 Task: Compose an email with the signature Daniel Baker with the subject Payment confirmation and the message Could you please provide more details on the timeline? from softage.1@softage.net to softage.3@softage.net,  softage.1@softage.net and softage.4@softage.net with CC to softage.5@softage.net with an attached document Feasibility_analysis.pdf, insert an emoji of calendar Send the email
Action: Mouse moved to (551, 723)
Screenshot: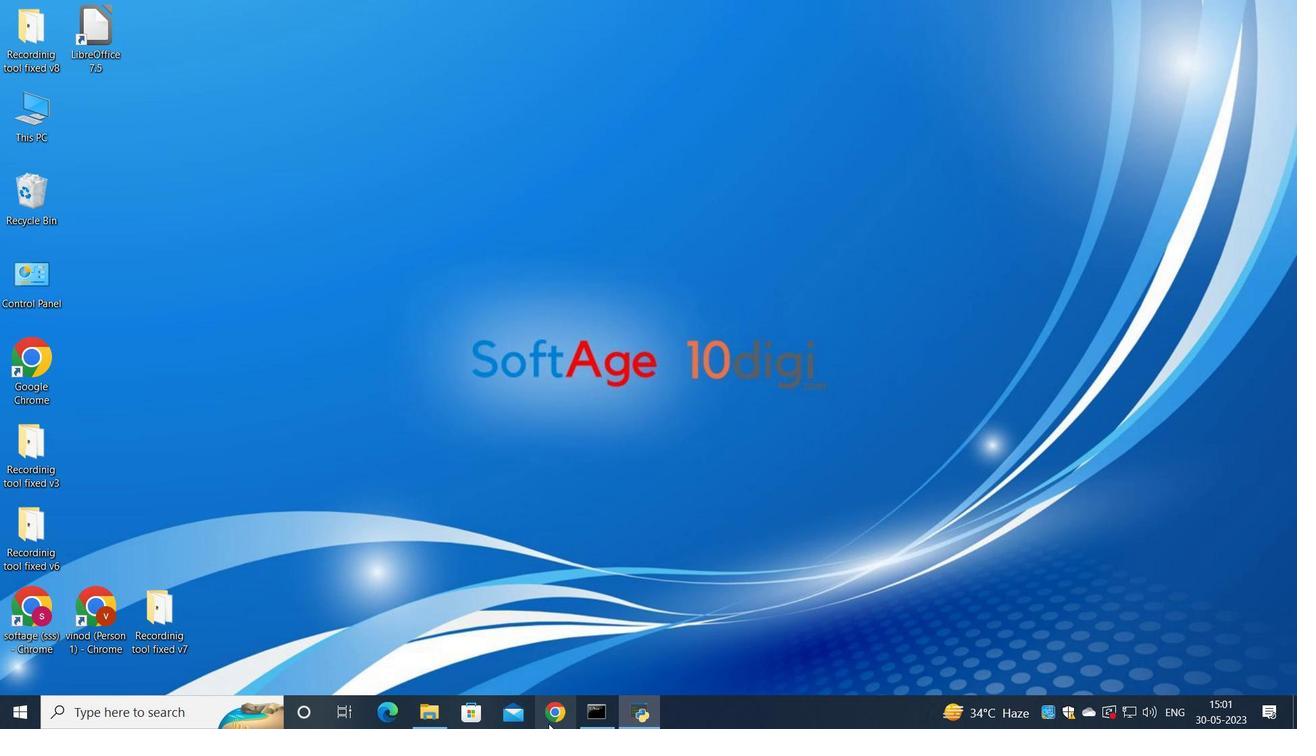 
Action: Mouse pressed left at (551, 723)
Screenshot: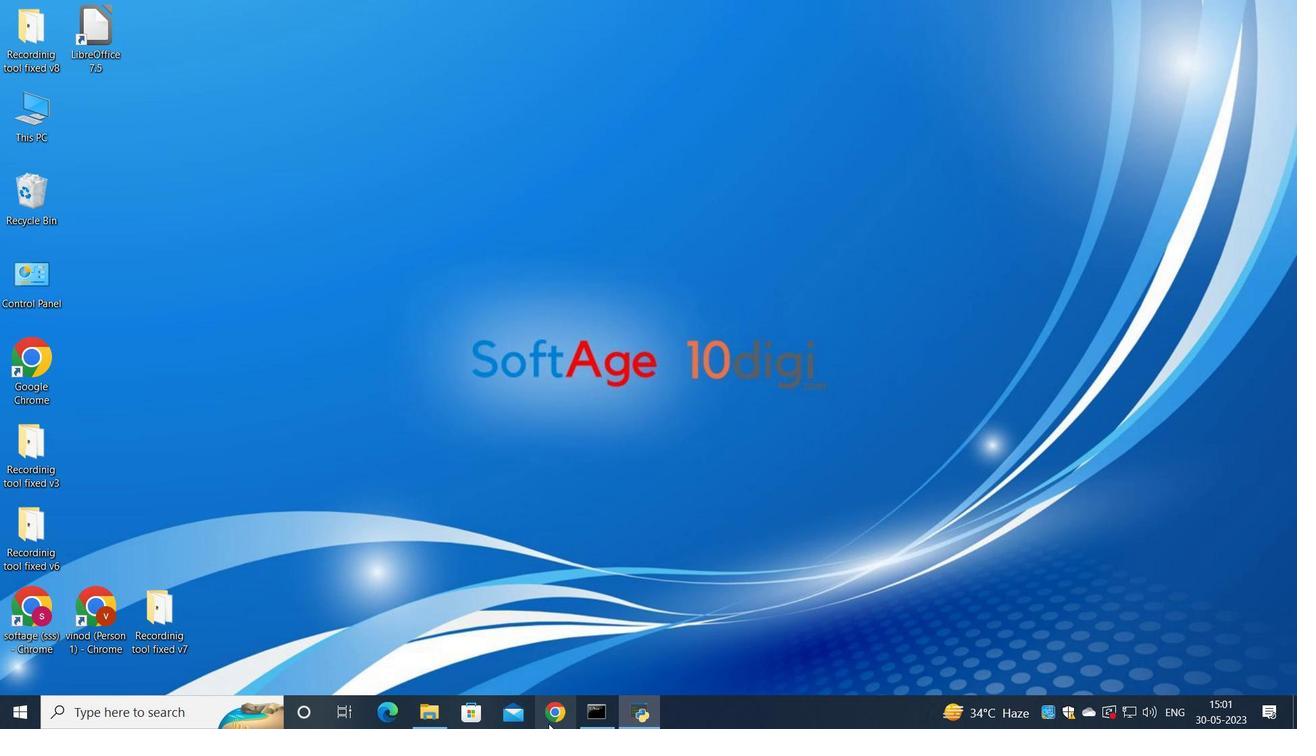 
Action: Mouse moved to (581, 409)
Screenshot: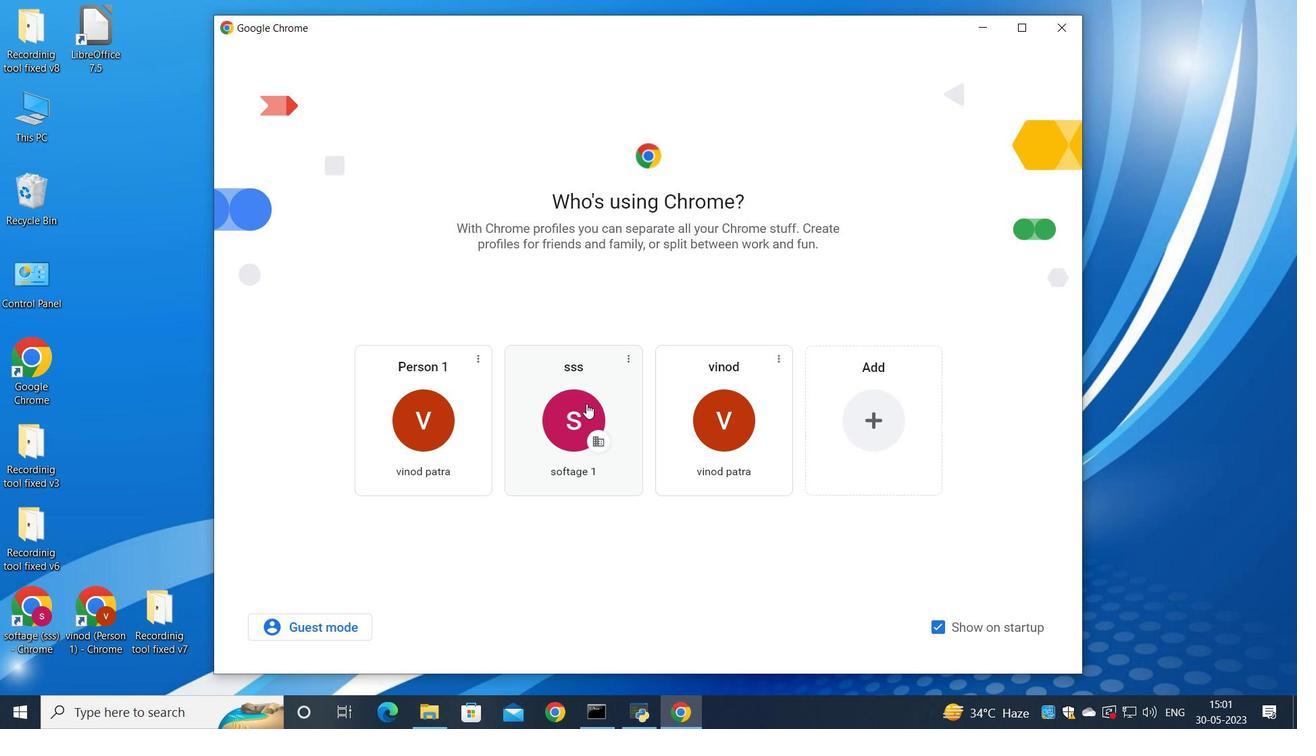 
Action: Mouse pressed left at (581, 409)
Screenshot: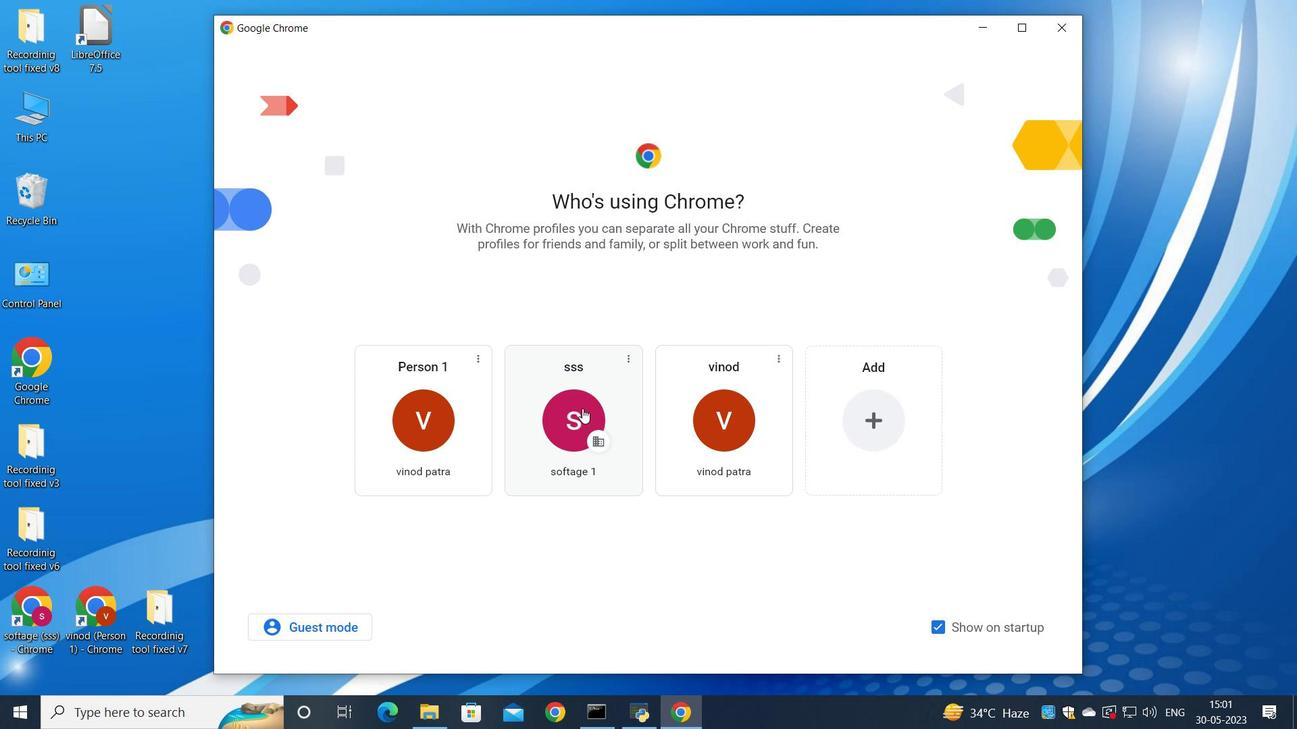 
Action: Mouse moved to (1123, 91)
Screenshot: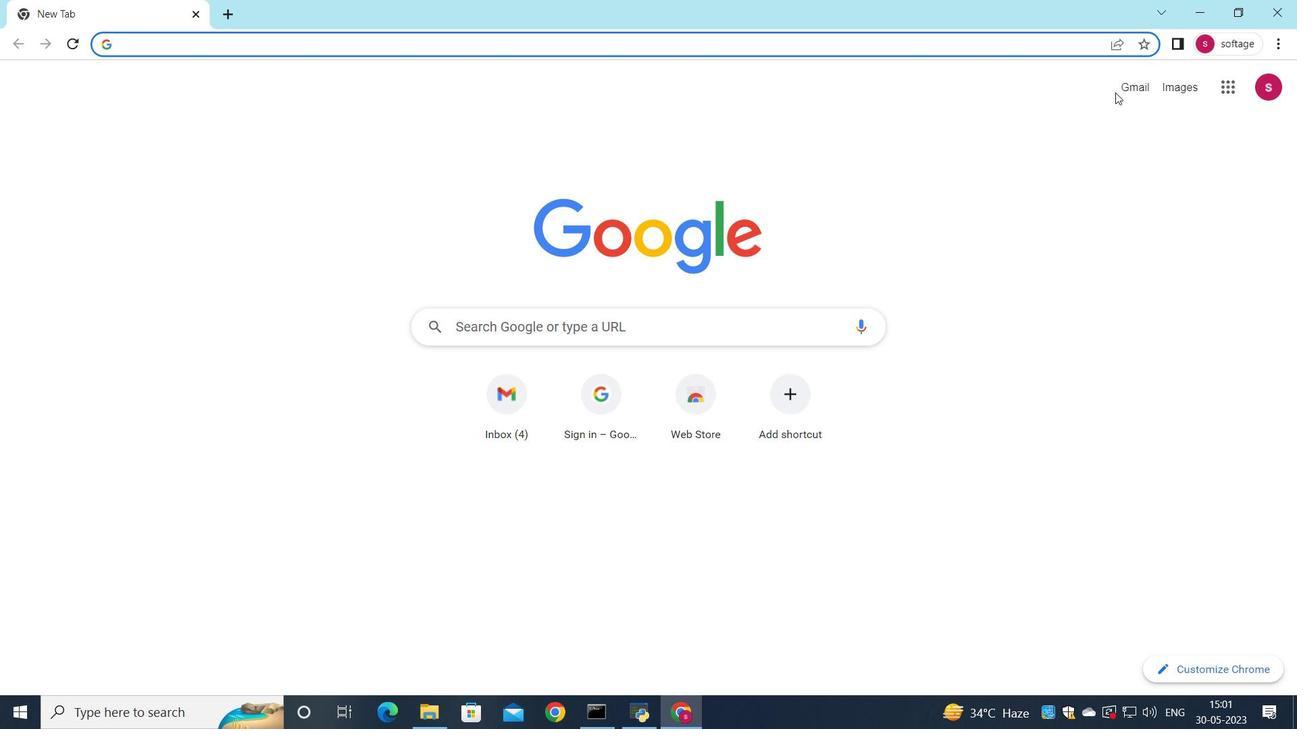 
Action: Mouse pressed left at (1123, 91)
Screenshot: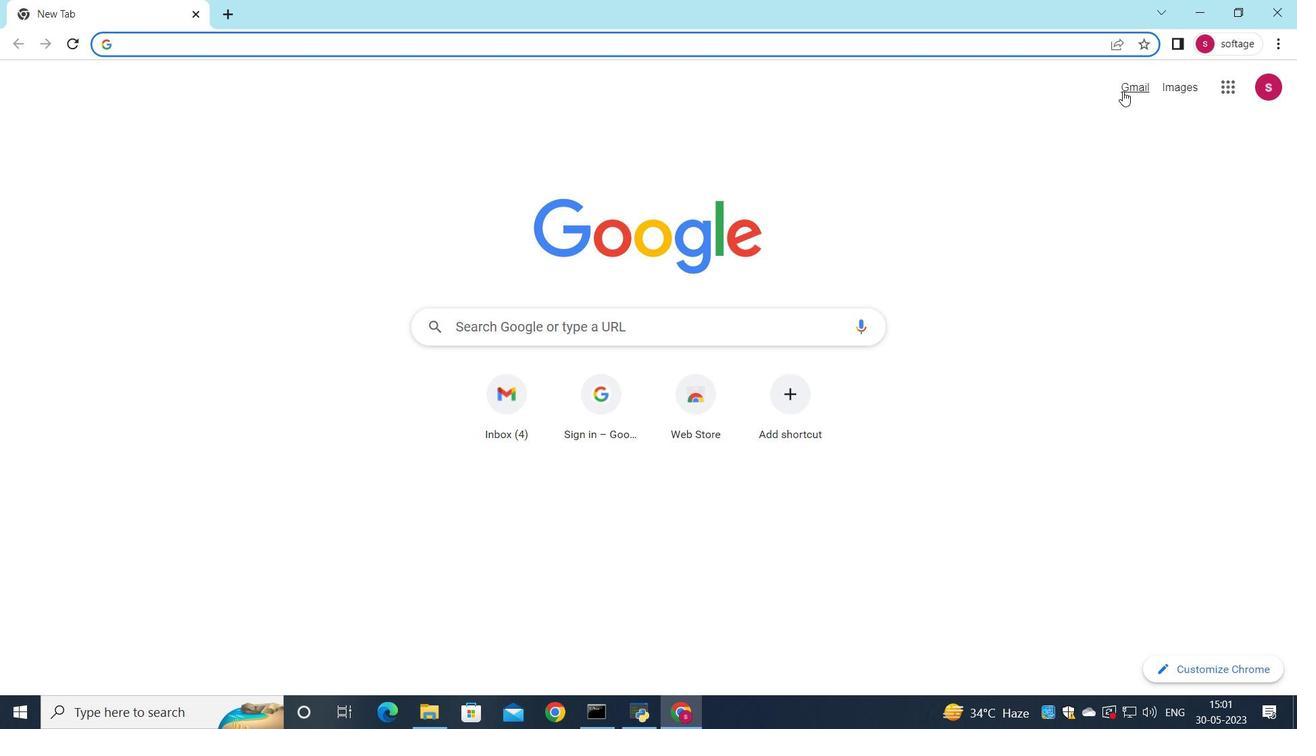 
Action: Mouse moved to (1109, 126)
Screenshot: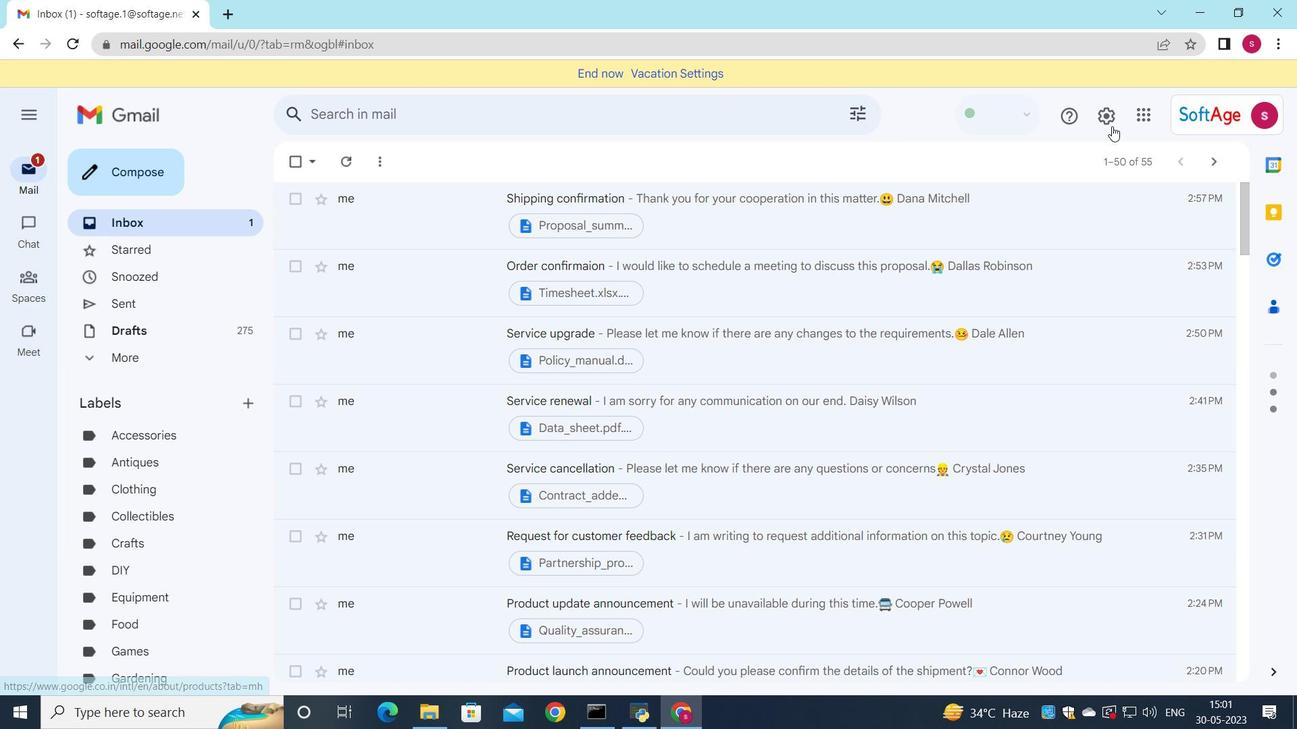 
Action: Mouse pressed left at (1109, 126)
Screenshot: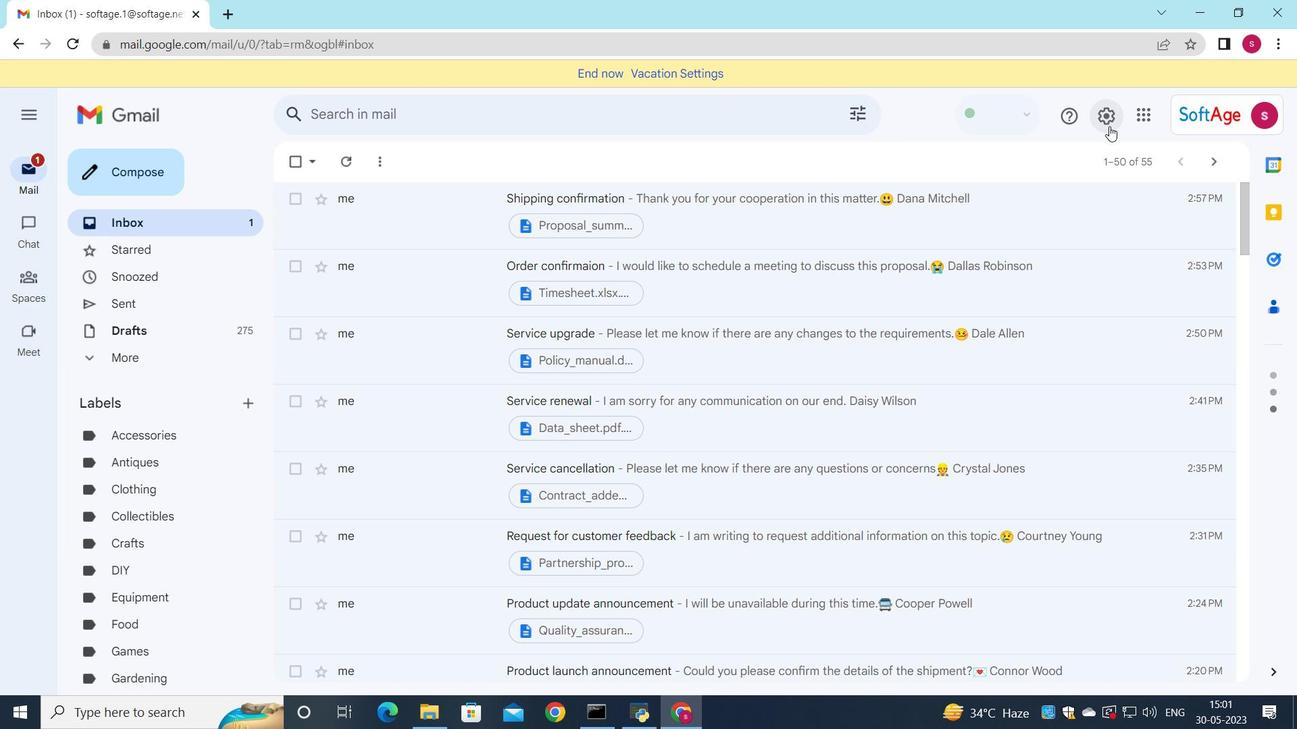 
Action: Mouse moved to (1108, 208)
Screenshot: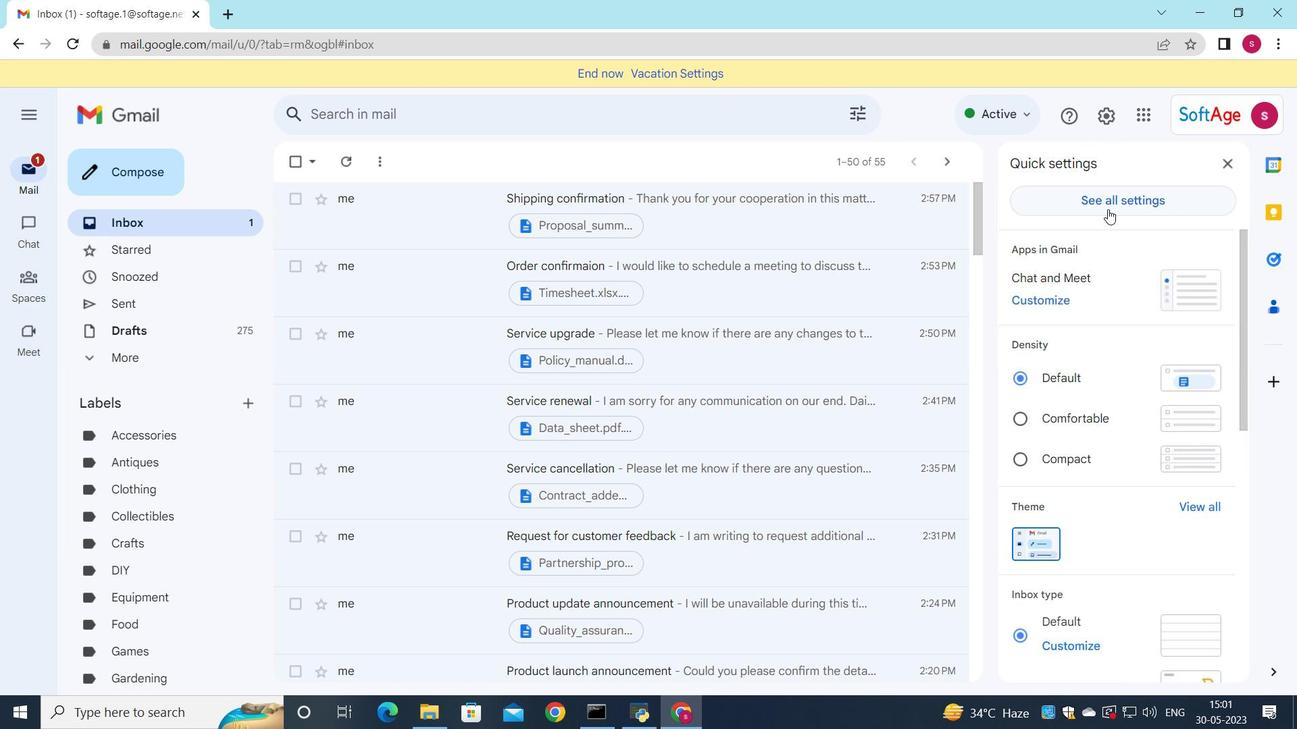 
Action: Mouse pressed left at (1108, 208)
Screenshot: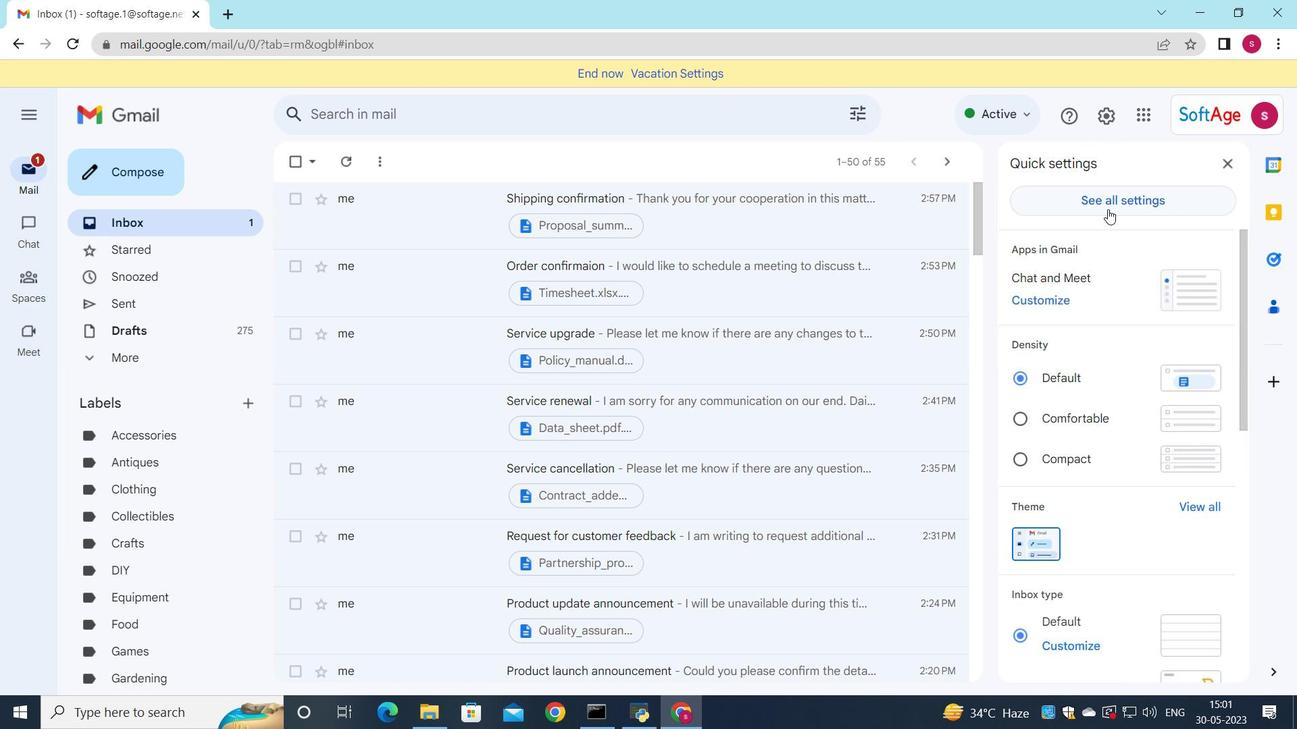 
Action: Mouse moved to (738, 408)
Screenshot: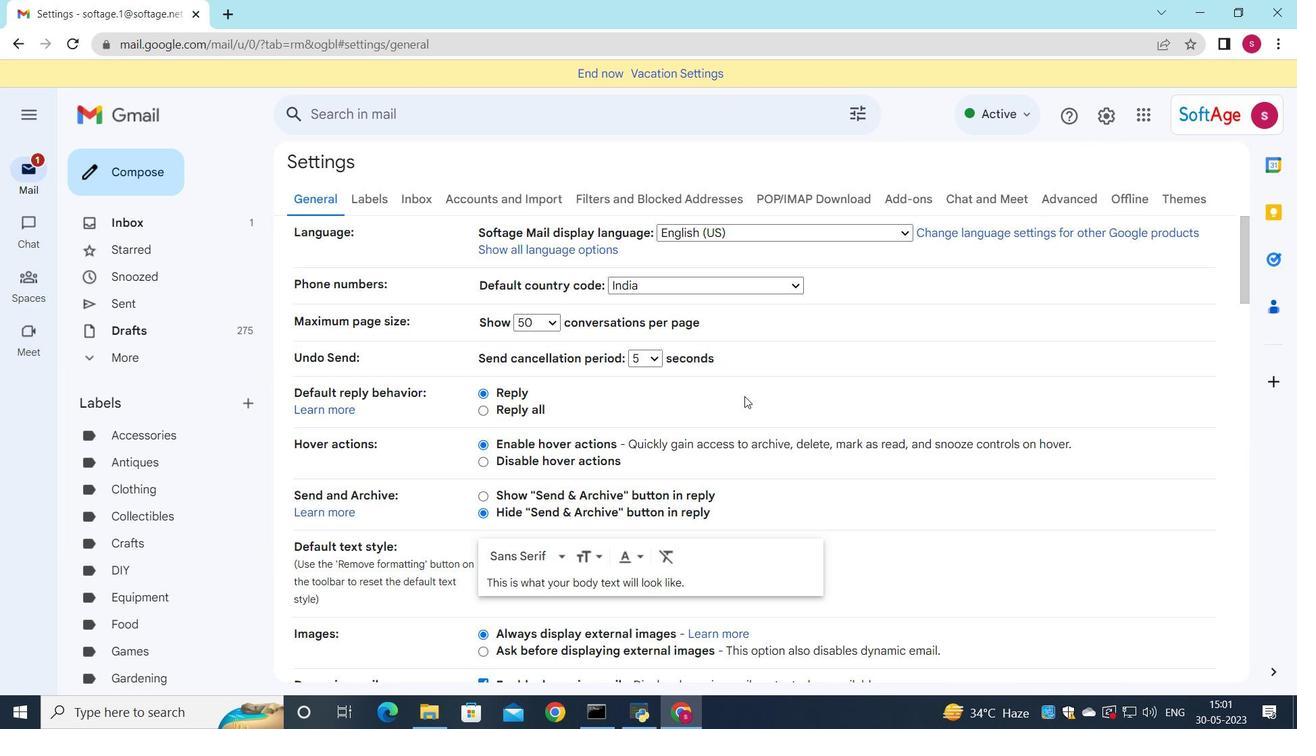 
Action: Mouse scrolled (738, 407) with delta (0, 0)
Screenshot: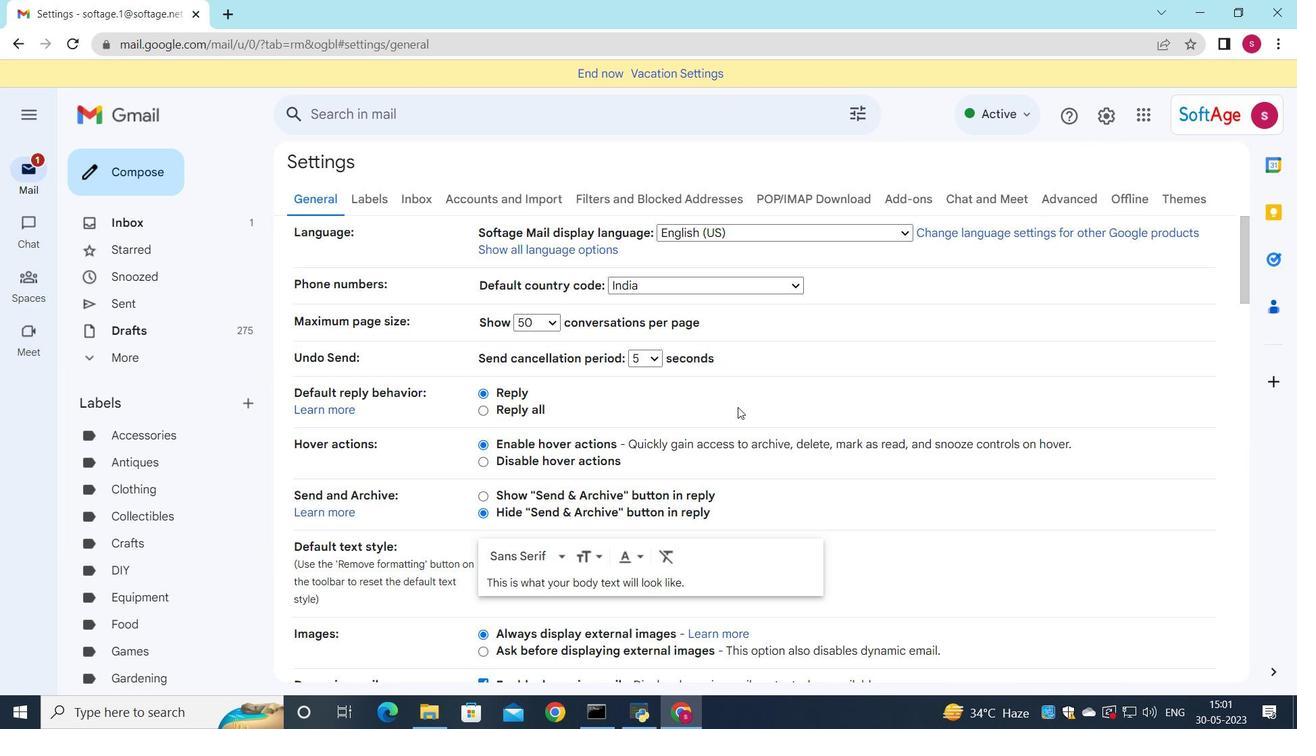 
Action: Mouse scrolled (738, 407) with delta (0, 0)
Screenshot: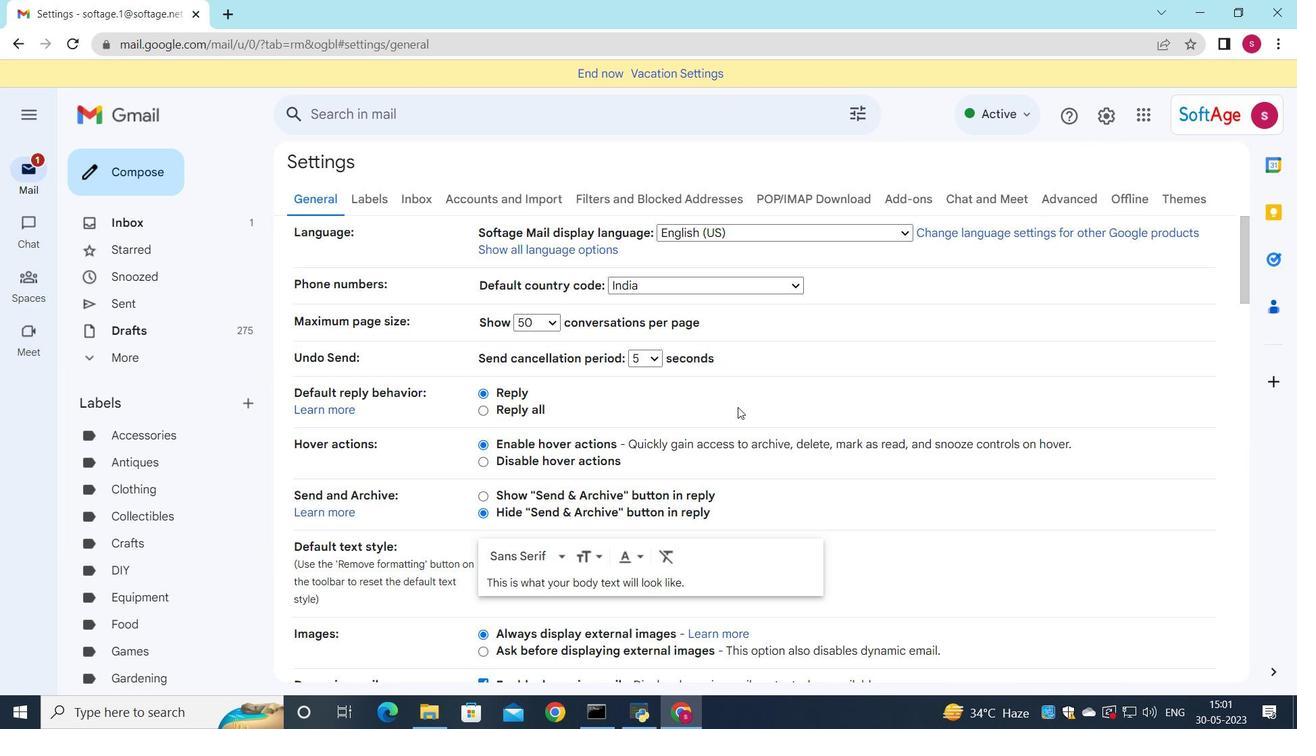 
Action: Mouse scrolled (738, 407) with delta (0, 0)
Screenshot: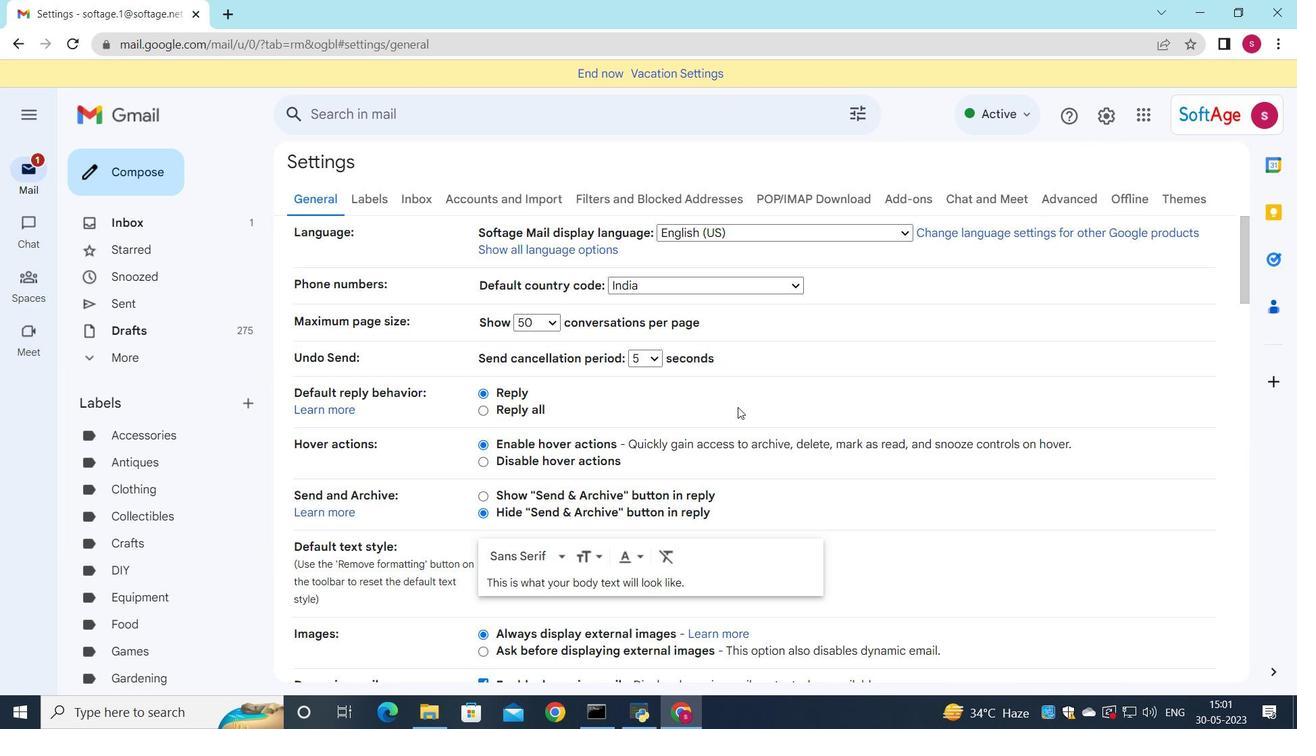 
Action: Mouse scrolled (738, 407) with delta (0, 0)
Screenshot: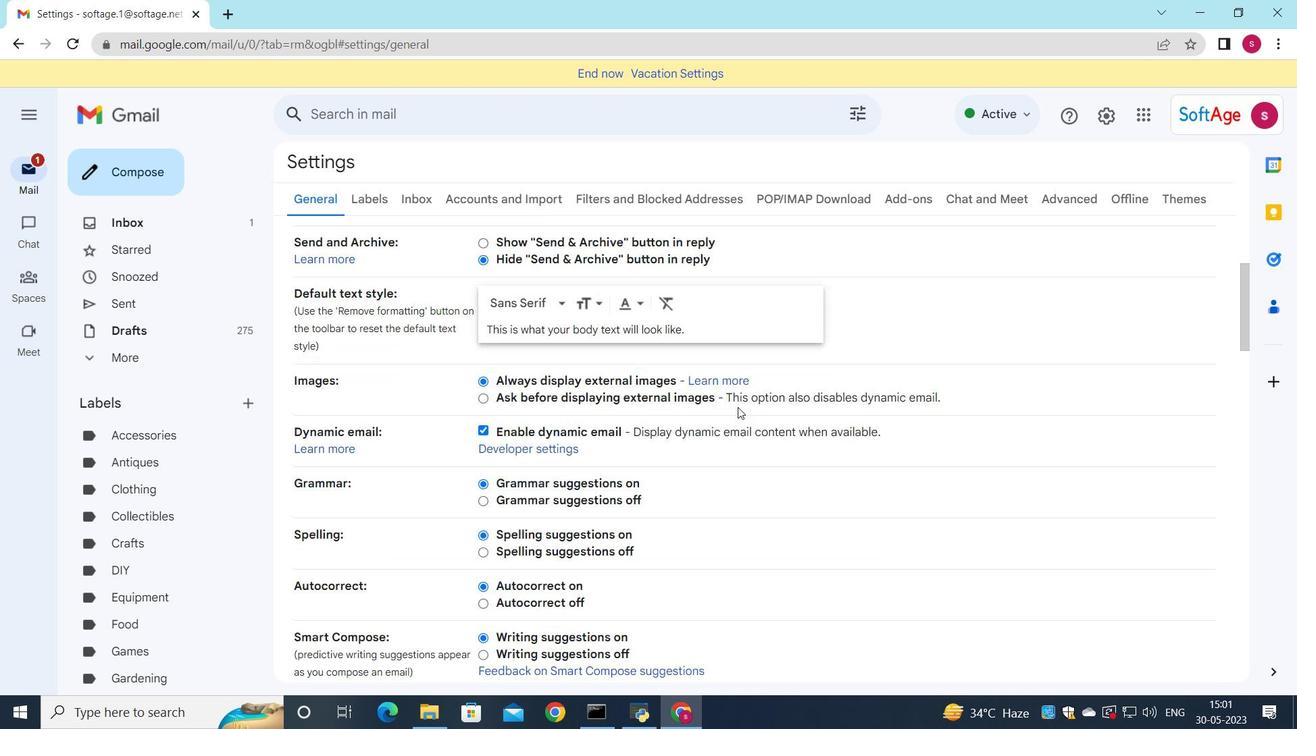 
Action: Mouse scrolled (738, 407) with delta (0, 0)
Screenshot: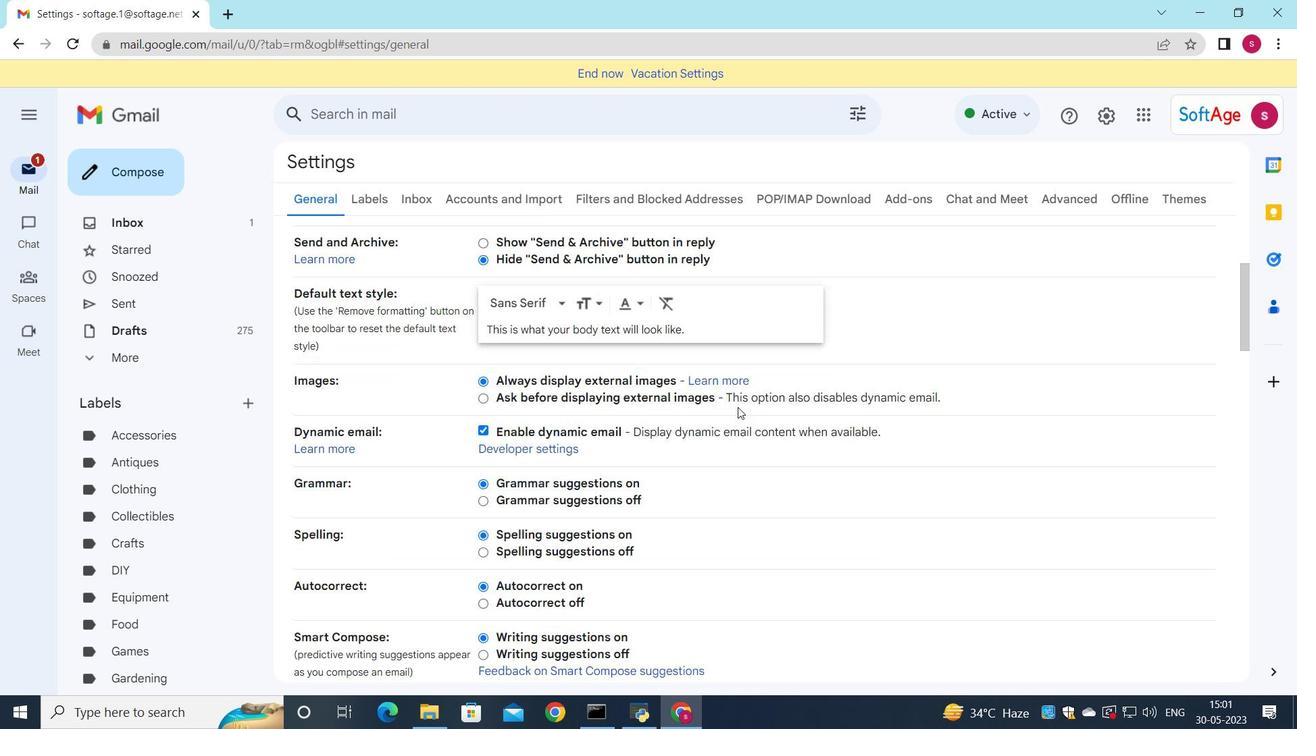 
Action: Mouse scrolled (738, 407) with delta (0, 0)
Screenshot: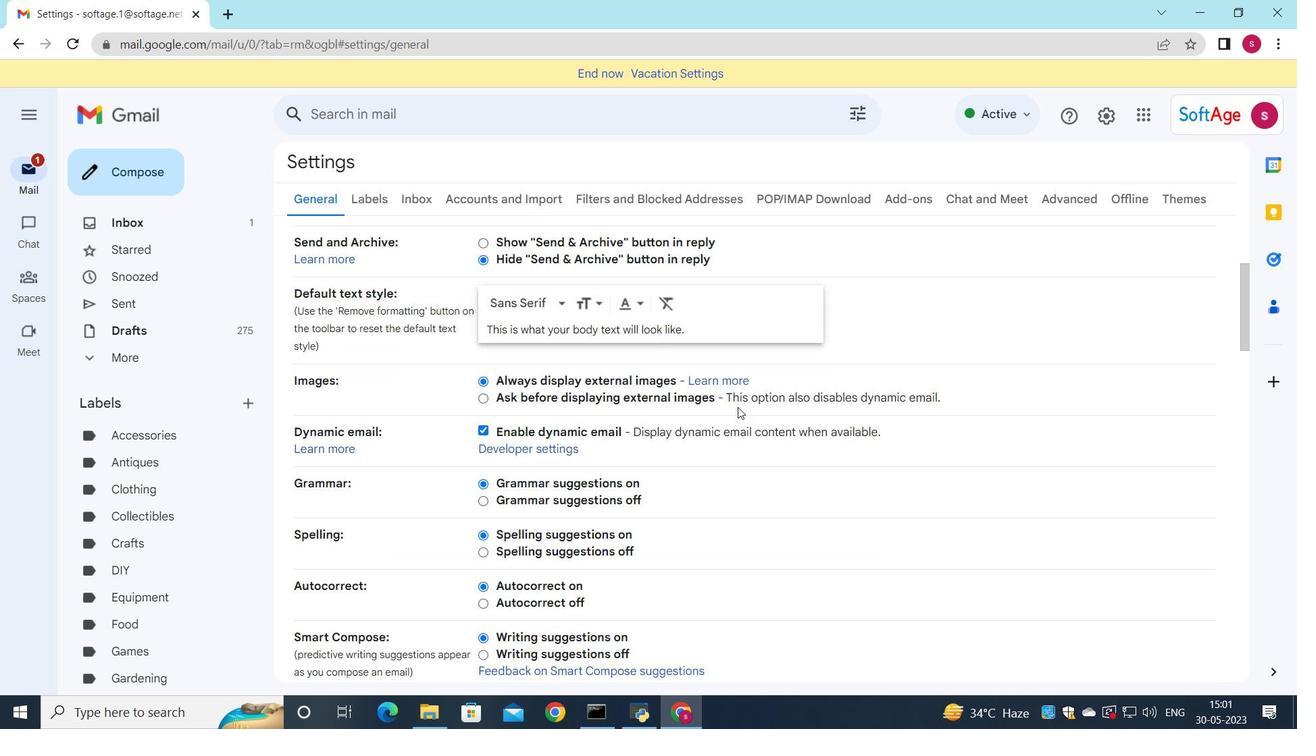 
Action: Mouse scrolled (738, 407) with delta (0, 0)
Screenshot: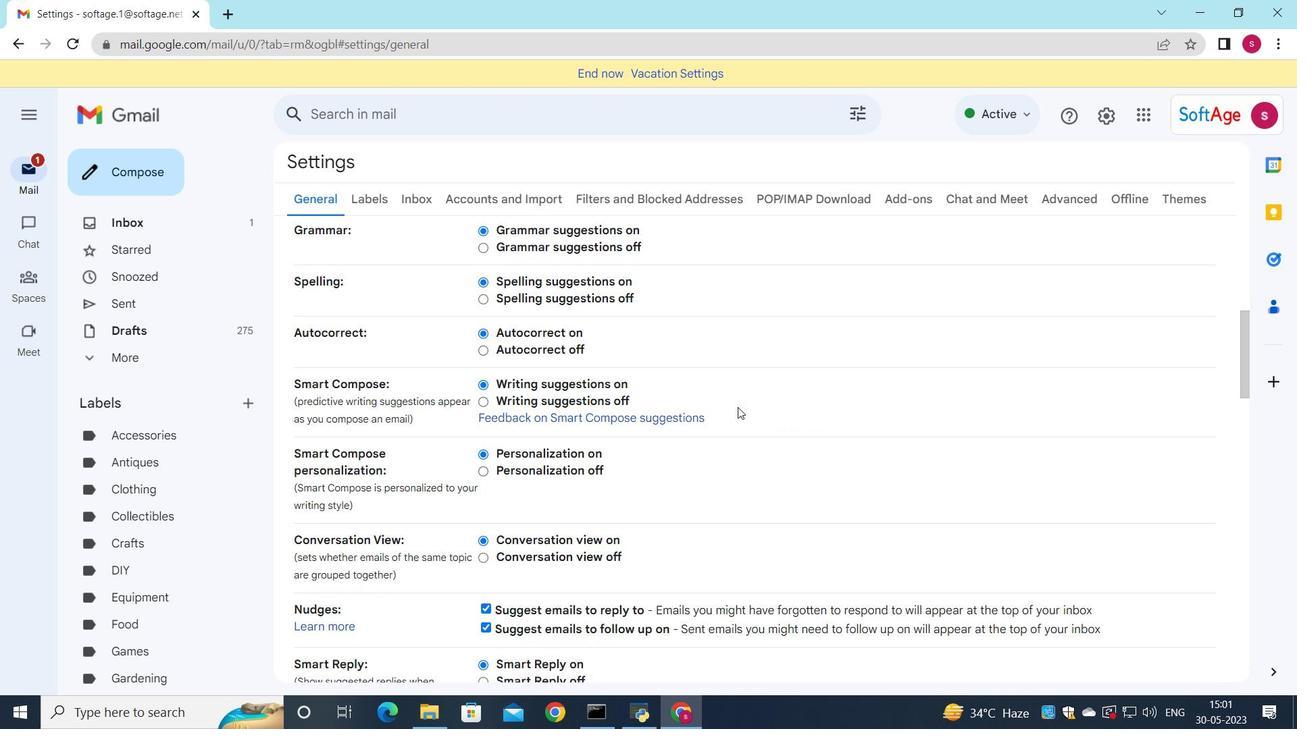 
Action: Mouse scrolled (738, 407) with delta (0, 0)
Screenshot: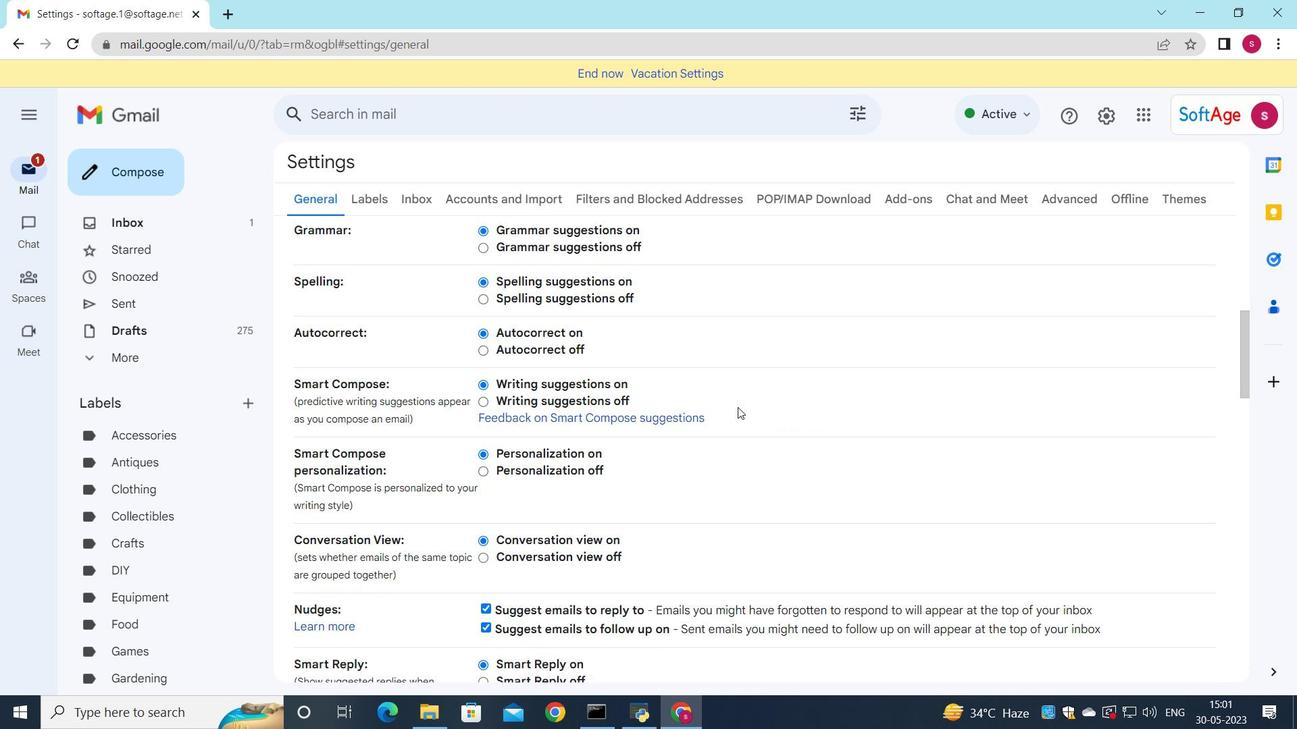 
Action: Mouse scrolled (738, 407) with delta (0, 0)
Screenshot: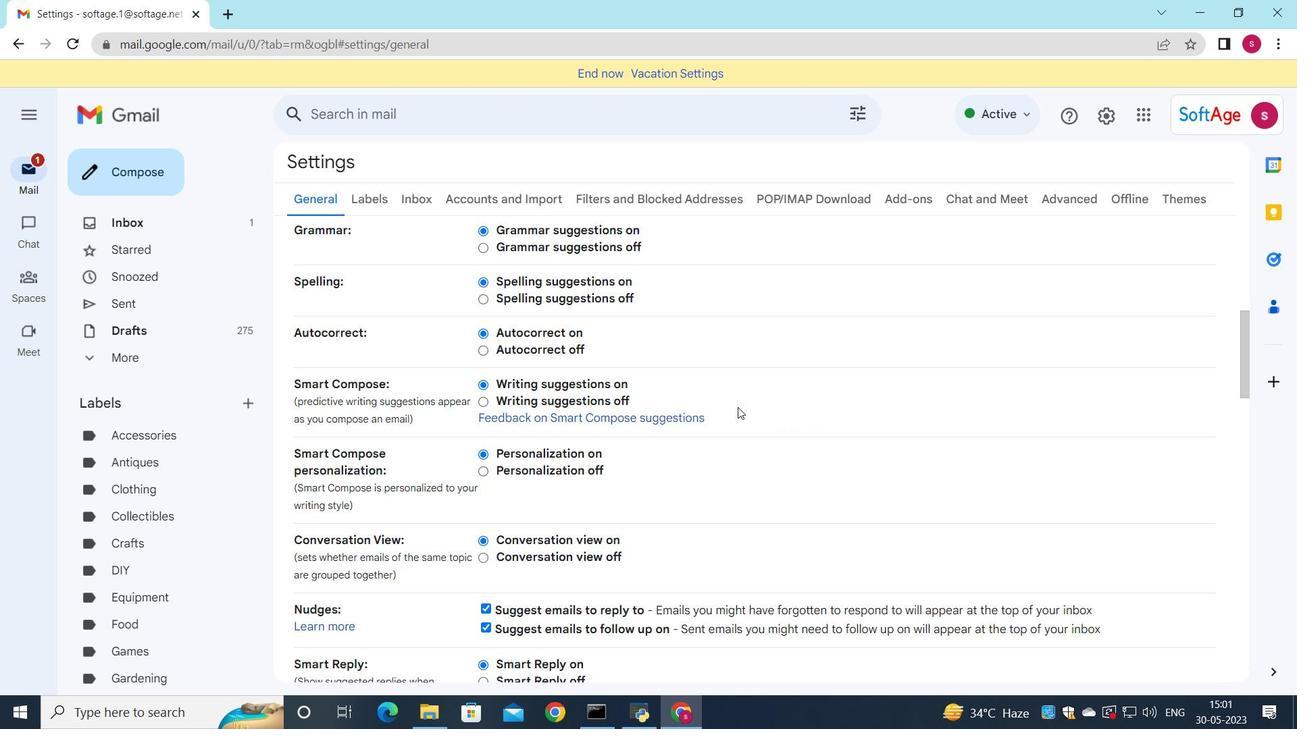 
Action: Mouse scrolled (738, 407) with delta (0, 0)
Screenshot: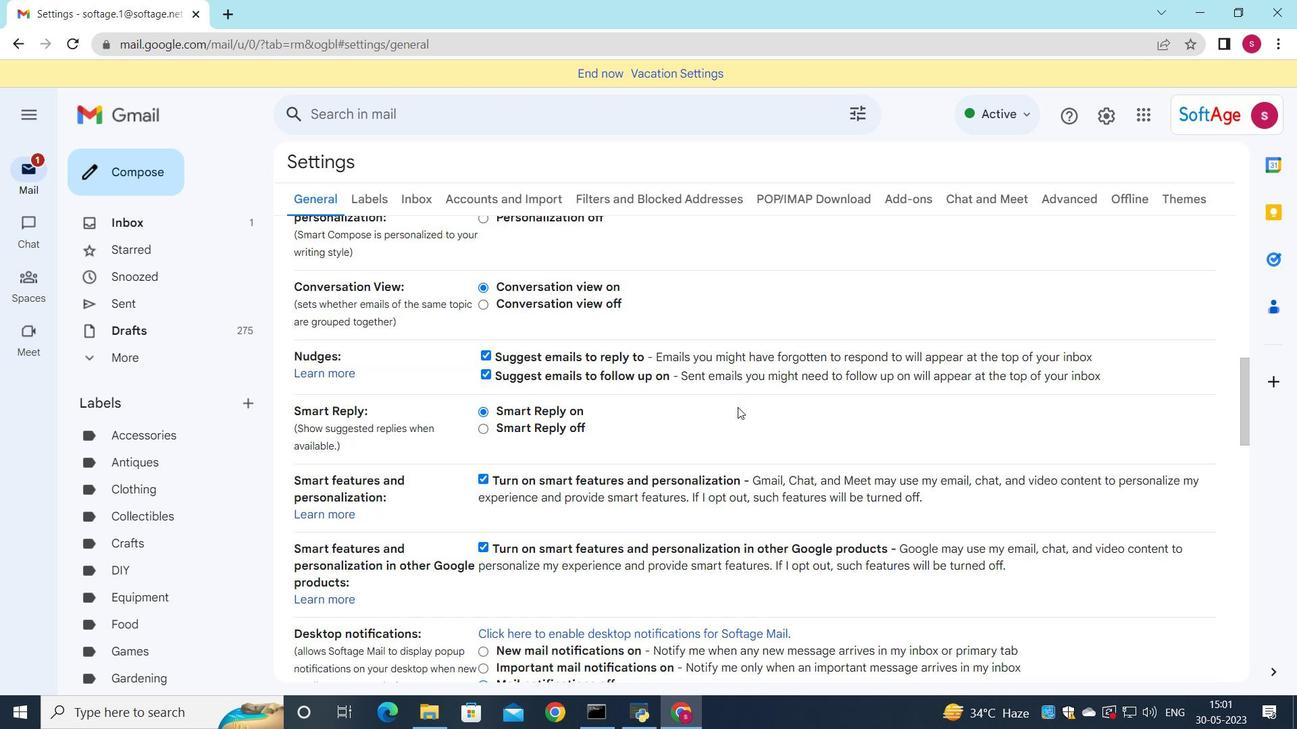 
Action: Mouse scrolled (738, 407) with delta (0, 0)
Screenshot: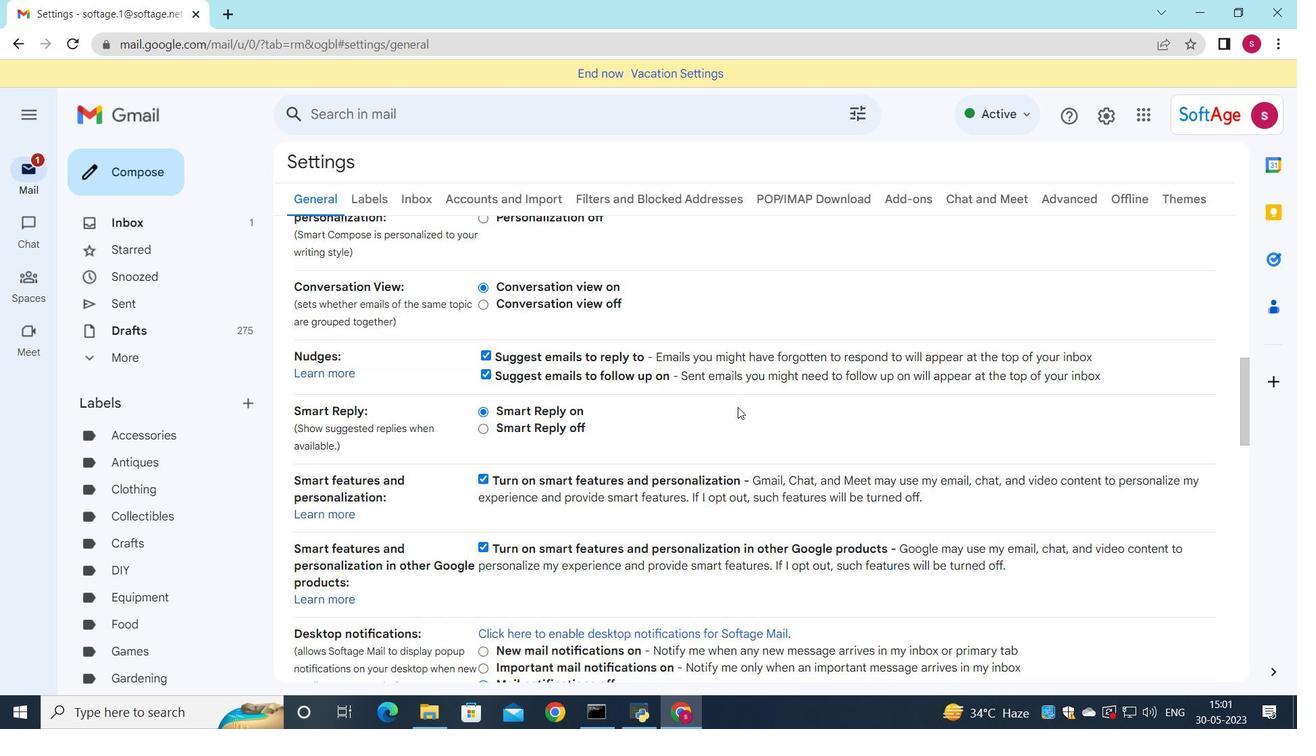 
Action: Mouse scrolled (738, 407) with delta (0, 0)
Screenshot: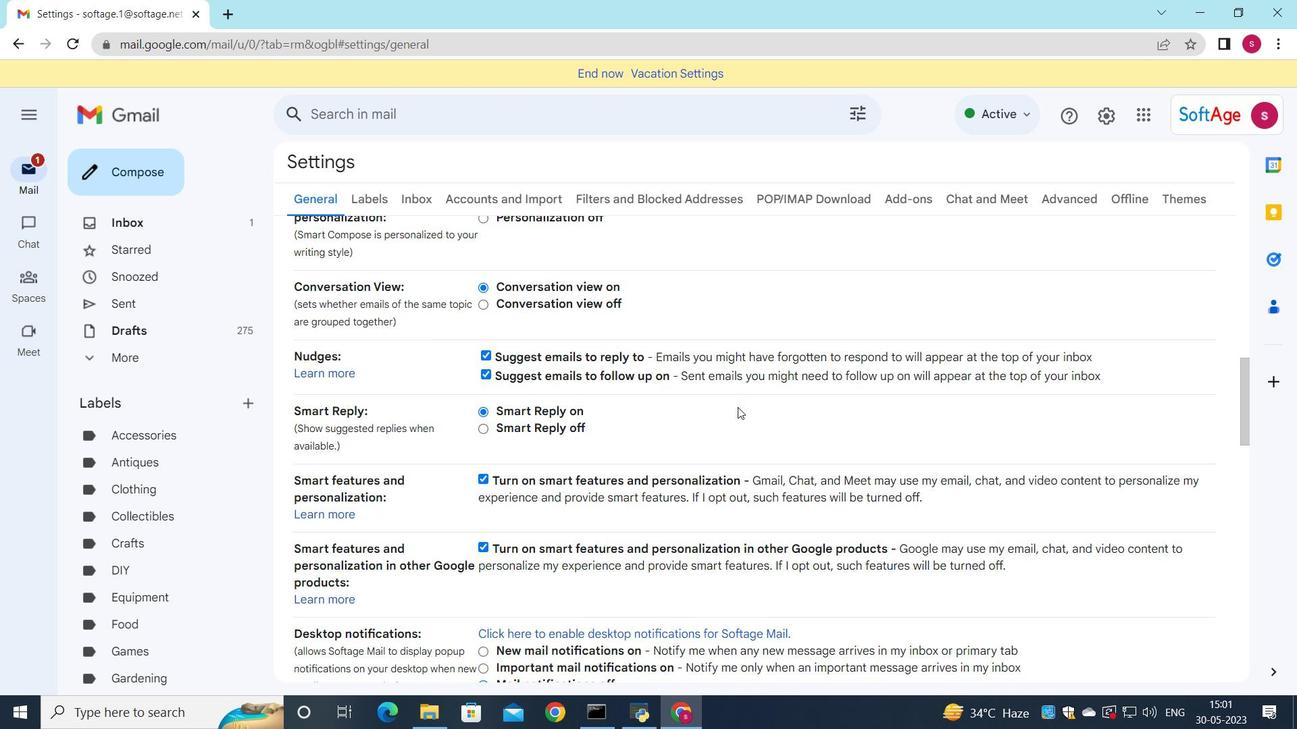 
Action: Mouse scrolled (738, 407) with delta (0, 0)
Screenshot: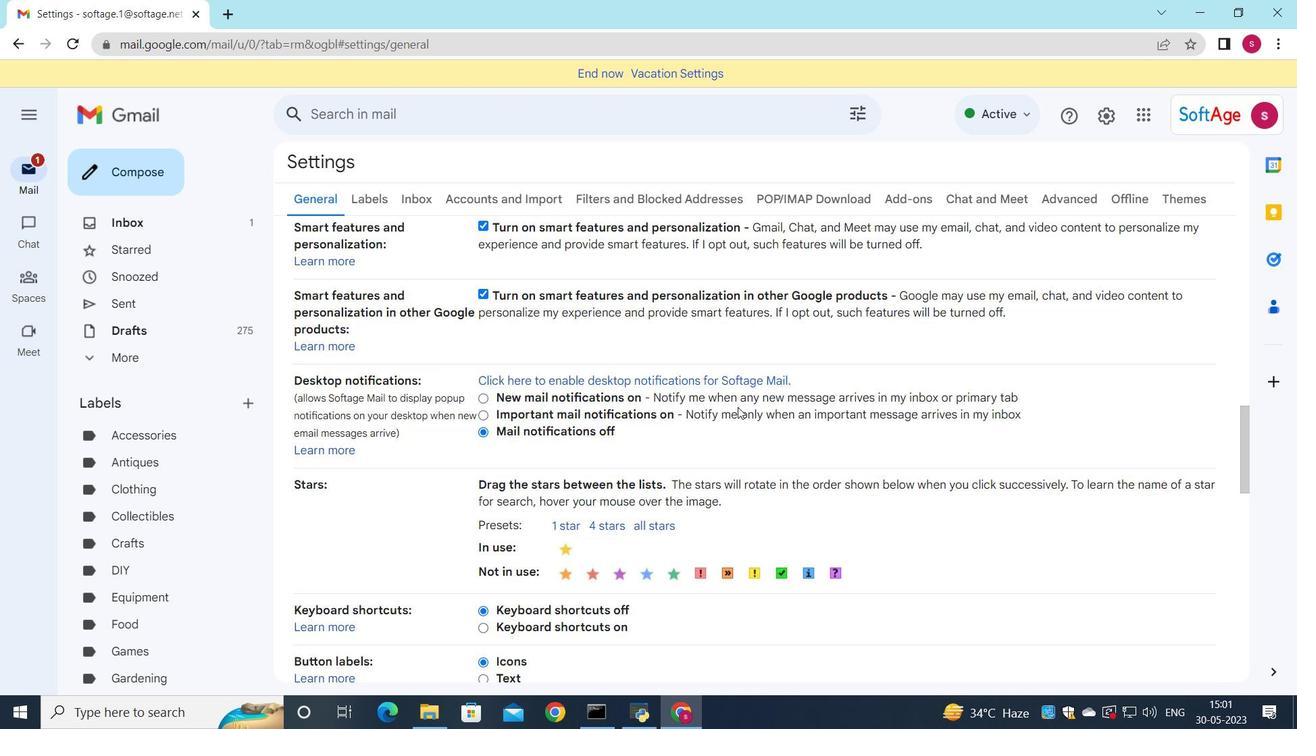 
Action: Mouse scrolled (738, 407) with delta (0, 0)
Screenshot: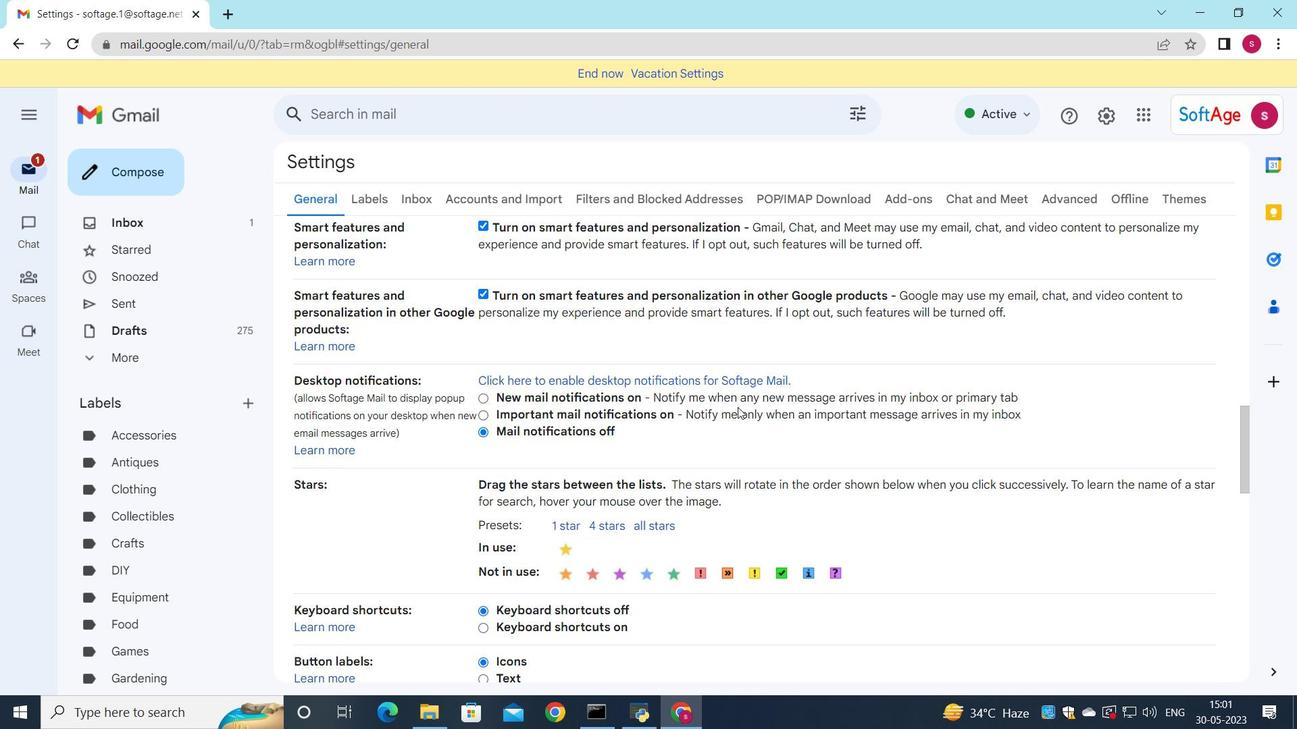 
Action: Mouse scrolled (738, 407) with delta (0, 0)
Screenshot: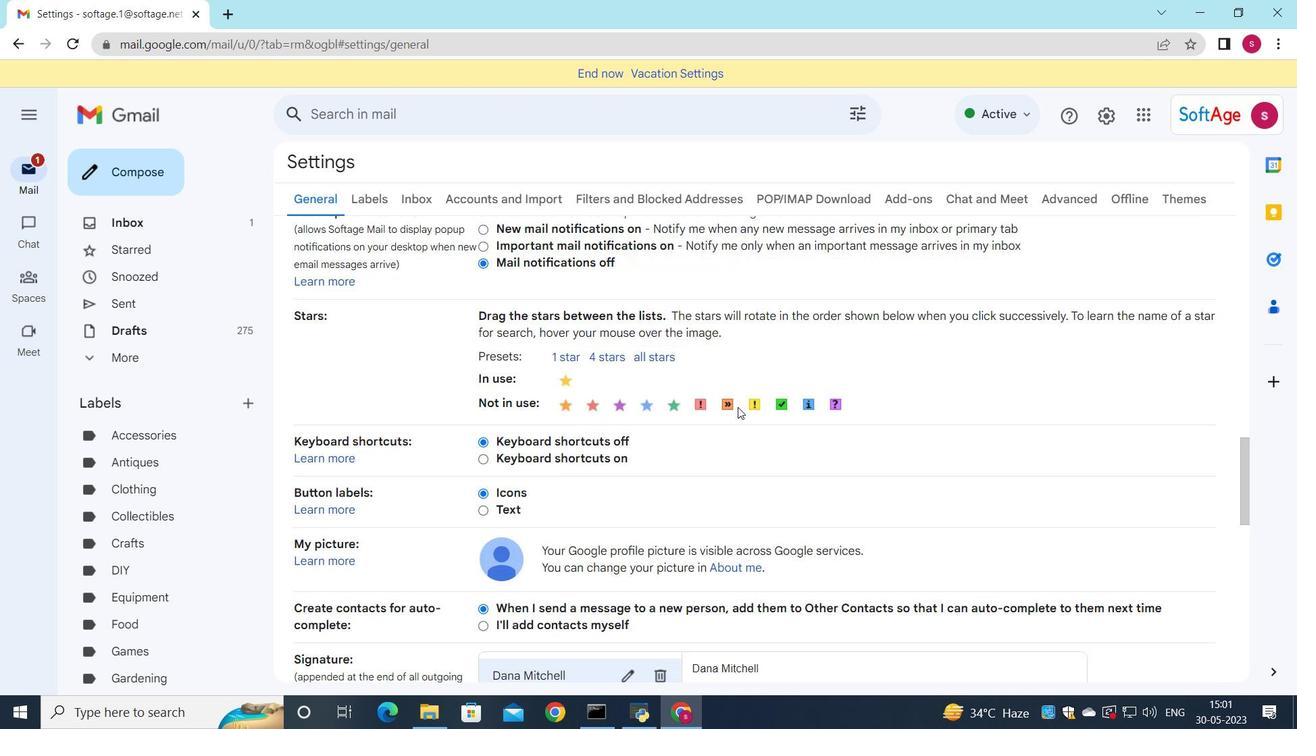 
Action: Mouse scrolled (738, 407) with delta (0, 0)
Screenshot: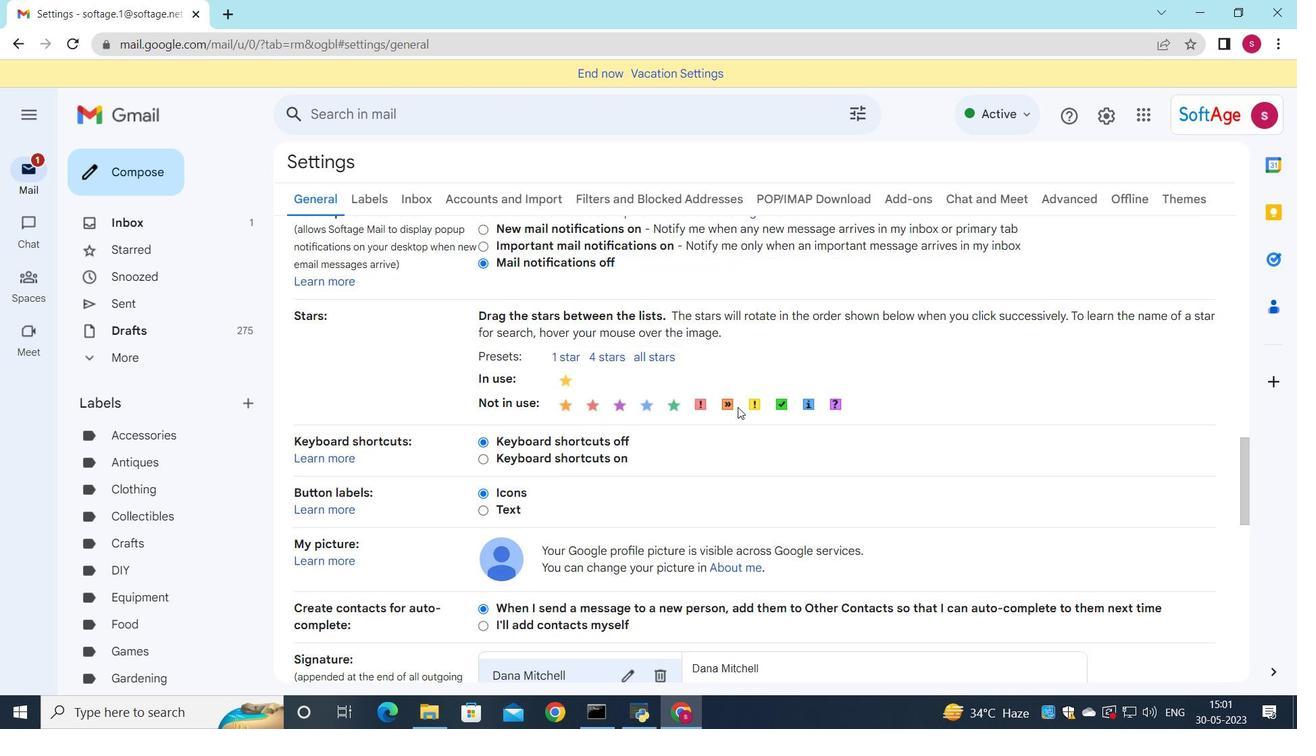 
Action: Mouse moved to (658, 513)
Screenshot: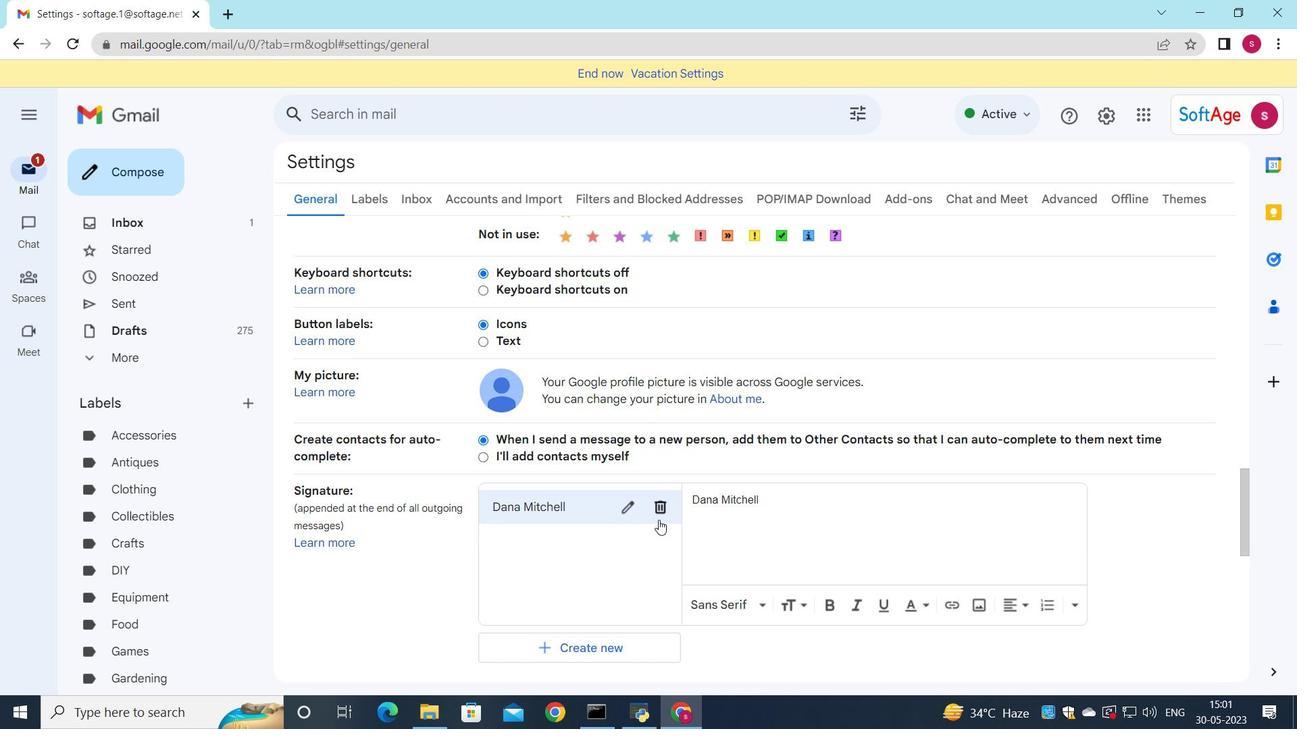 
Action: Mouse pressed left at (658, 513)
Screenshot: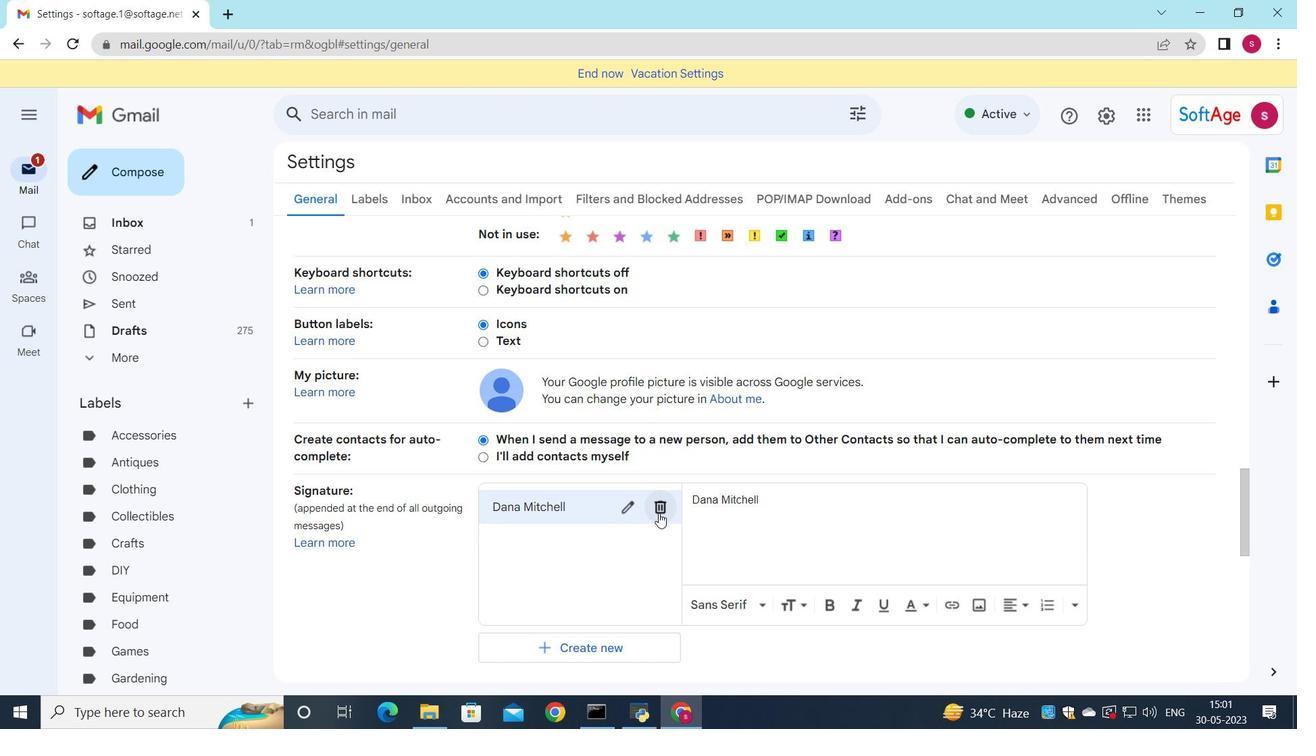
Action: Mouse moved to (792, 427)
Screenshot: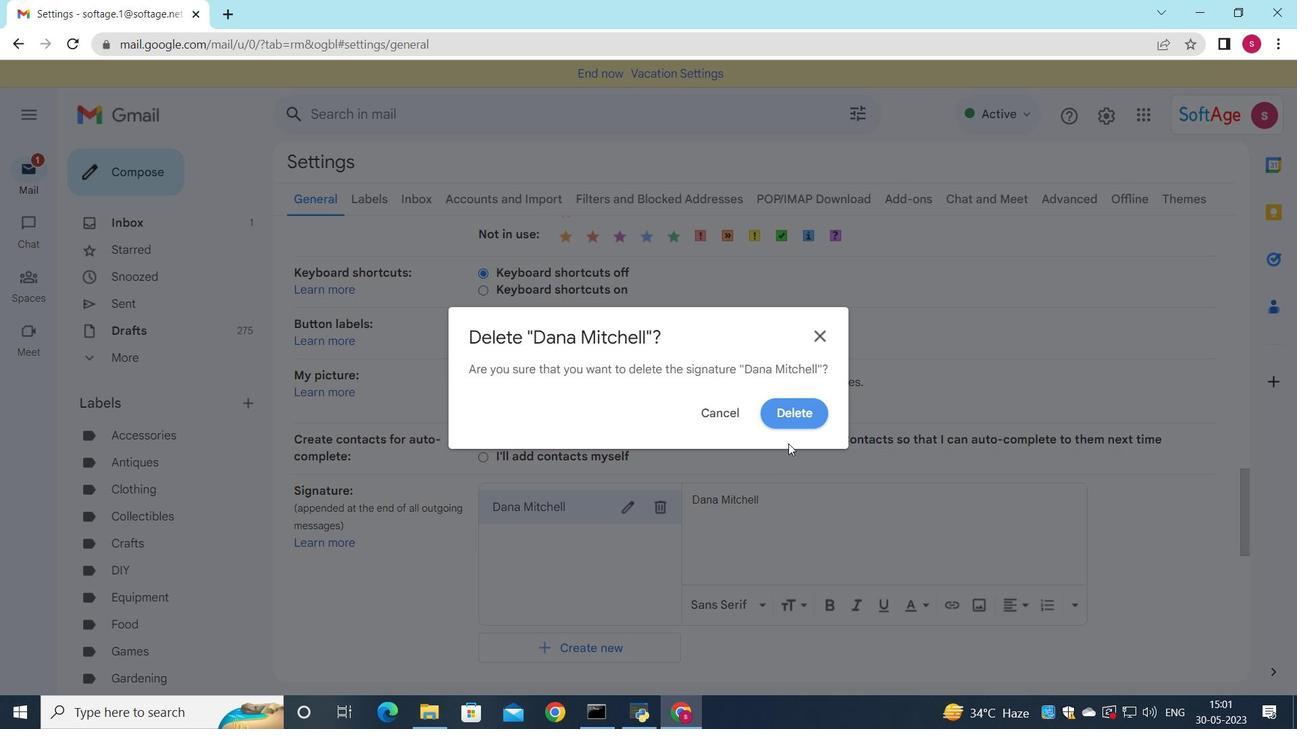 
Action: Mouse pressed left at (792, 427)
Screenshot: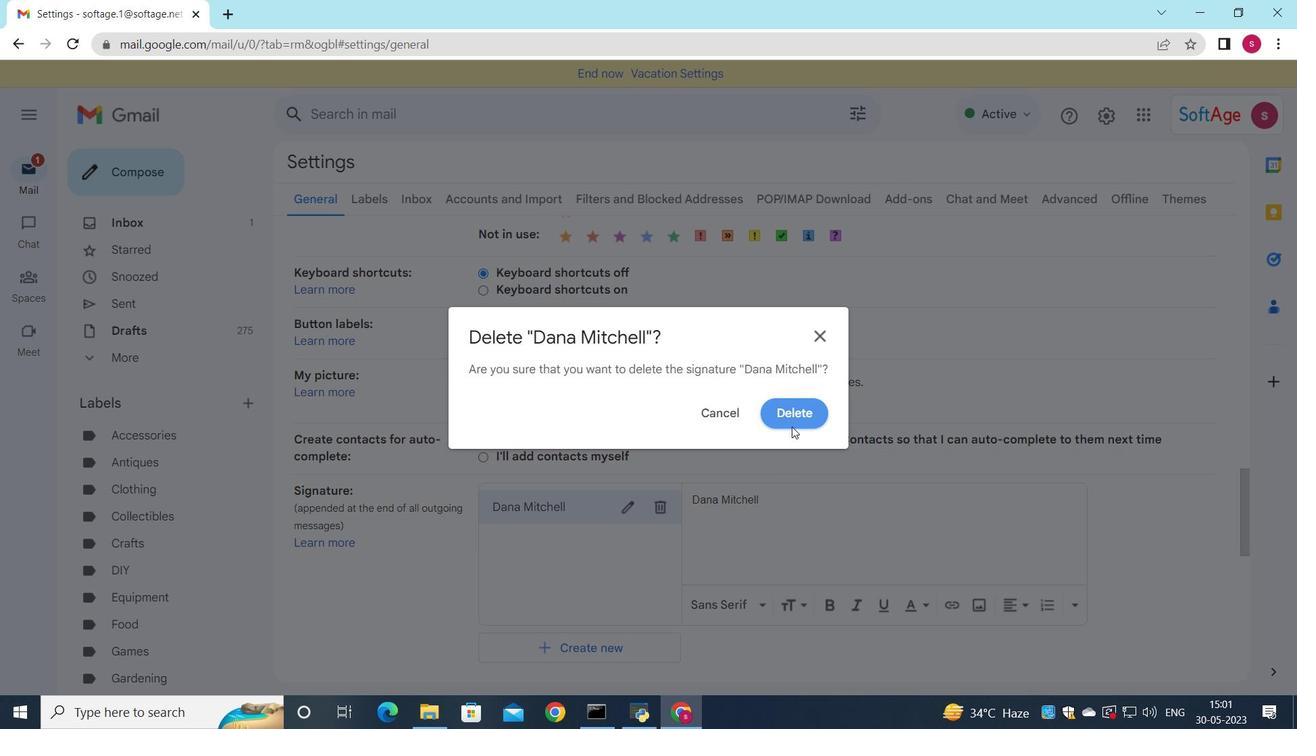 
Action: Mouse moved to (560, 510)
Screenshot: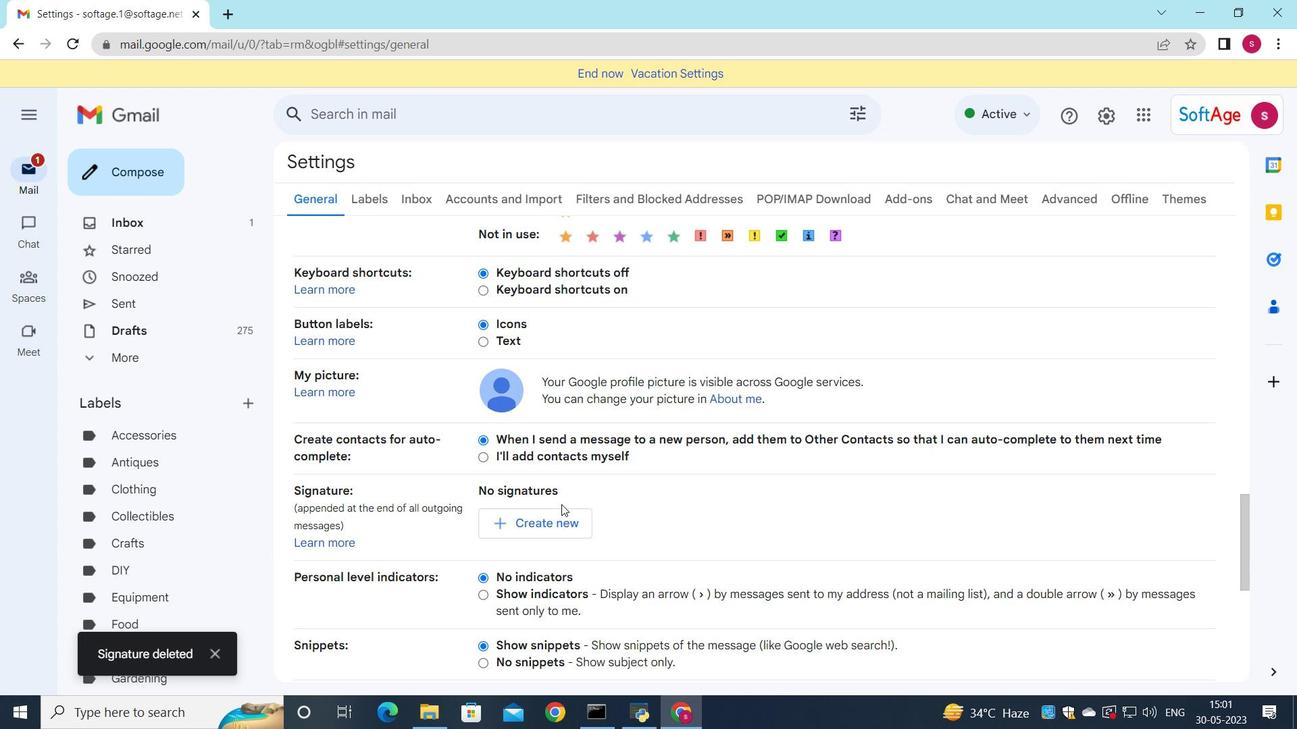 
Action: Mouse pressed left at (560, 510)
Screenshot: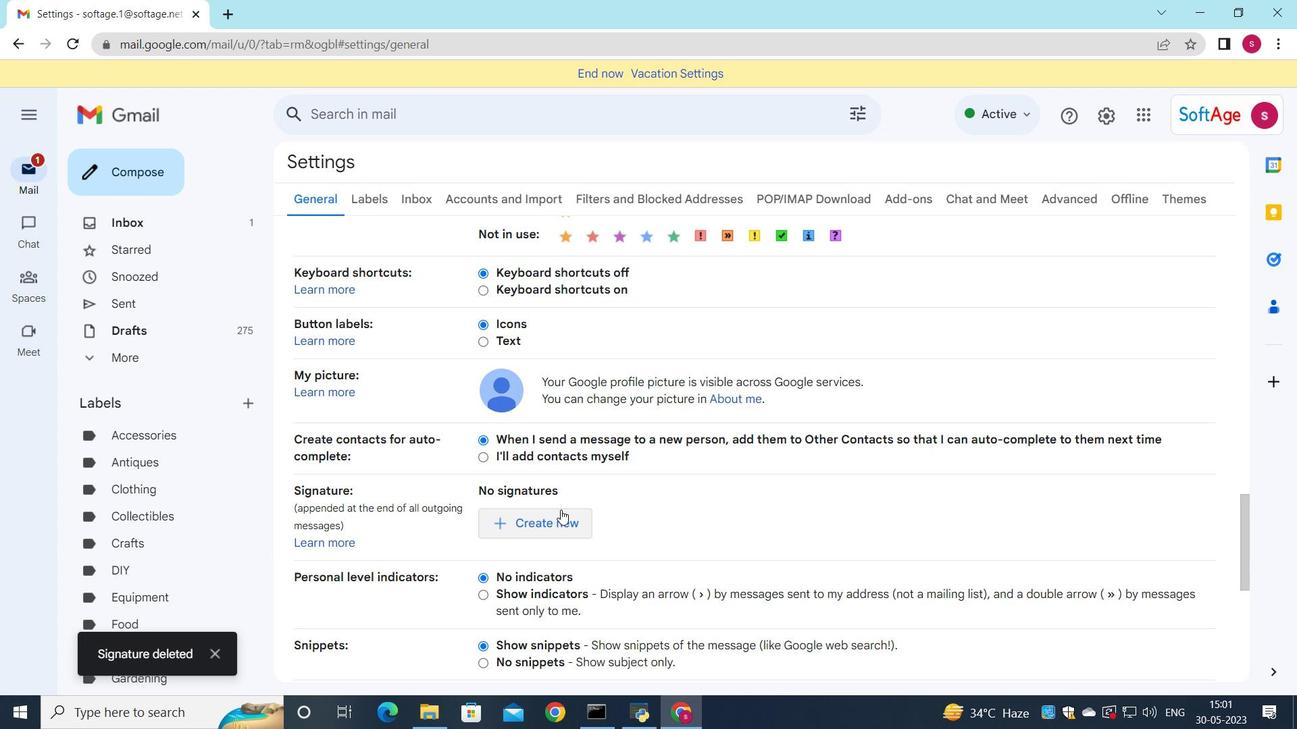 
Action: Mouse moved to (597, 513)
Screenshot: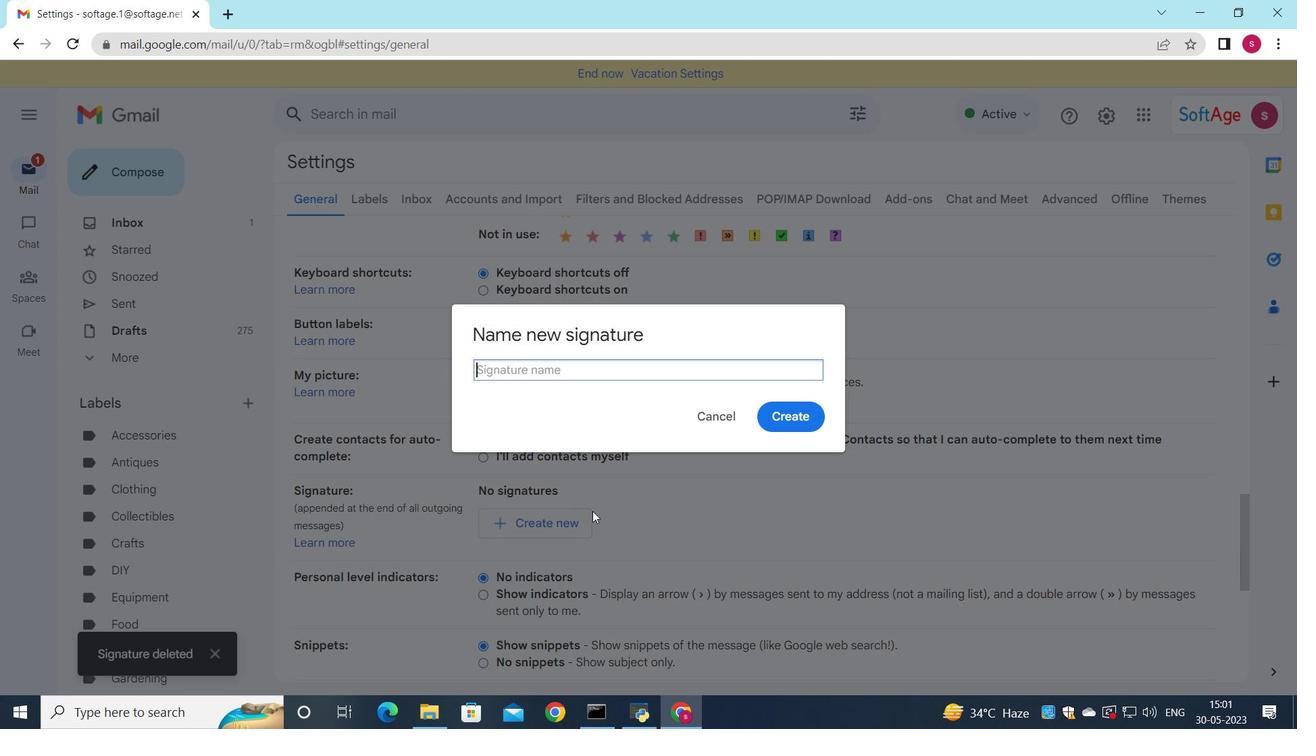 
Action: Key pressed <Key.shift>Daniel<Key.space><Key.shift>Baker
Screenshot: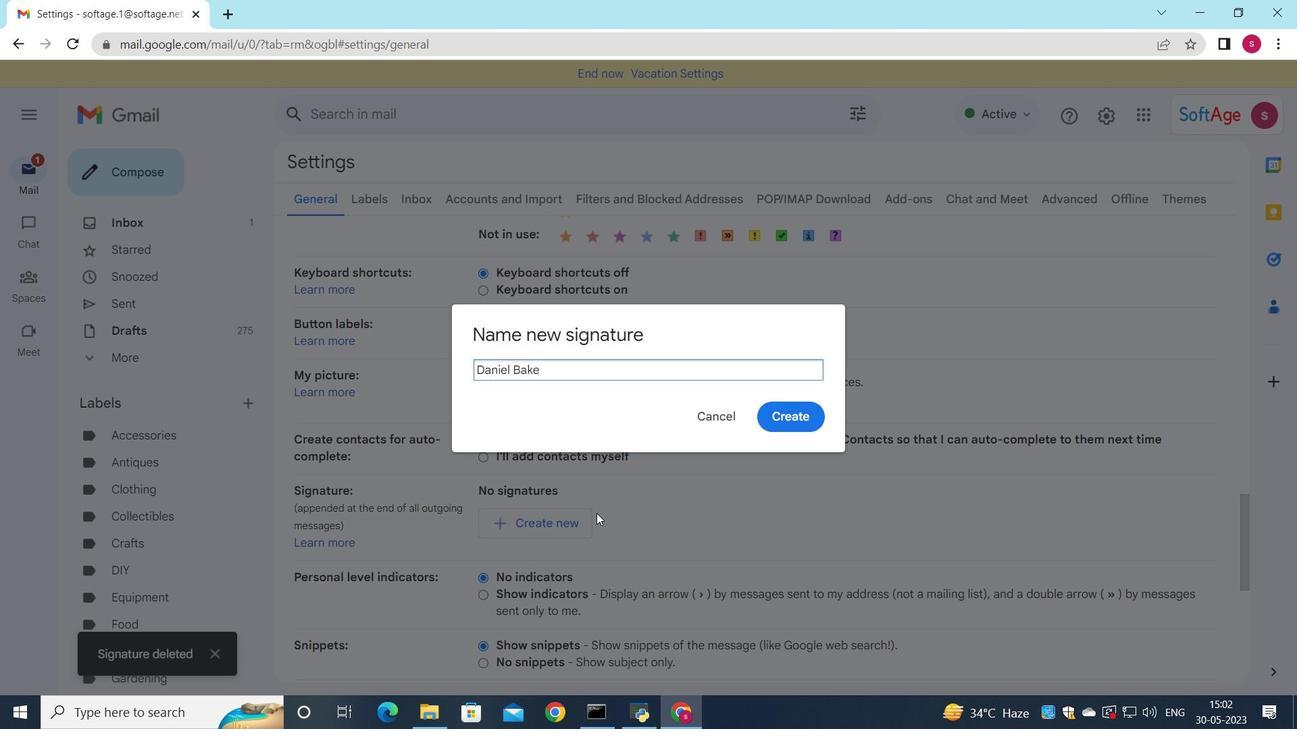 
Action: Mouse moved to (778, 427)
Screenshot: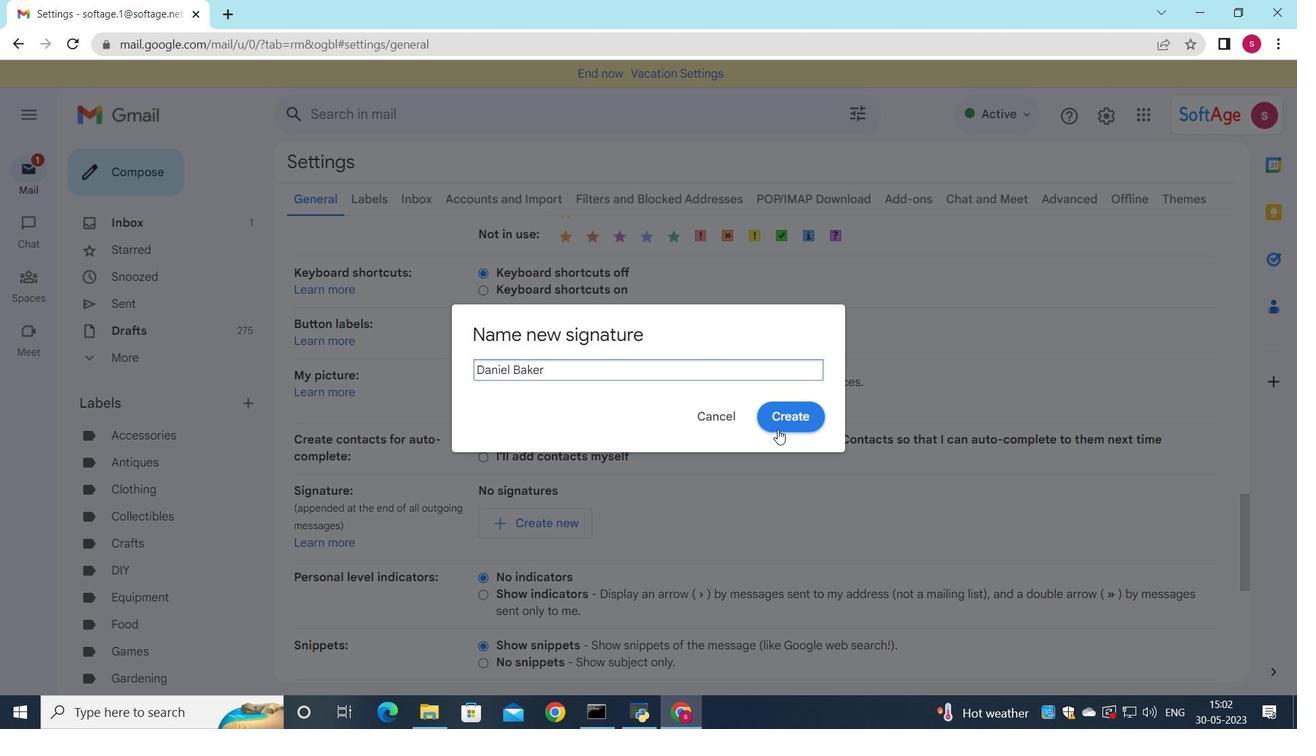 
Action: Mouse pressed left at (778, 427)
Screenshot: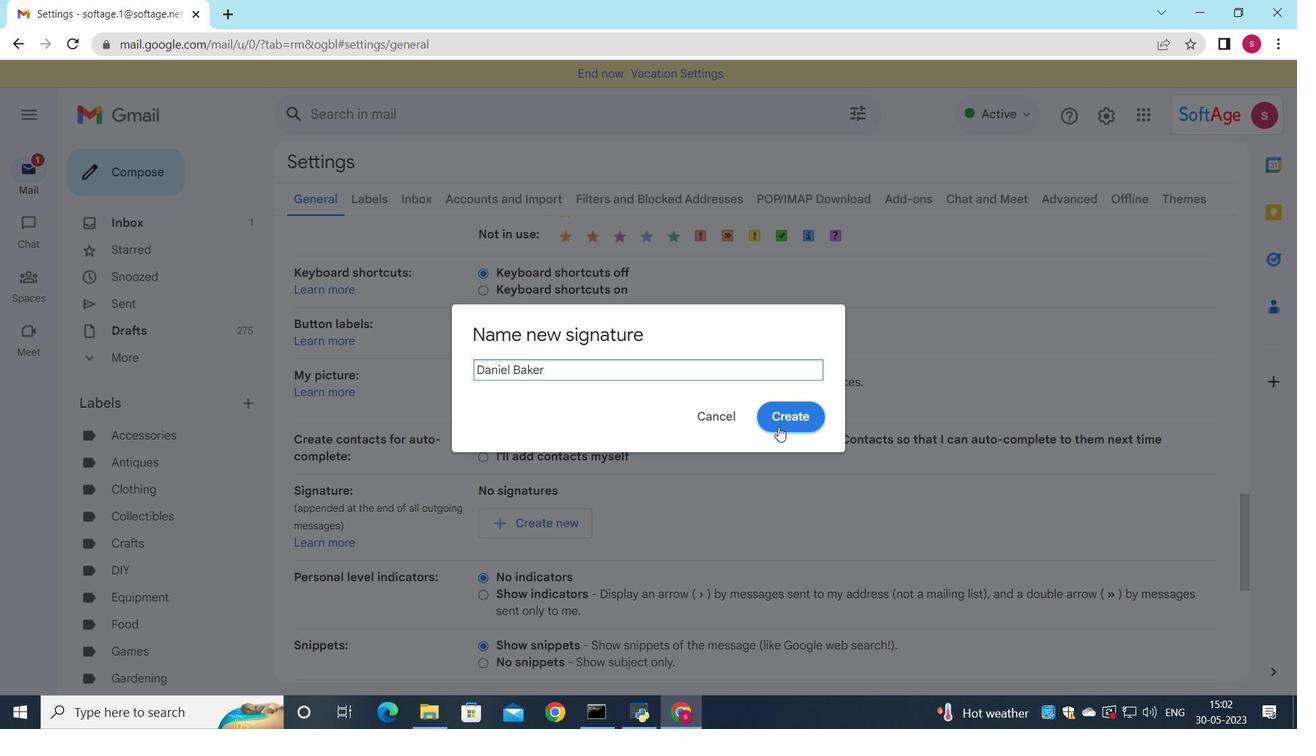 
Action: Mouse moved to (733, 485)
Screenshot: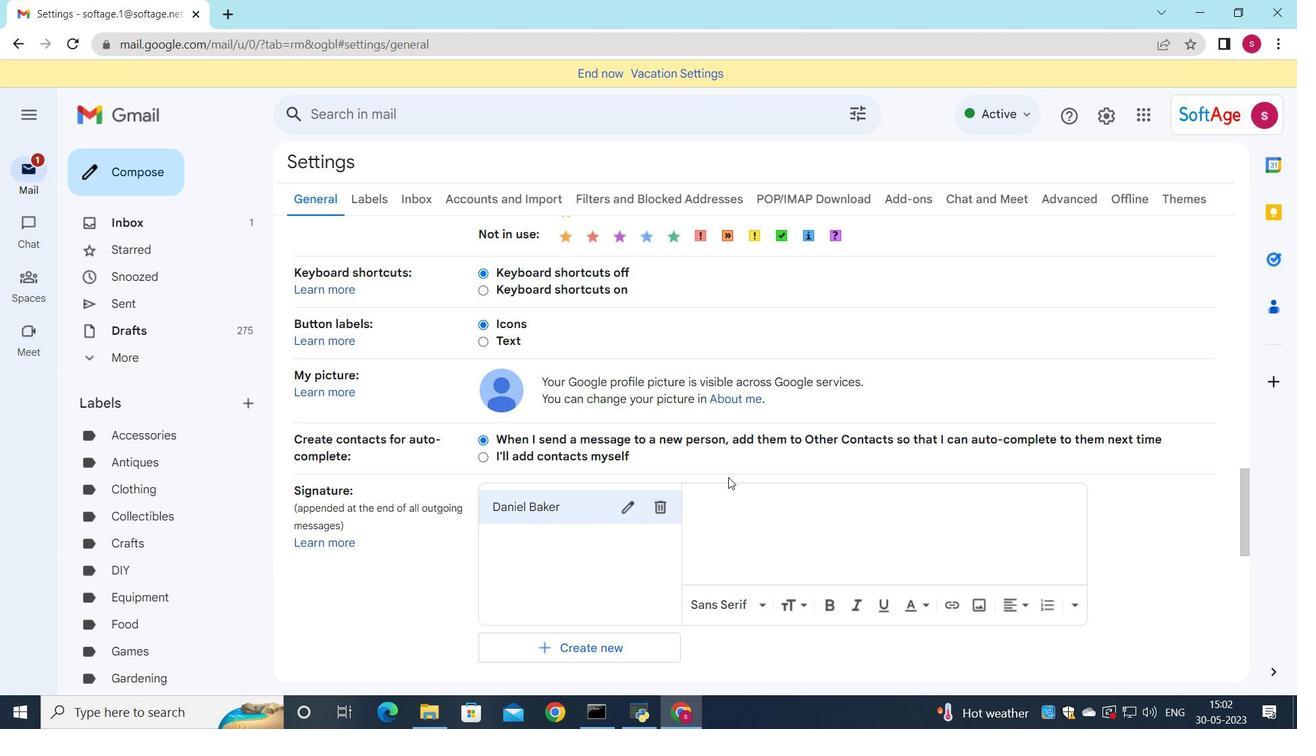 
Action: Mouse pressed left at (733, 485)
Screenshot: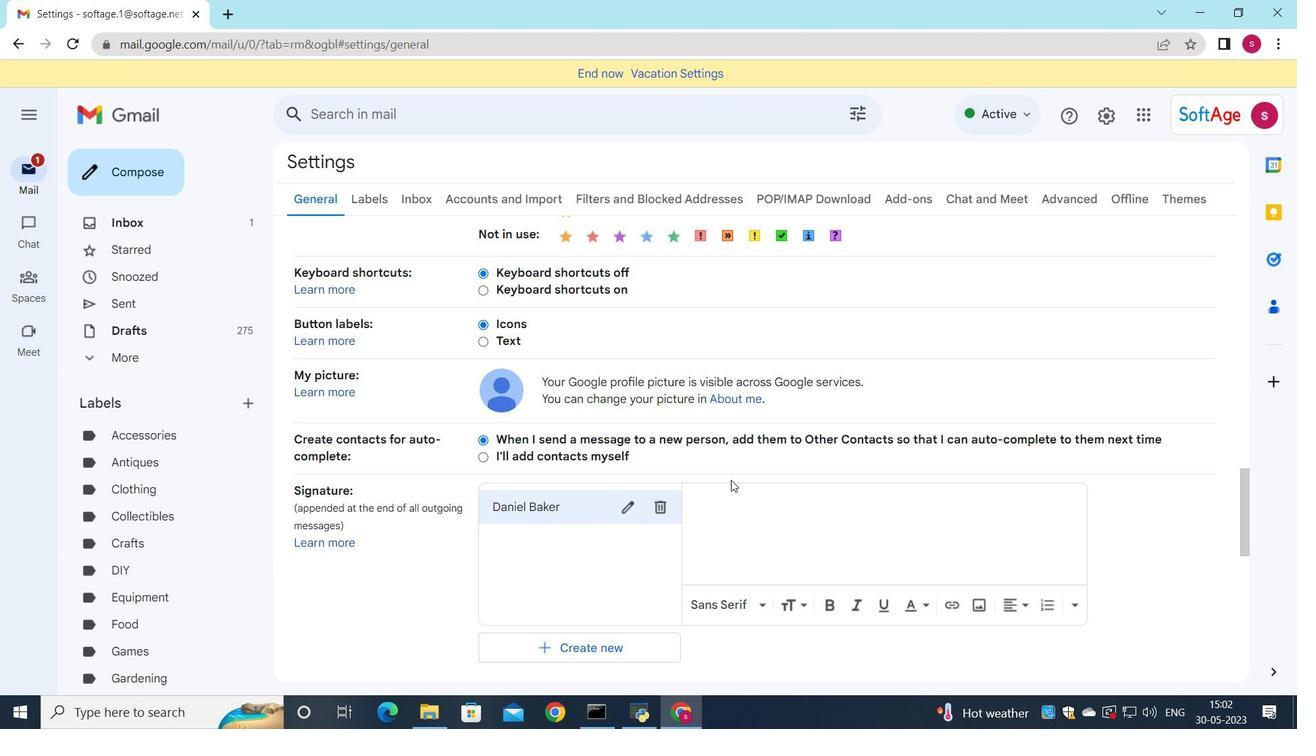 
Action: Mouse moved to (735, 538)
Screenshot: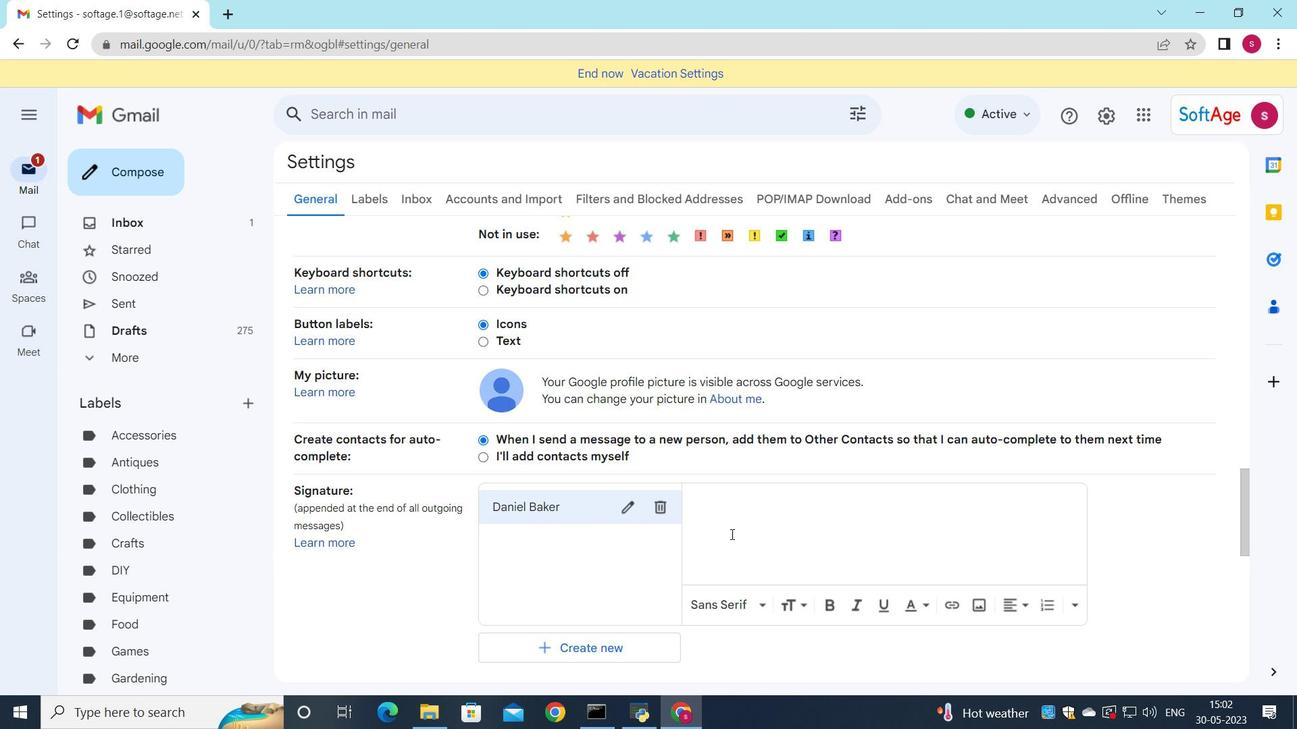 
Action: Mouse pressed left at (735, 538)
Screenshot: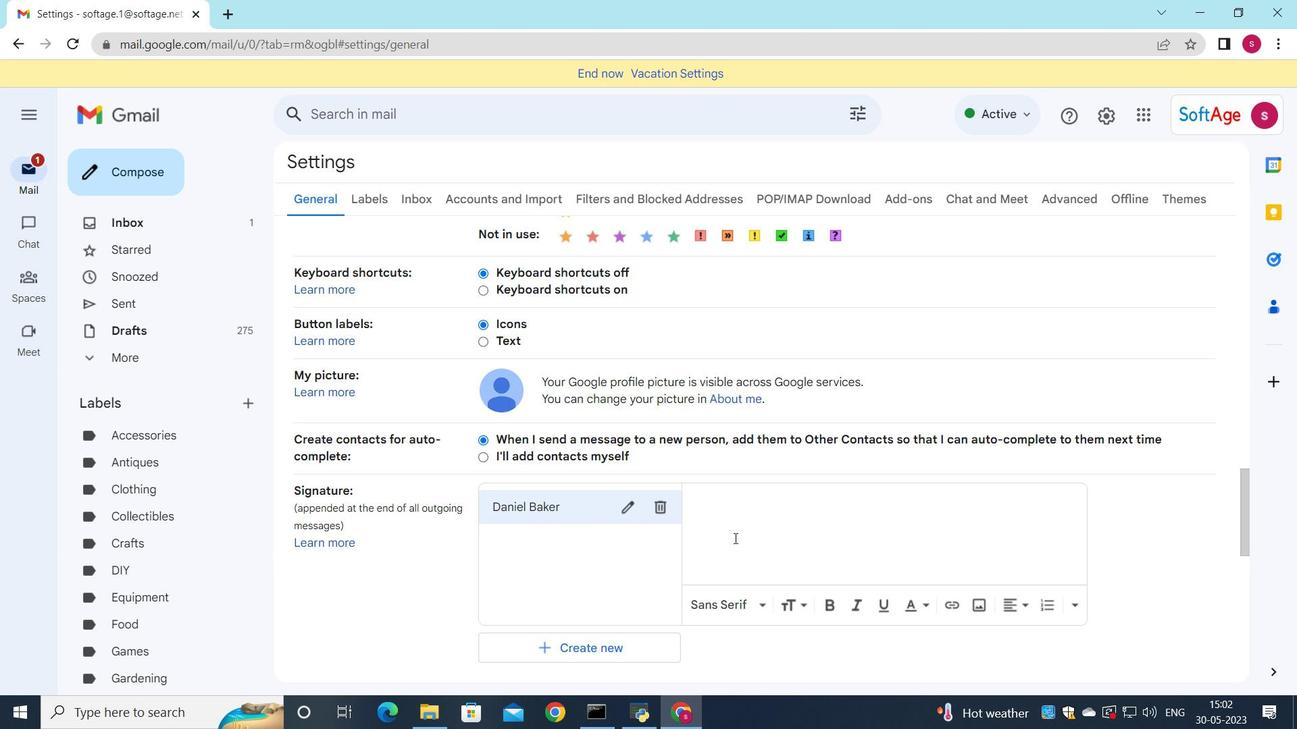 
Action: Key pressed <Key.shift><Key.shift><Key.shift><Key.shift><Key.shift><Key.shift><Key.shift><Key.shift><Key.shift><Key.shift><Key.shift><Key.shift>Daniel<Key.space><Key.shift>Baket
Screenshot: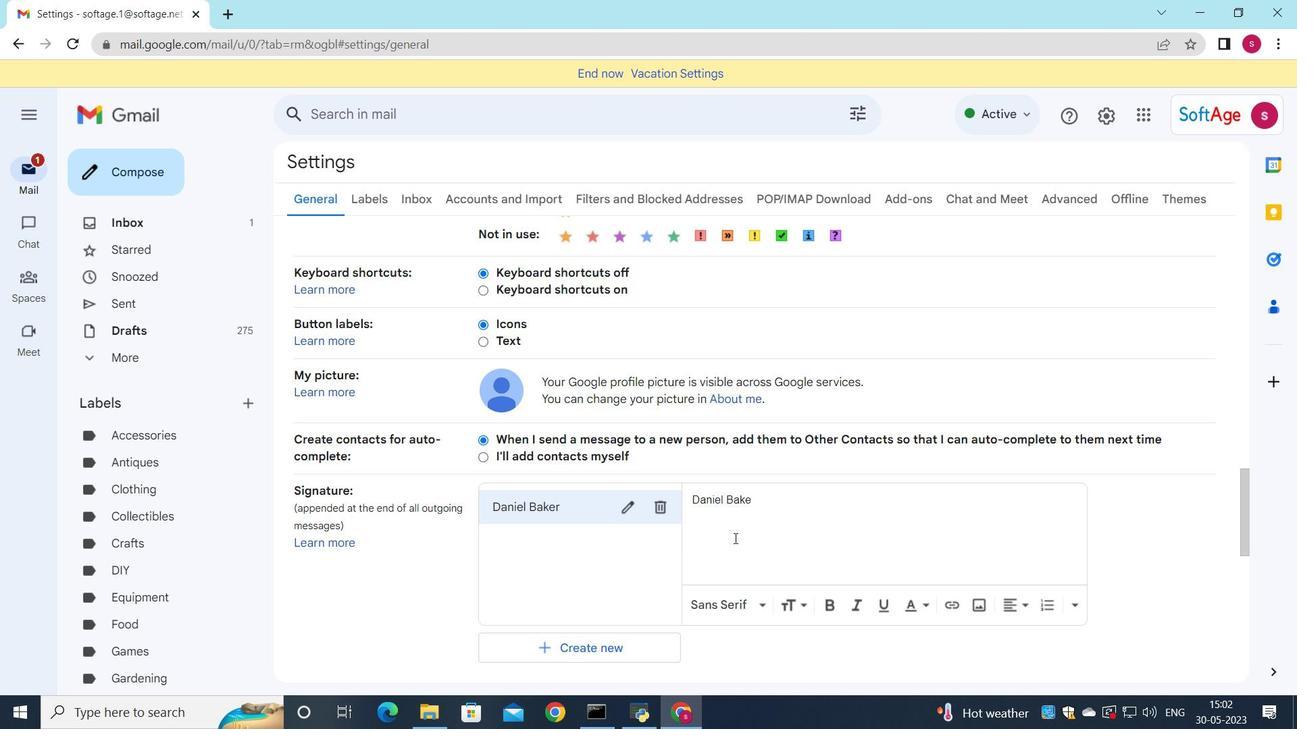 
Action: Mouse moved to (733, 537)
Screenshot: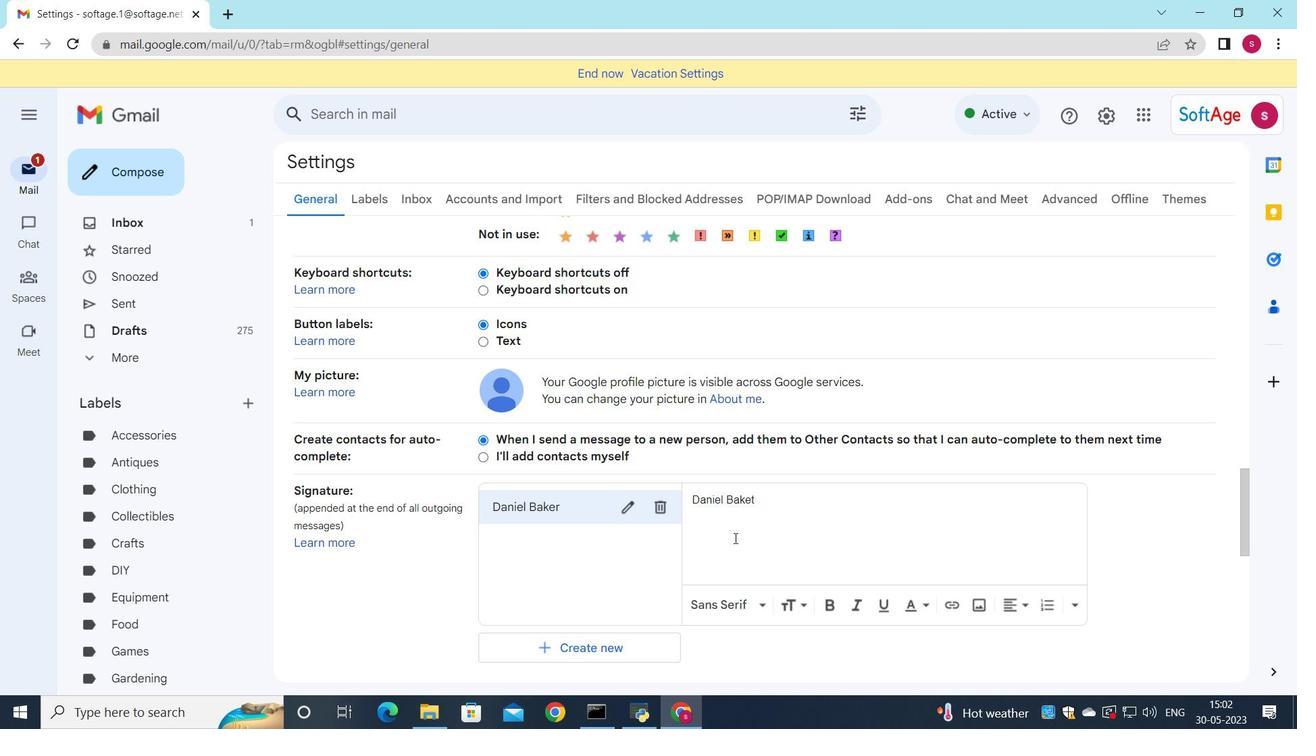 
Action: Key pressed <Key.backspace>
Screenshot: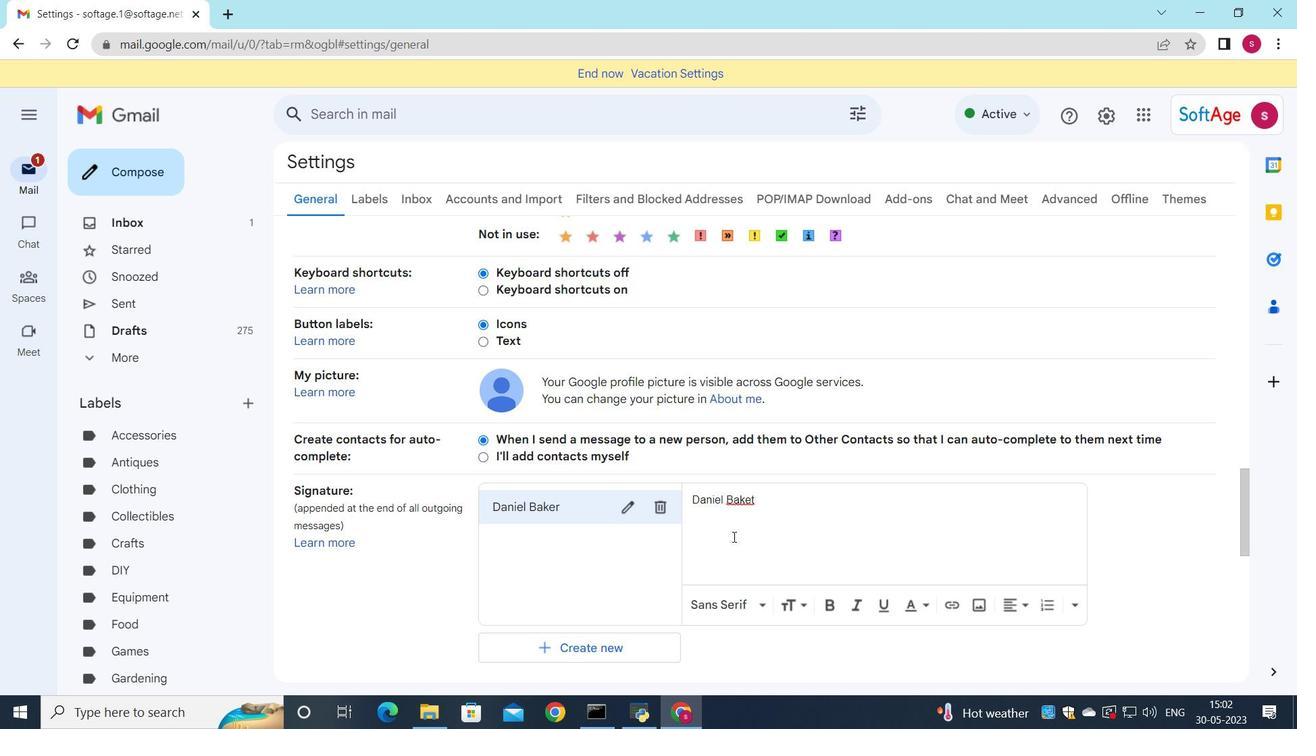 
Action: Mouse scrolled (733, 536) with delta (0, 0)
Screenshot: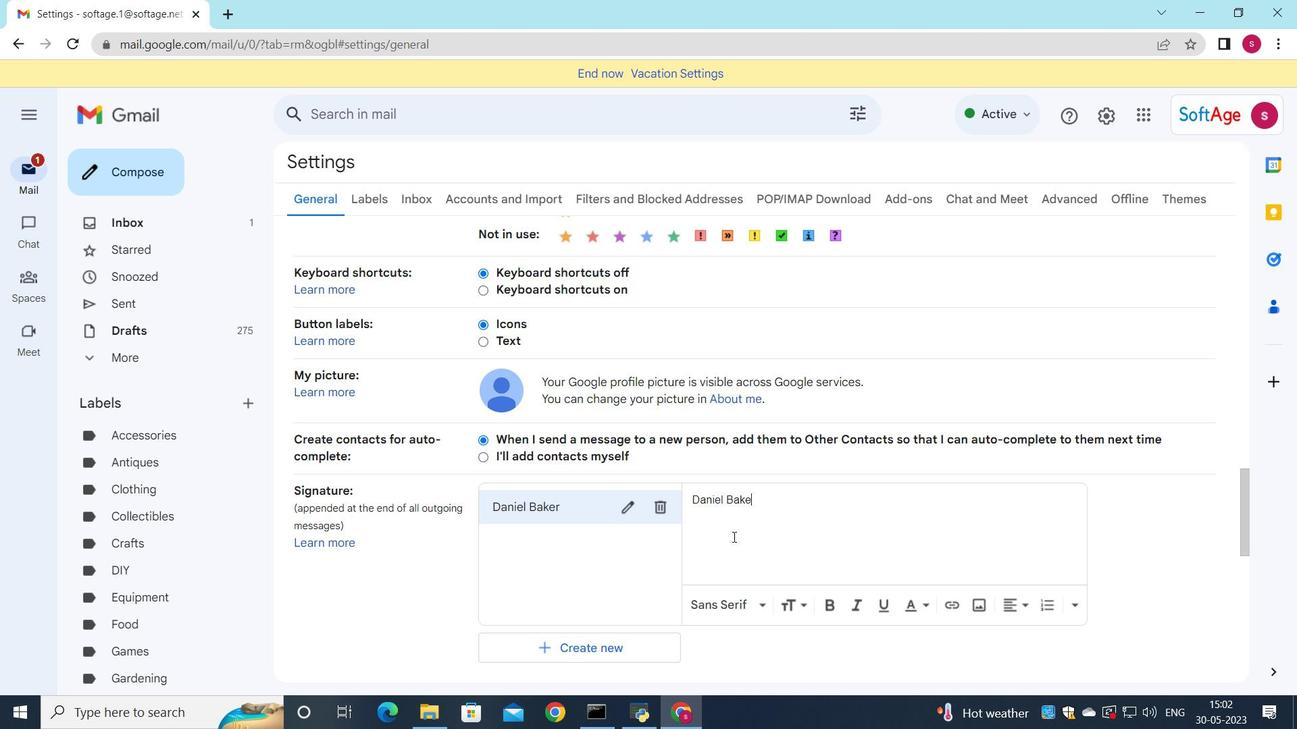 
Action: Key pressed r
Screenshot: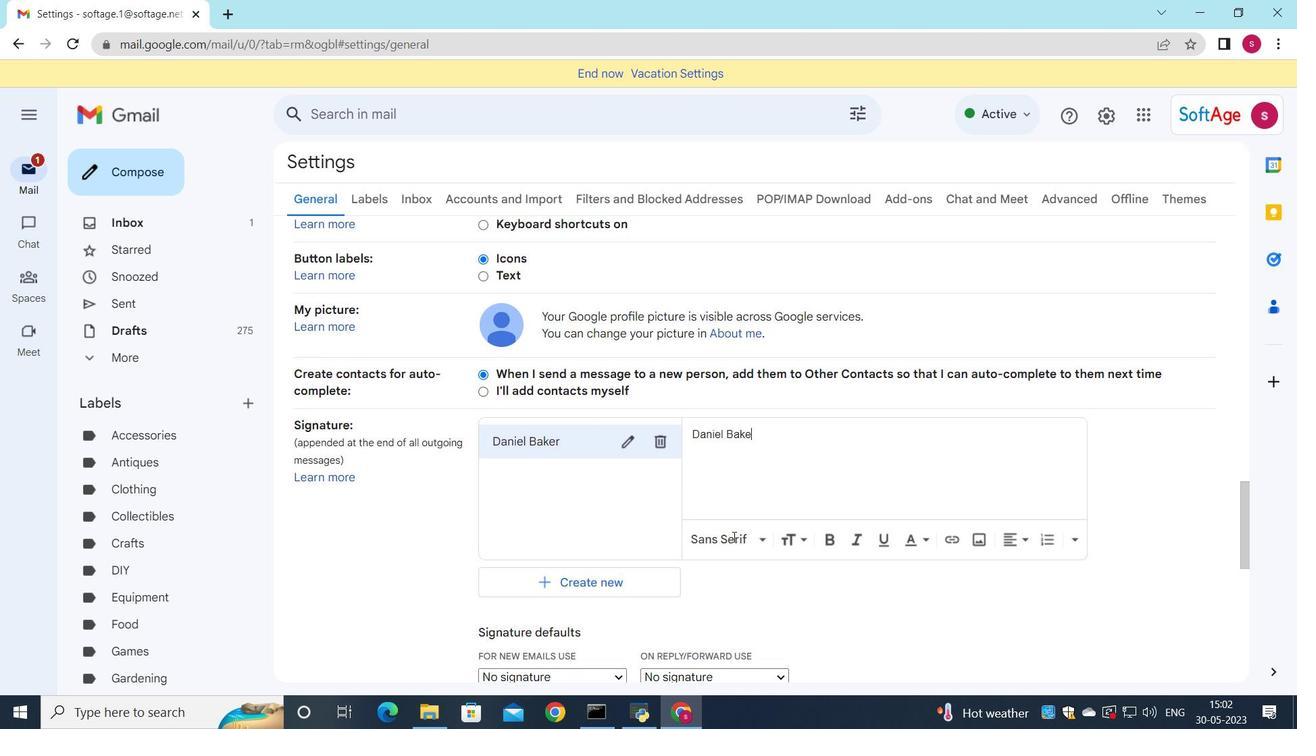 
Action: Mouse moved to (788, 477)
Screenshot: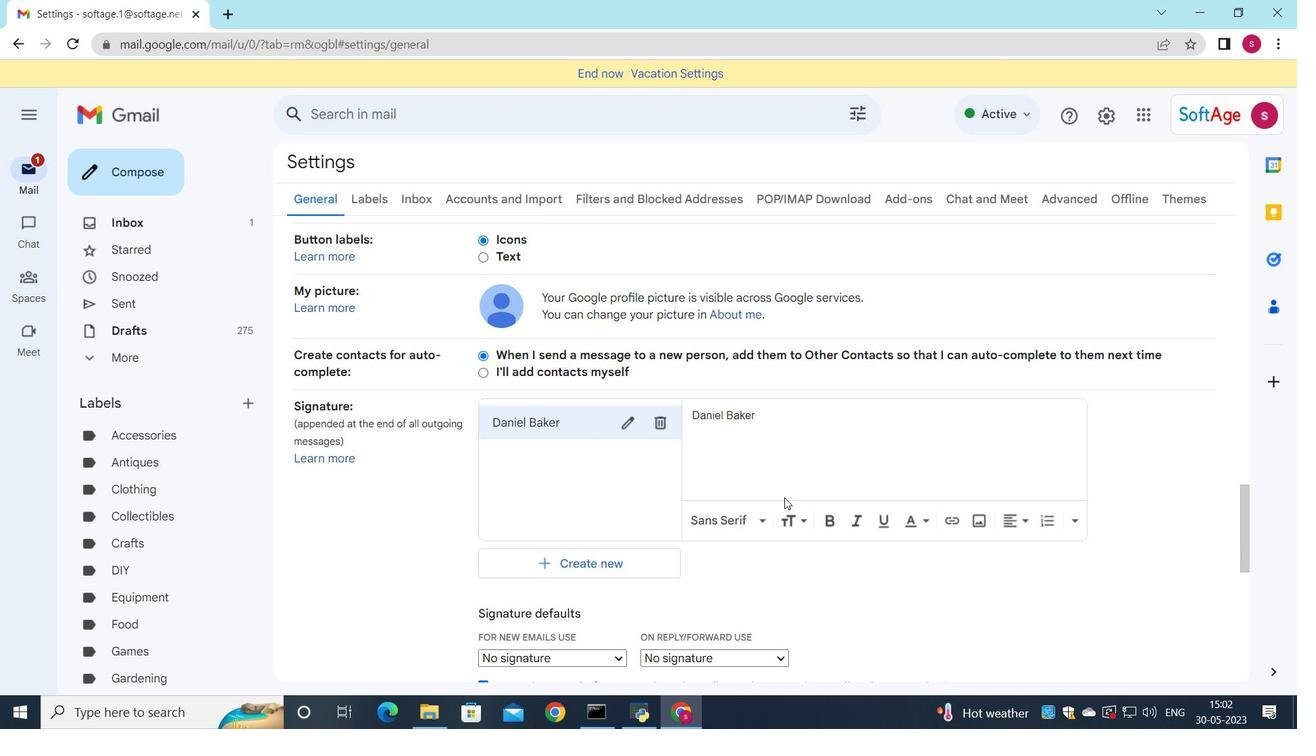 
Action: Mouse scrolled (788, 477) with delta (0, 0)
Screenshot: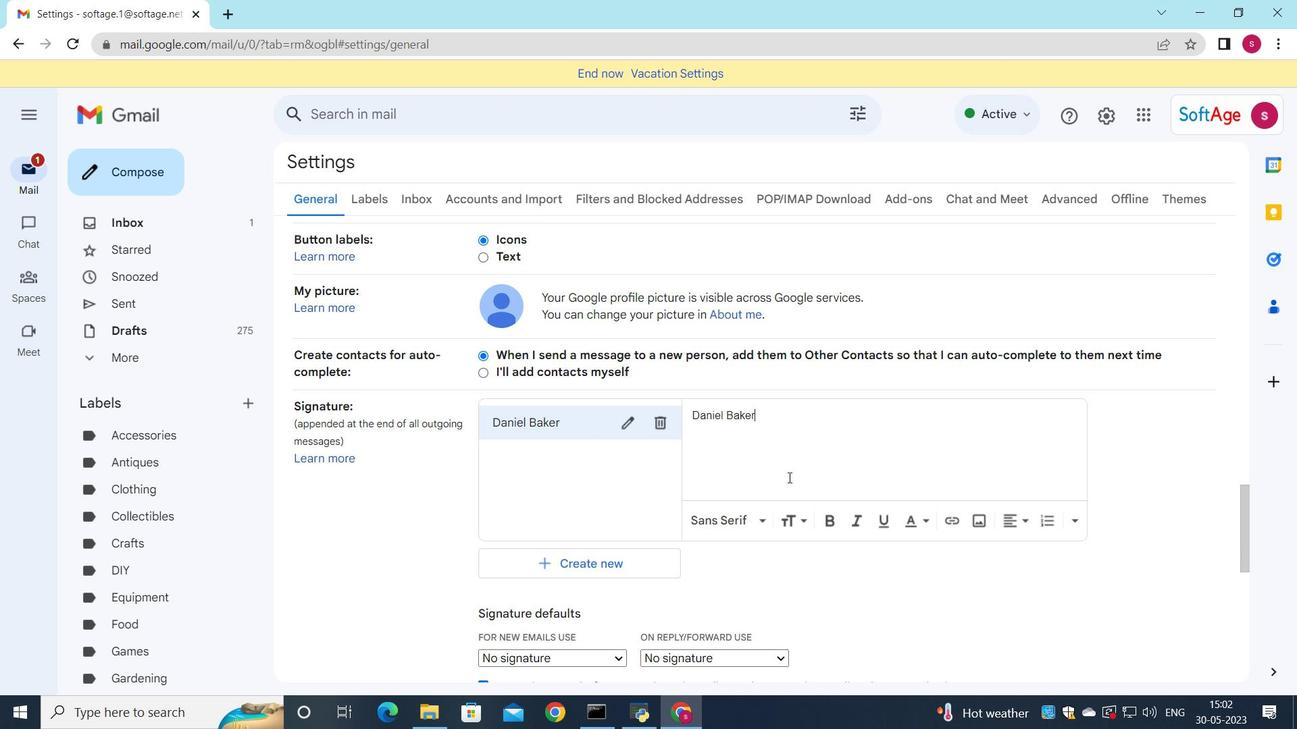 
Action: Mouse scrolled (788, 477) with delta (0, 0)
Screenshot: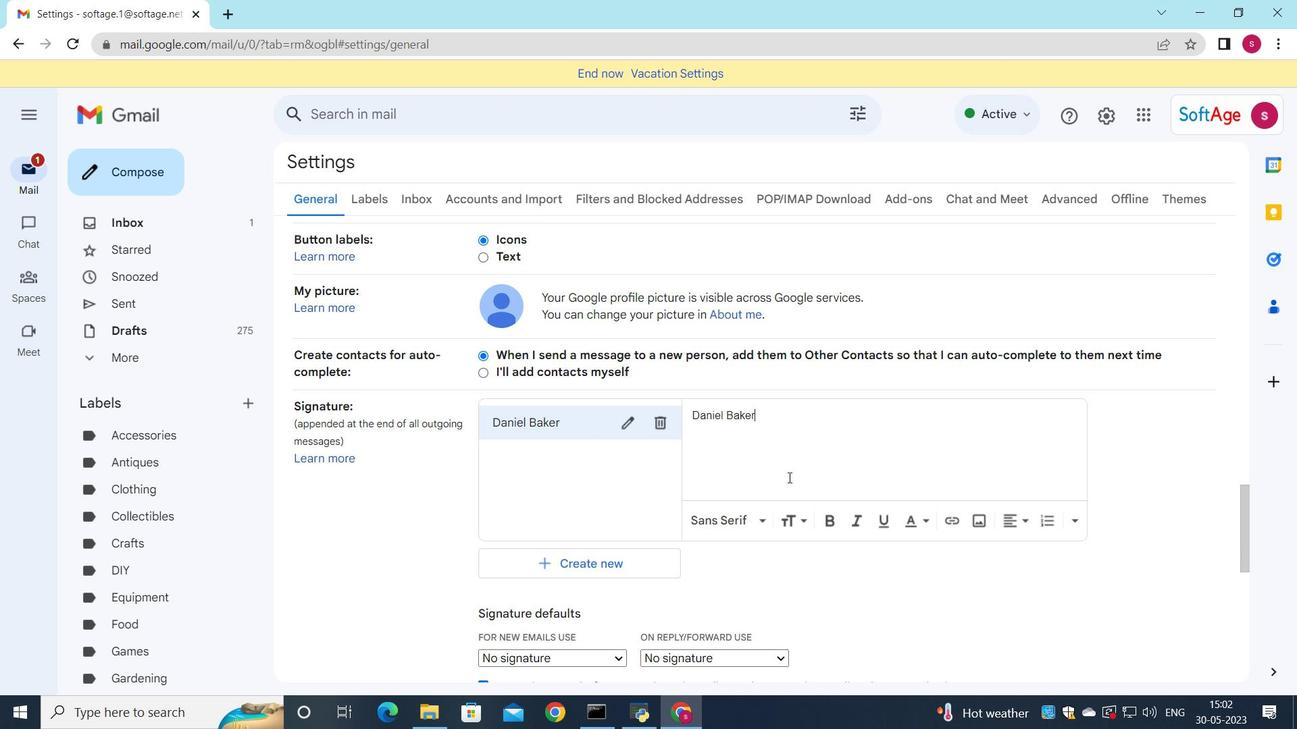 
Action: Mouse moved to (619, 483)
Screenshot: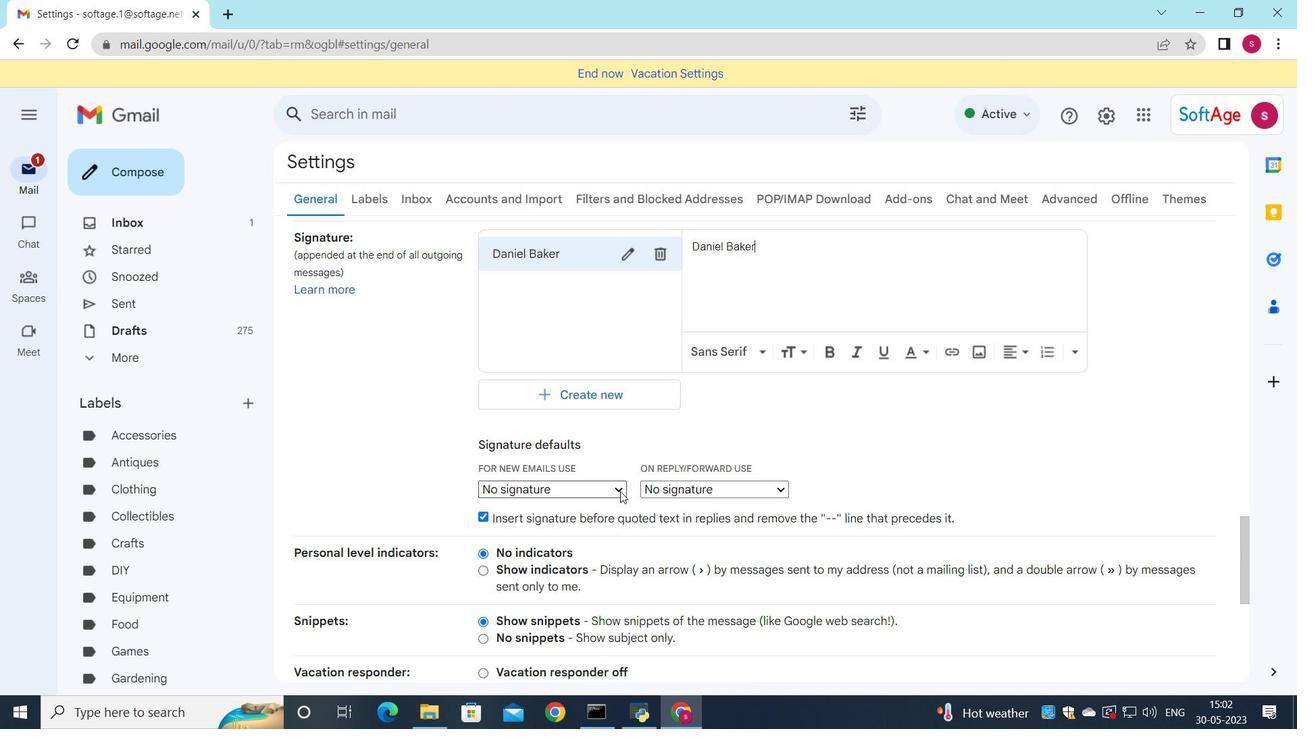 
Action: Mouse pressed left at (619, 483)
Screenshot: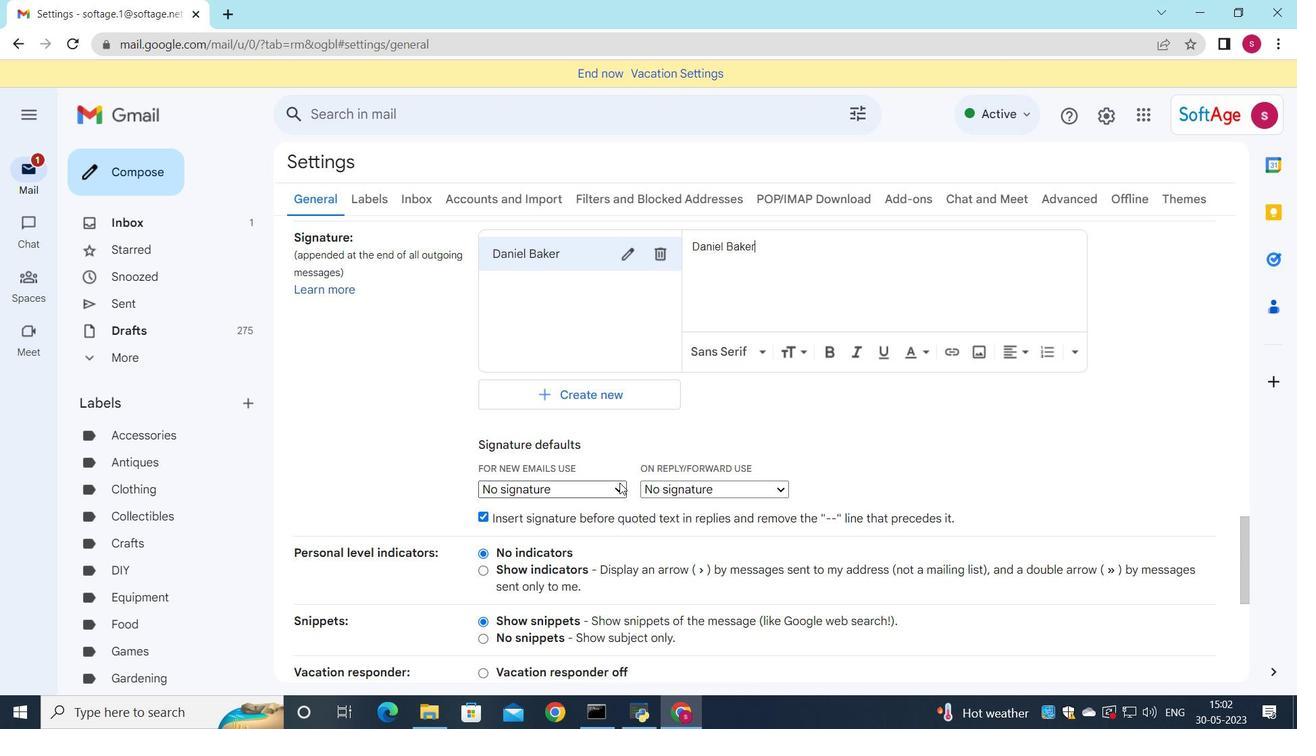
Action: Mouse moved to (618, 514)
Screenshot: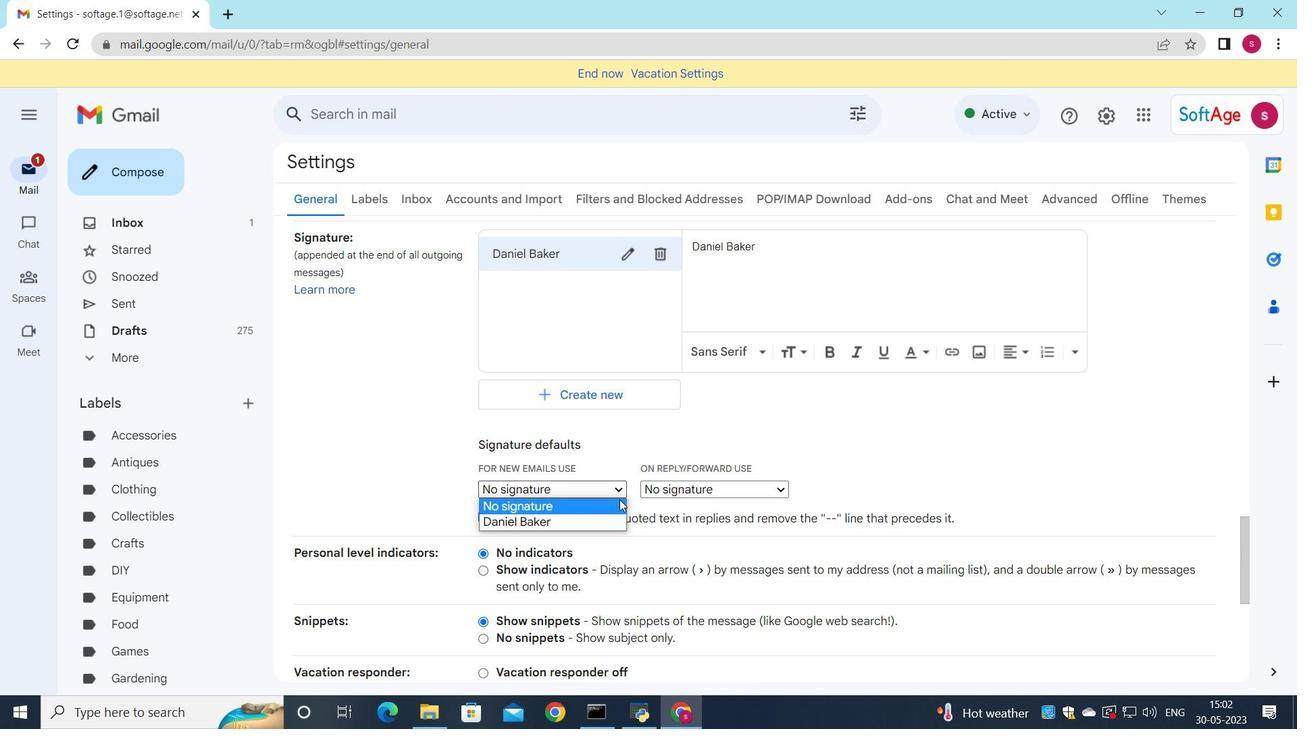 
Action: Mouse pressed left at (618, 514)
Screenshot: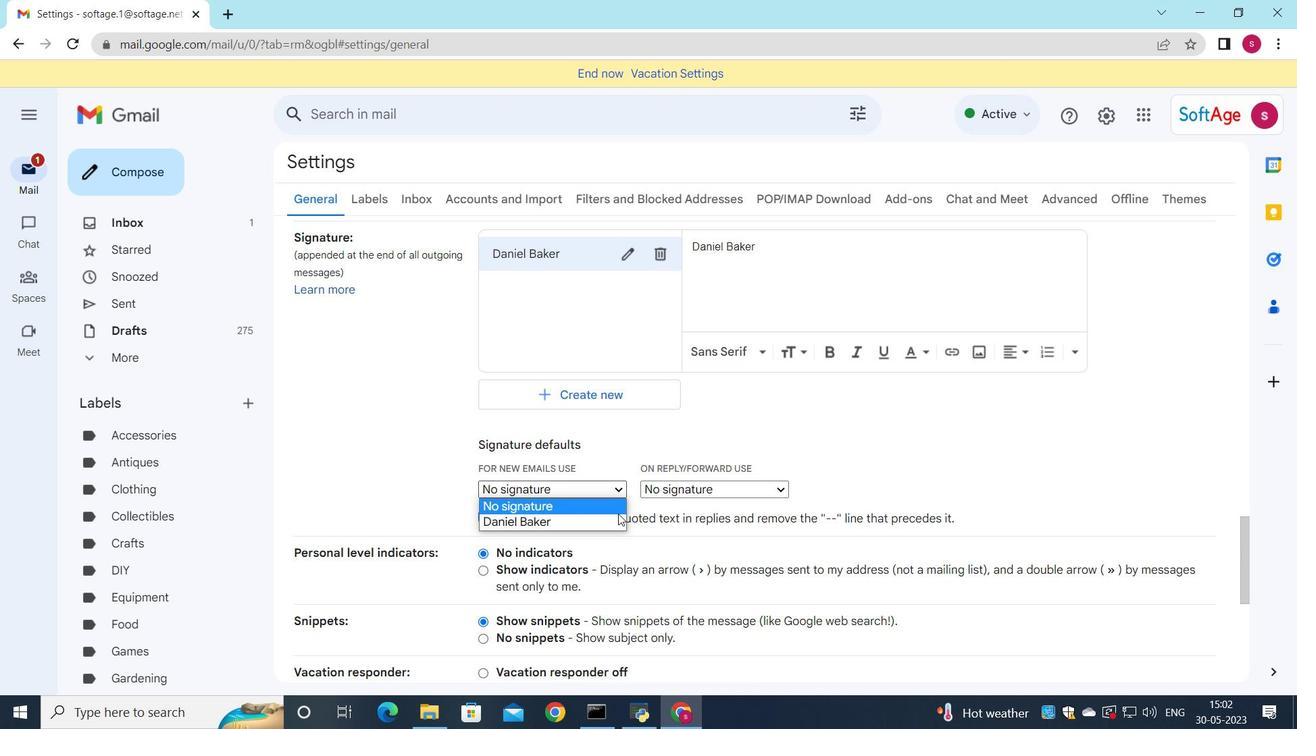 
Action: Mouse moved to (612, 477)
Screenshot: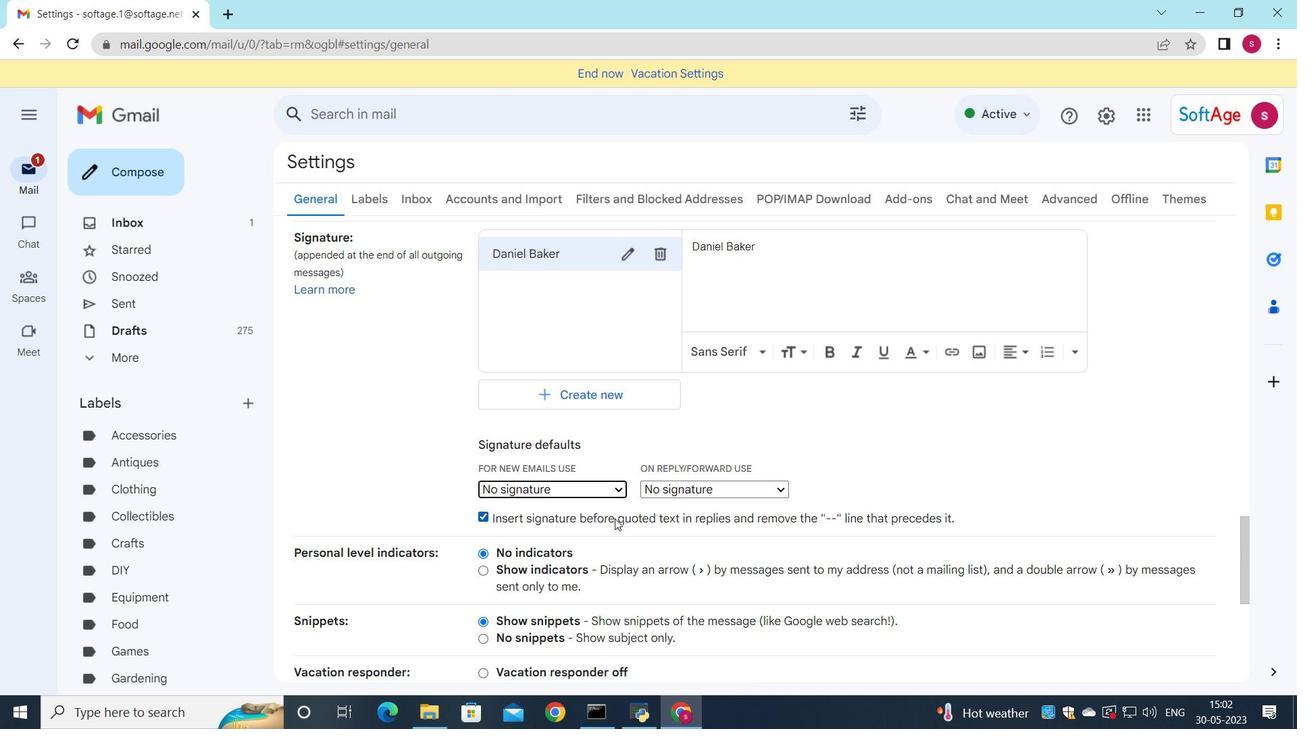 
Action: Mouse pressed left at (612, 477)
Screenshot: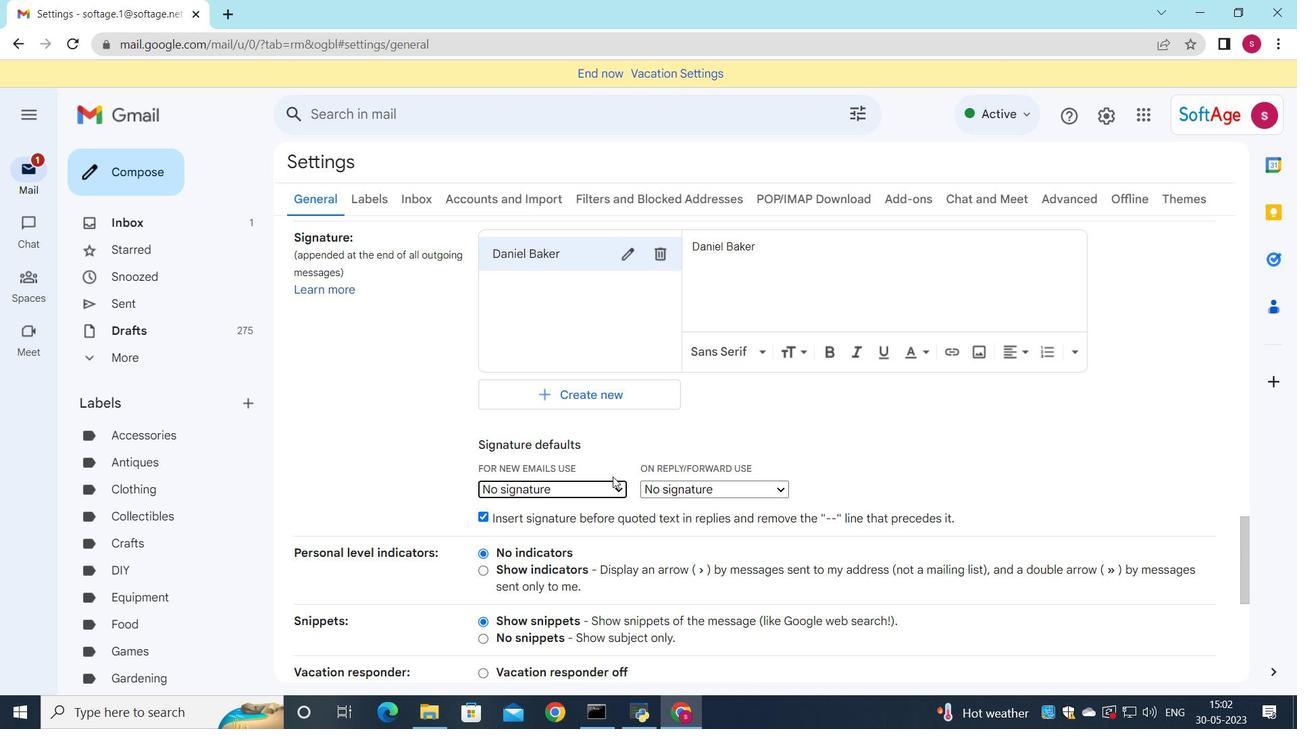 
Action: Mouse moved to (610, 488)
Screenshot: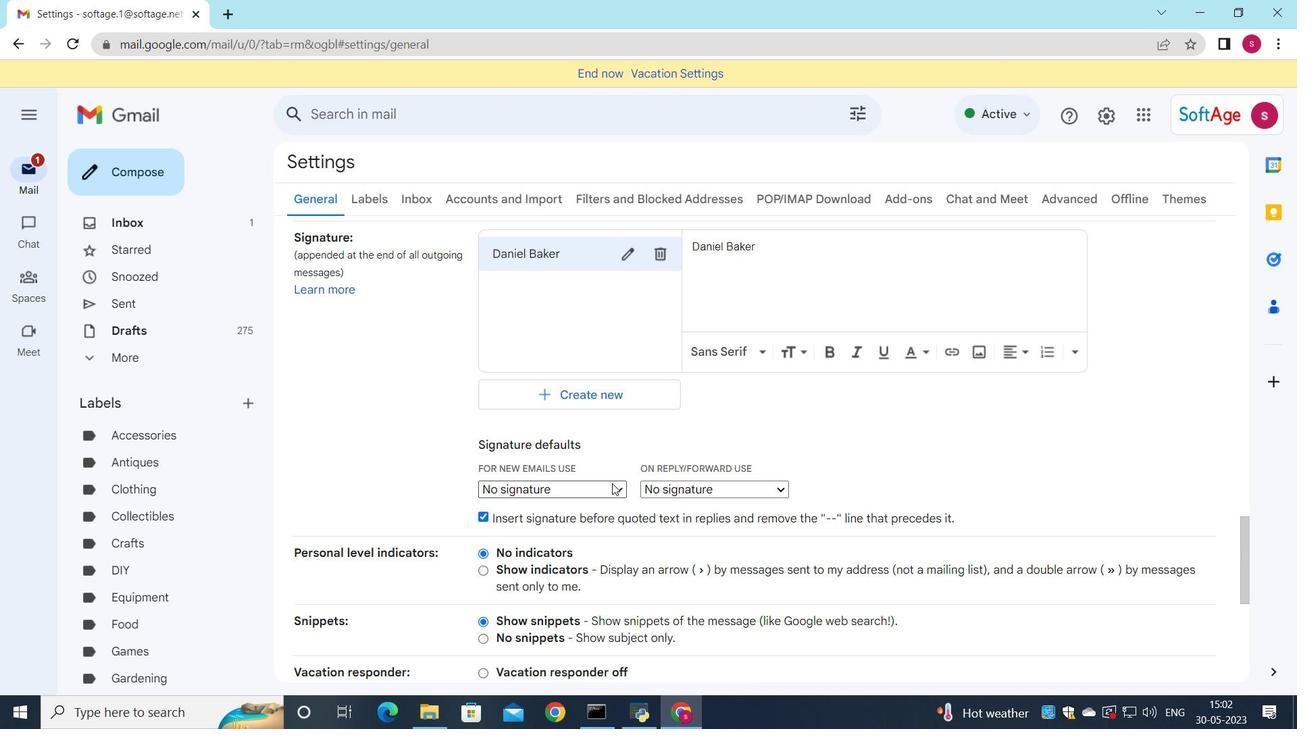 
Action: Mouse pressed left at (610, 488)
Screenshot: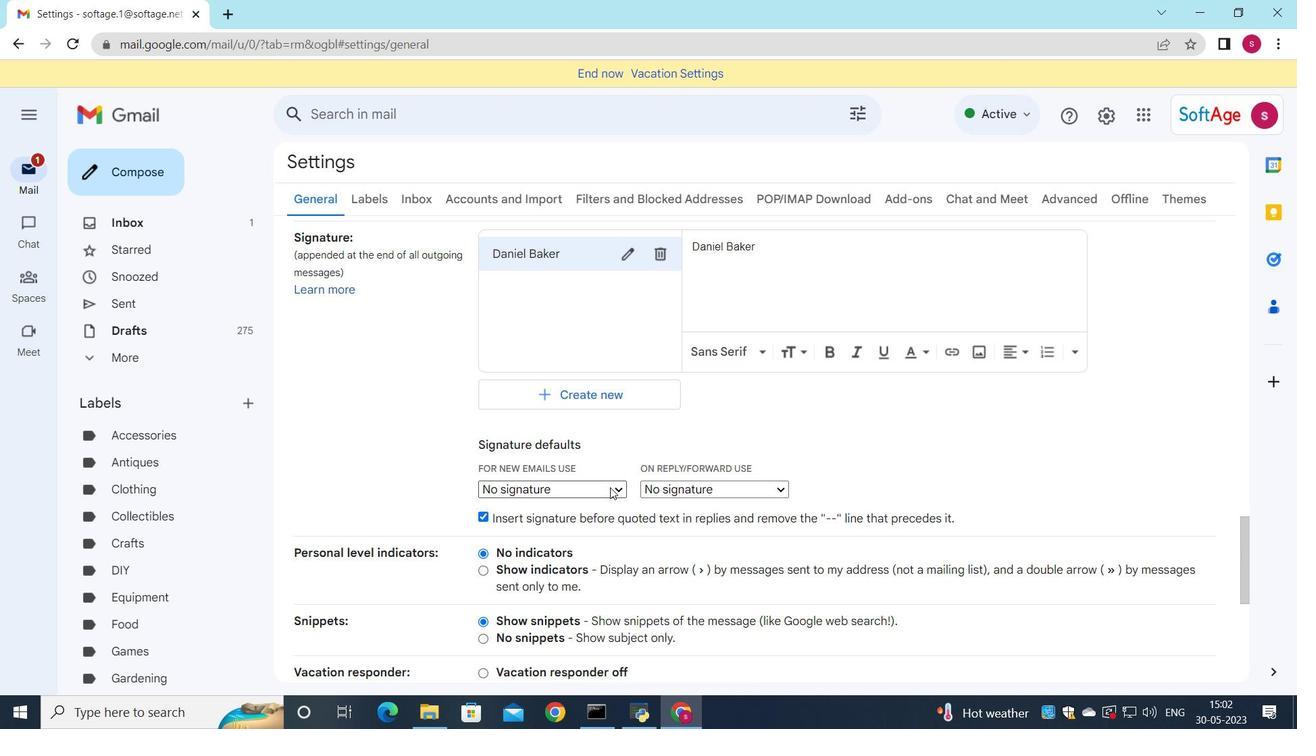 
Action: Mouse moved to (605, 520)
Screenshot: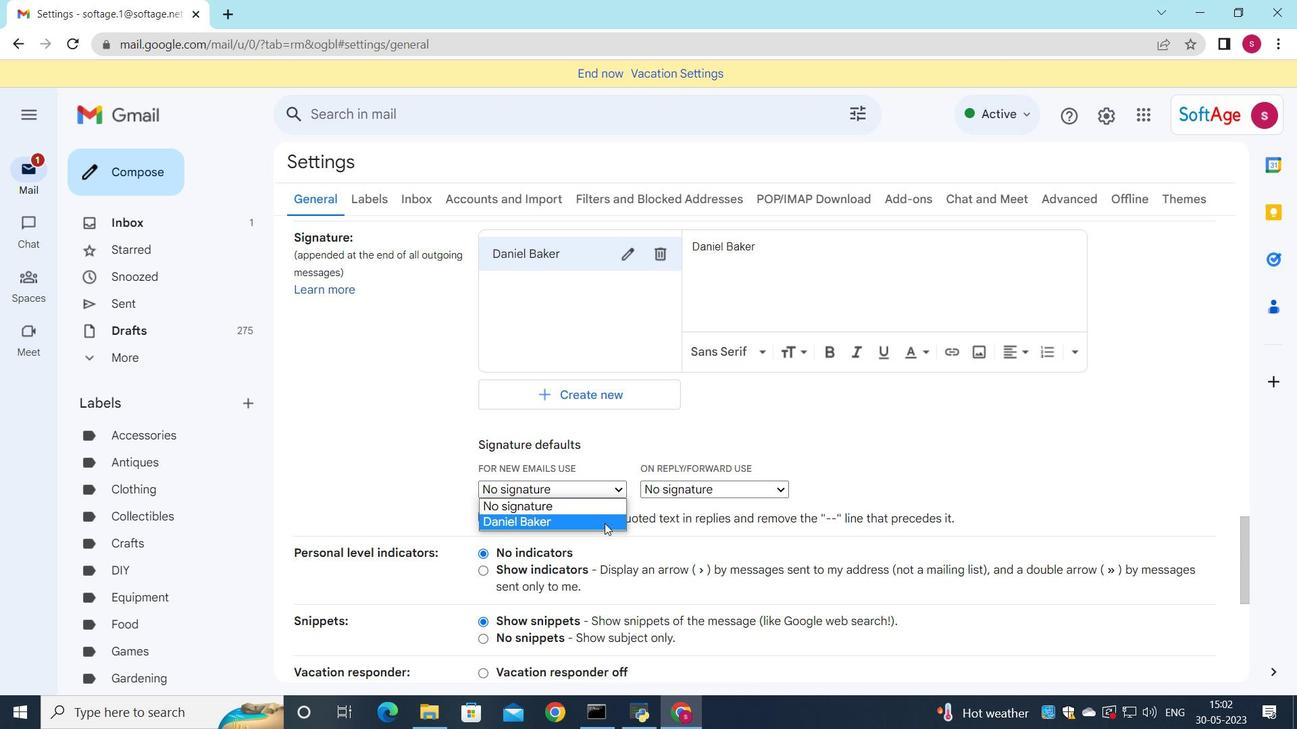 
Action: Mouse pressed left at (605, 520)
Screenshot: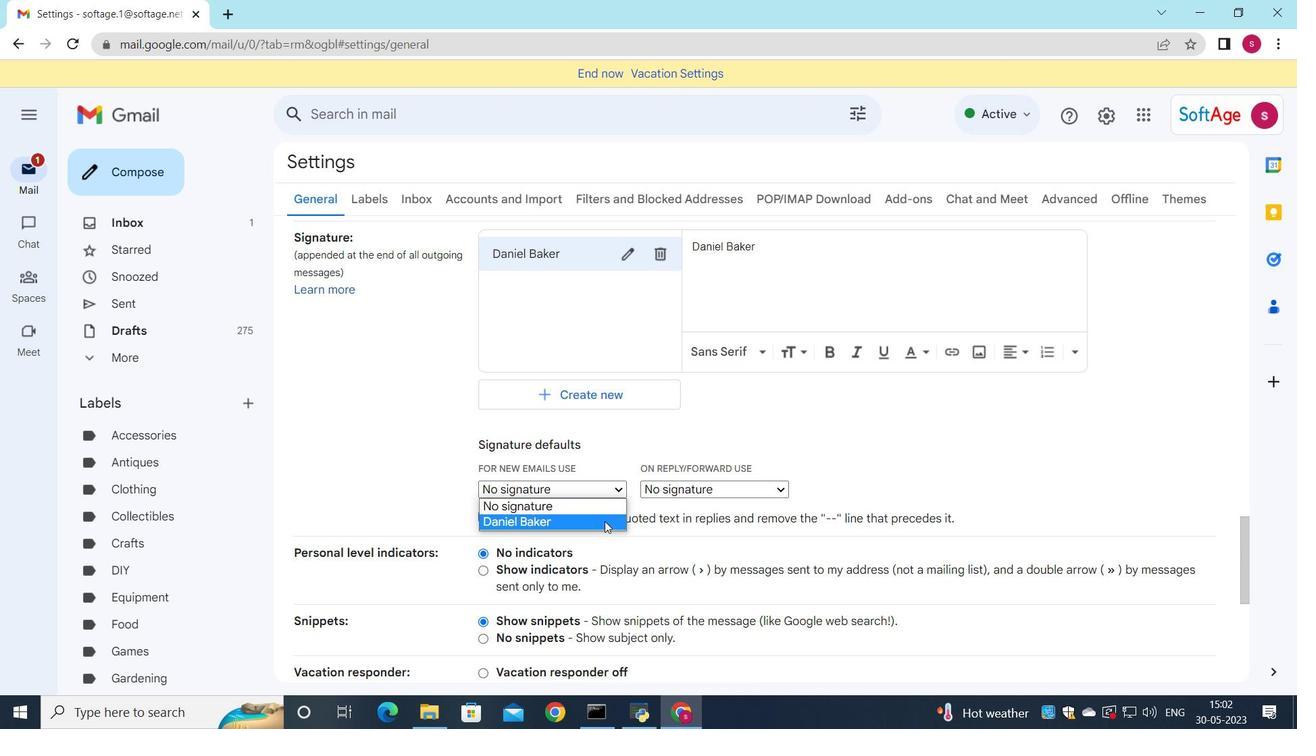 
Action: Mouse moved to (676, 486)
Screenshot: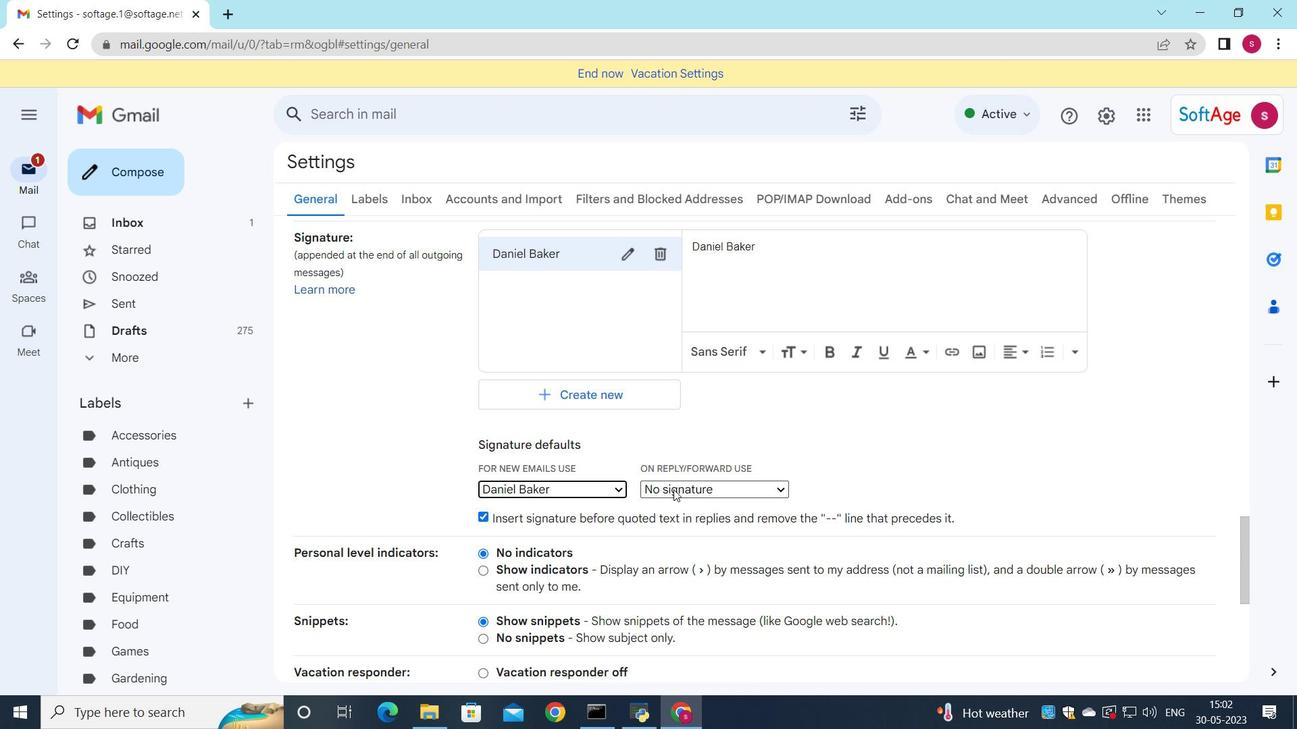 
Action: Mouse pressed left at (676, 486)
Screenshot: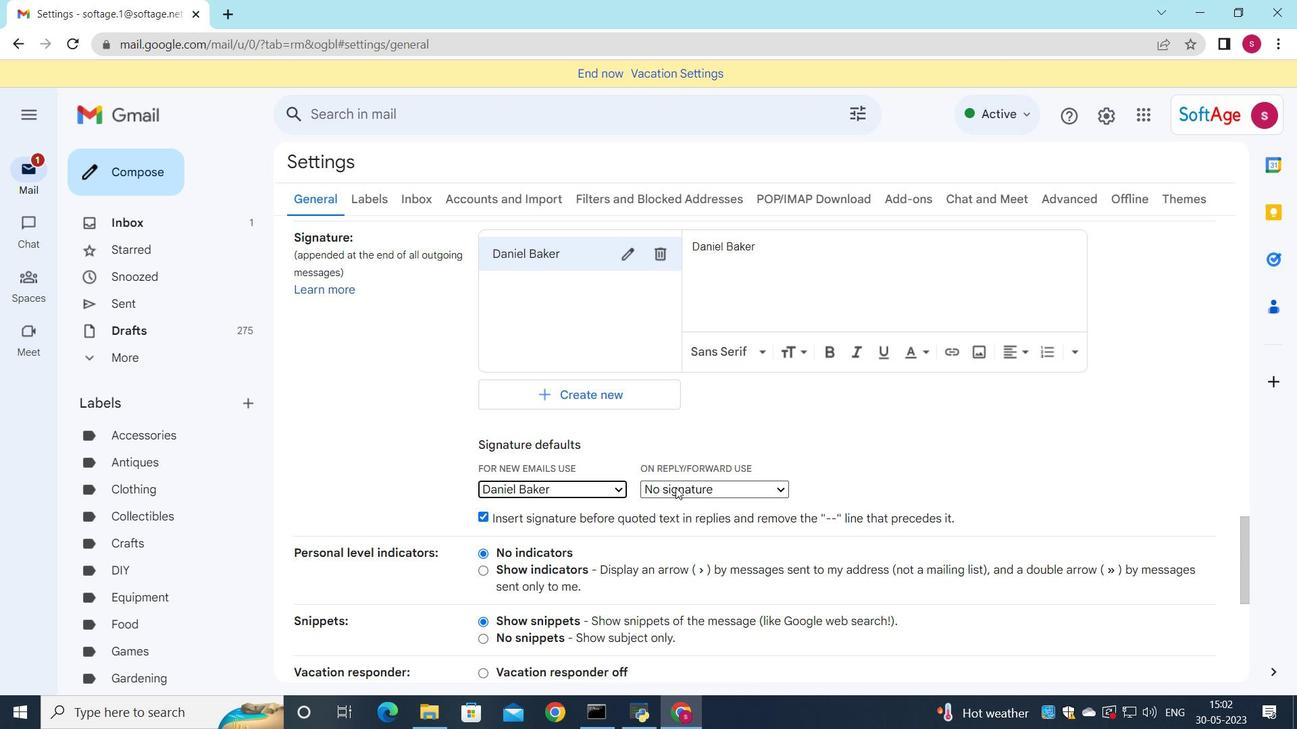 
Action: Mouse moved to (678, 525)
Screenshot: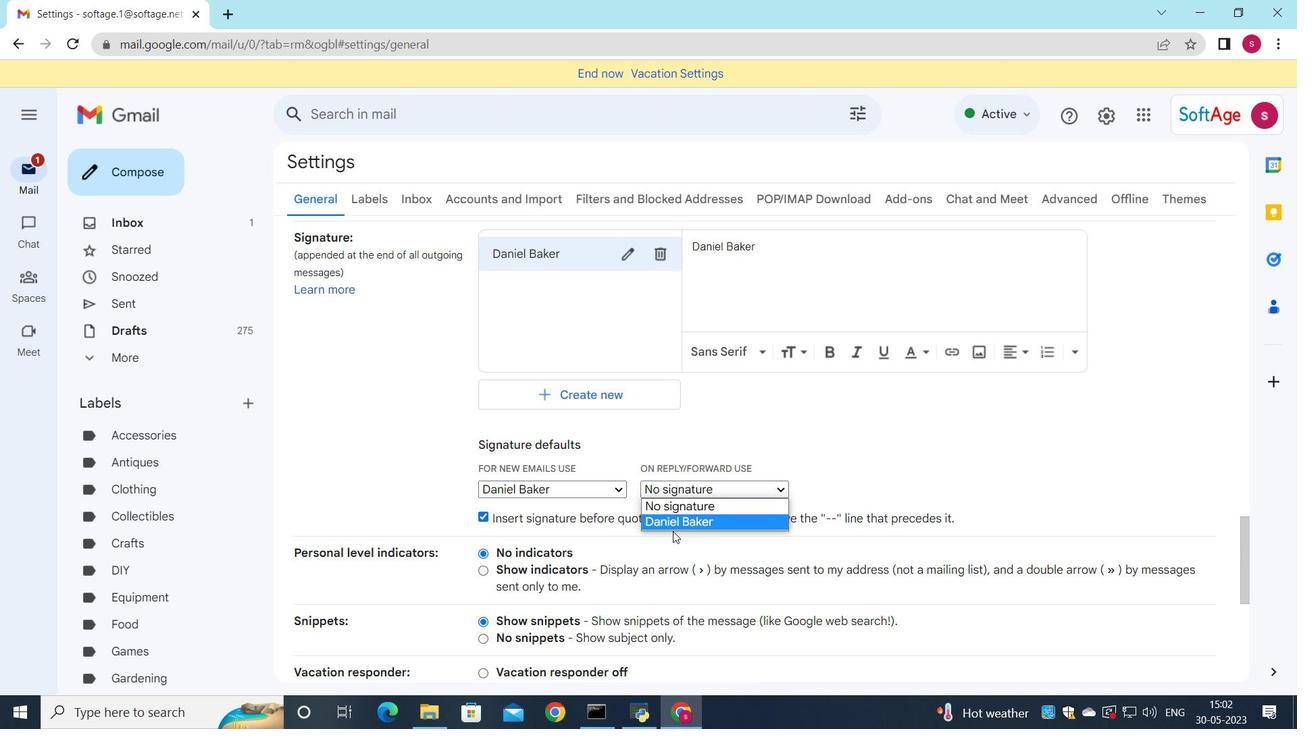 
Action: Mouse pressed left at (678, 525)
Screenshot: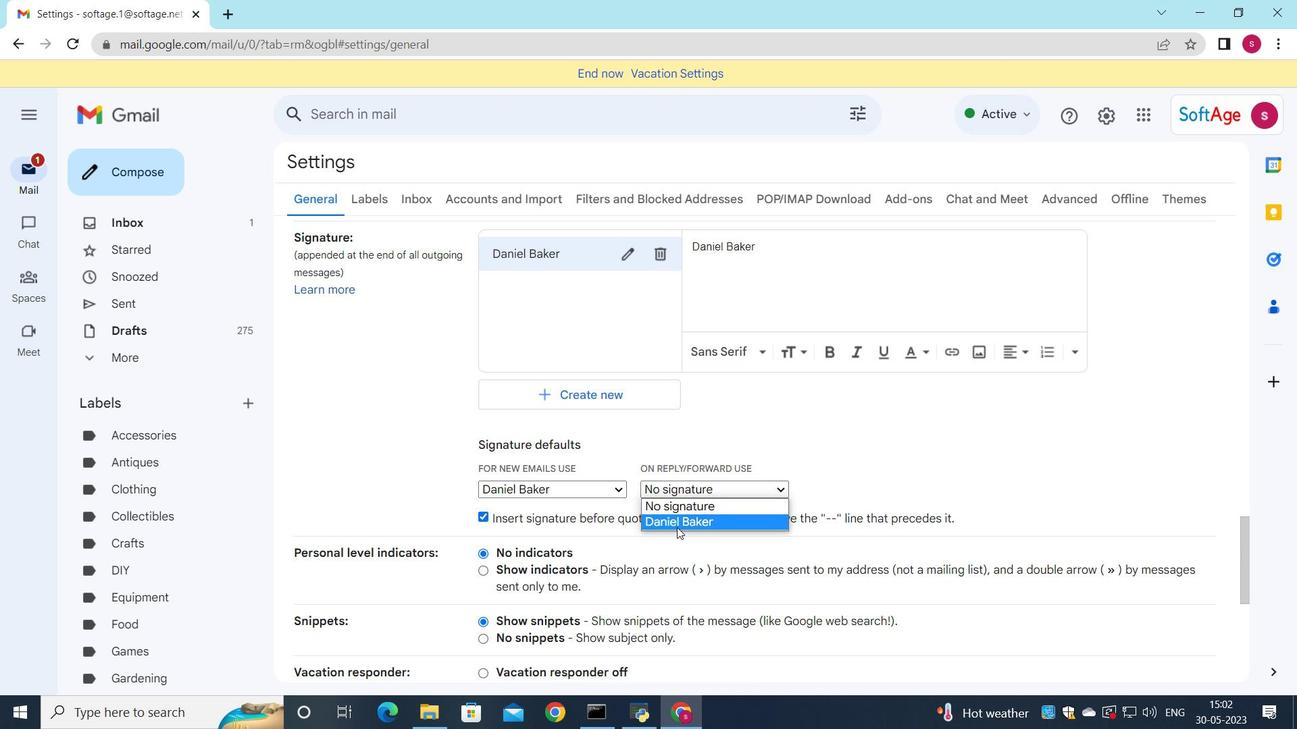 
Action: Mouse moved to (677, 525)
Screenshot: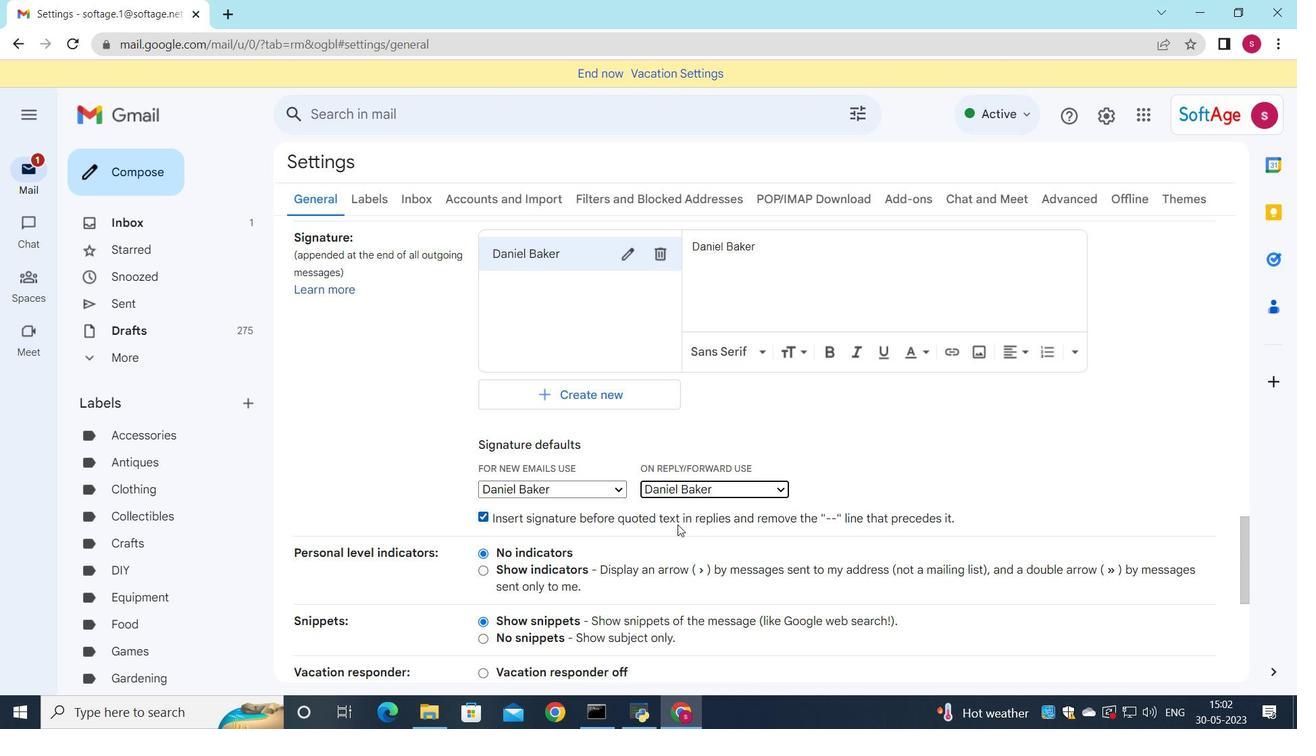 
Action: Mouse scrolled (677, 524) with delta (0, 0)
Screenshot: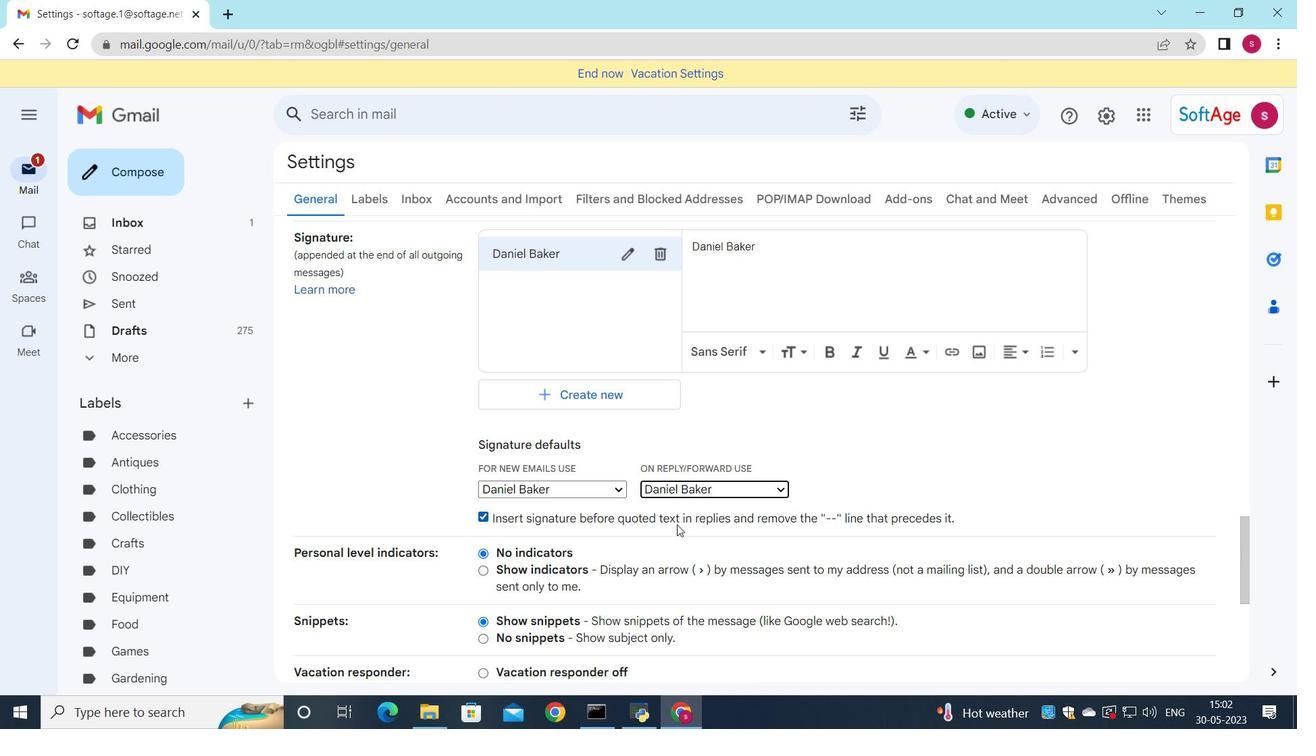 
Action: Mouse scrolled (677, 524) with delta (0, 0)
Screenshot: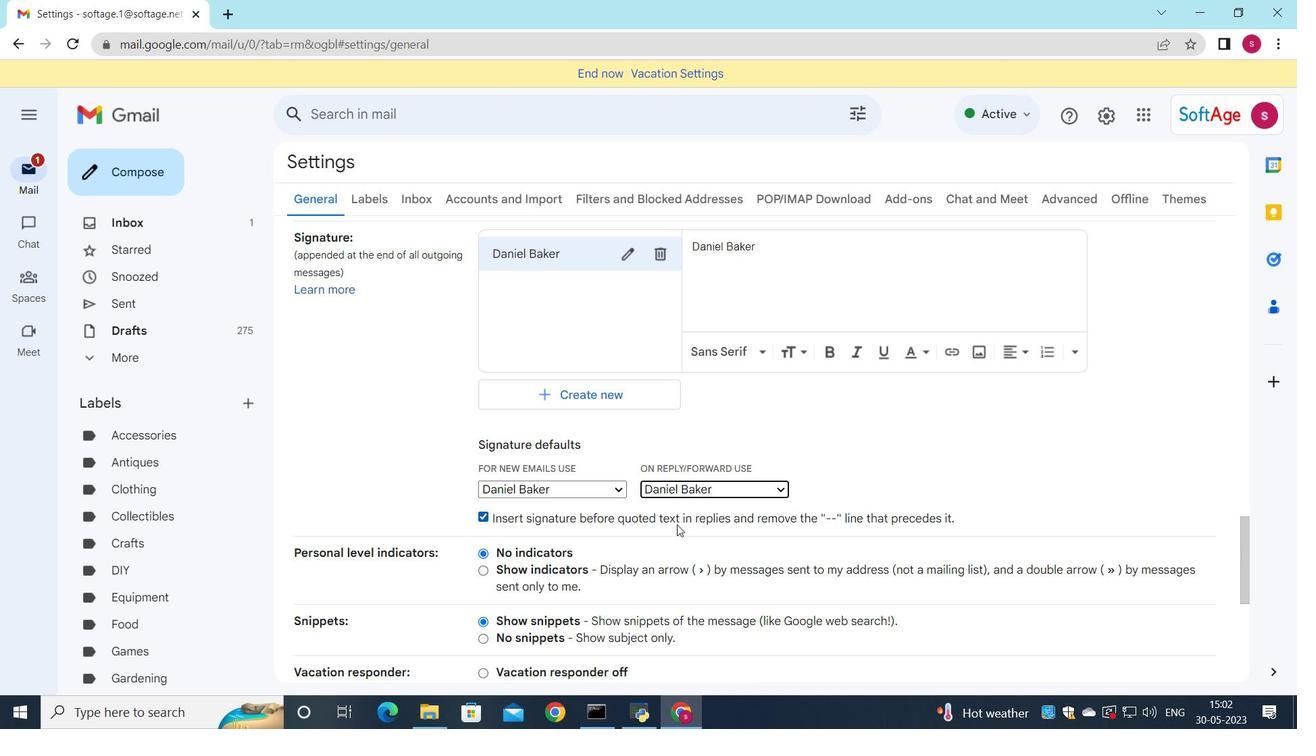 
Action: Mouse scrolled (677, 524) with delta (0, 0)
Screenshot: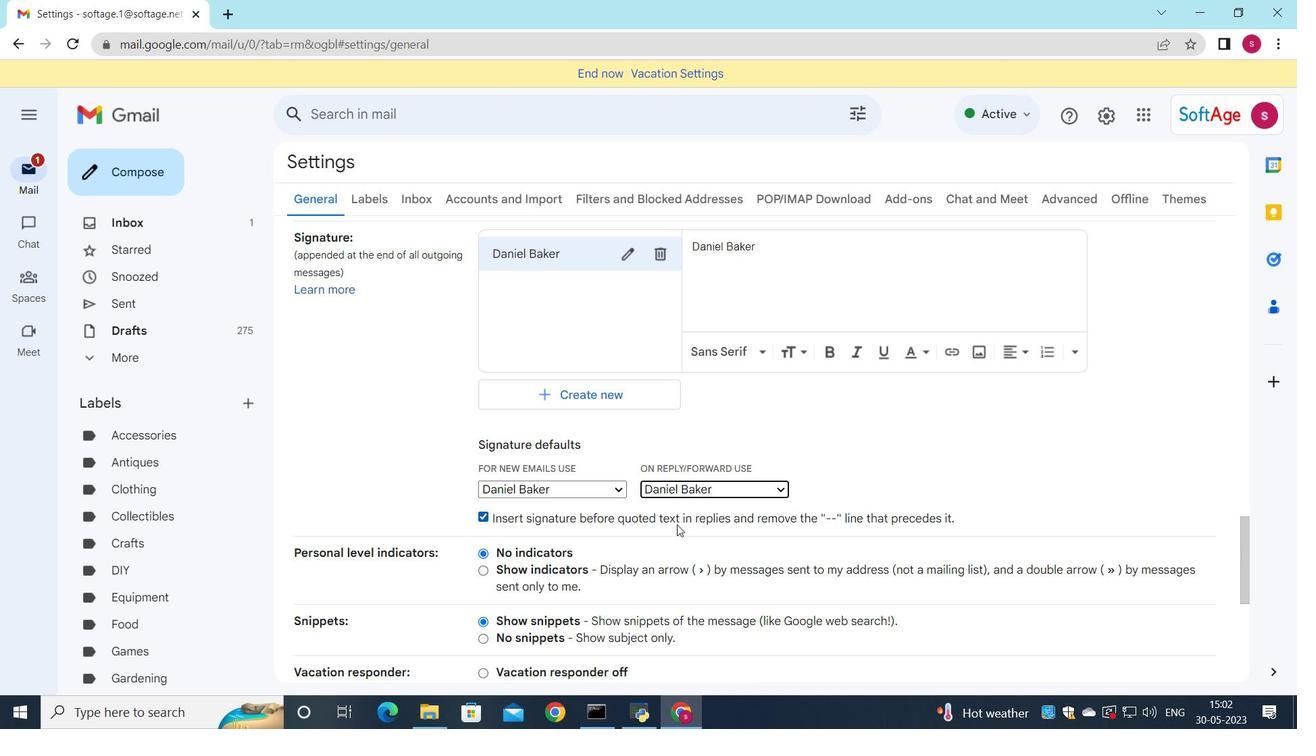
Action: Mouse scrolled (677, 524) with delta (0, 0)
Screenshot: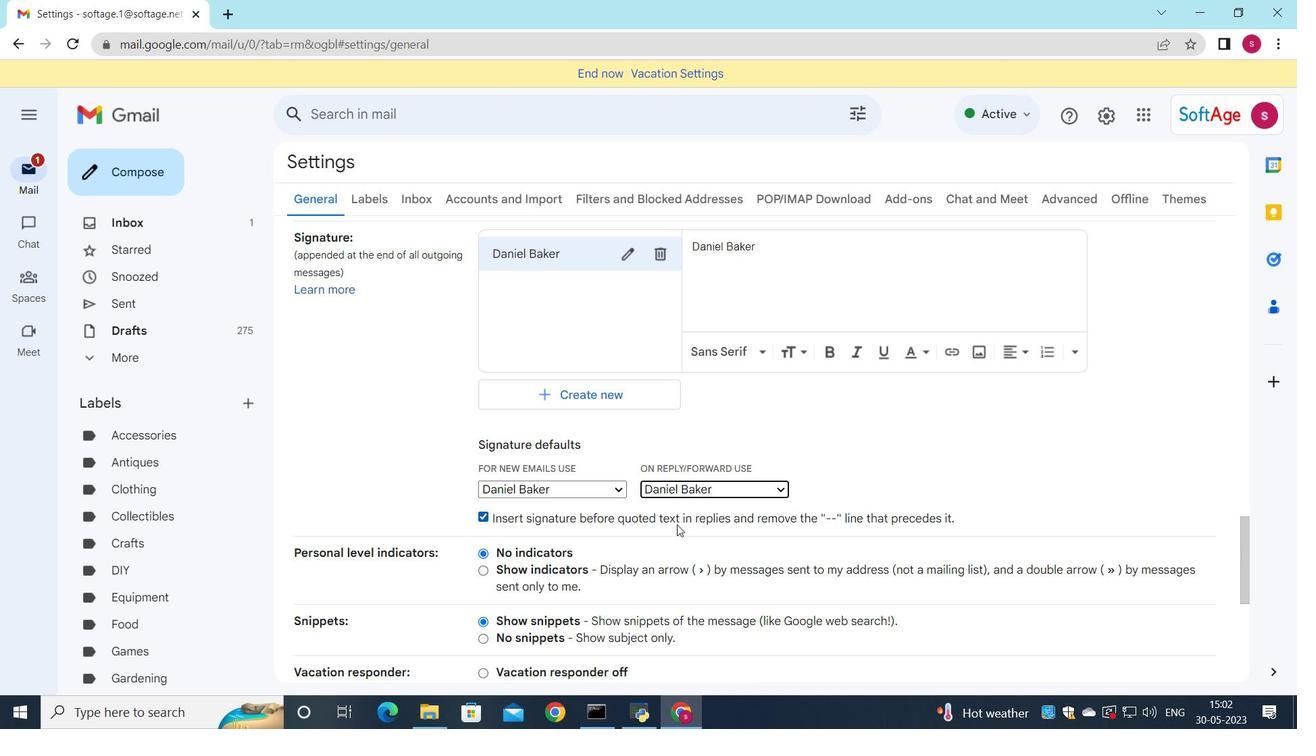 
Action: Mouse scrolled (677, 524) with delta (0, 0)
Screenshot: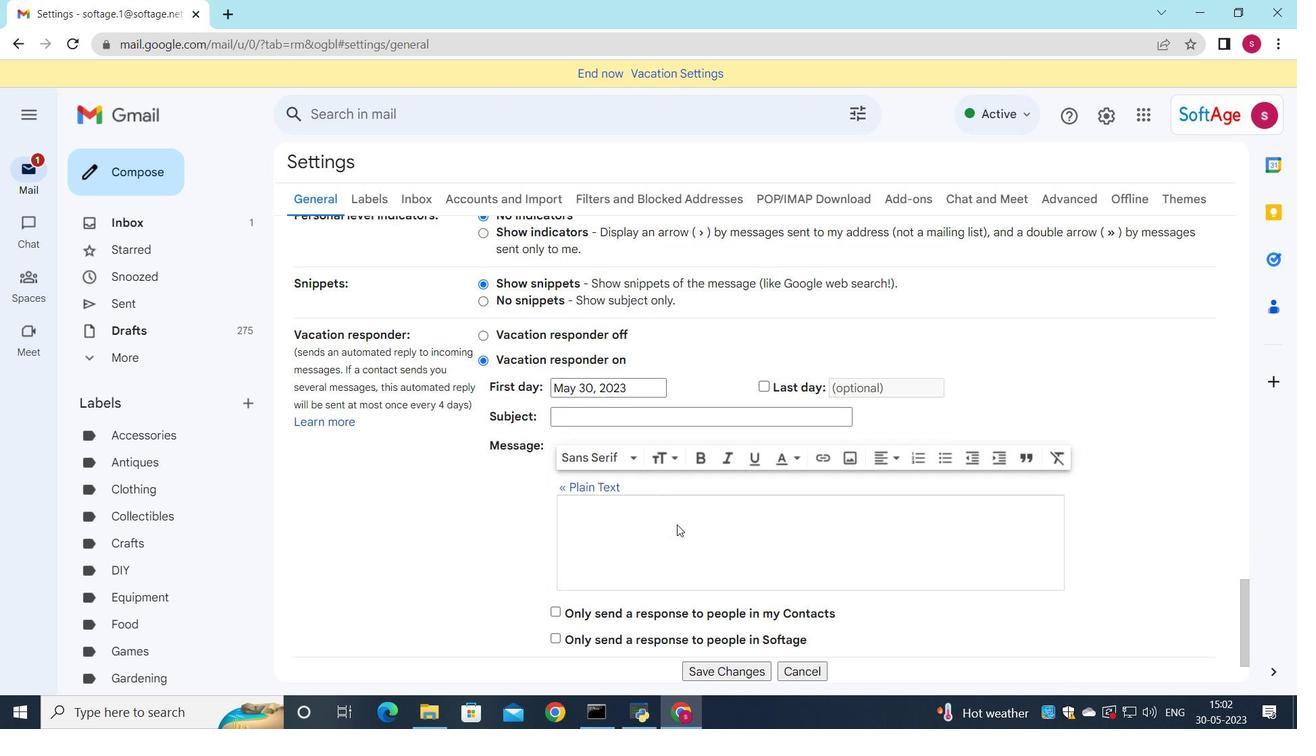 
Action: Mouse scrolled (677, 524) with delta (0, 0)
Screenshot: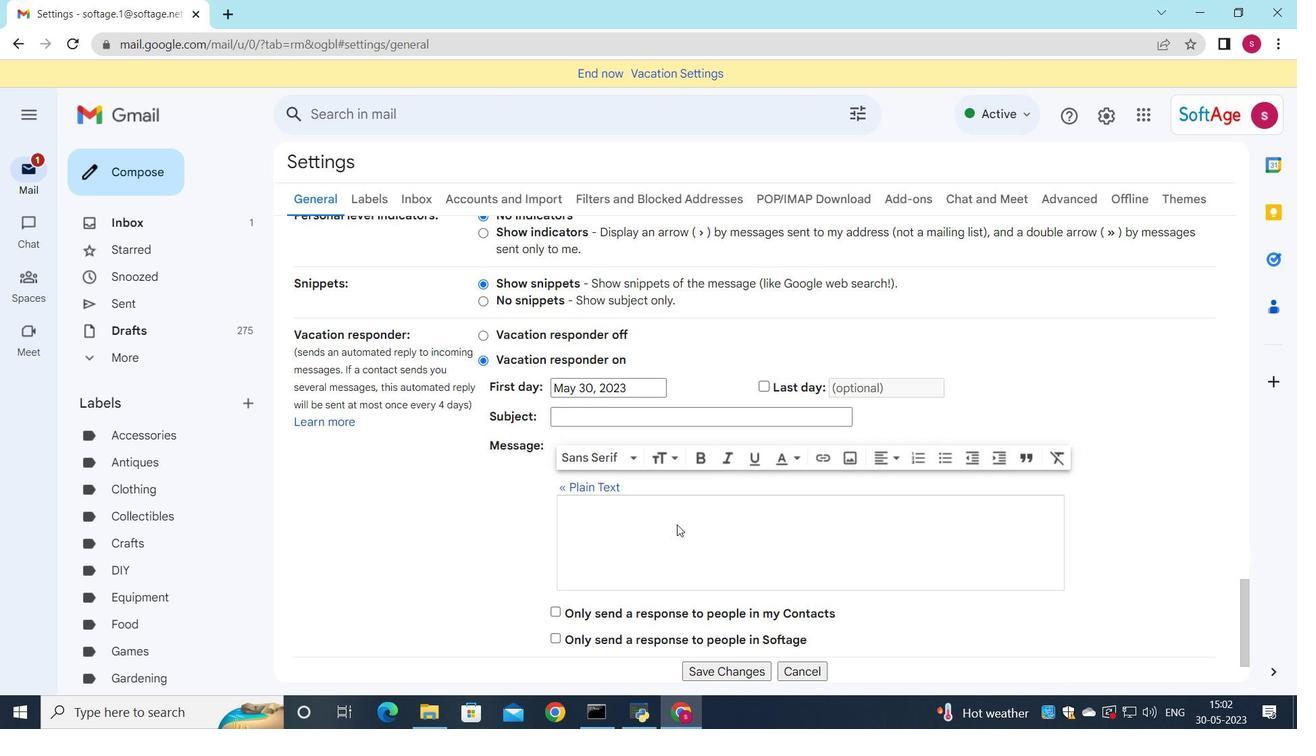 
Action: Mouse scrolled (677, 524) with delta (0, 0)
Screenshot: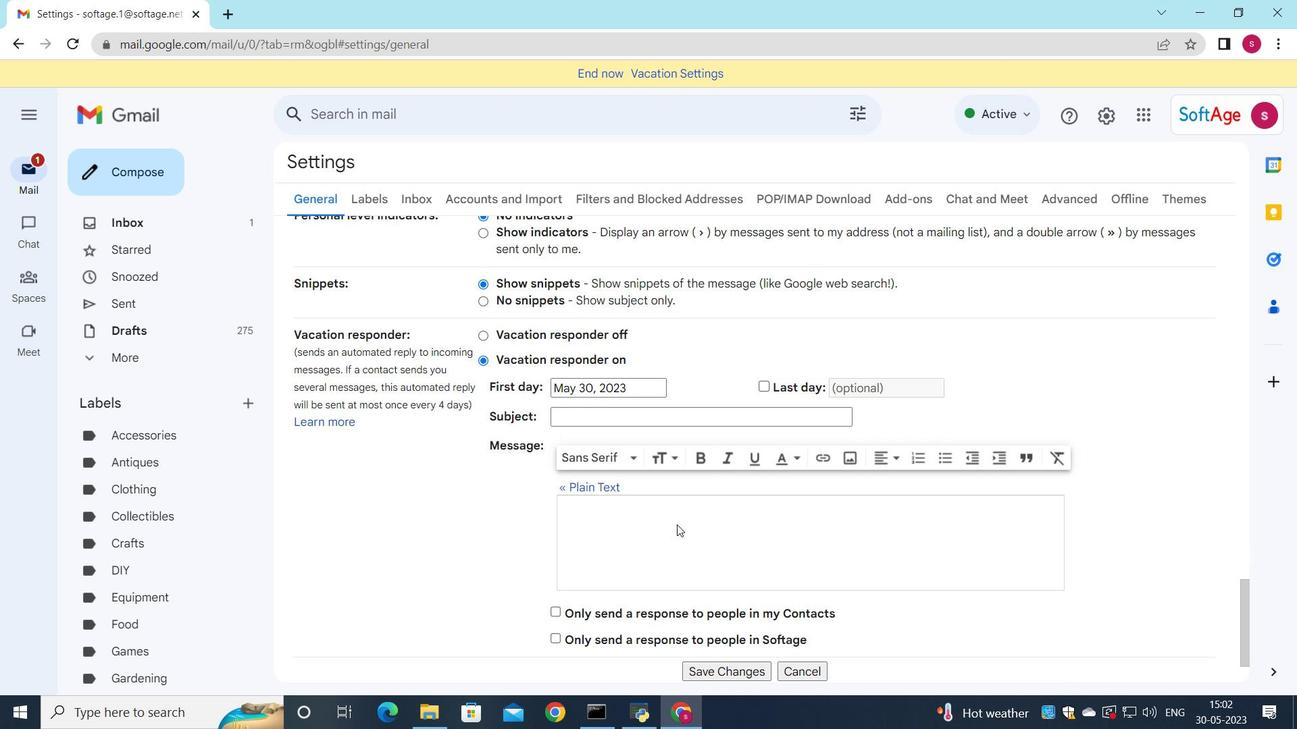 
Action: Mouse moved to (690, 586)
Screenshot: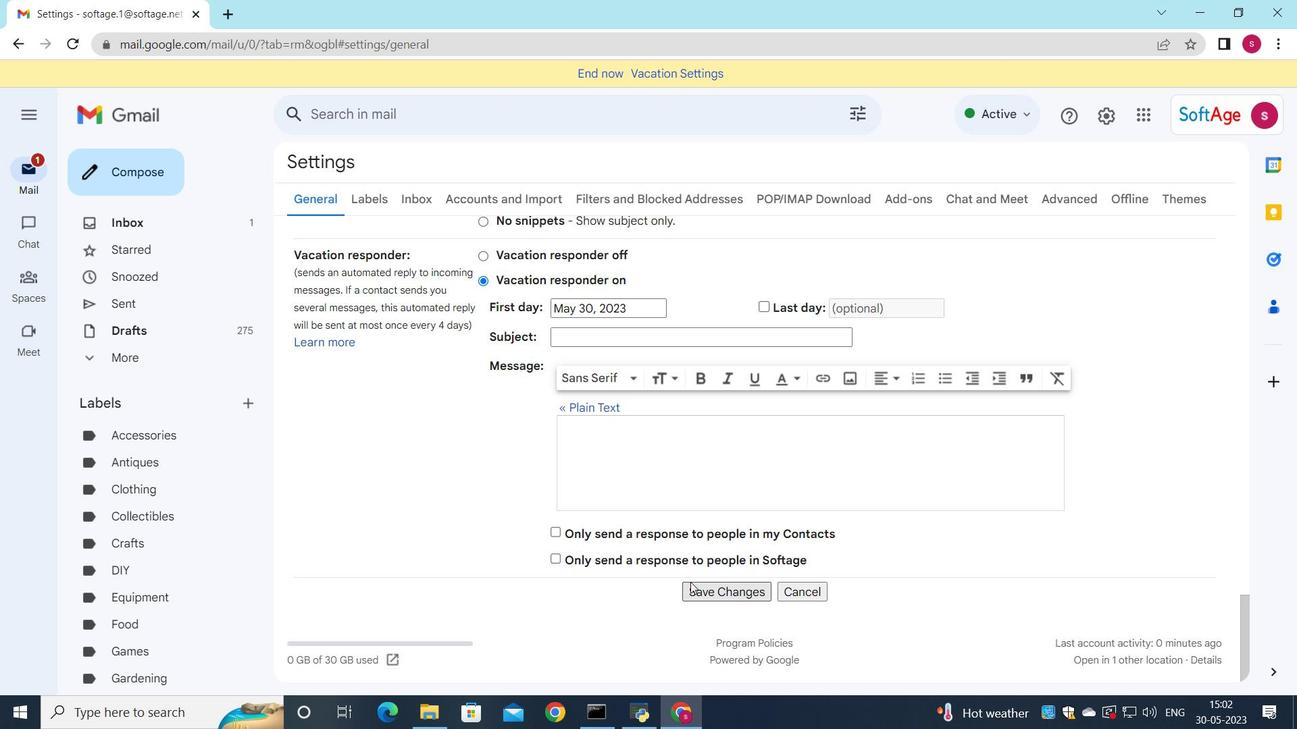 
Action: Mouse pressed left at (690, 586)
Screenshot: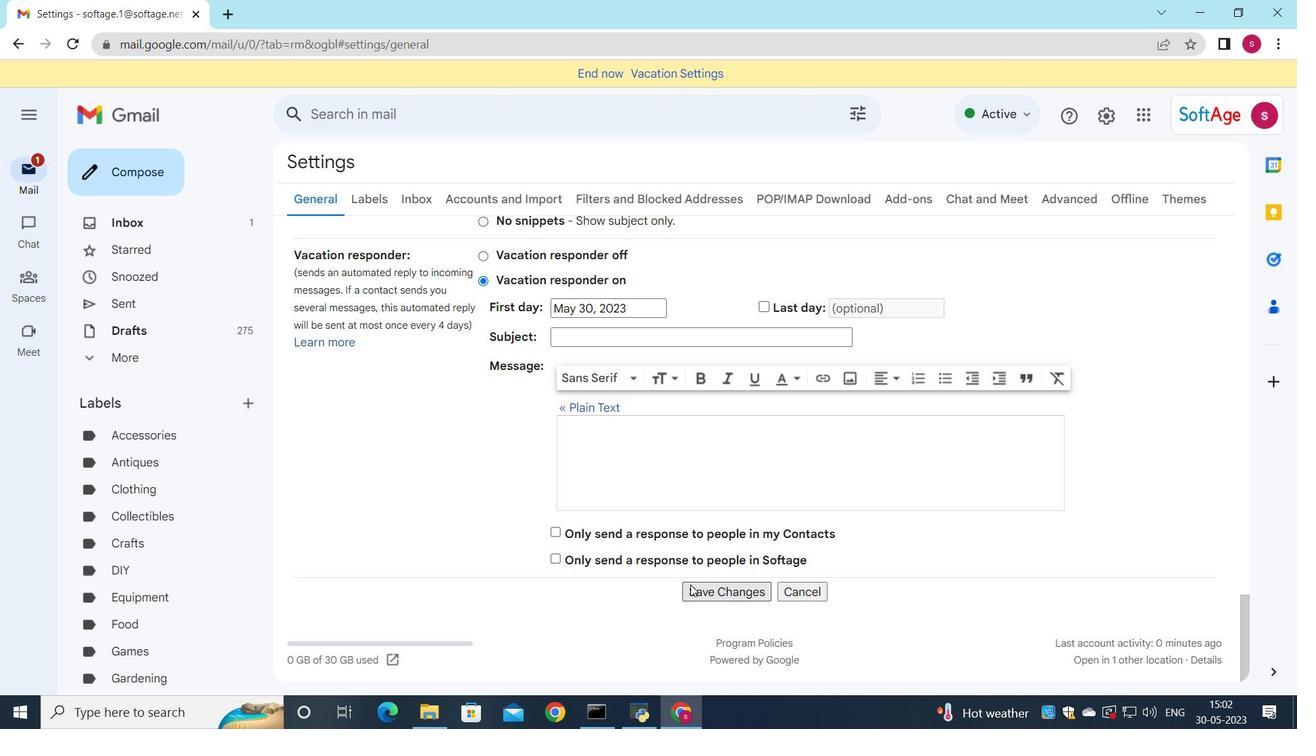 
Action: Mouse moved to (125, 185)
Screenshot: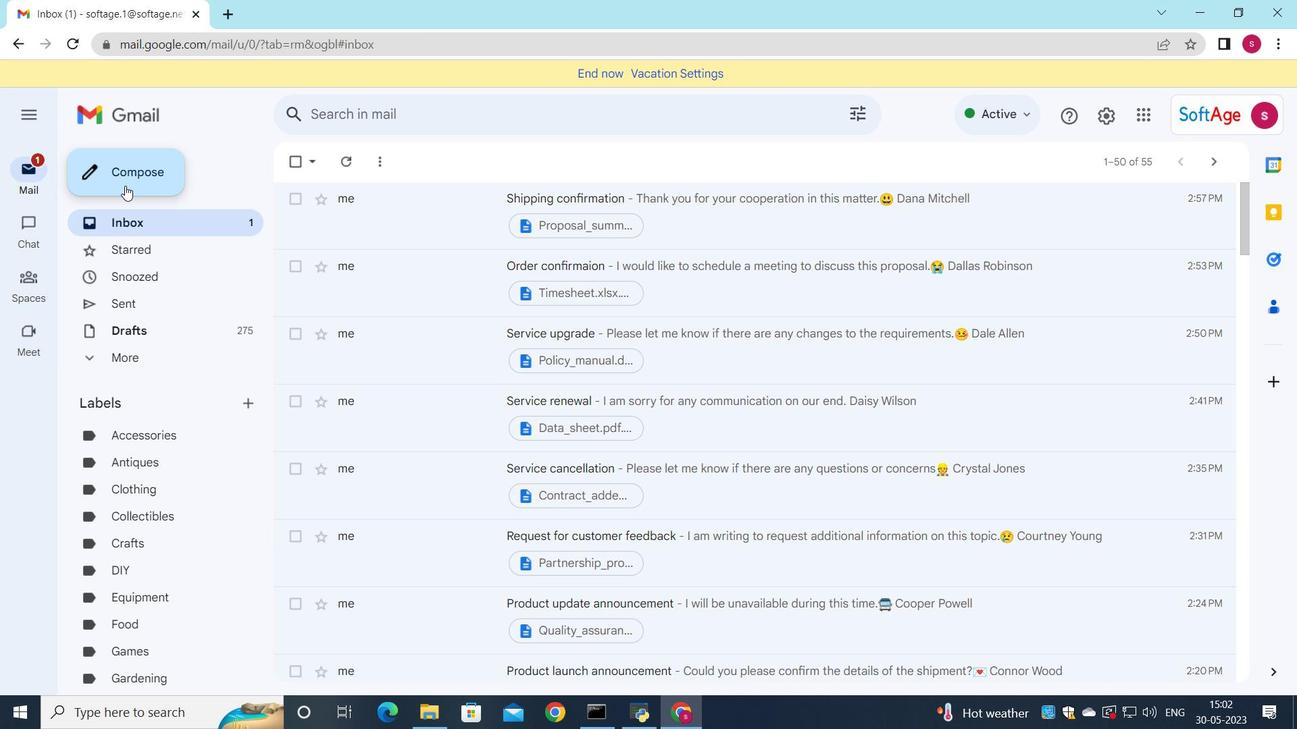 
Action: Mouse pressed left at (125, 185)
Screenshot: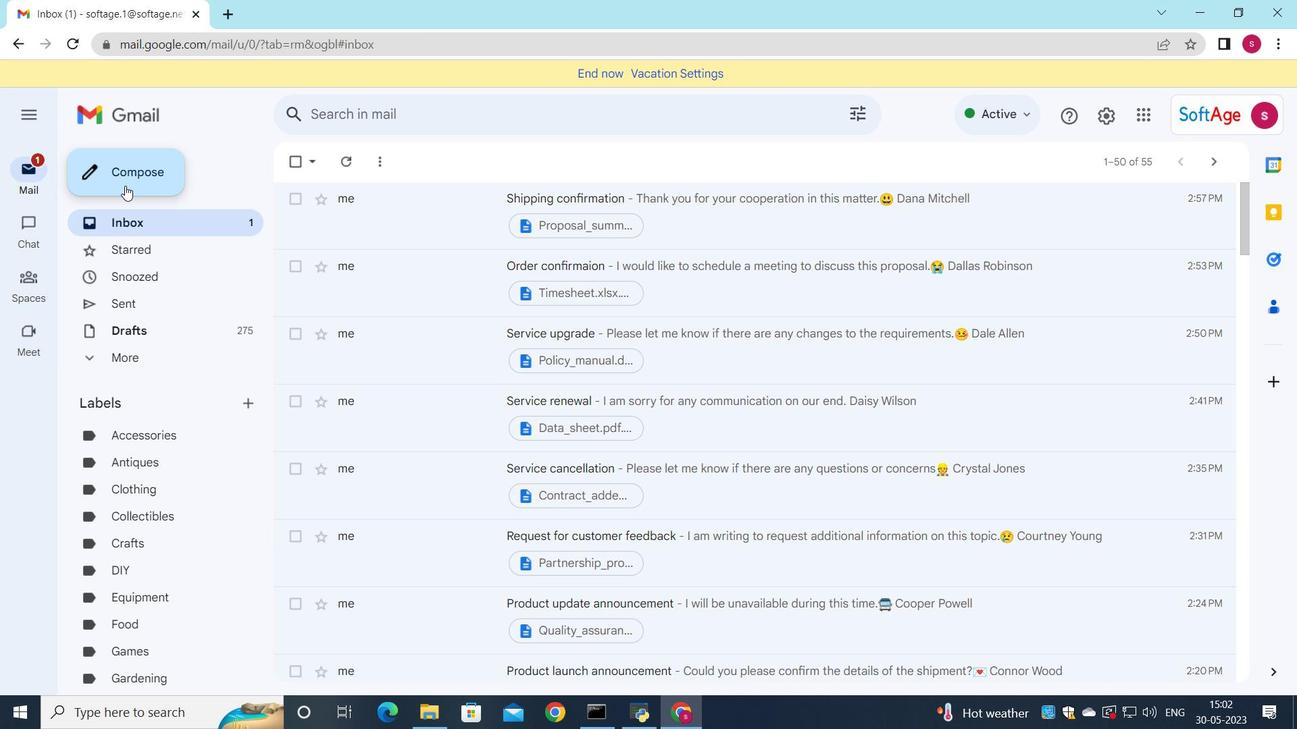 
Action: Mouse moved to (925, 410)
Screenshot: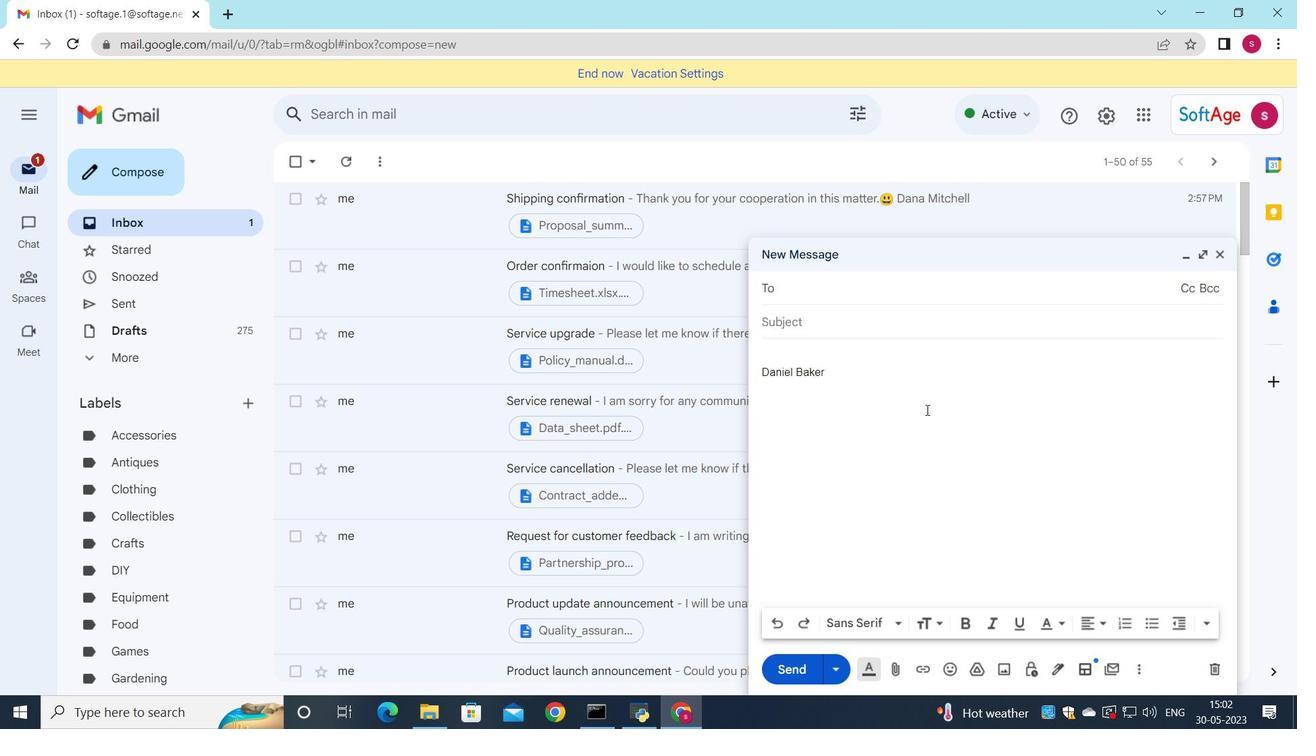 
Action: Key pressed <Key.down>
Screenshot: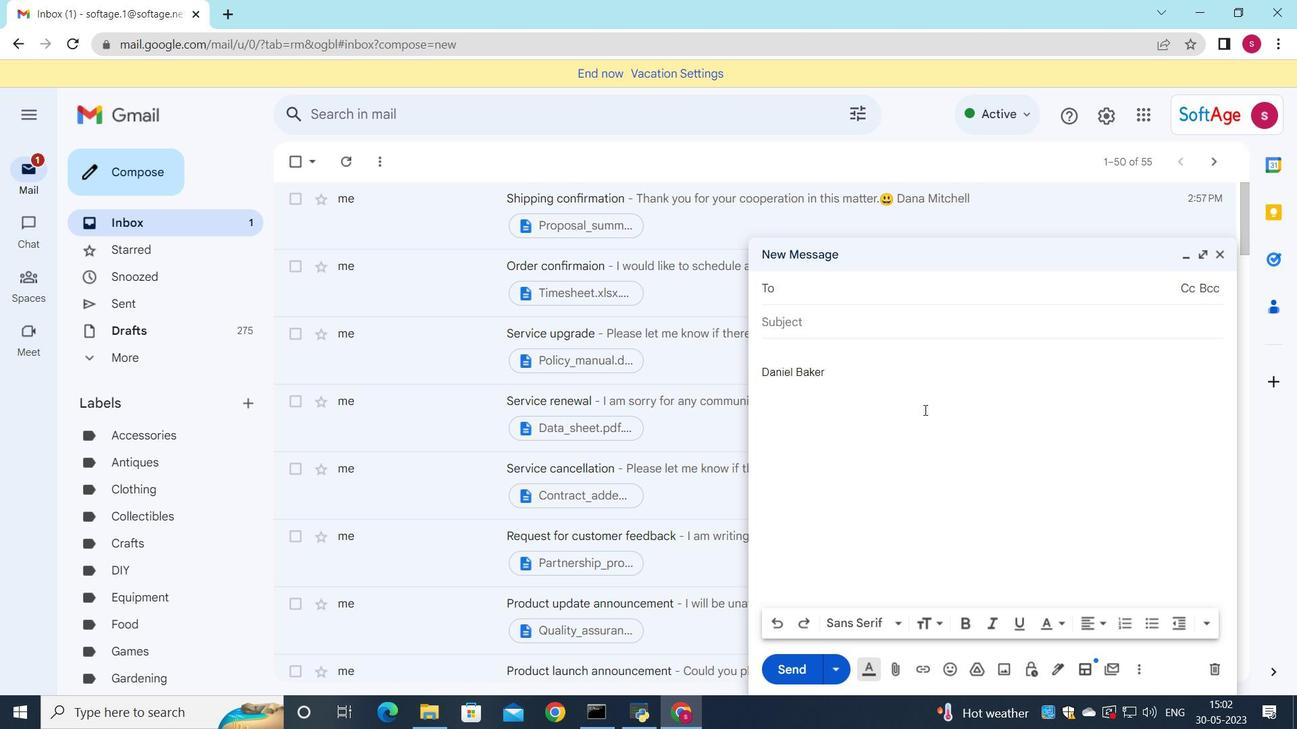 
Action: Mouse moved to (910, 456)
Screenshot: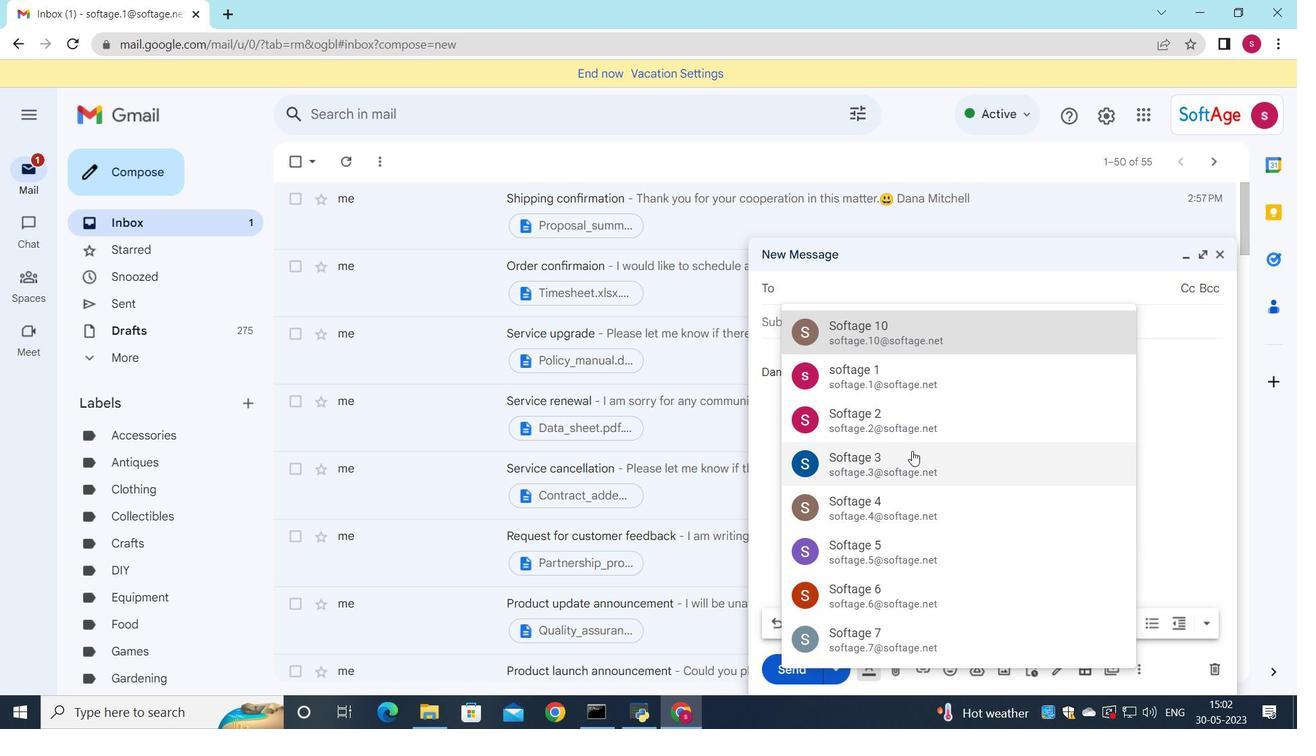 
Action: Mouse pressed left at (910, 456)
Screenshot: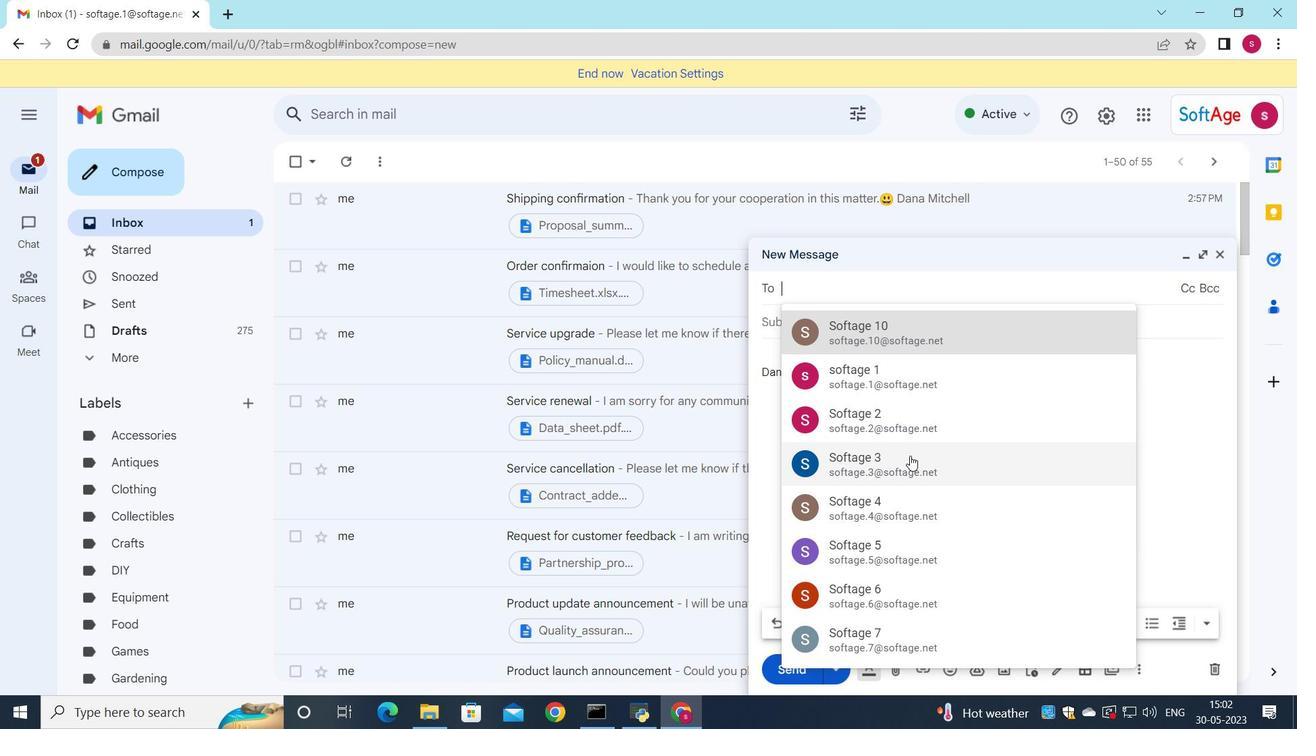 
Action: Key pressed <Key.down>
Screenshot: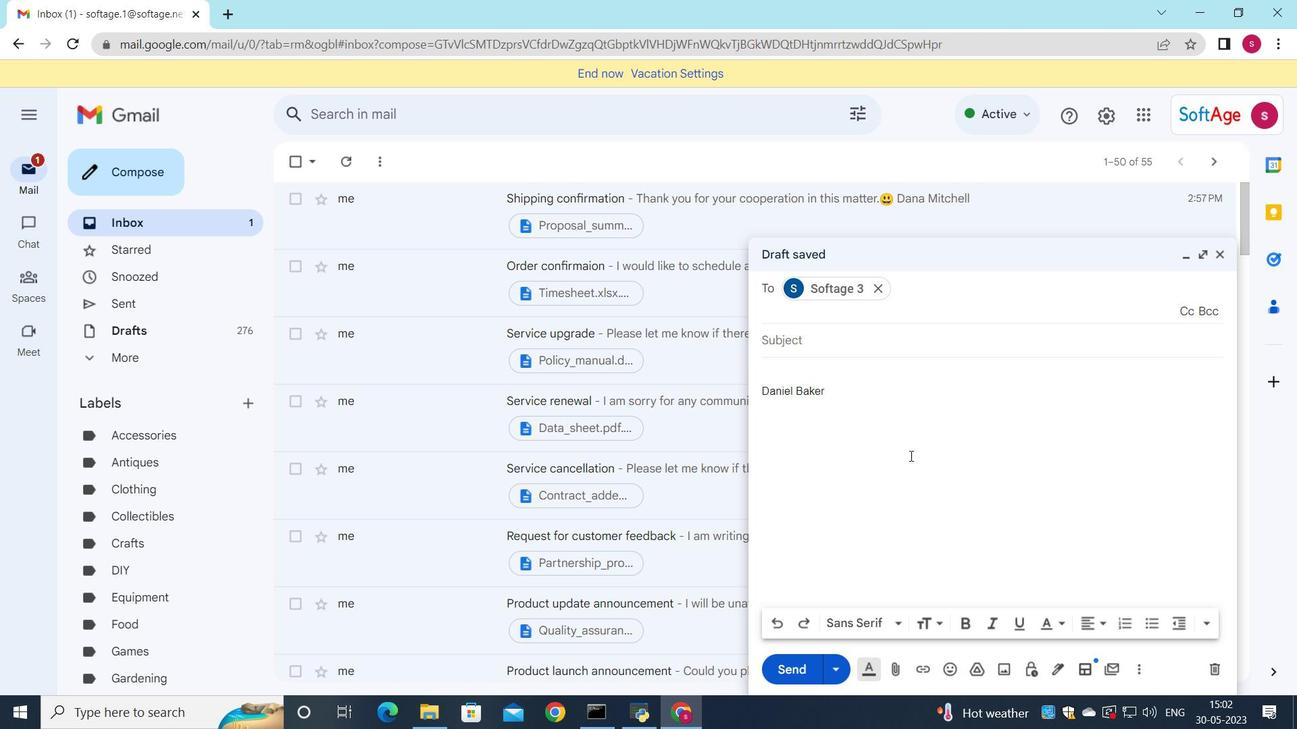 
Action: Mouse moved to (965, 380)
Screenshot: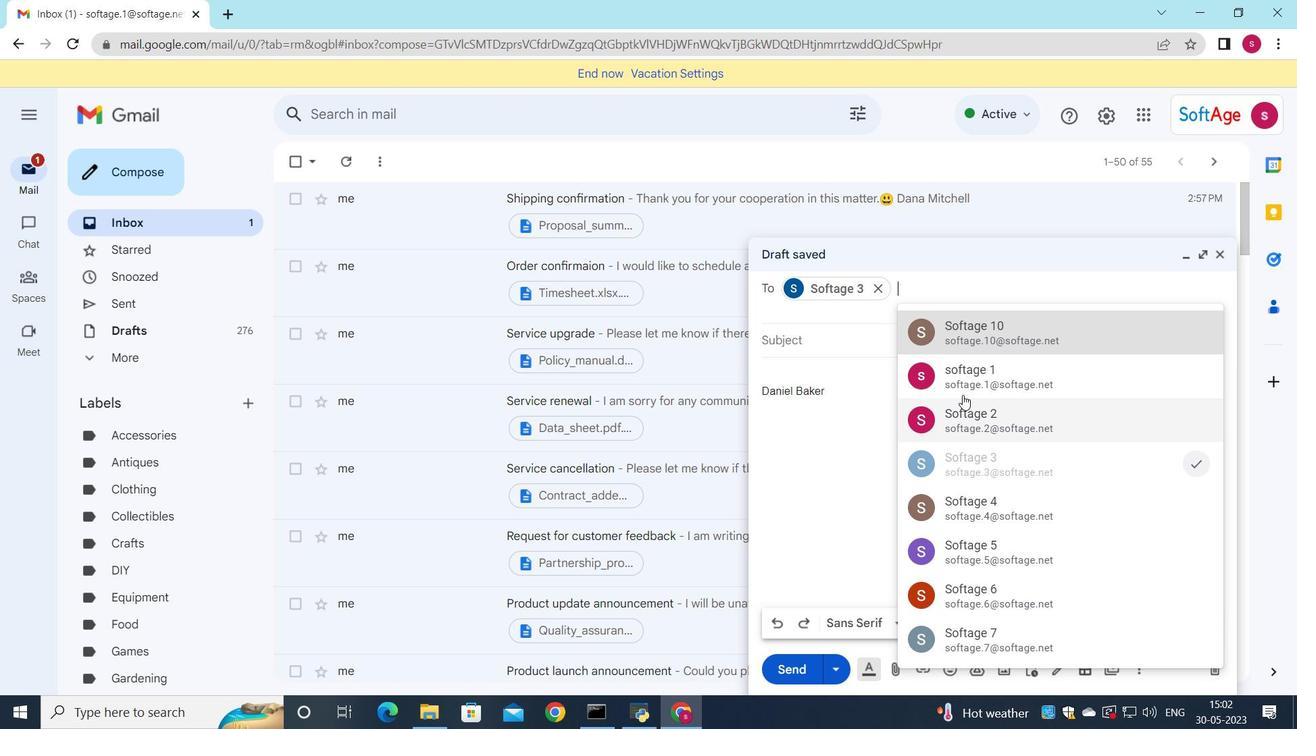 
Action: Mouse pressed left at (965, 380)
Screenshot: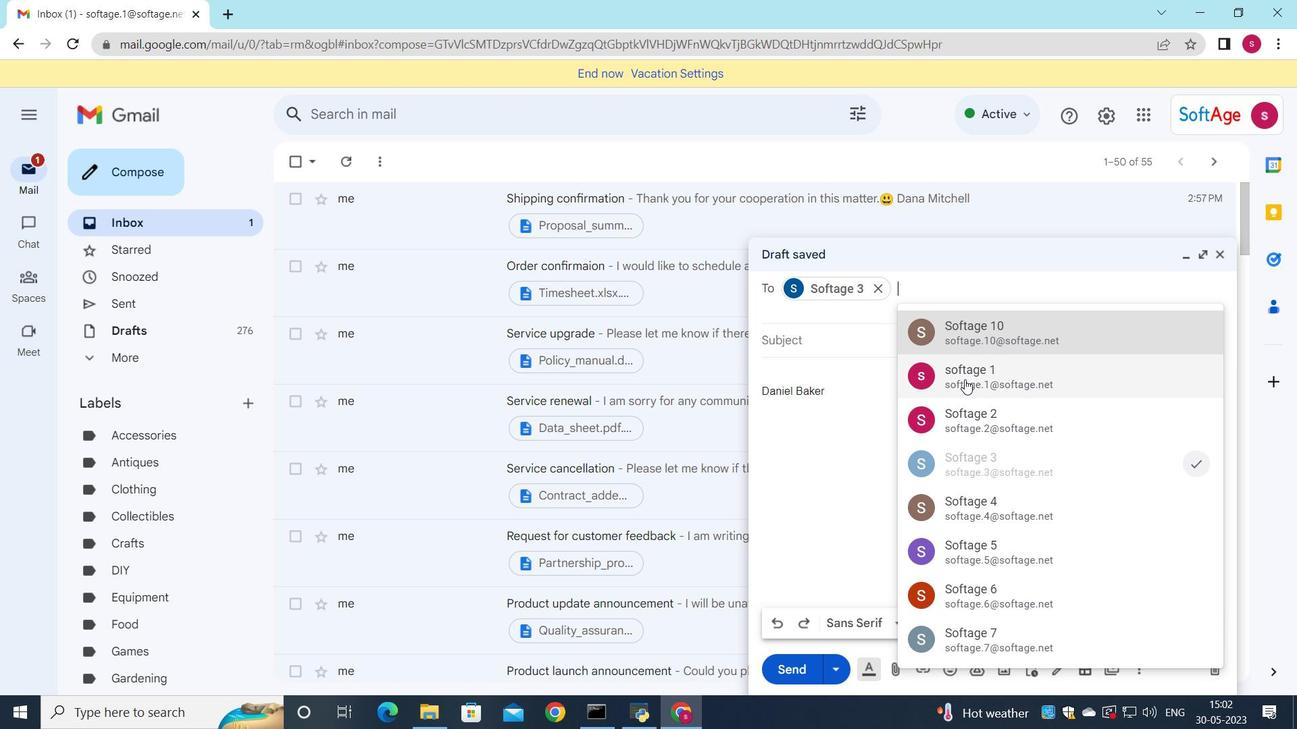 
Action: Mouse moved to (961, 396)
Screenshot: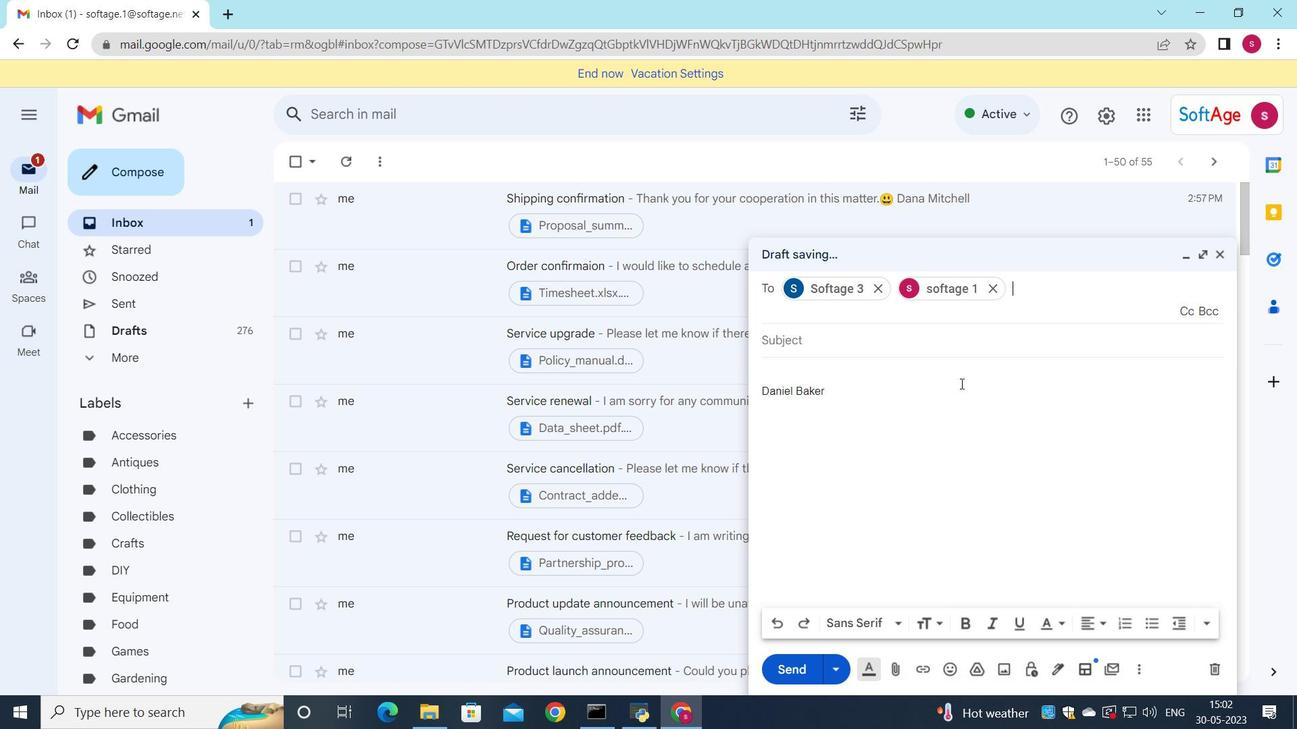 
Action: Key pressed <Key.down>
Screenshot: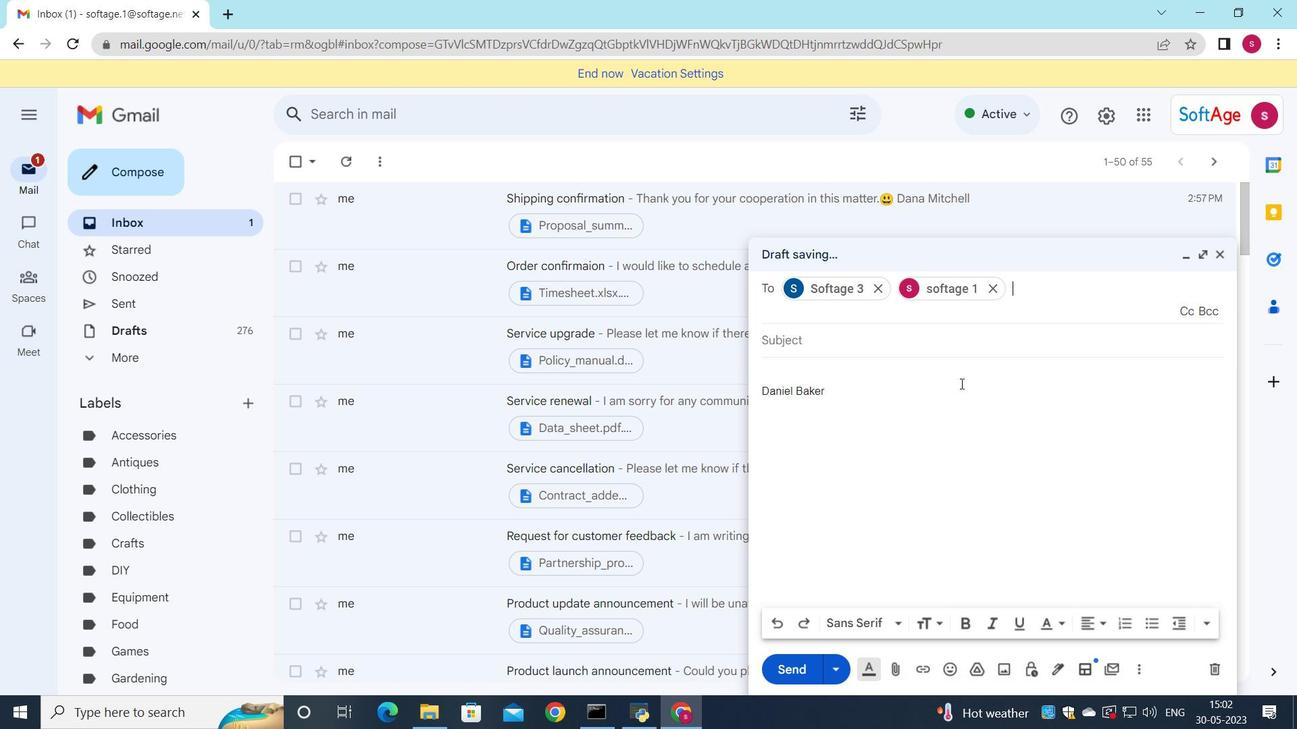 
Action: Mouse moved to (1103, 512)
Screenshot: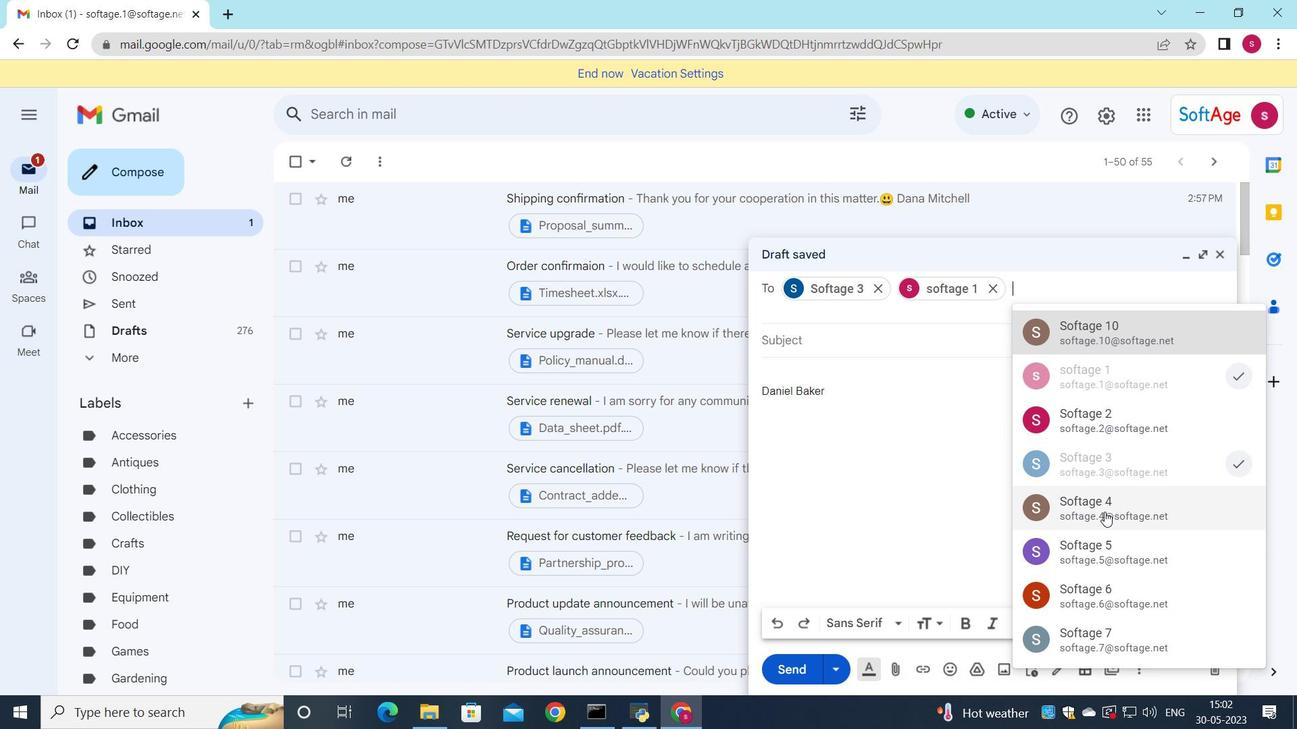 
Action: Mouse pressed left at (1103, 512)
Screenshot: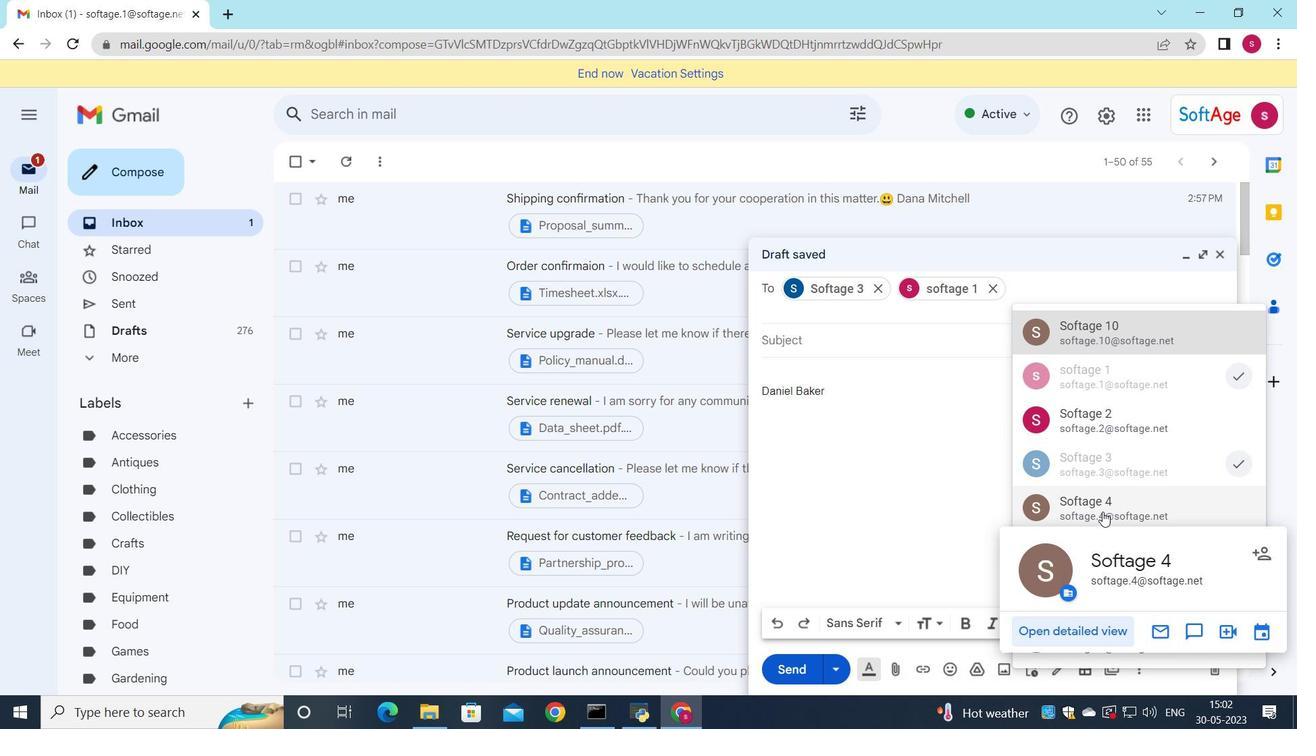 
Action: Mouse moved to (1110, 546)
Screenshot: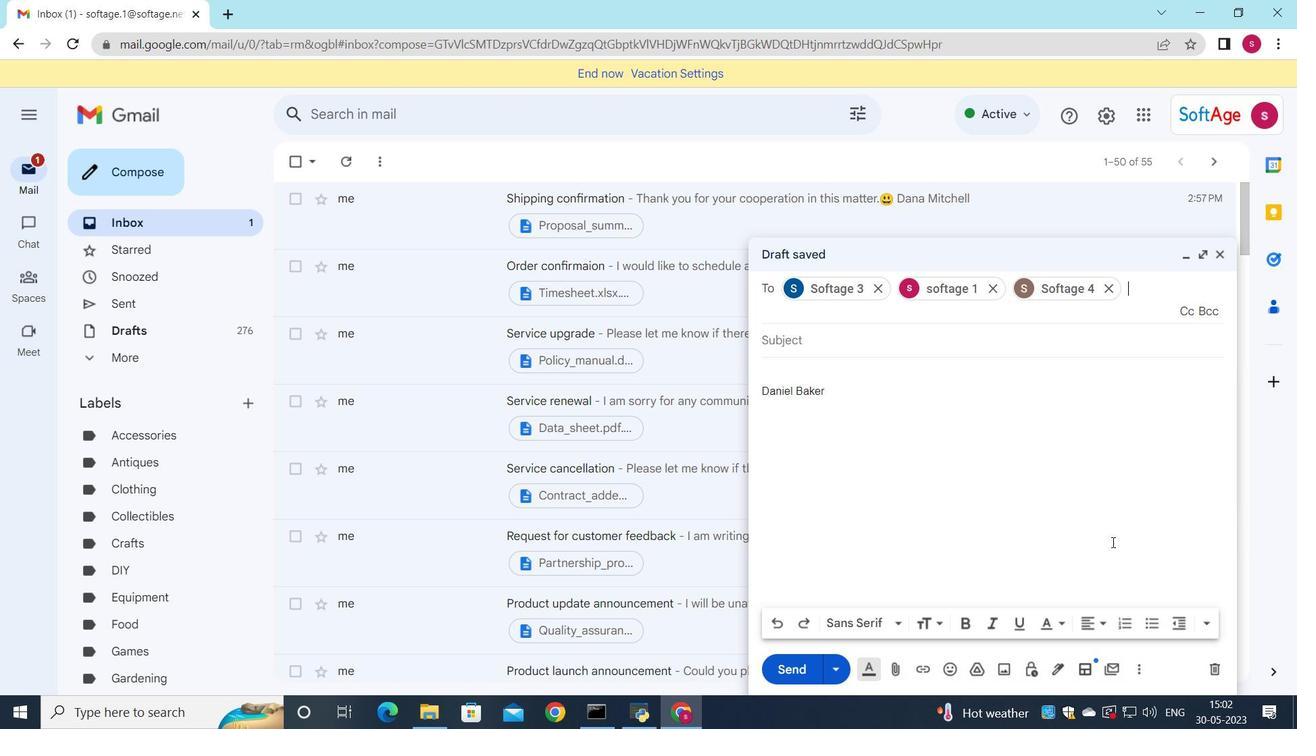 
Action: Key pressed <Key.down>
Screenshot: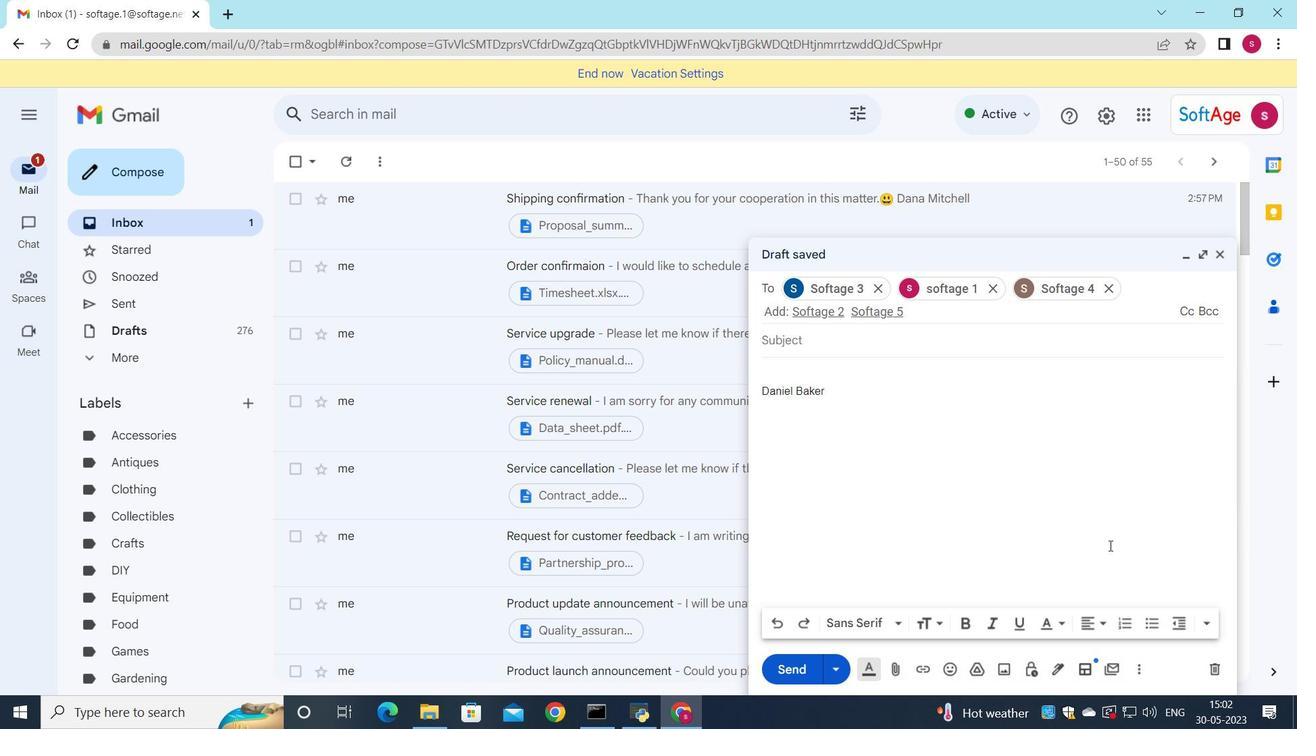 
Action: Mouse moved to (952, 510)
Screenshot: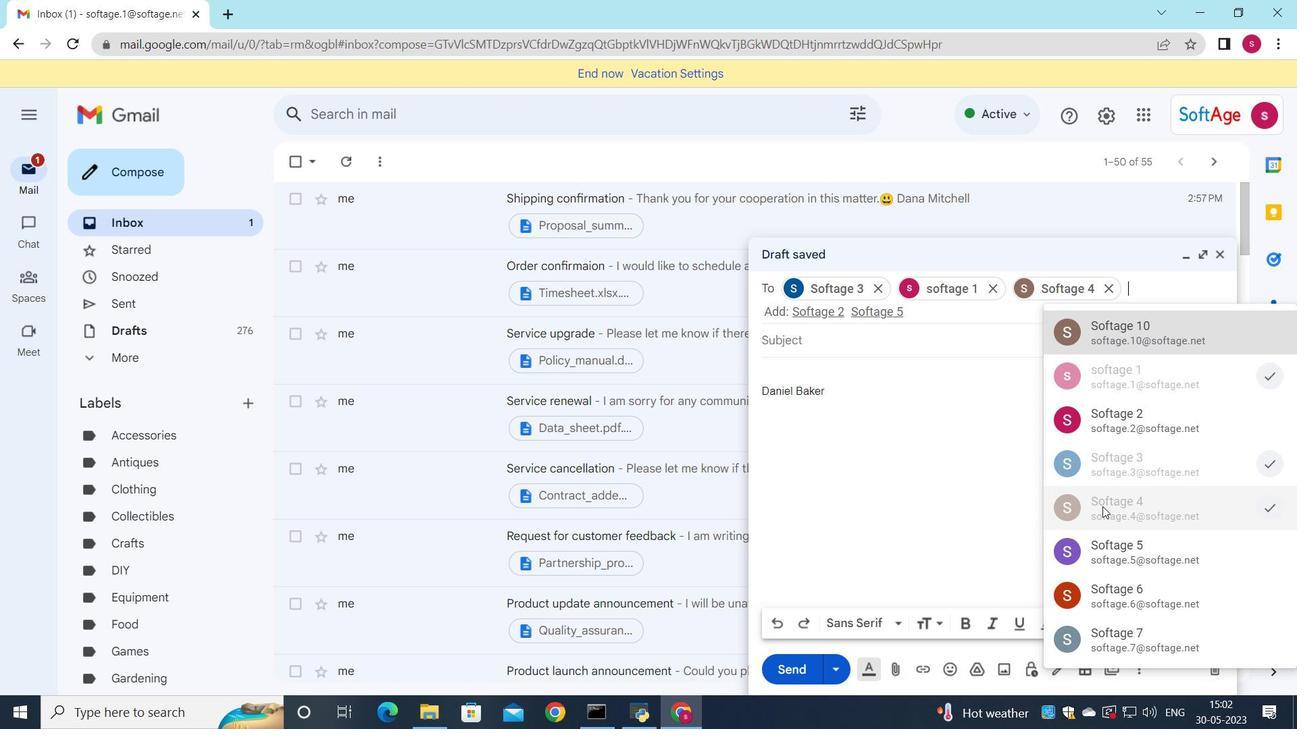 
Action: Mouse pressed left at (952, 510)
Screenshot: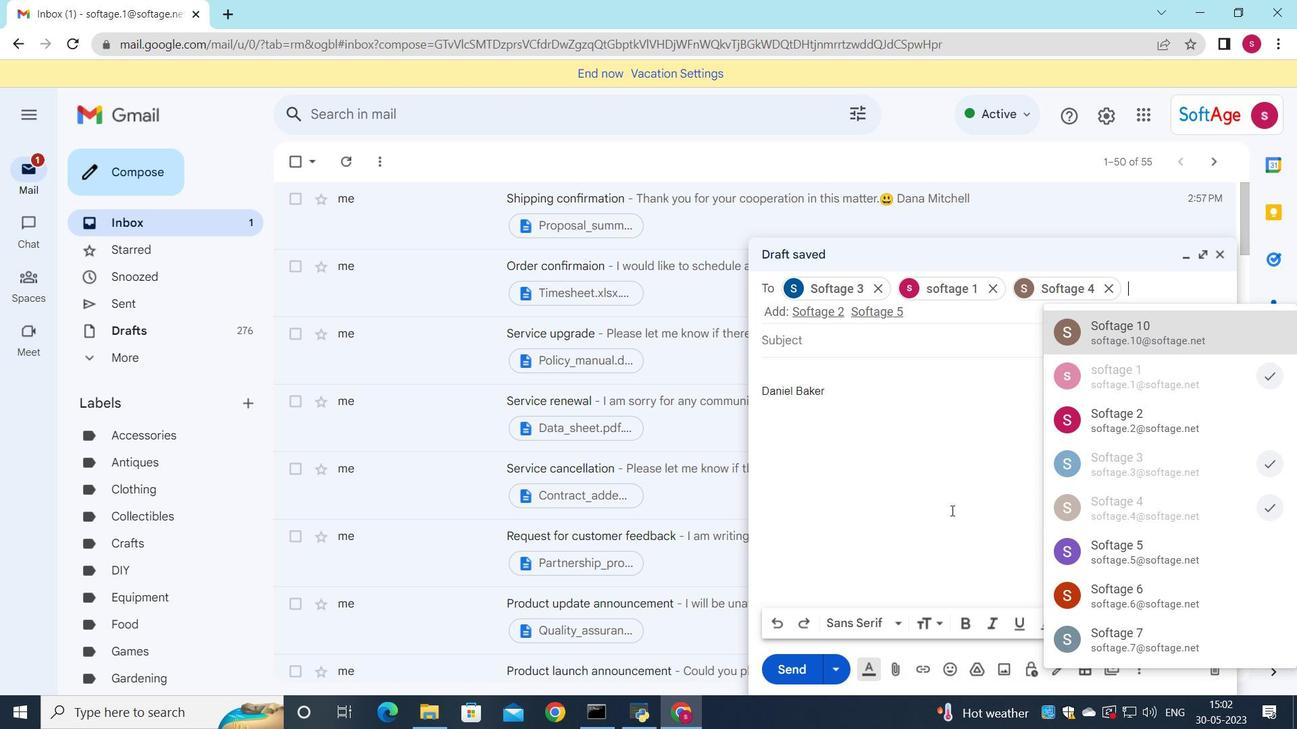 
Action: Mouse moved to (1143, 302)
Screenshot: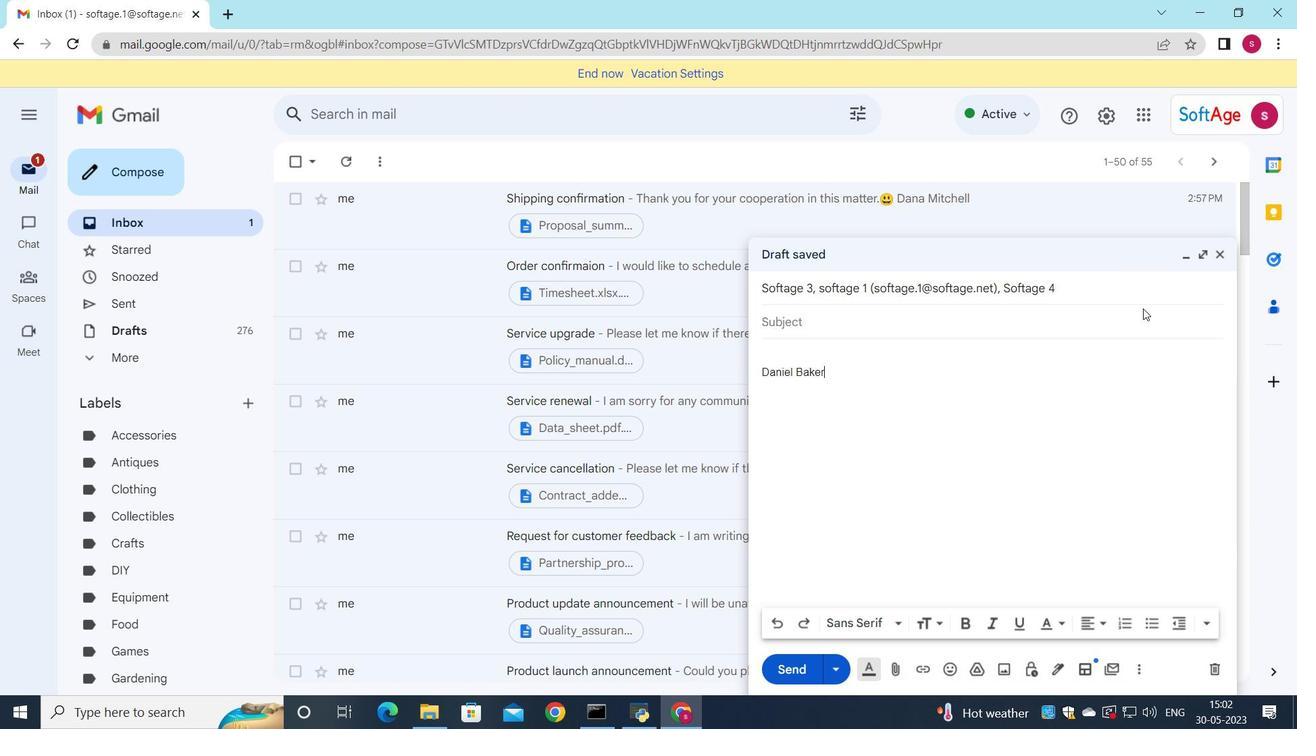 
Action: Mouse pressed left at (1143, 302)
Screenshot: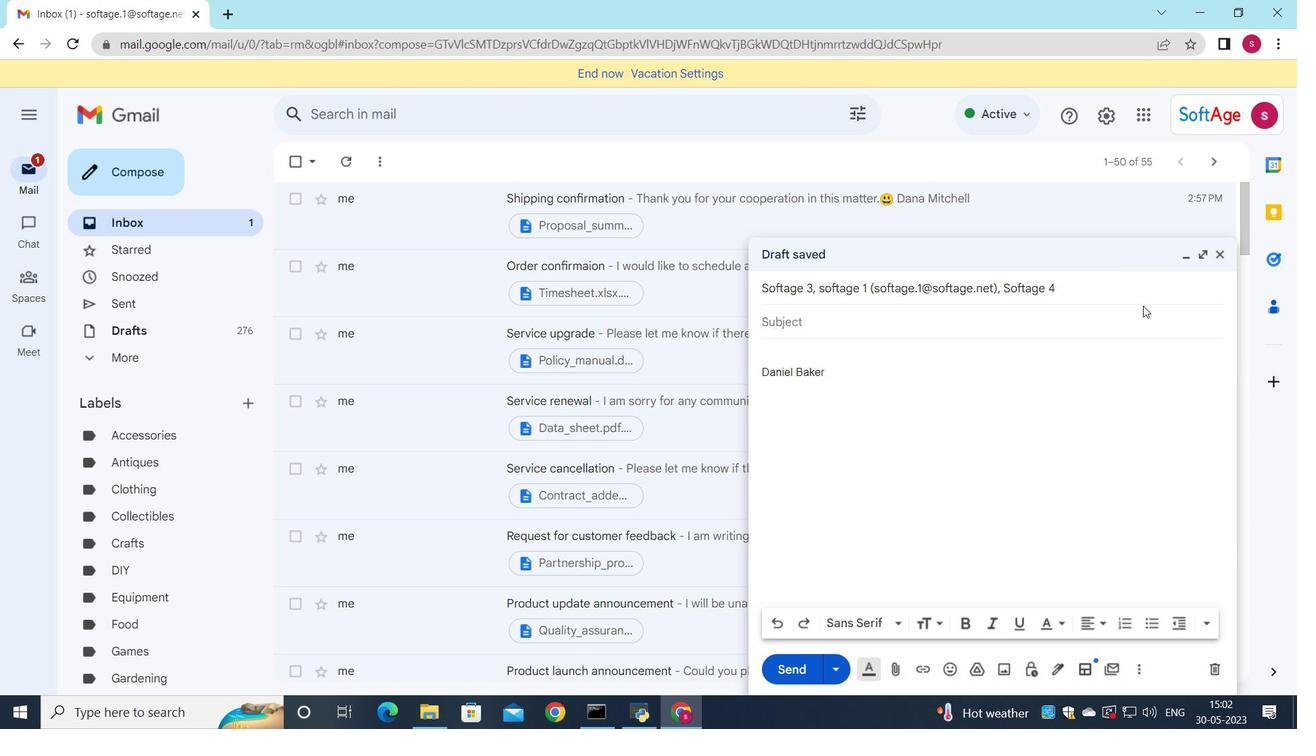 
Action: Mouse moved to (1190, 314)
Screenshot: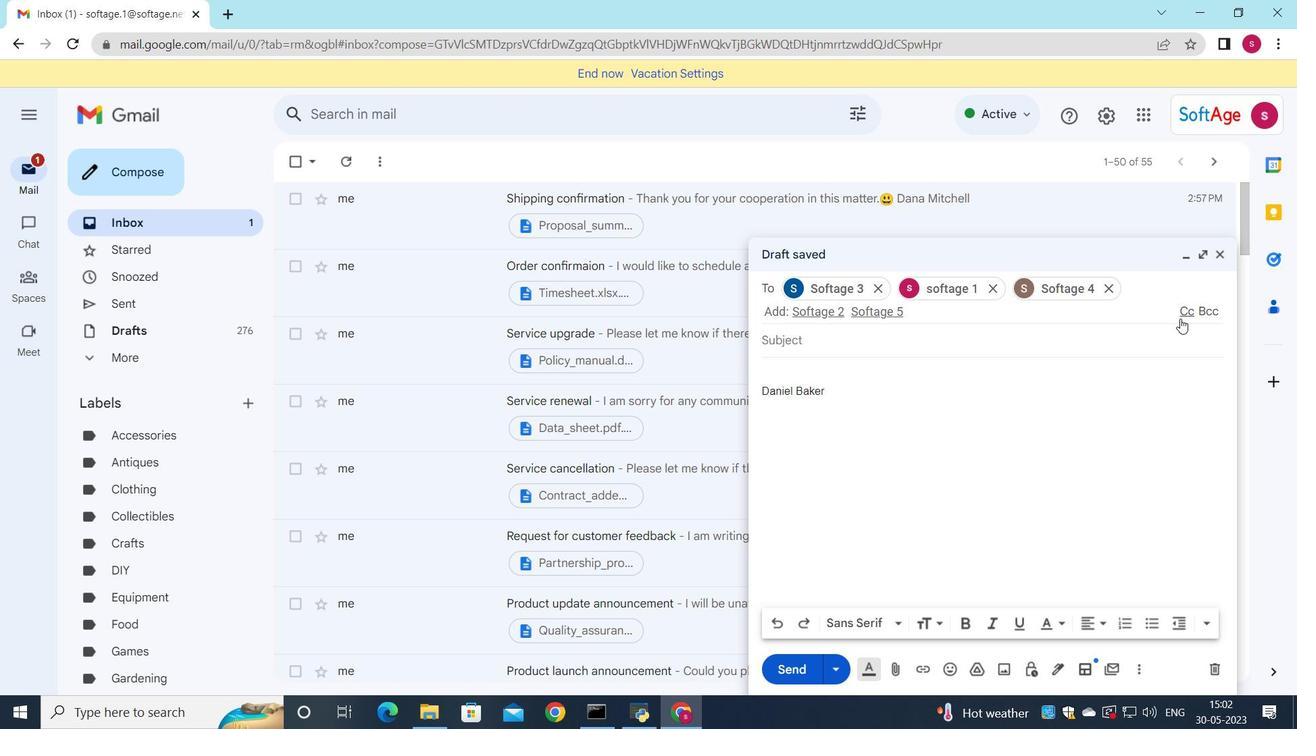 
Action: Mouse pressed left at (1190, 314)
Screenshot: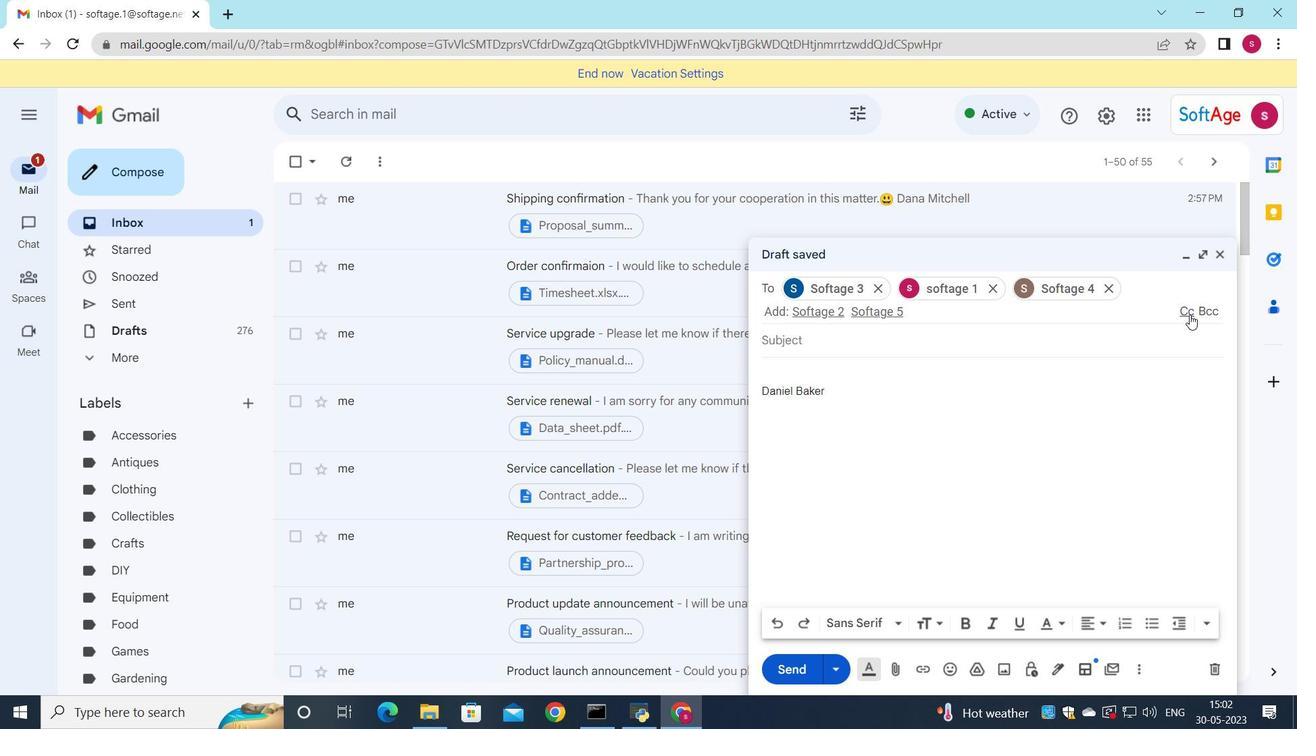 
Action: Mouse moved to (1112, 391)
Screenshot: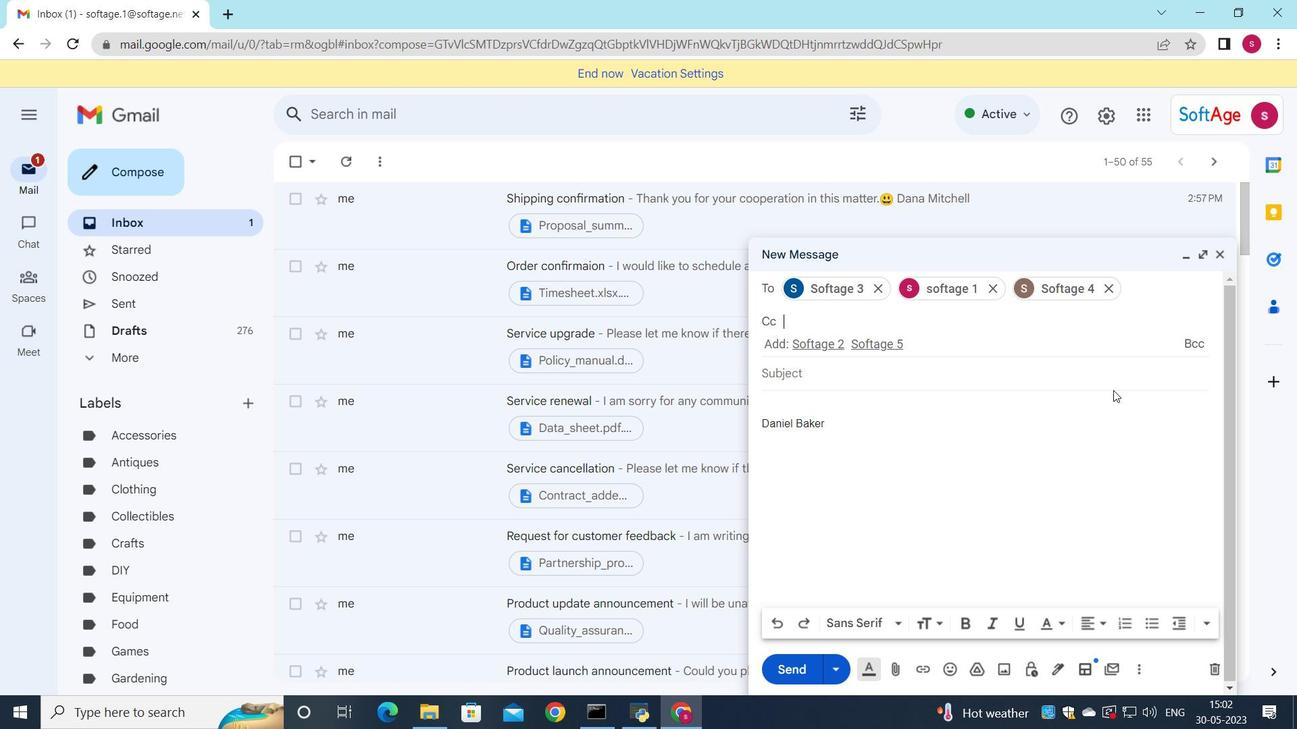 
Action: Key pressed <Key.down>
Screenshot: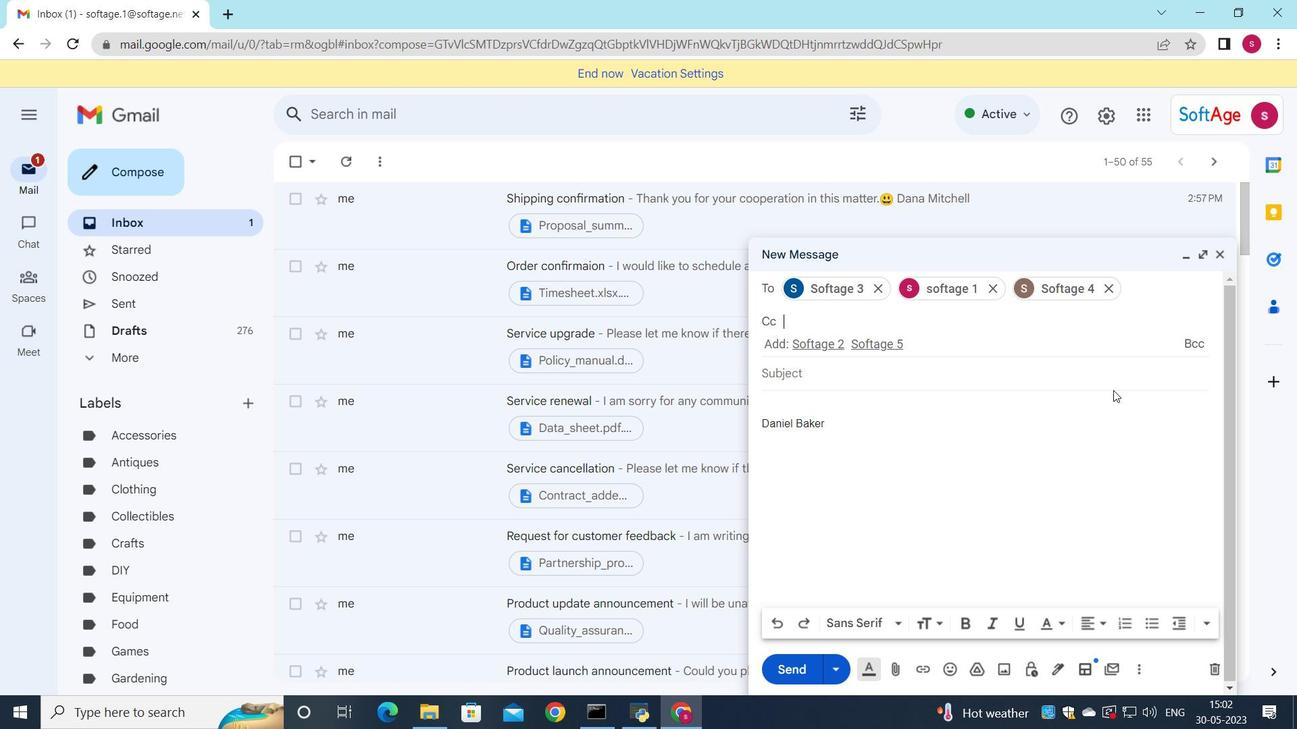 
Action: Mouse moved to (1165, 416)
Screenshot: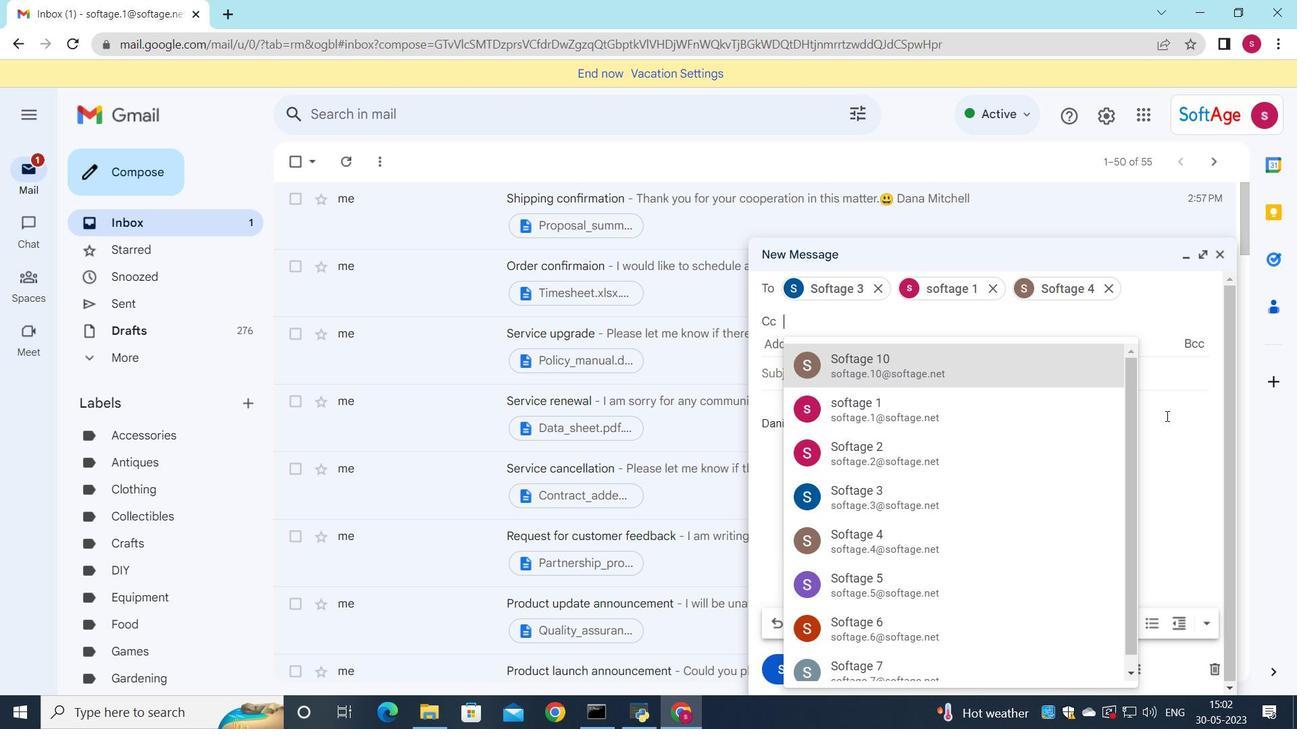 
Action: Mouse pressed left at (1165, 416)
Screenshot: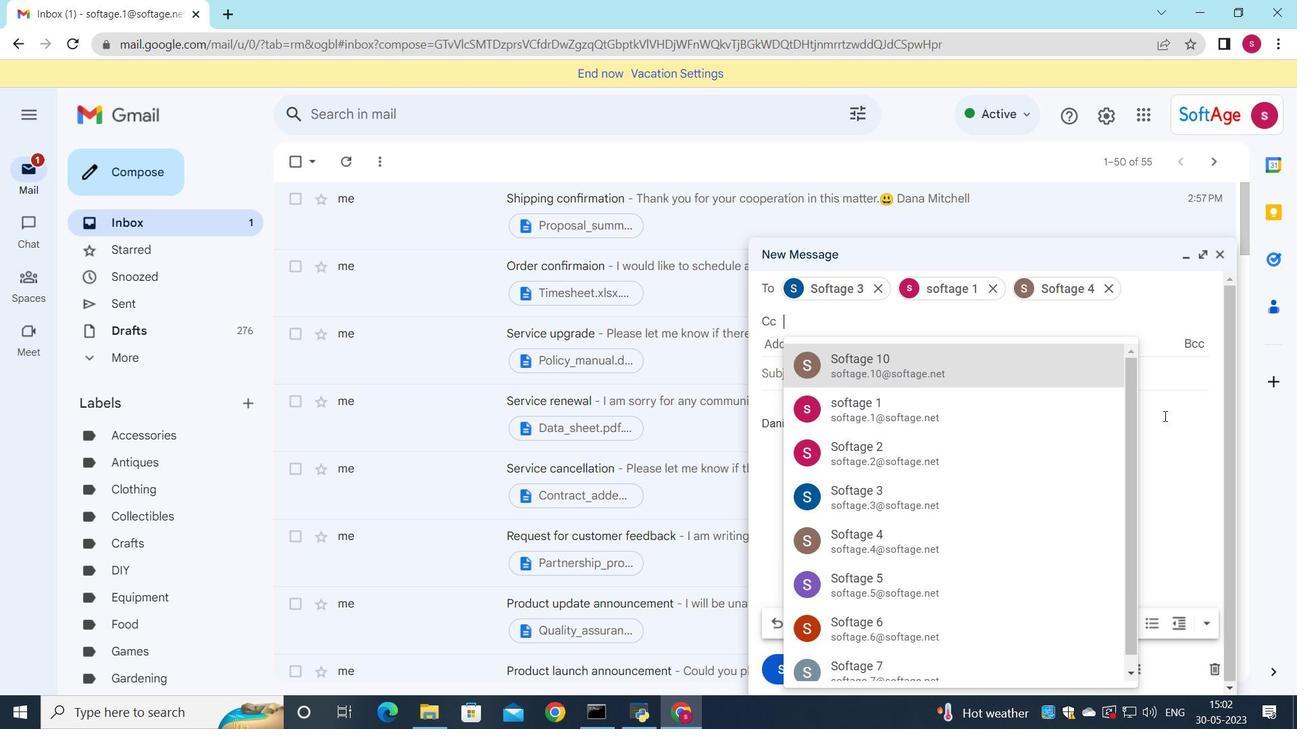 
Action: Mouse moved to (1107, 288)
Screenshot: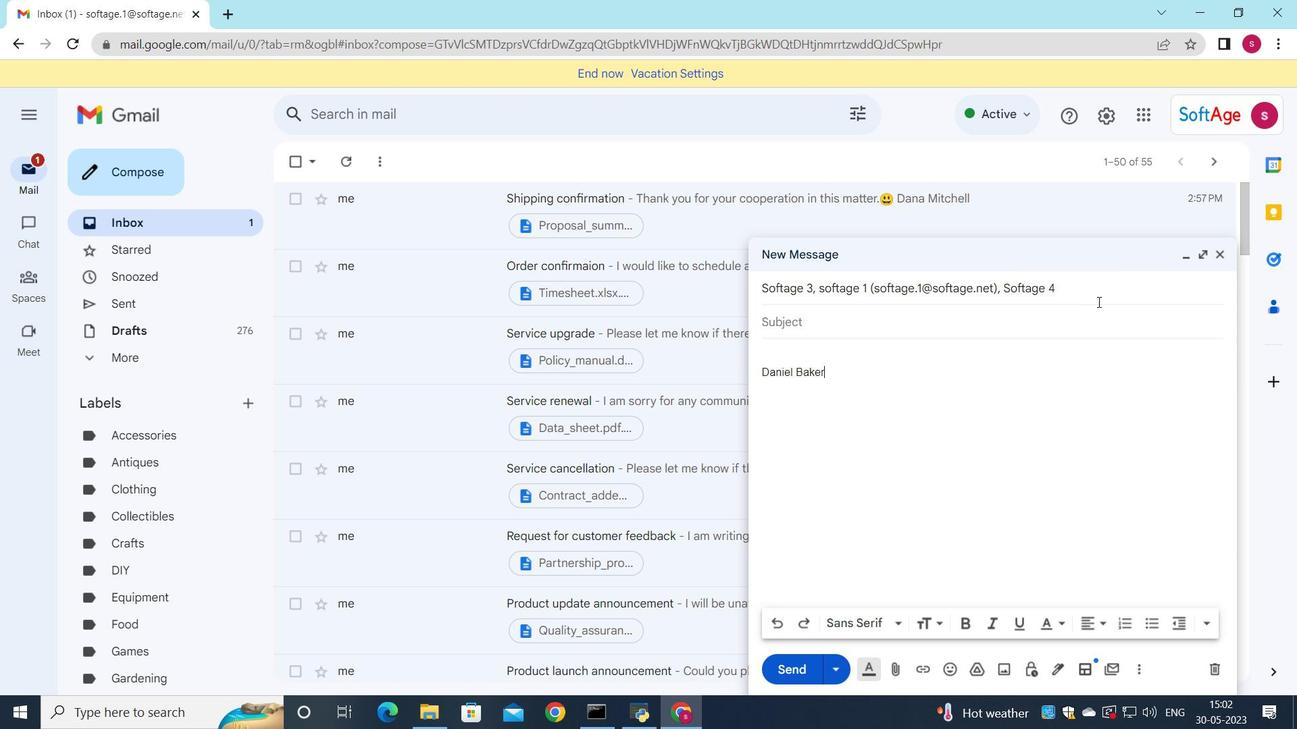 
Action: Mouse pressed left at (1107, 288)
Screenshot: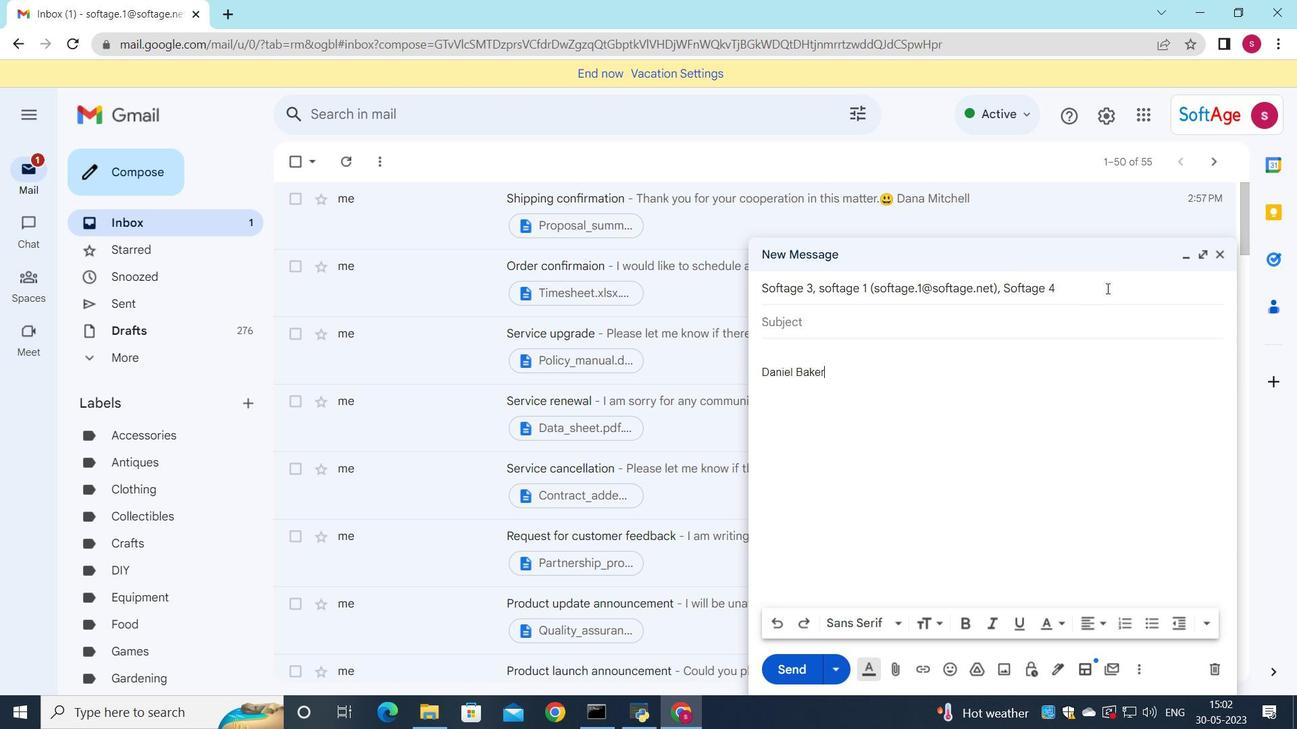 
Action: Mouse moved to (900, 318)
Screenshot: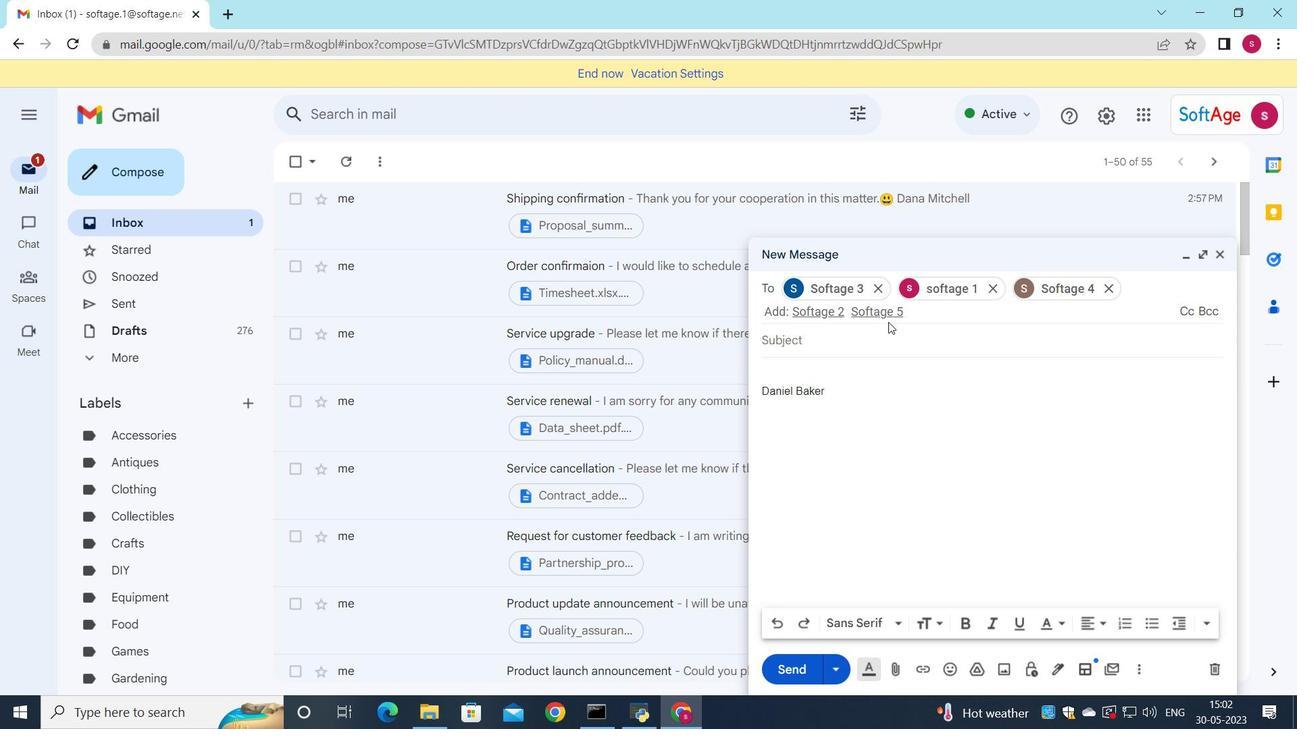 
Action: Mouse pressed left at (900, 318)
Screenshot: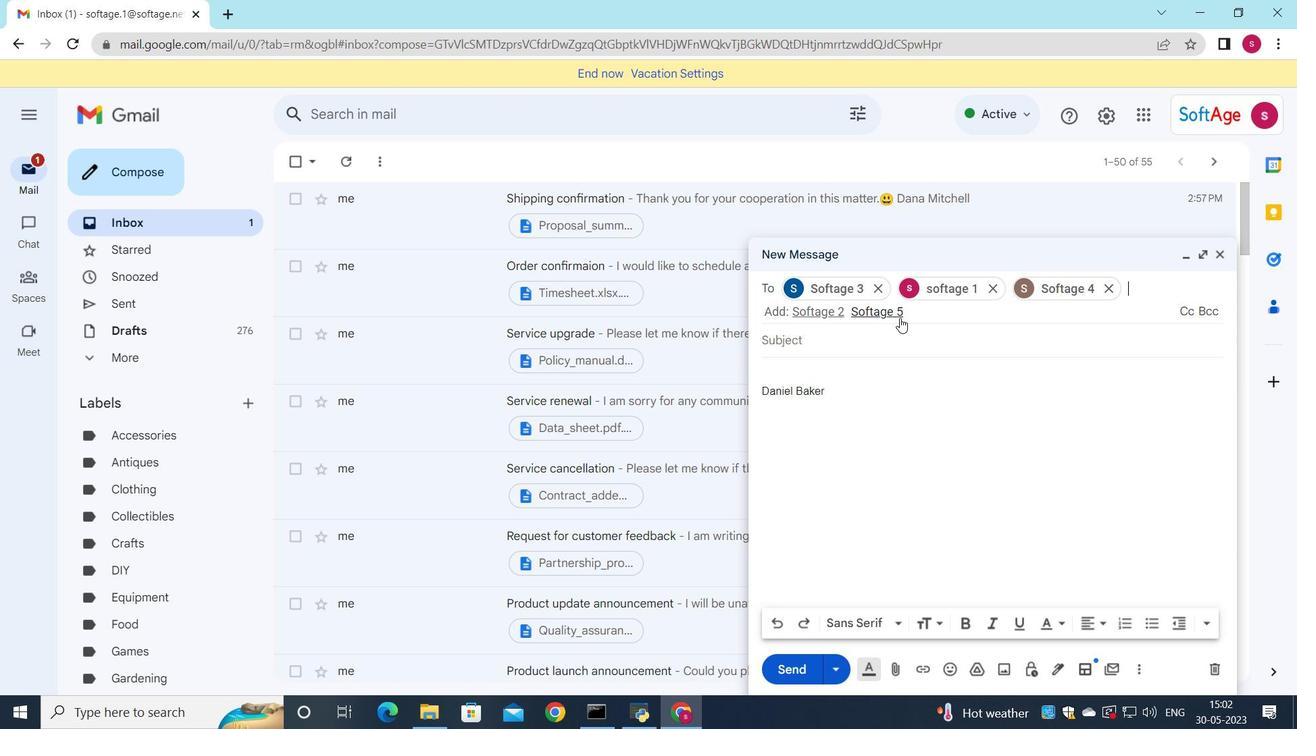 
Action: Mouse moved to (815, 364)
Screenshot: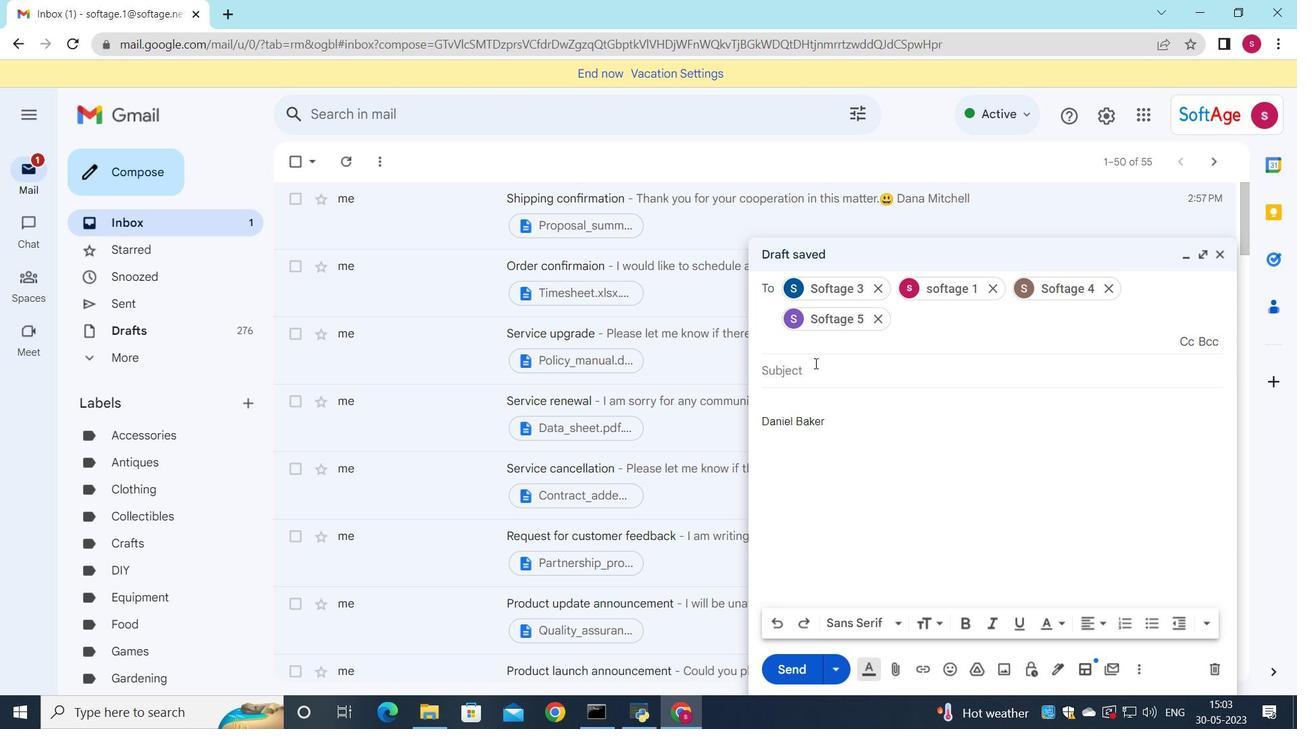 
Action: Mouse pressed left at (815, 364)
Screenshot: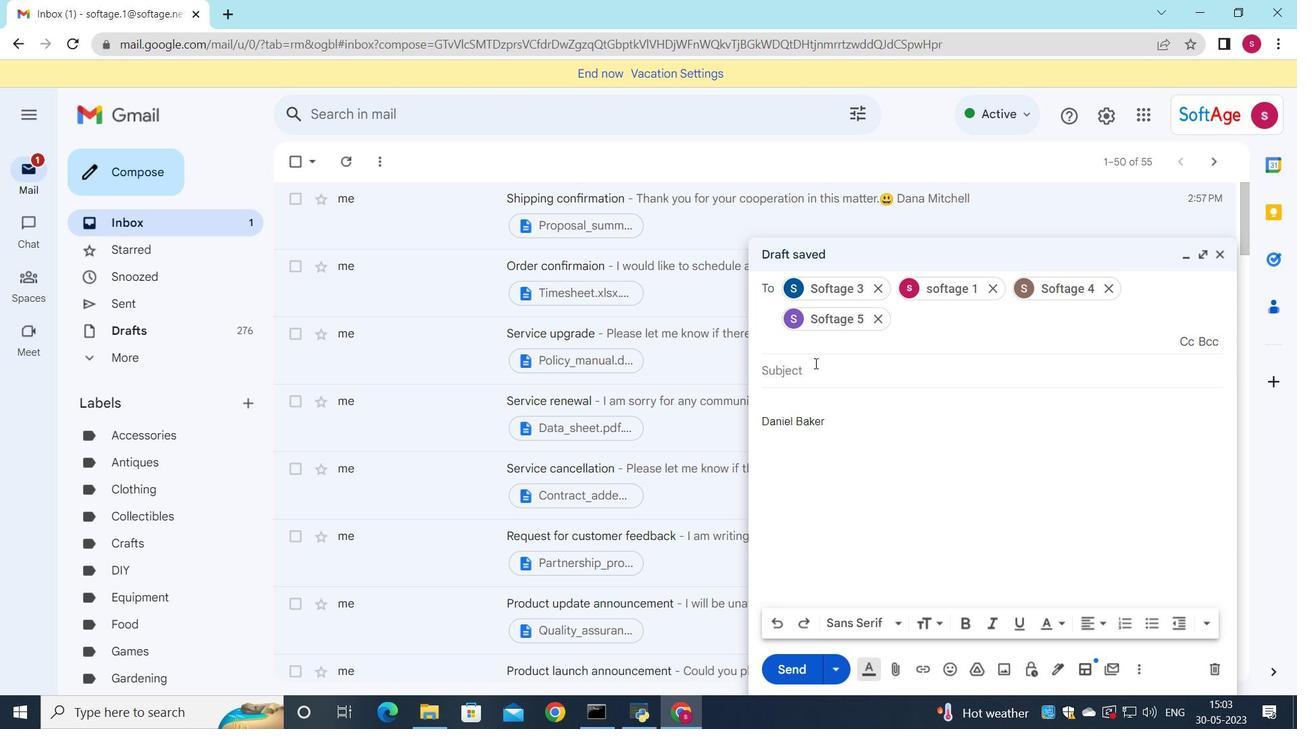 
Action: Mouse moved to (865, 394)
Screenshot: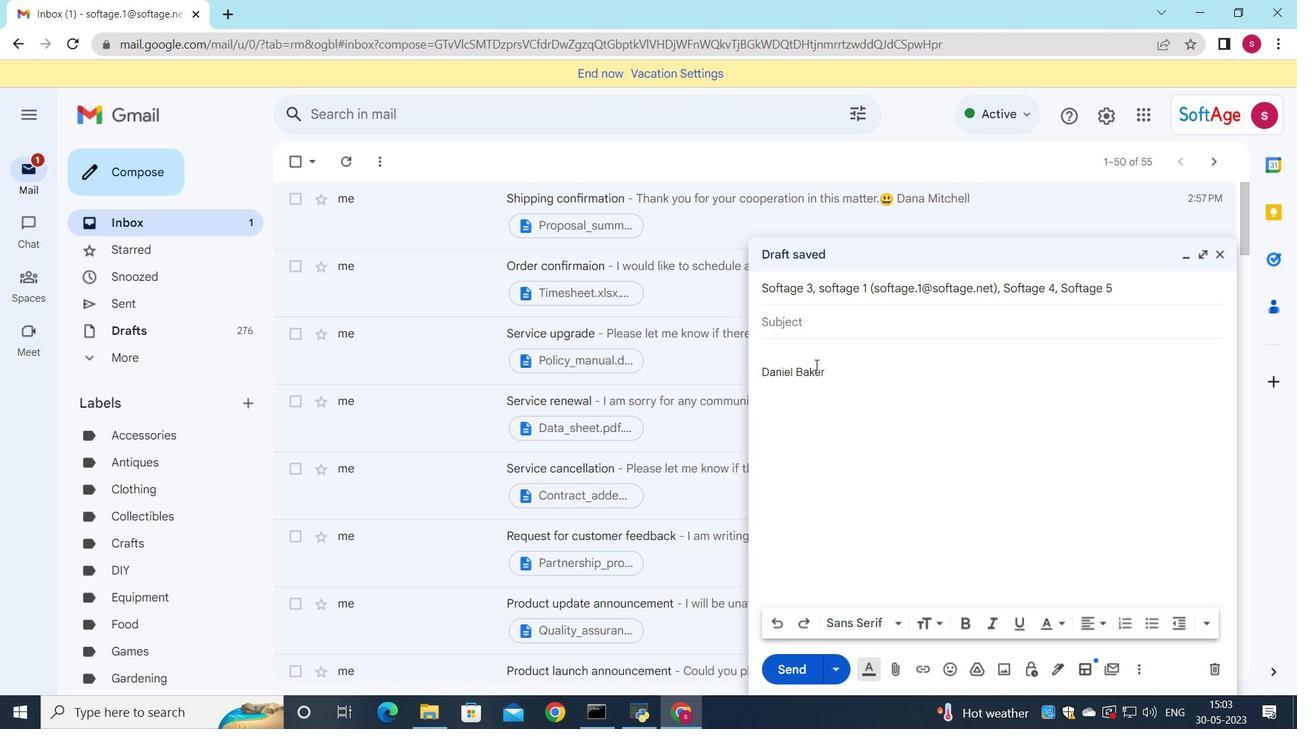 
Action: Key pressed <Key.shift>Payment<Key.space>confirmation
Screenshot: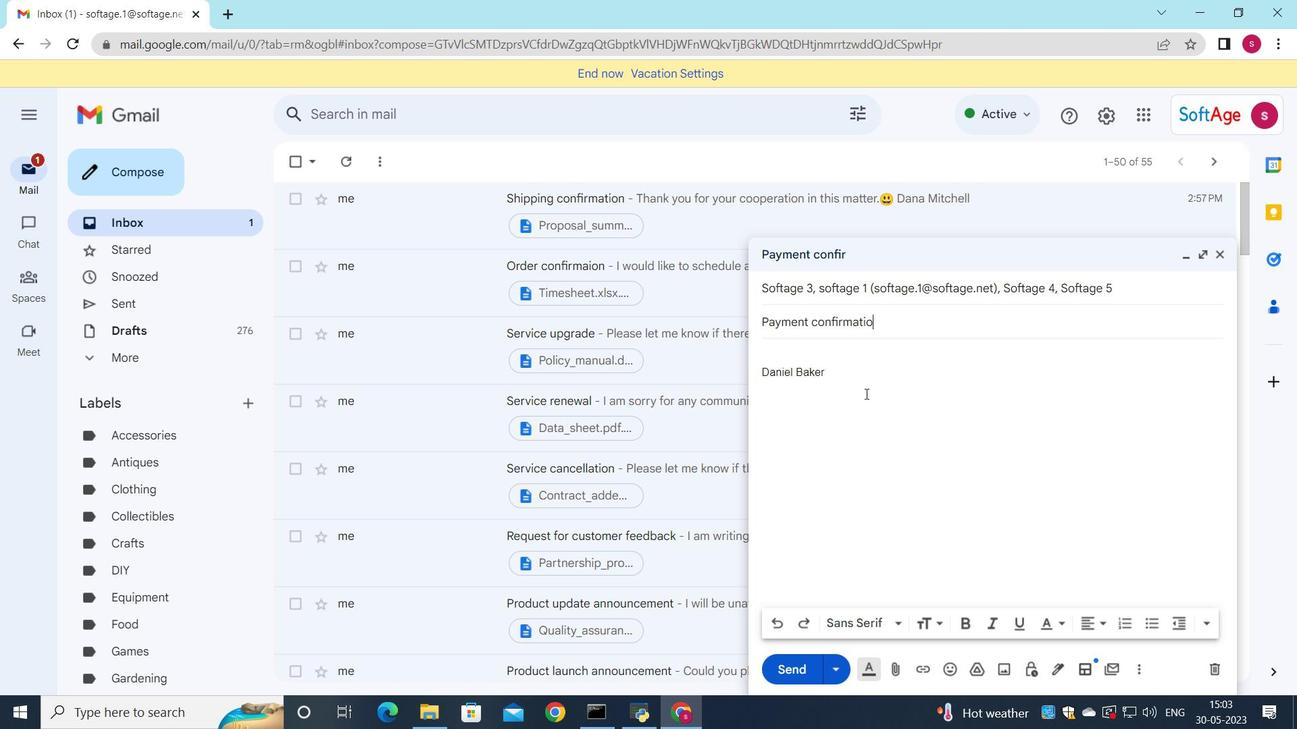 
Action: Mouse moved to (788, 346)
Screenshot: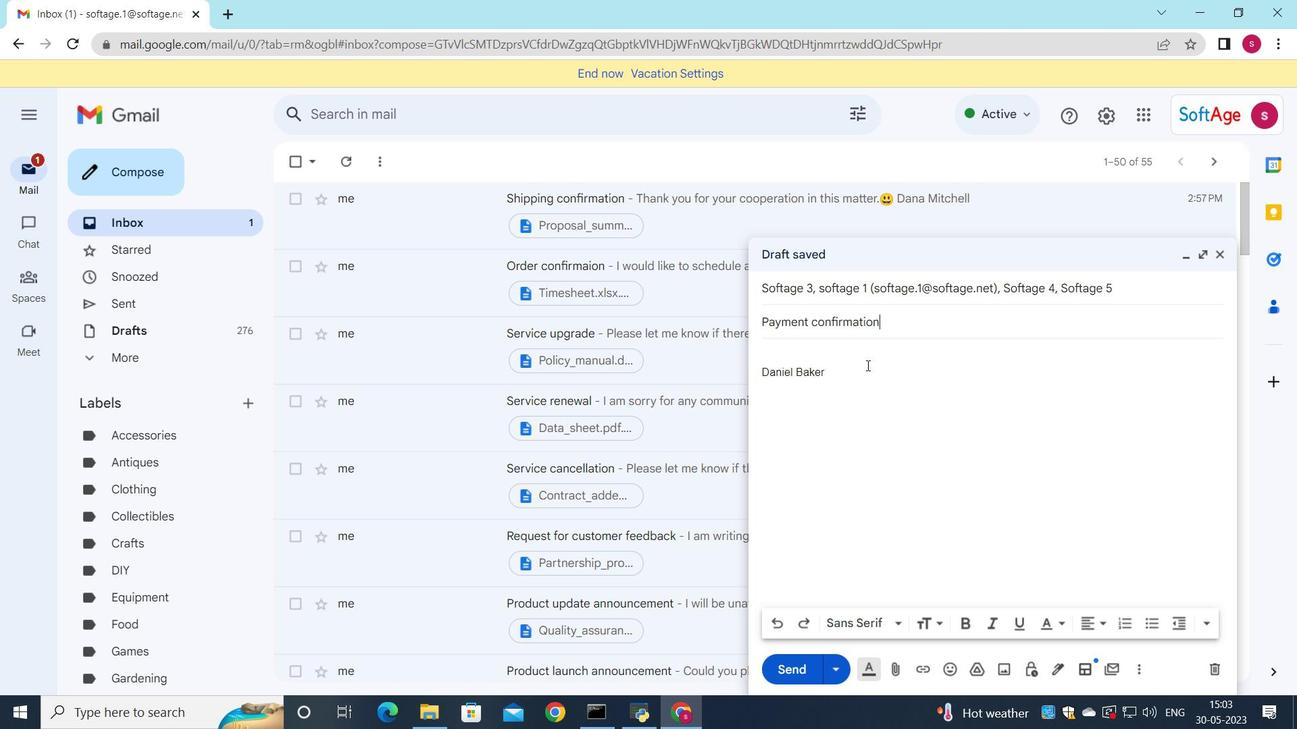 
Action: Mouse pressed left at (788, 346)
Screenshot: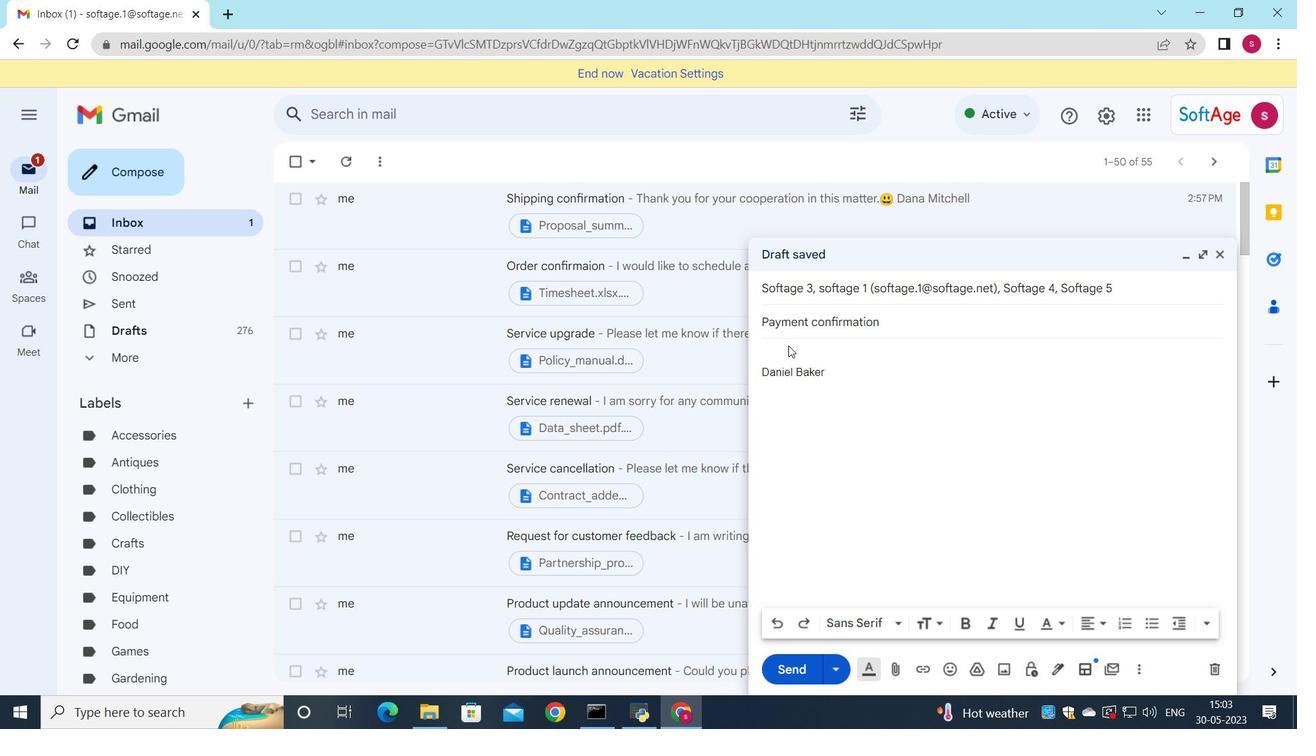 
Action: Mouse moved to (764, 354)
Screenshot: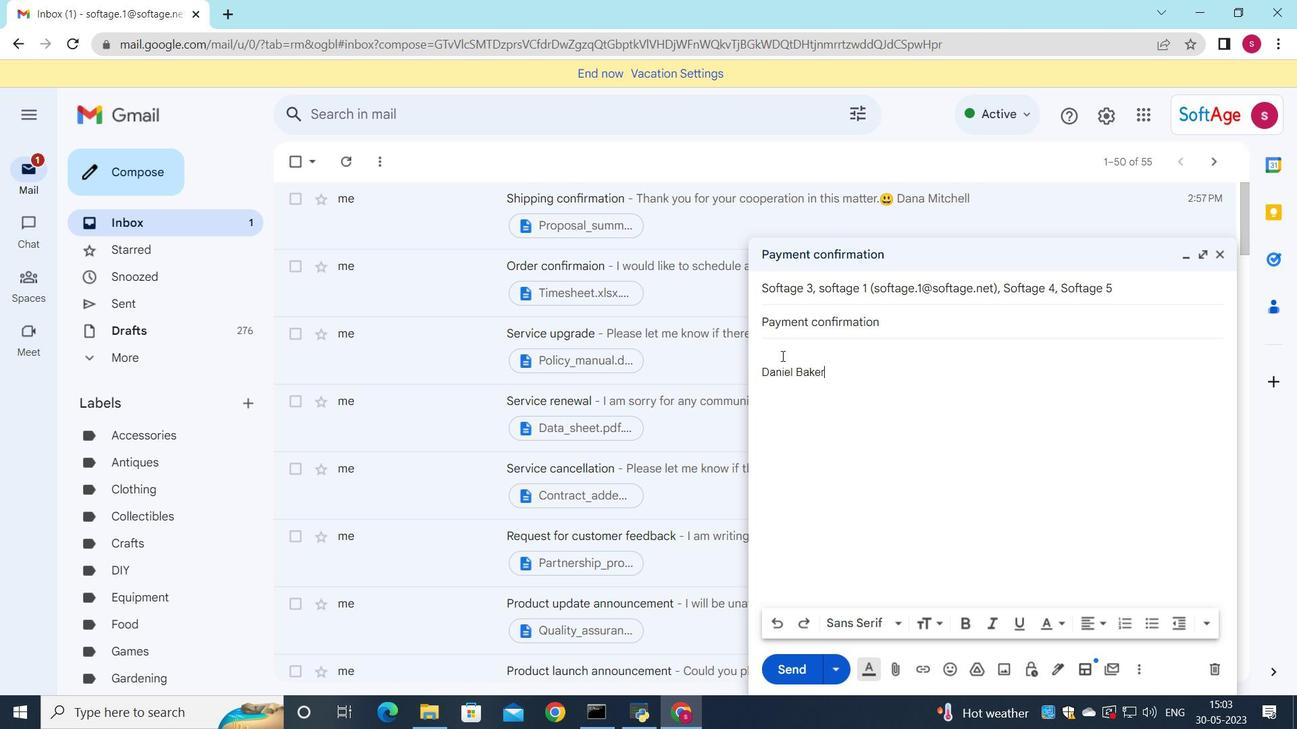 
Action: Mouse pressed left at (764, 354)
Screenshot: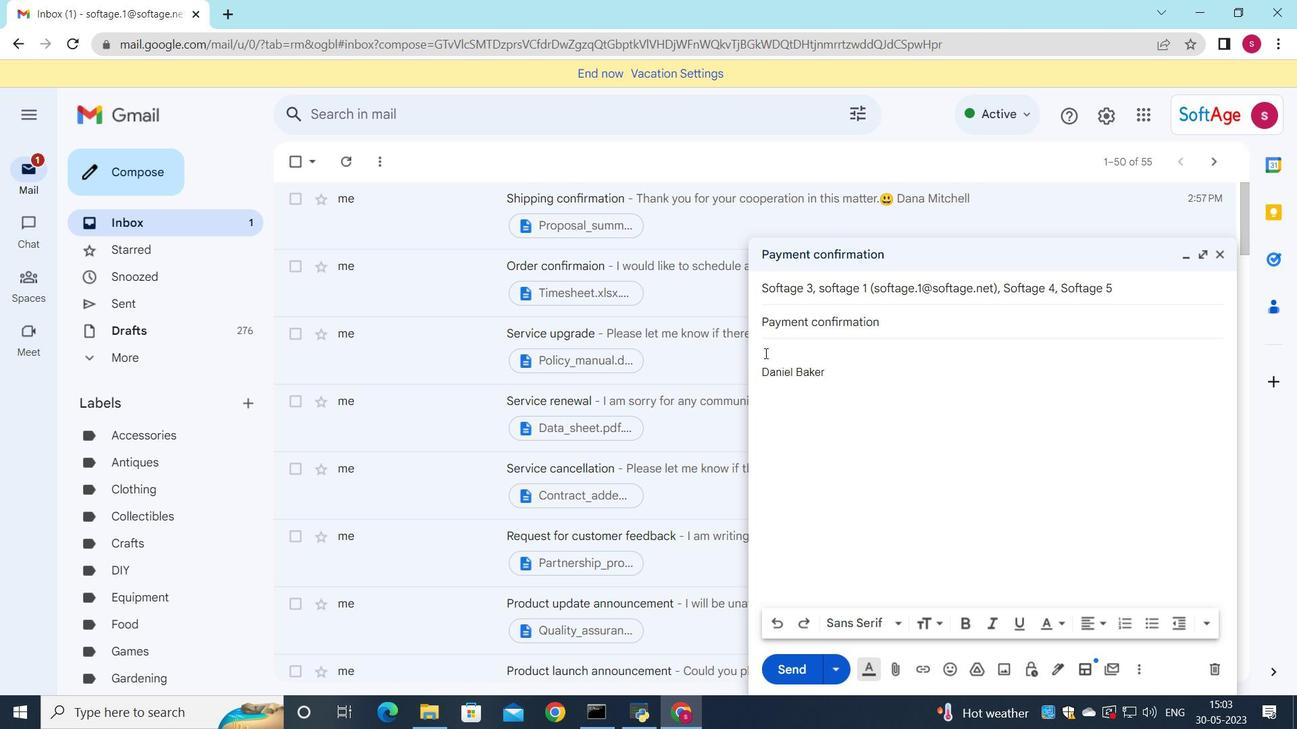 
Action: Mouse moved to (1165, 460)
Screenshot: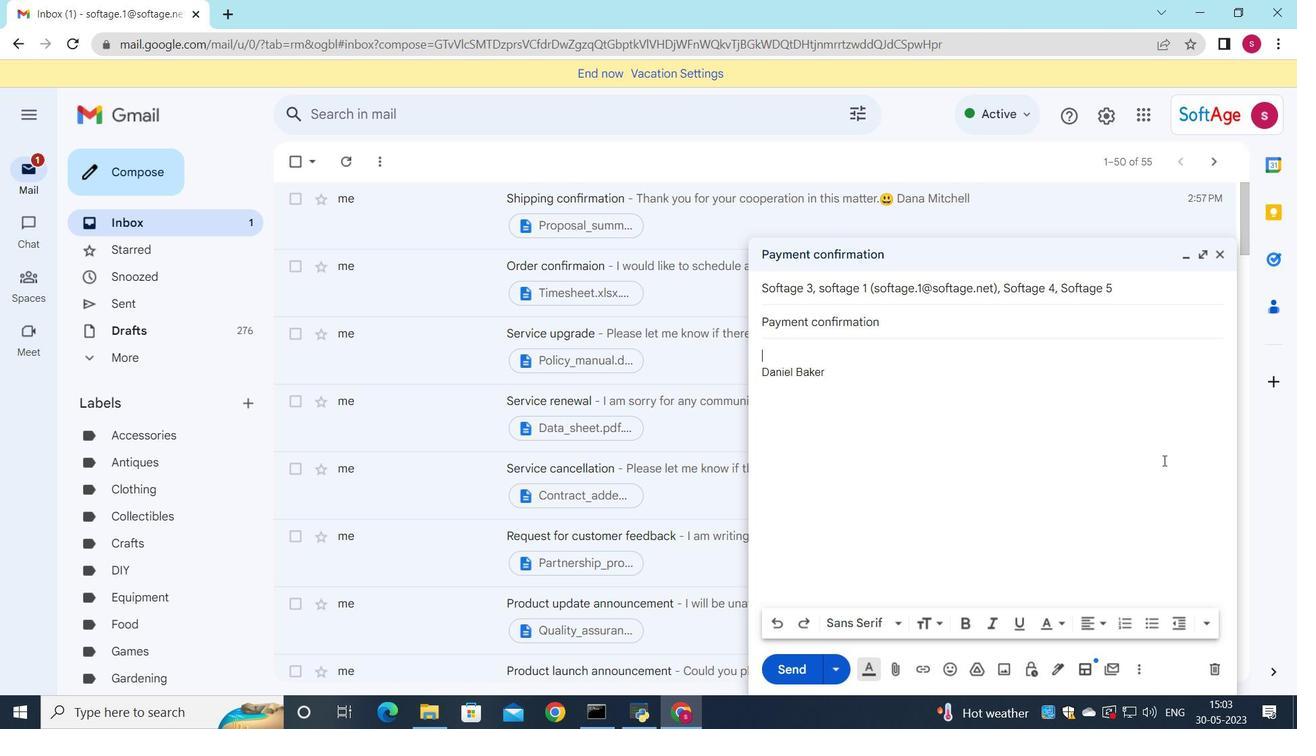 
Action: Key pressed <Key.shift><Key.shift><Key.shift>Could<Key.space>you<Key.space>please<Key.space>provide<Key.space>more<Key.space>details<Key.space>on<Key.space>h<Key.backspace>the<Key.space>details
Screenshot: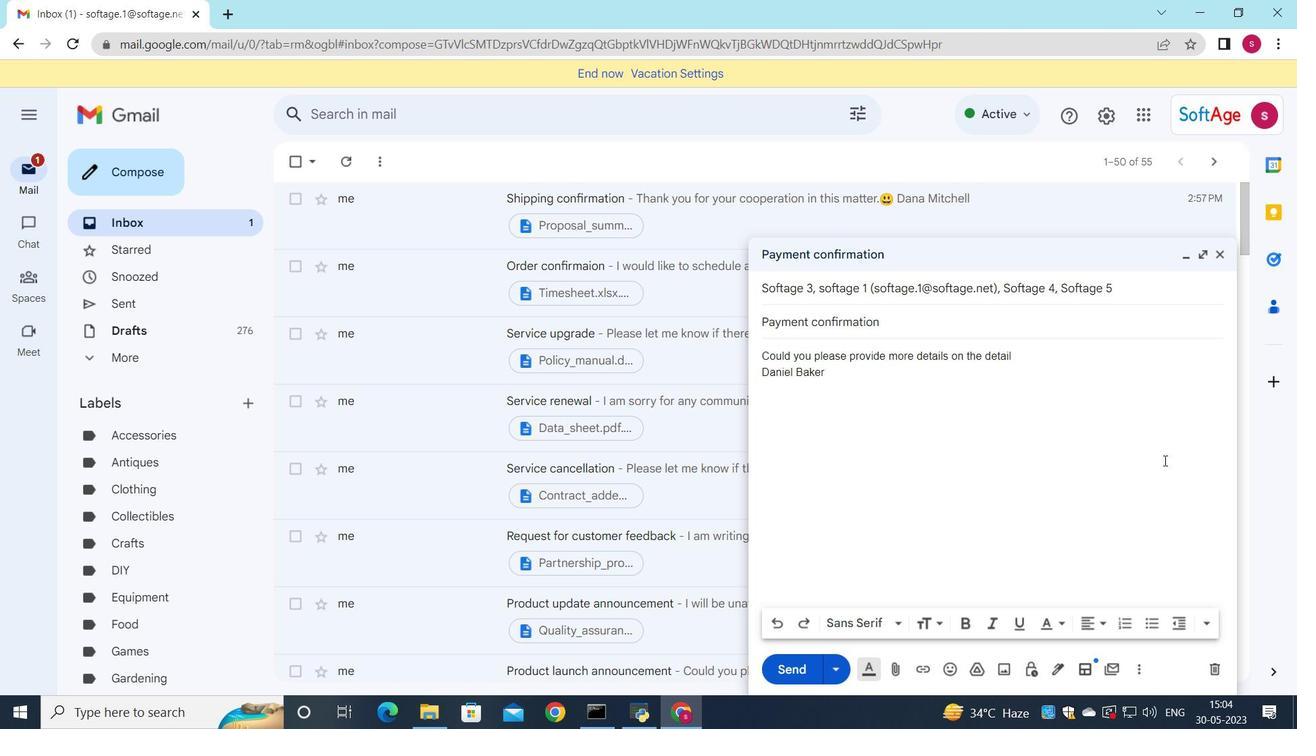 
Action: Mouse moved to (1032, 354)
Screenshot: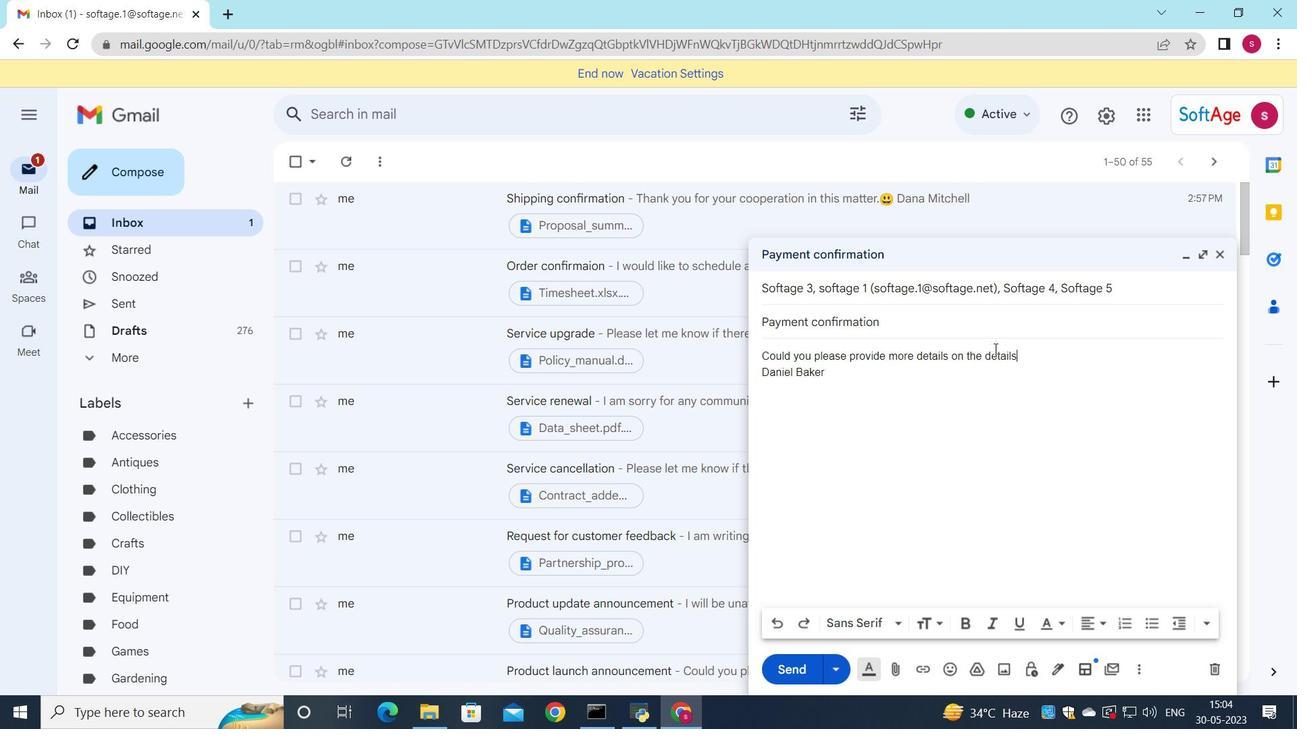 
Action: Key pressed <Key.backspace><Key.backspace><Key.backspace><Key.backspace><Key.backspace><Key.backspace><Key.backspace>timek<Key.backspace>ine<Key.shift_r><Key.shift_r><Key.shift_r><Key.shift_r><Key.shift_r><Key.shift_r><Key.shift_r>?
Screenshot: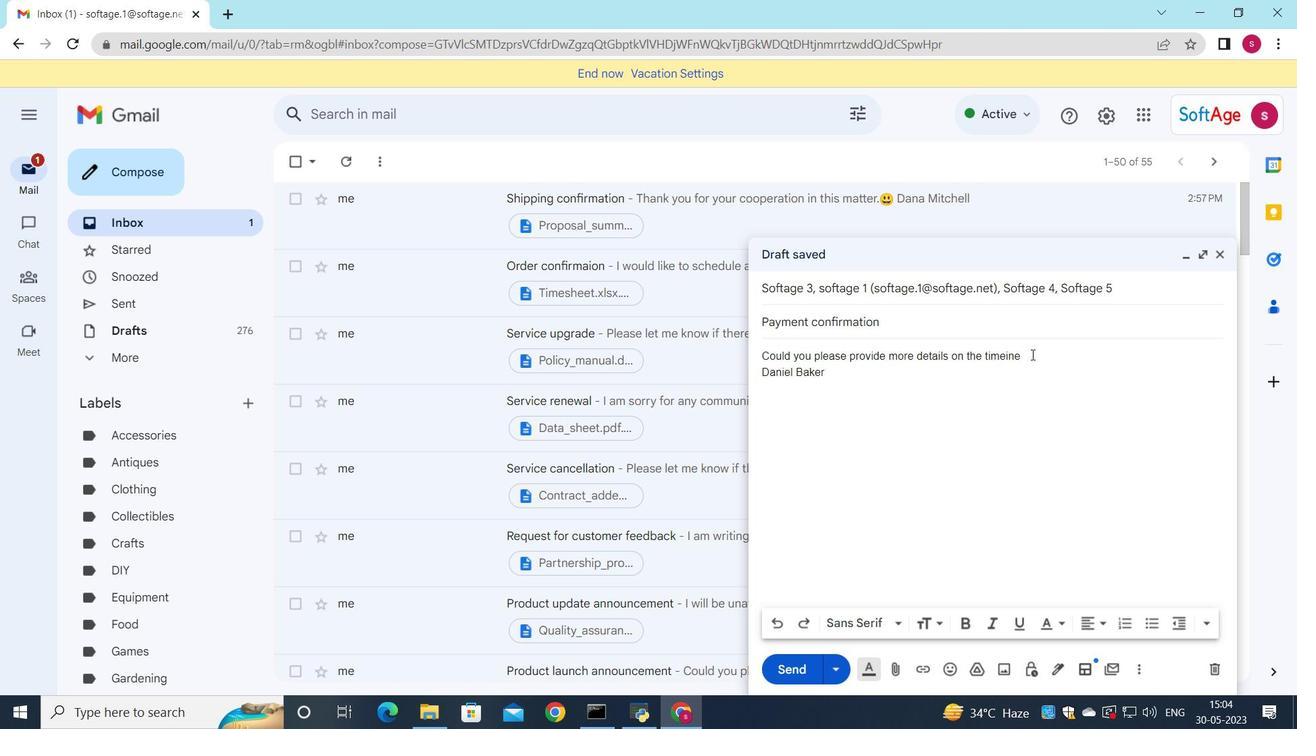 
Action: Mouse moved to (947, 672)
Screenshot: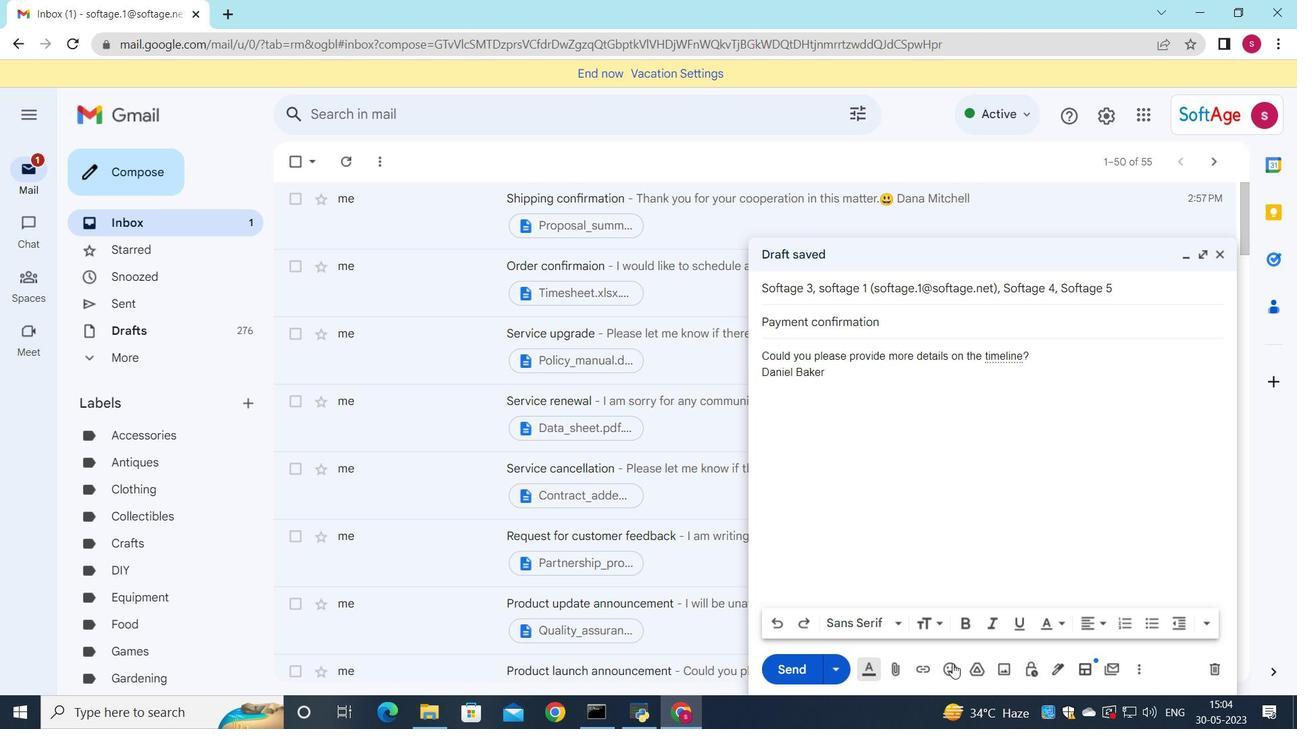 
Action: Mouse pressed left at (947, 672)
Screenshot: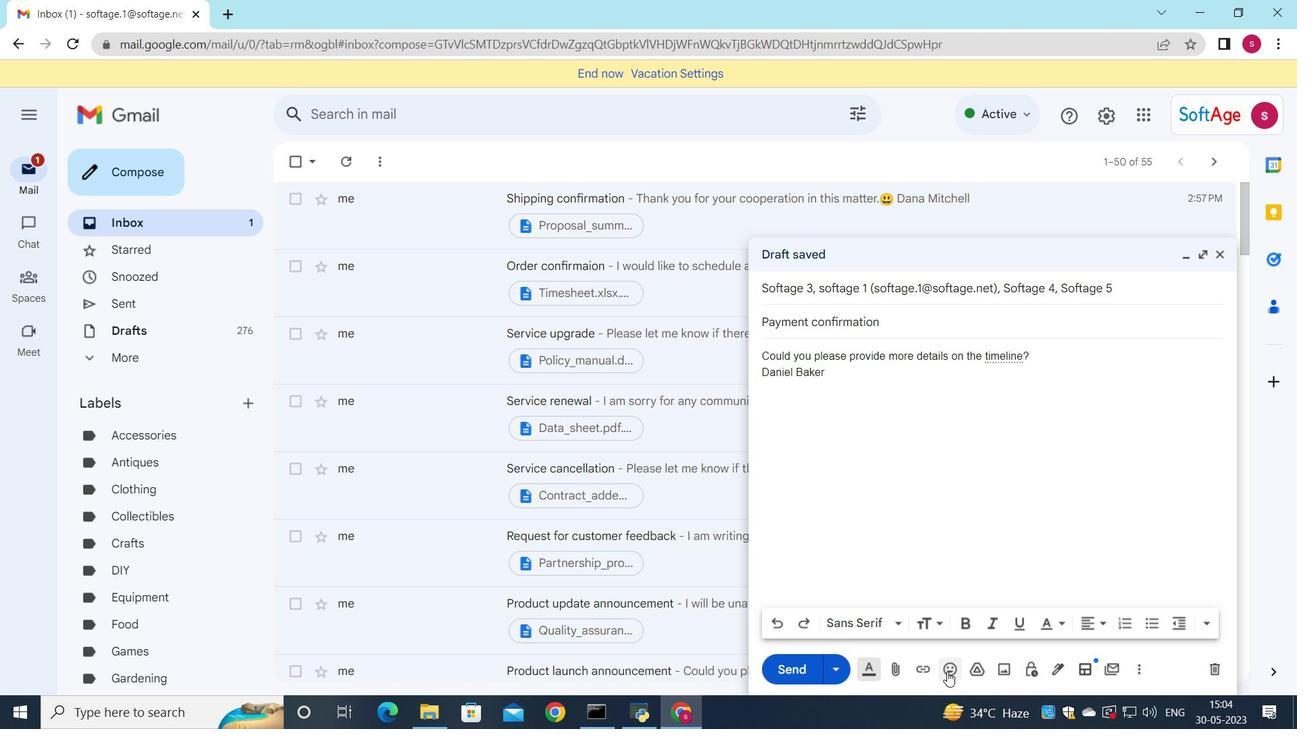 
Action: Mouse moved to (965, 601)
Screenshot: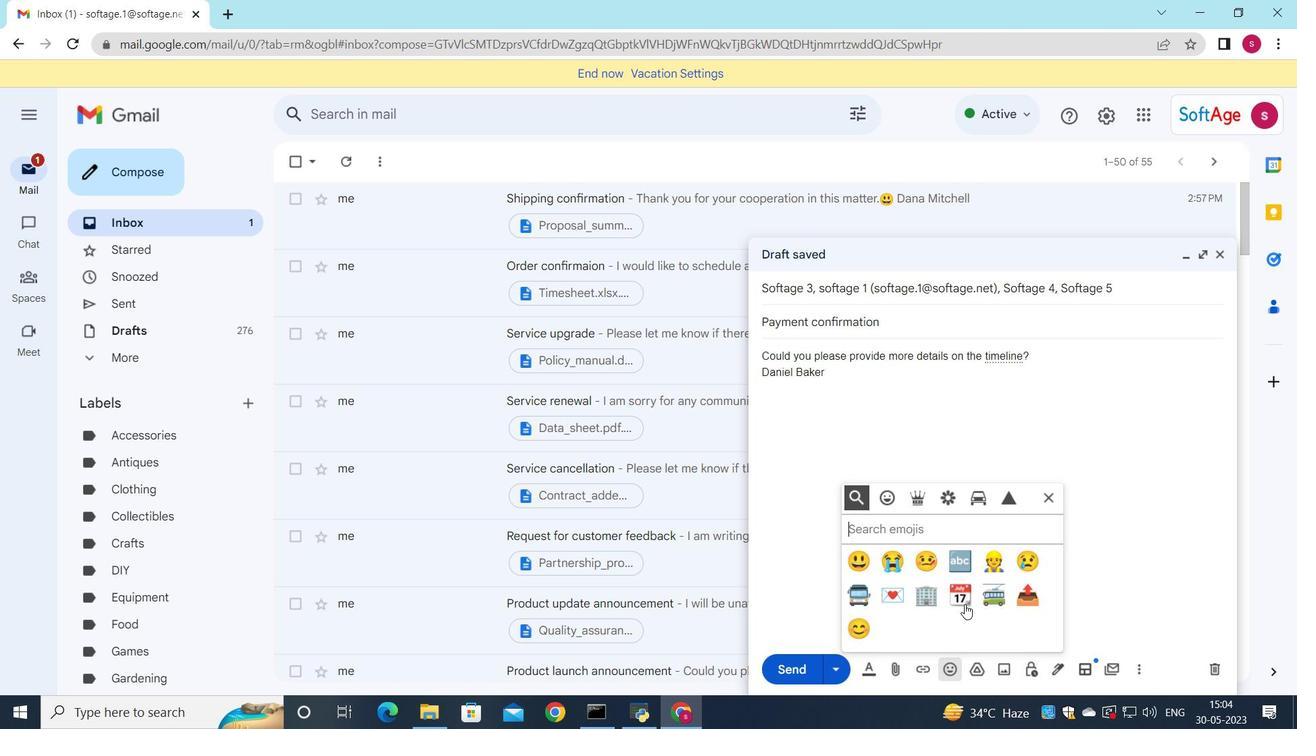 
Action: Mouse pressed left at (965, 601)
Screenshot: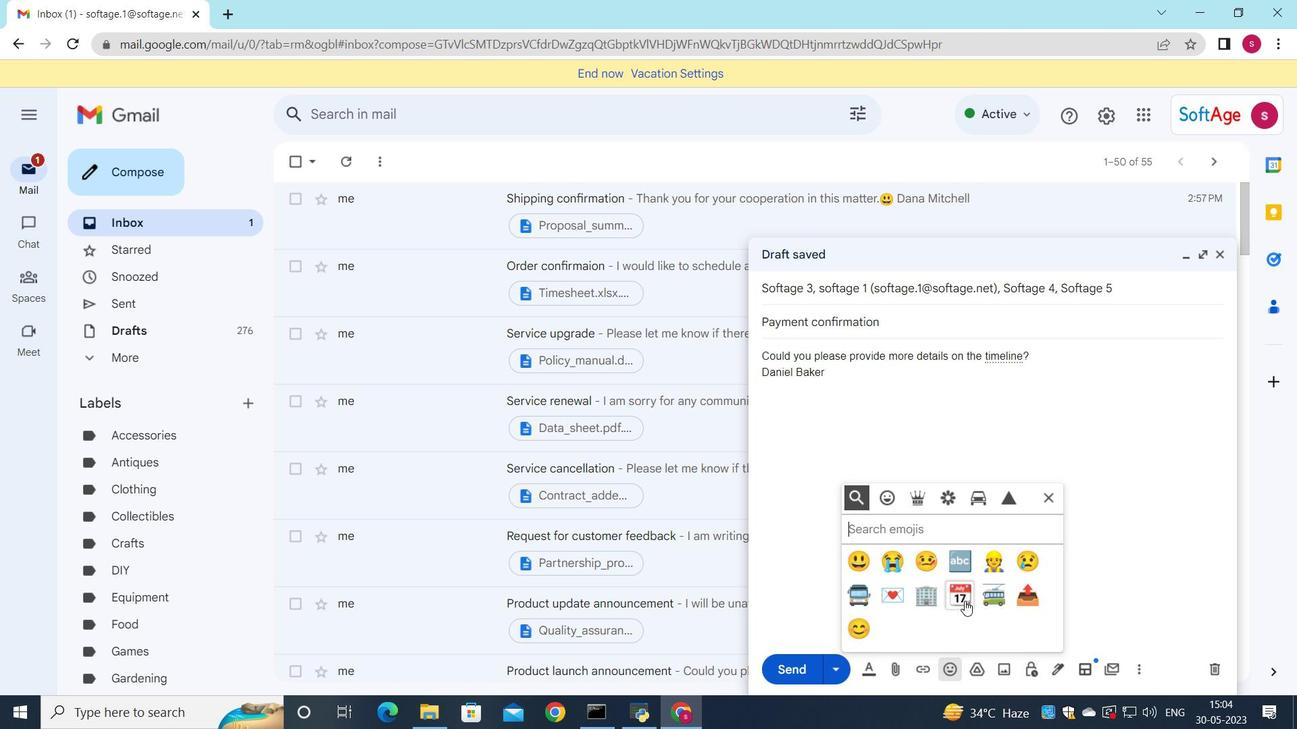 
Action: Mouse moved to (1049, 500)
Screenshot: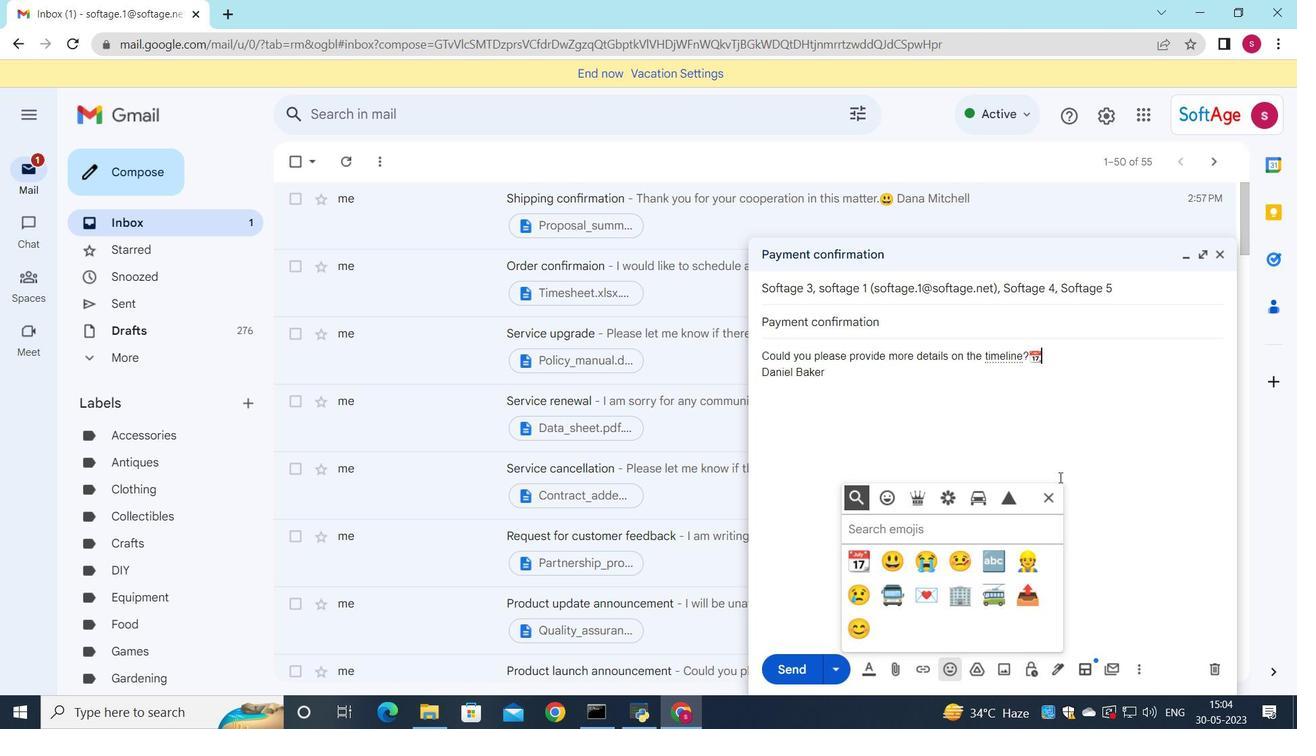 
Action: Mouse pressed left at (1049, 500)
Screenshot: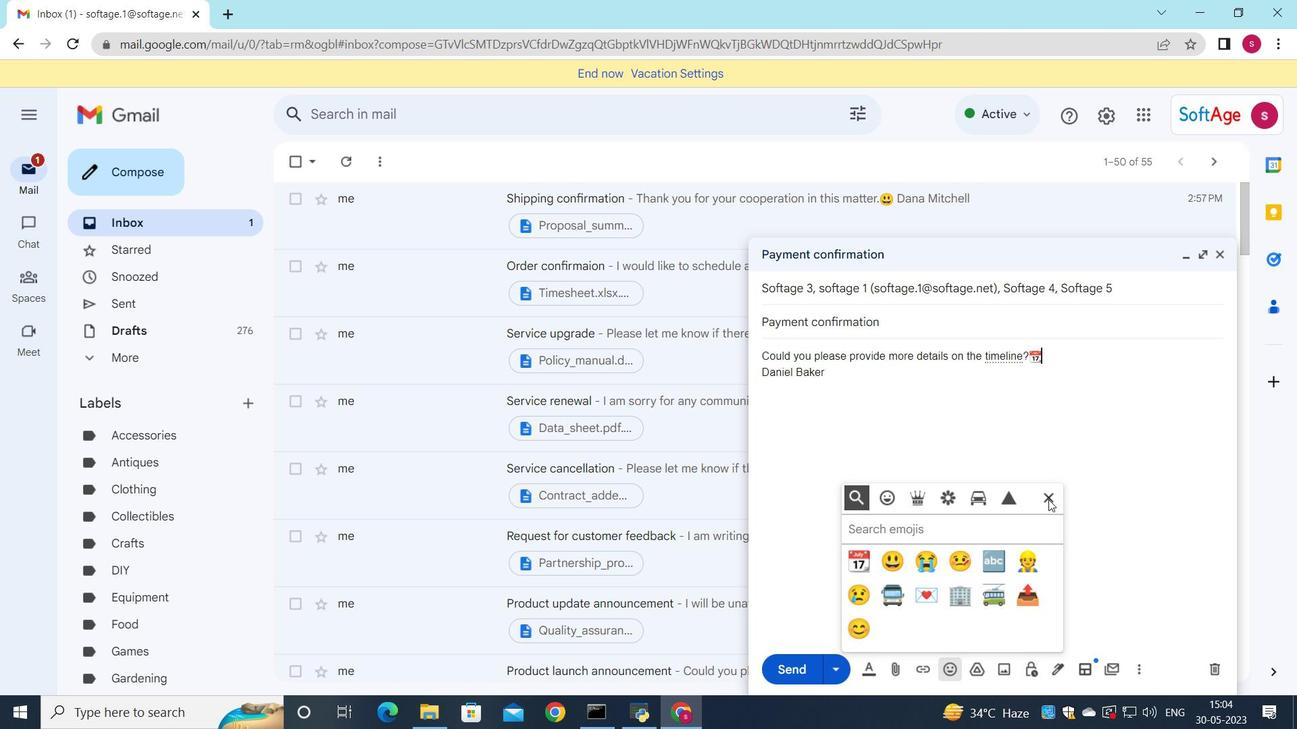
Action: Mouse moved to (894, 670)
Screenshot: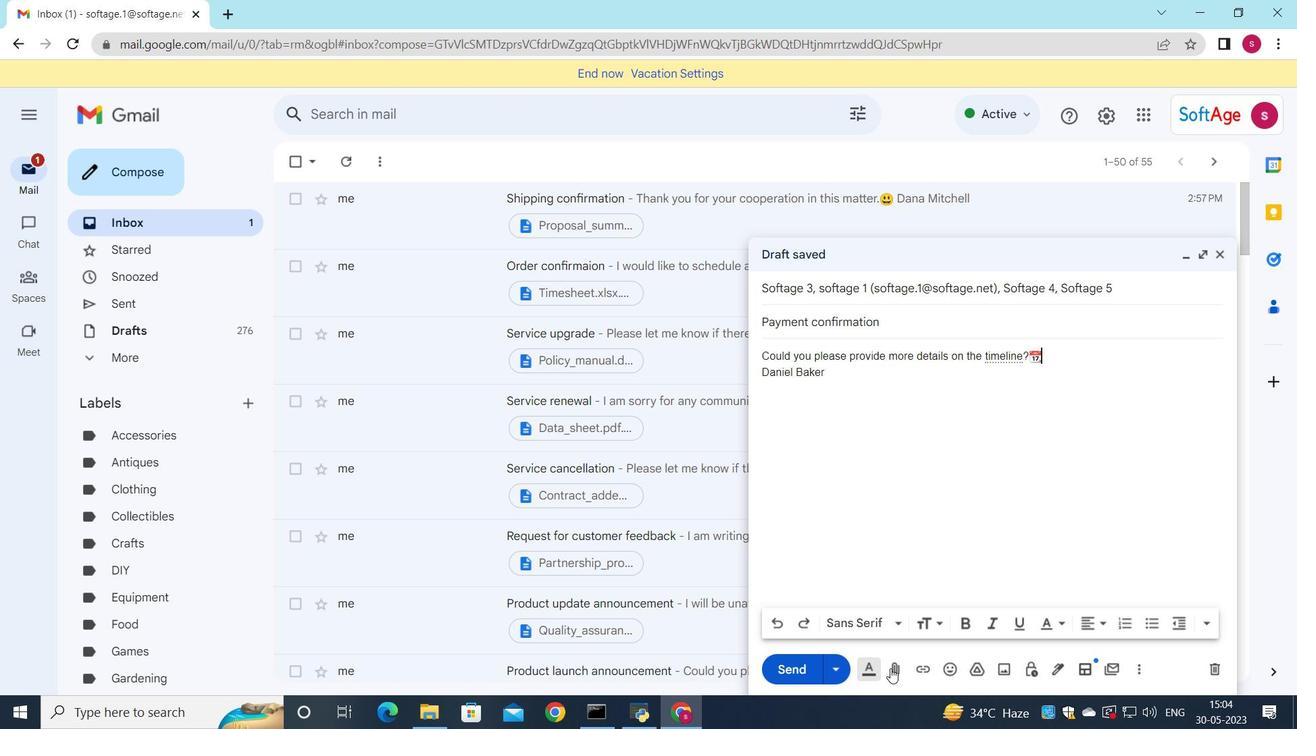 
Action: Mouse pressed left at (894, 670)
Screenshot: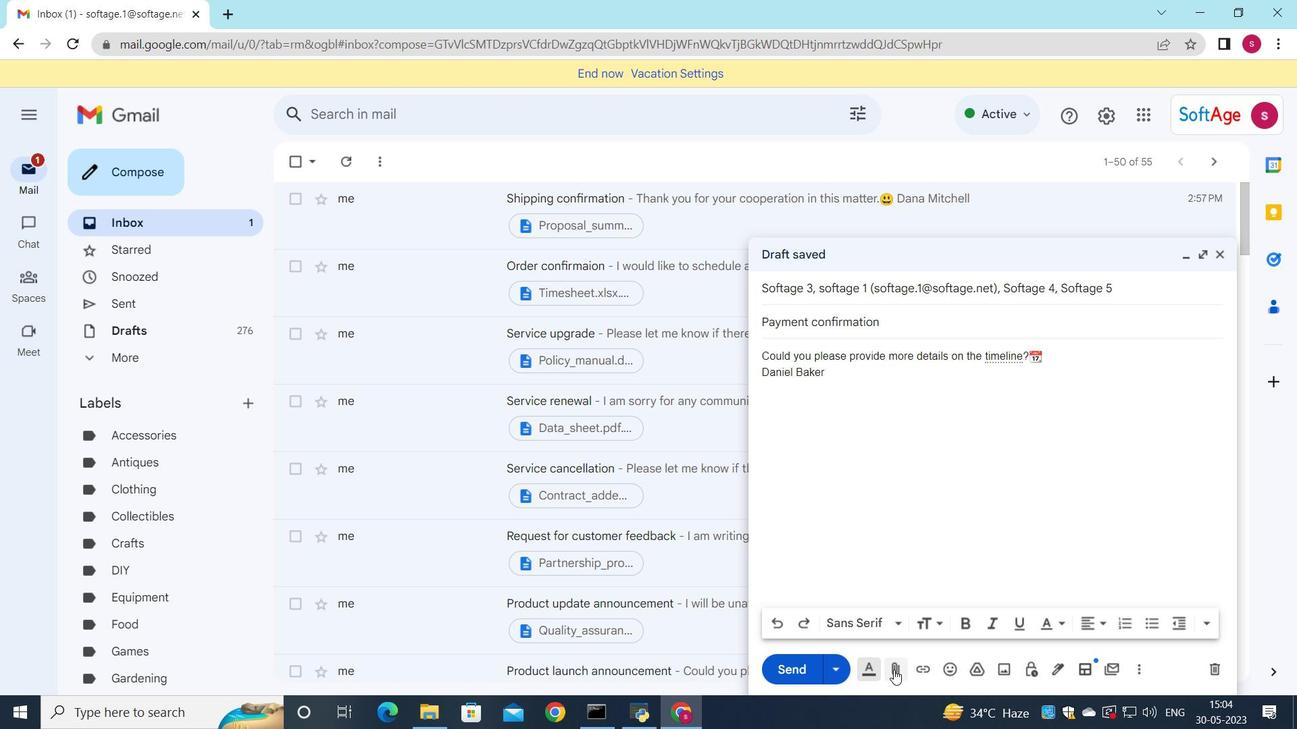 
Action: Mouse moved to (290, 134)
Screenshot: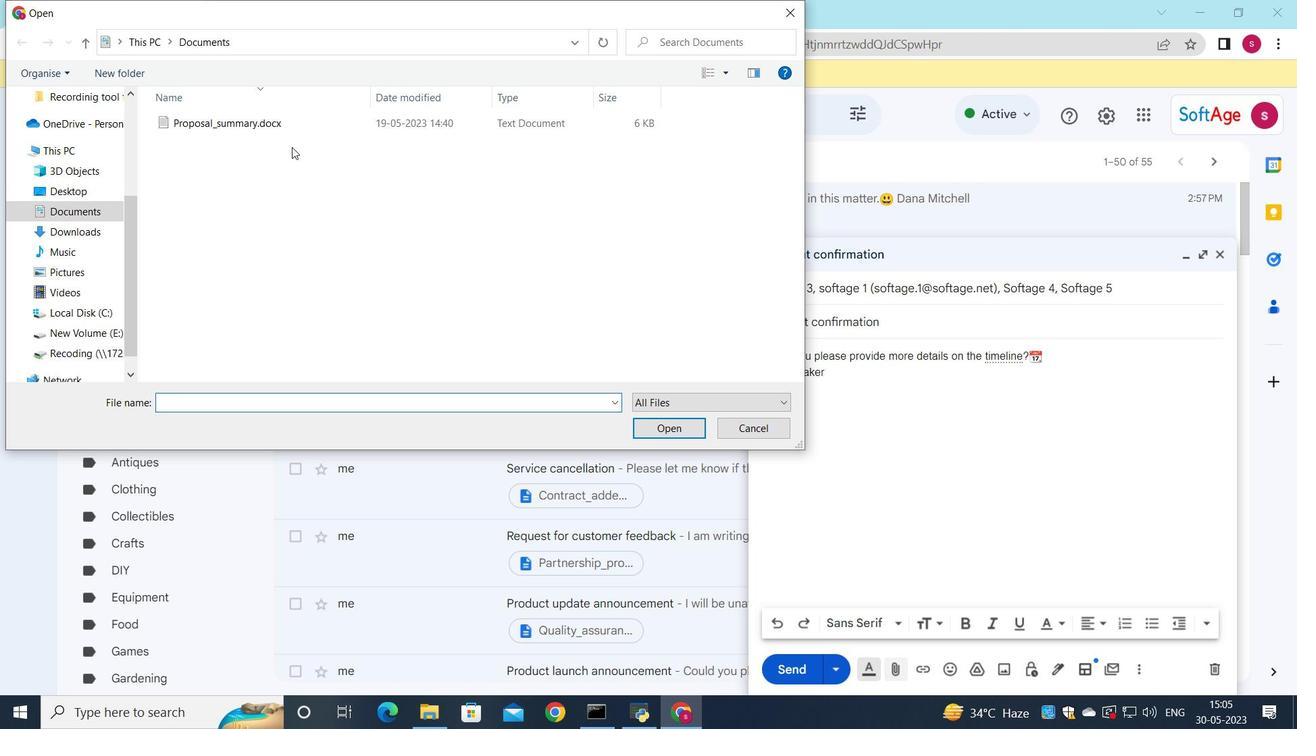 
Action: Mouse pressed left at (290, 134)
Screenshot: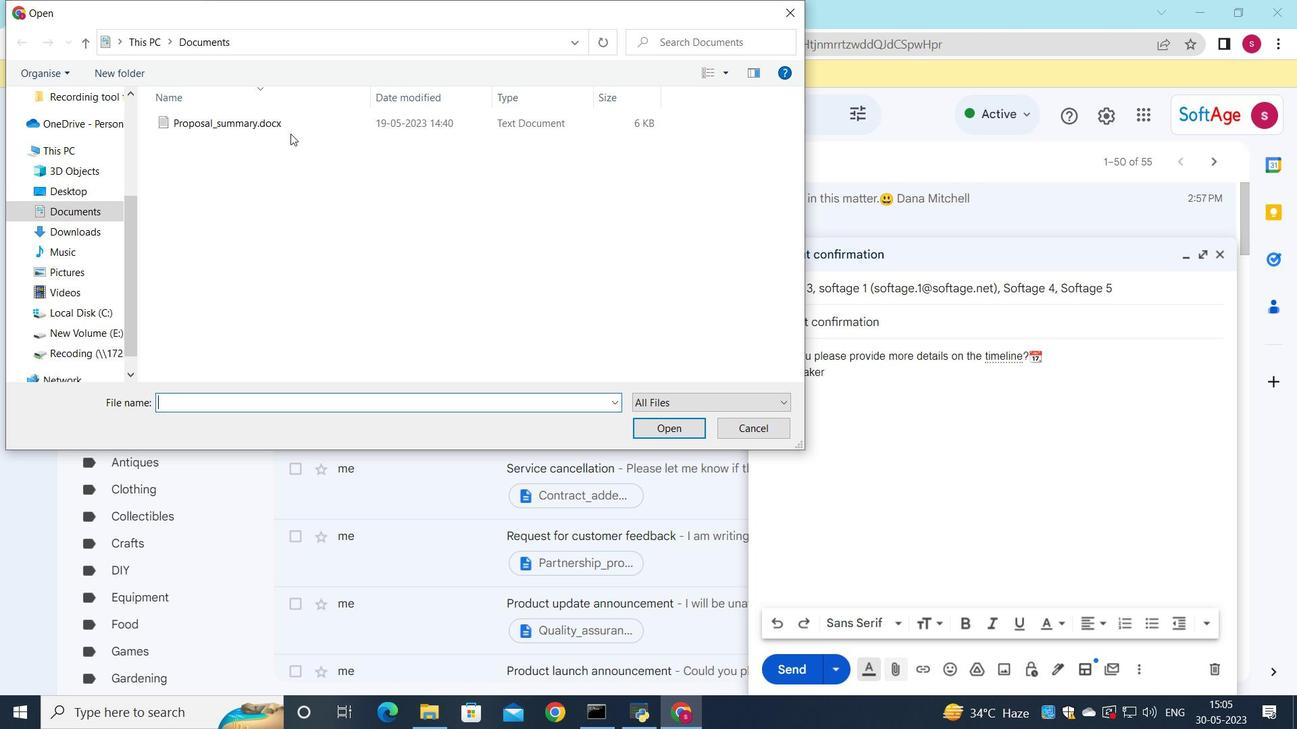 
Action: Mouse moved to (293, 135)
Screenshot: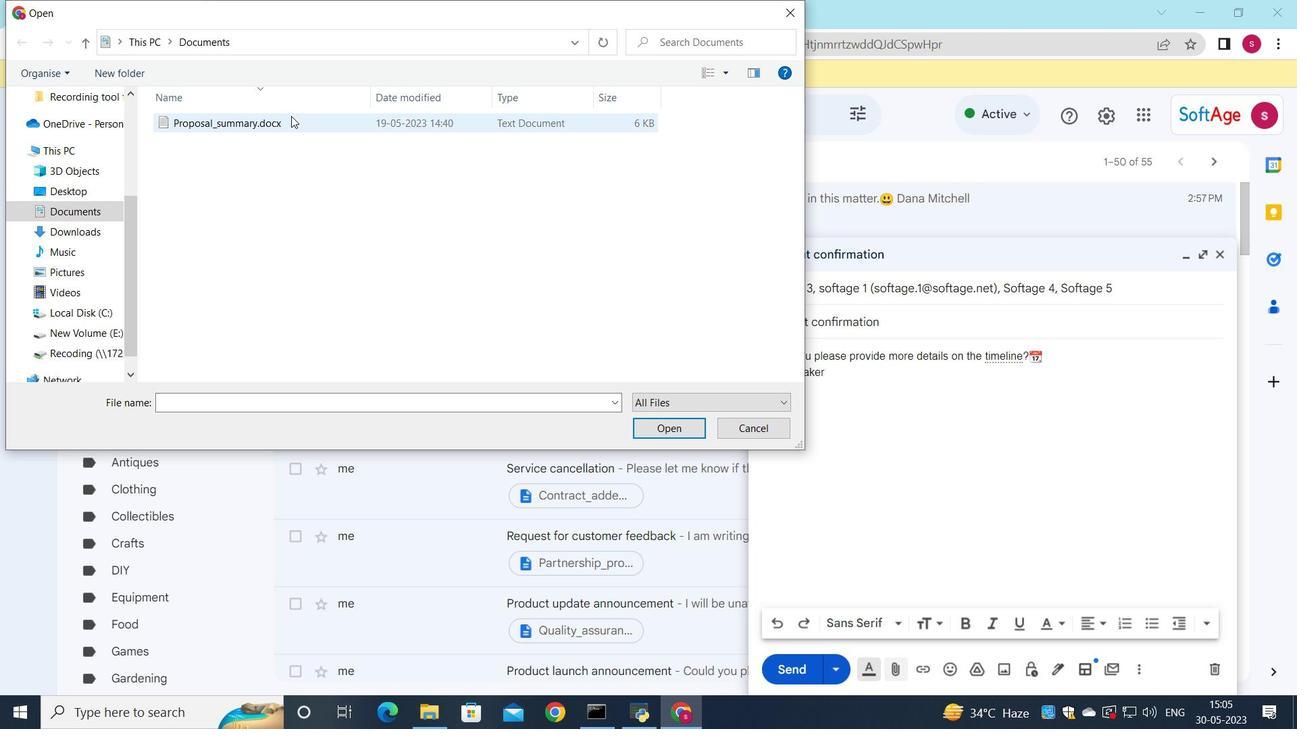 
Action: Mouse pressed left at (293, 135)
Screenshot: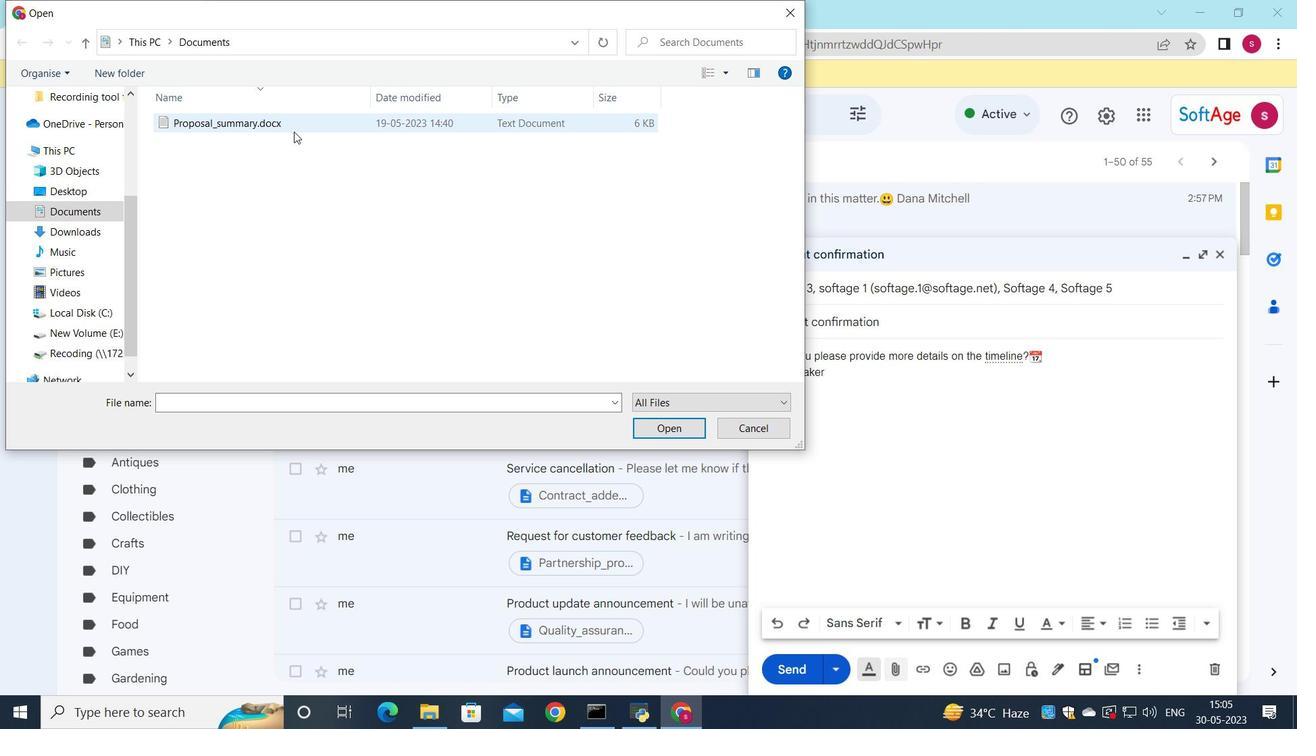 
Action: Mouse moved to (291, 129)
Screenshot: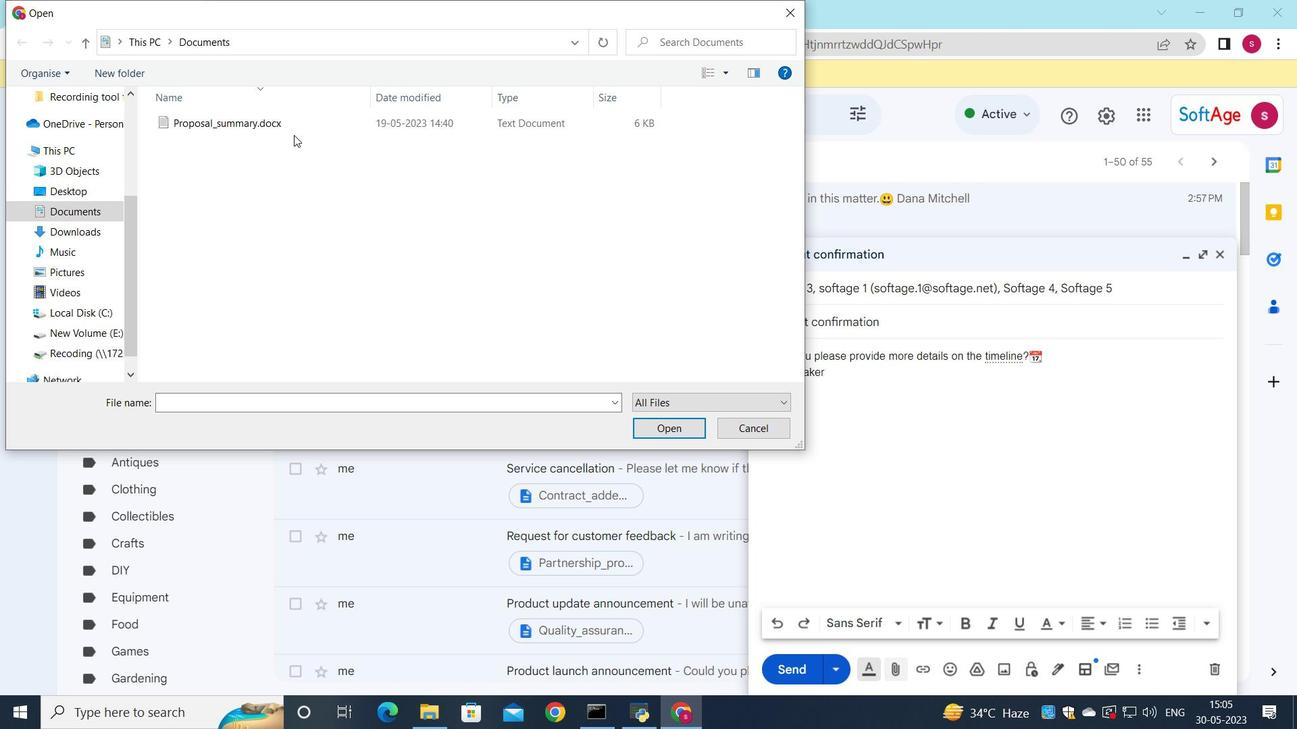 
Action: Mouse pressed left at (291, 129)
Screenshot: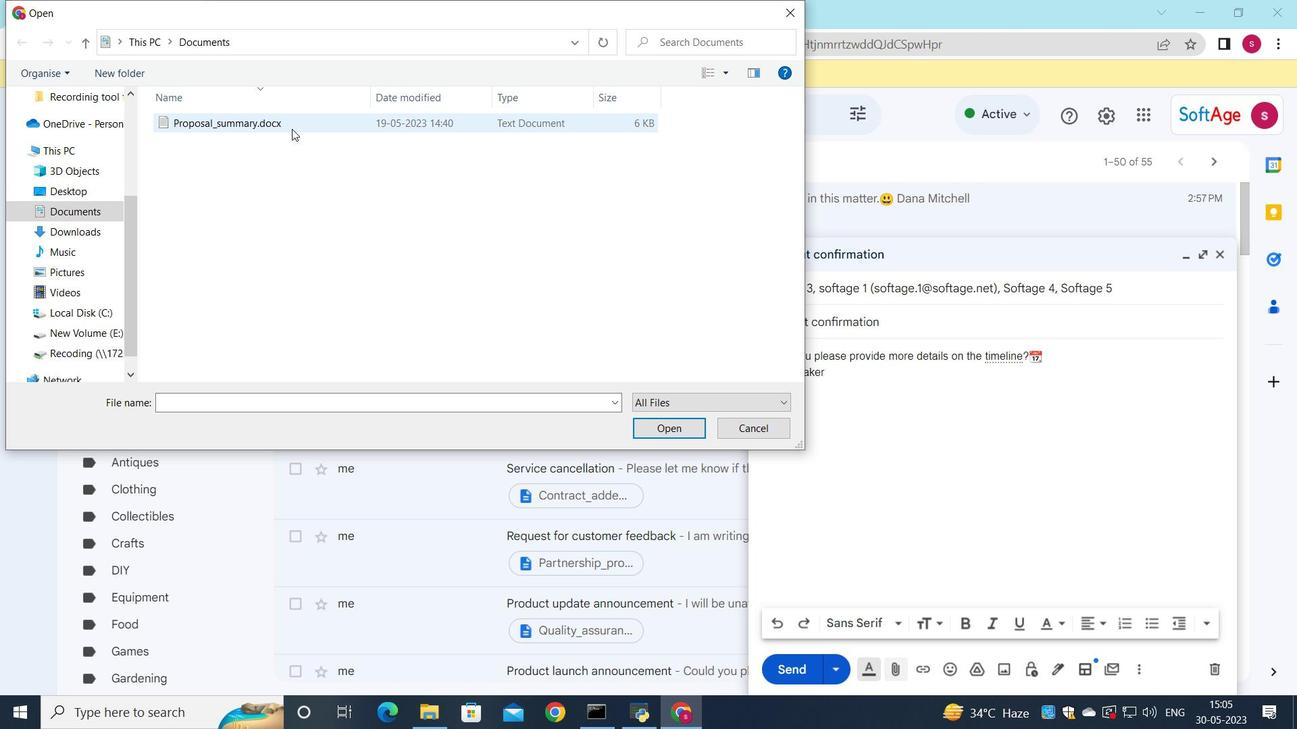 
Action: Mouse moved to (266, 124)
Screenshot: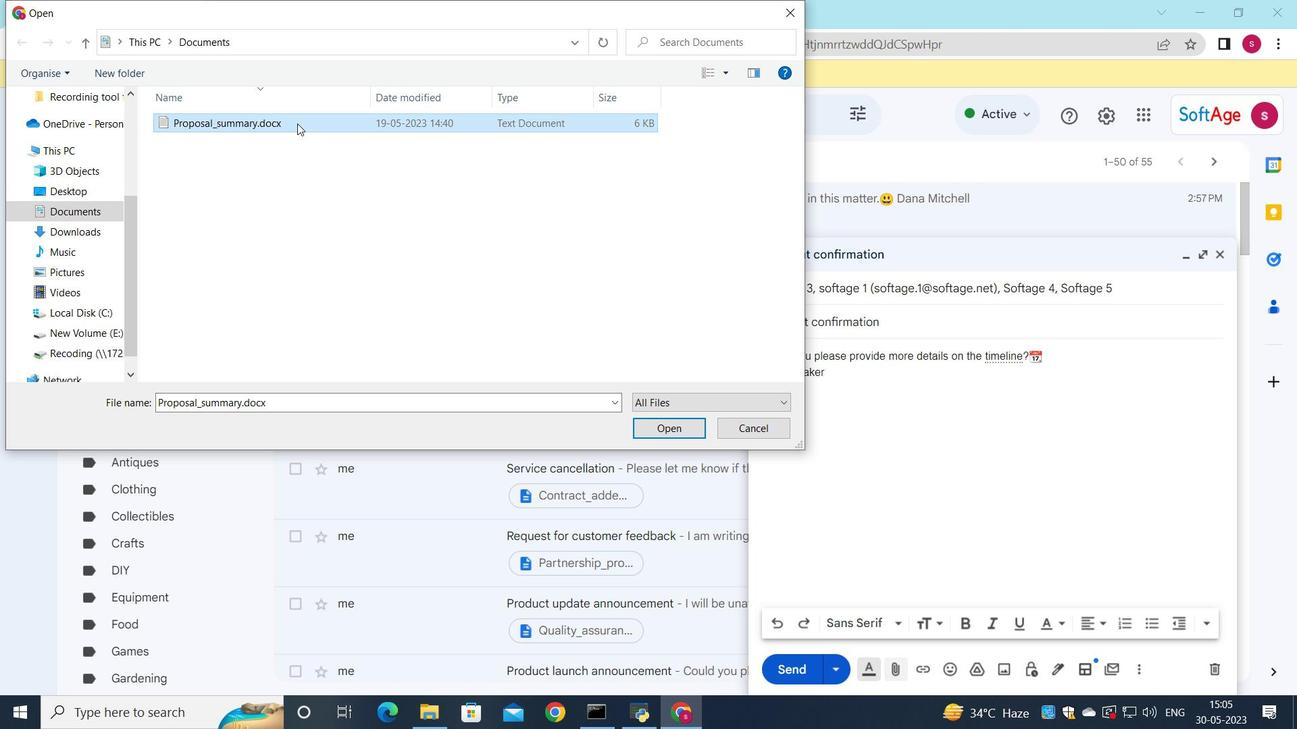 
Action: Mouse pressed left at (266, 124)
Screenshot: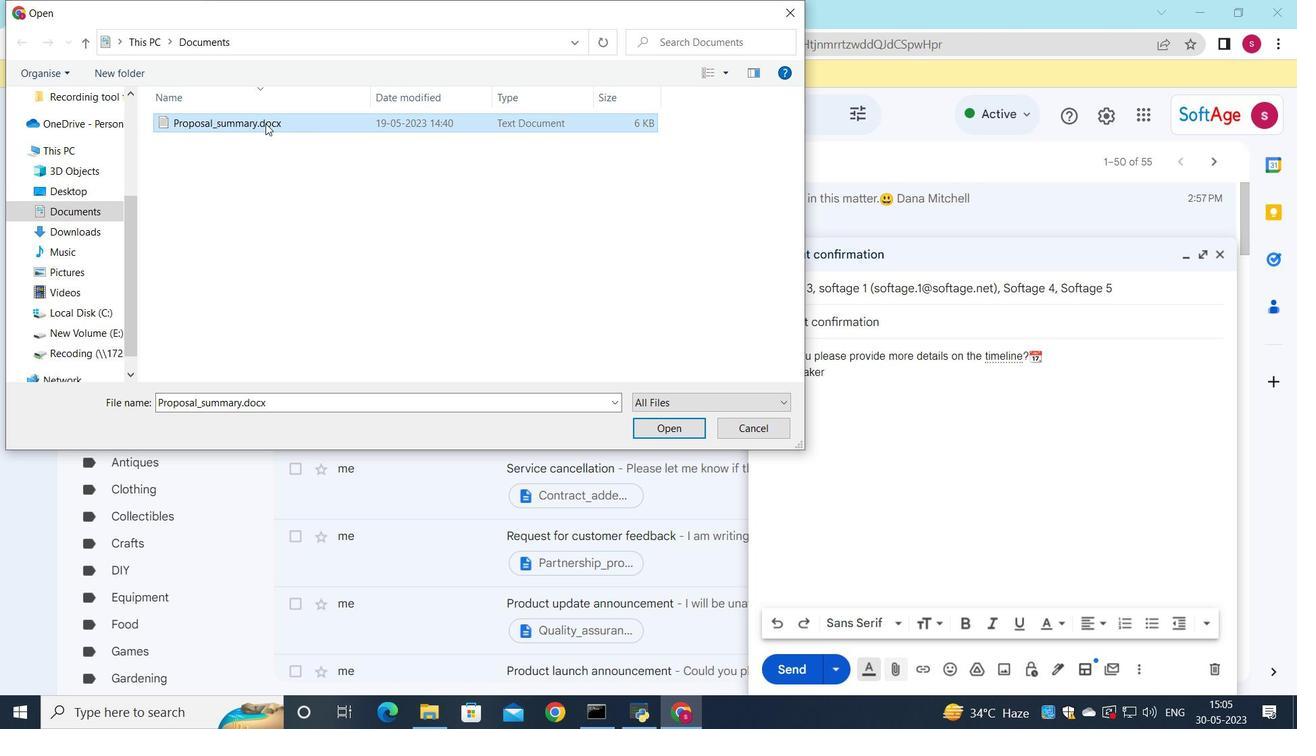 
Action: Mouse moved to (360, 200)
Screenshot: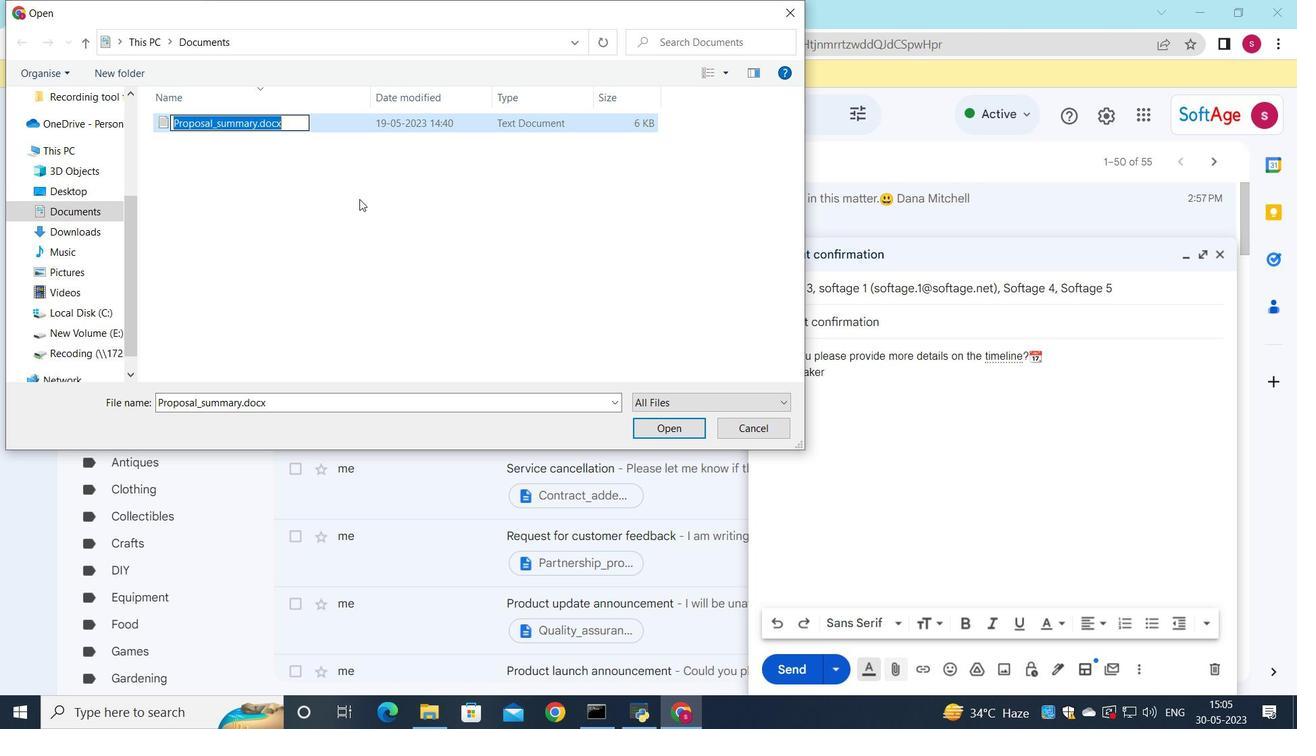 
Action: Key pressed <Key.shift><Key.shift><Key.shift><Key.shift><Key.shift><Key.shift><Key.shift><Key.shift><Key.shift><Key.shift><Key.shift><Key.shift><Key.shift><Key.shift><Key.shift><Key.shift><Key.shift><Key.shift><Key.shift><Key.shift><Key.shift><Key.shift><Key.shift><Key.shift><Key.shift>Feasibility<Key.shift><Key.shift><Key.shift><Key.shift><Key.shift><Key.shift><Key.shift><Key.shift><Key.shift><Key.shift>_analysis
Screenshot: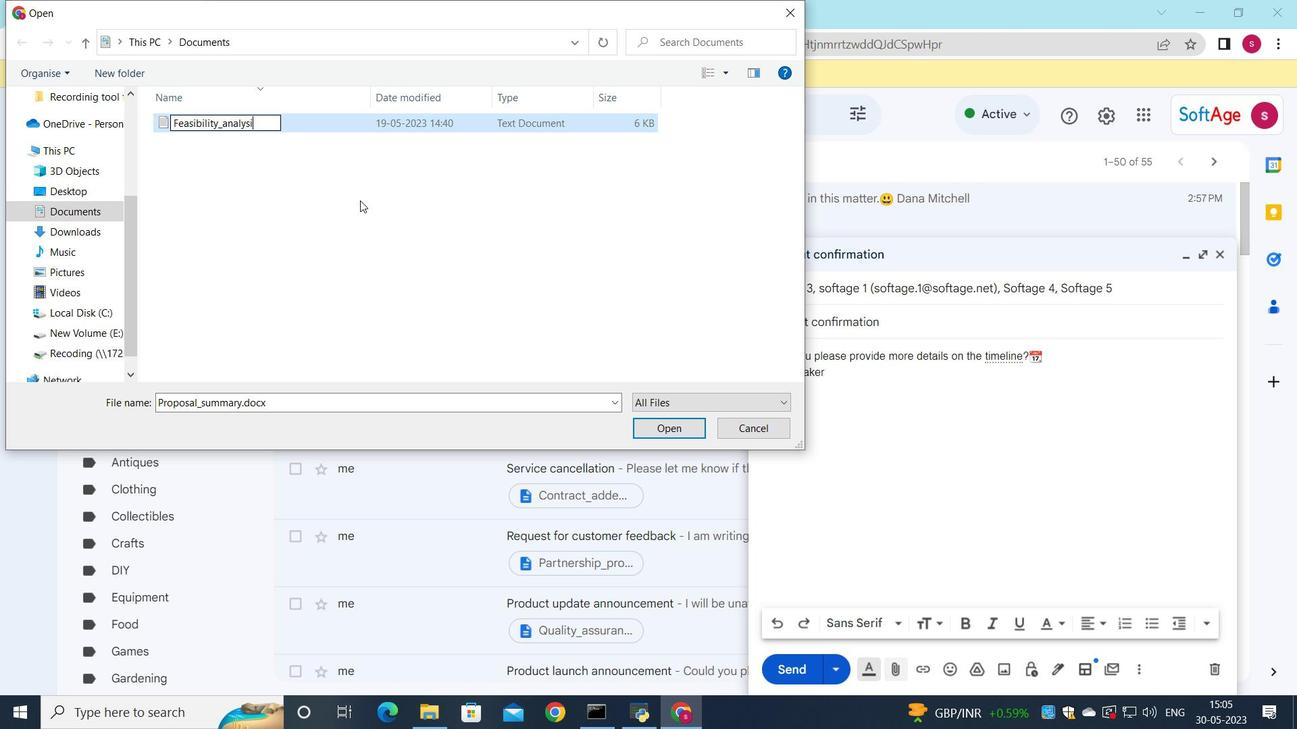 
Action: Mouse moved to (353, 131)
Screenshot: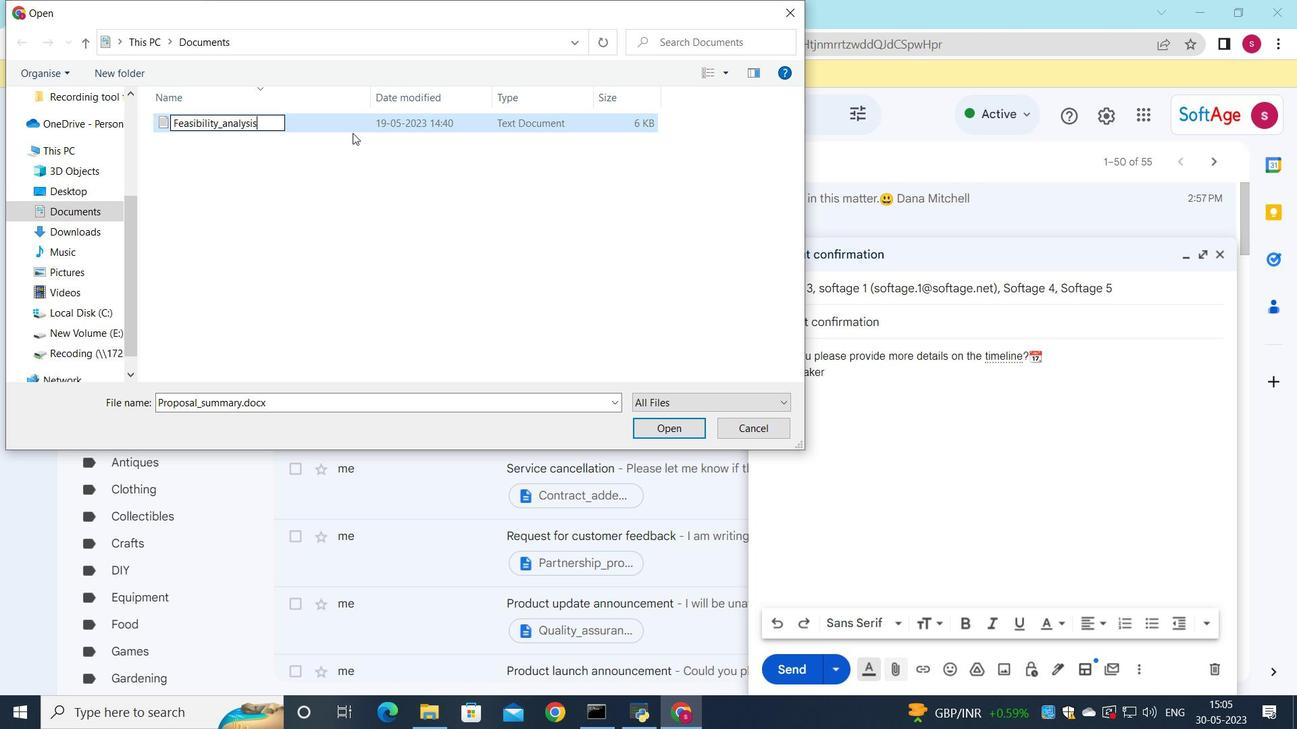 
Action: Mouse pressed left at (353, 131)
Screenshot: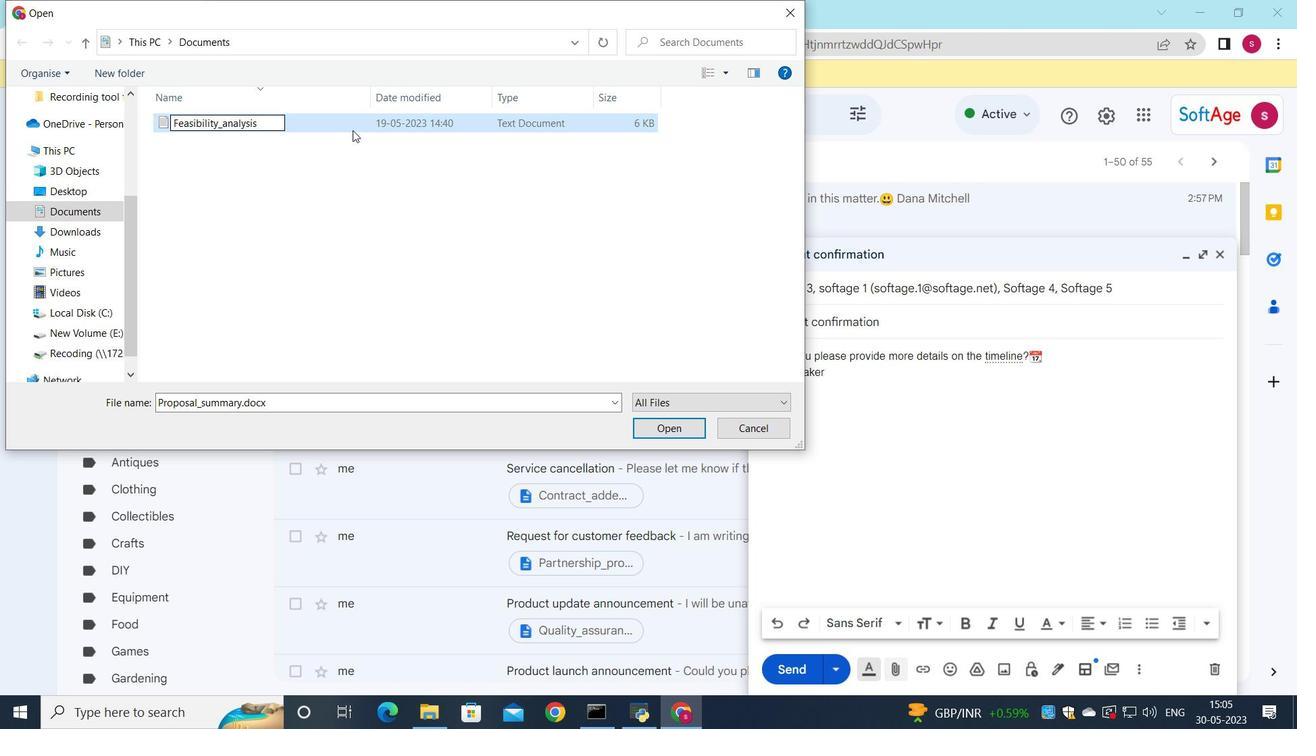
Action: Mouse moved to (280, 115)
Screenshot: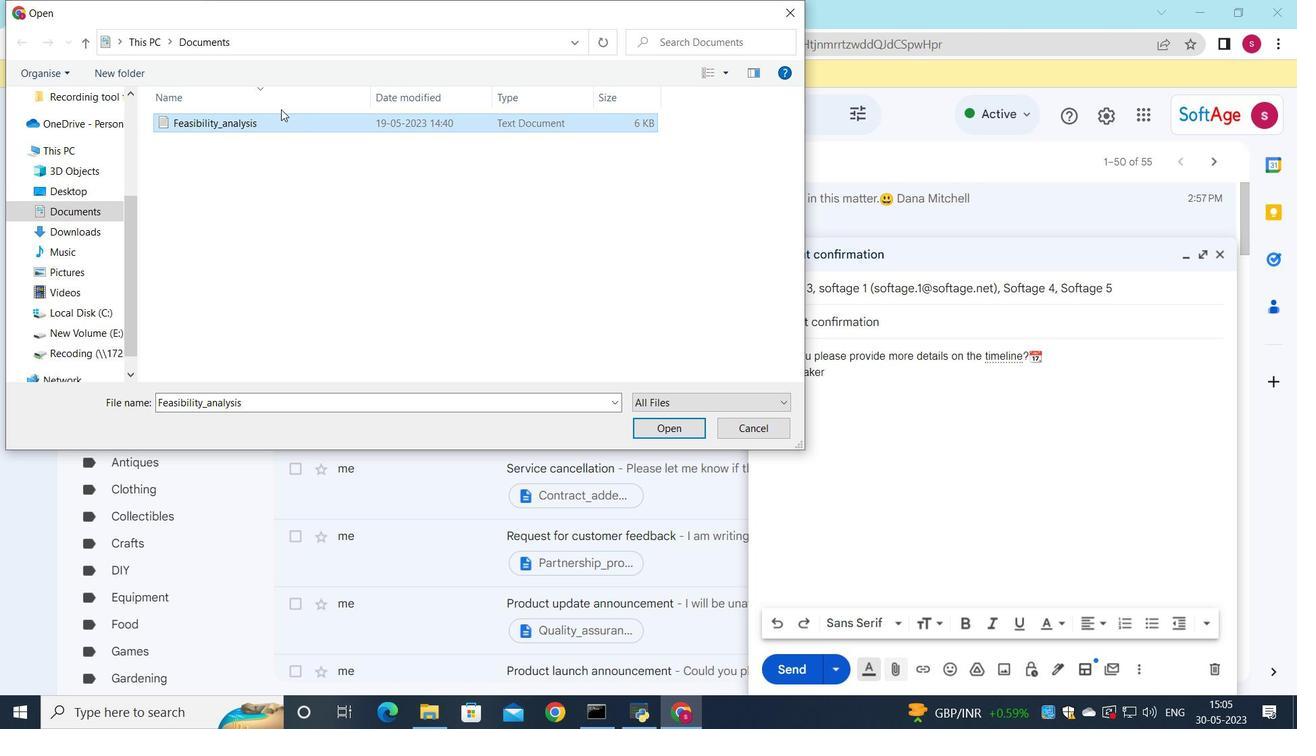 
Action: Mouse pressed left at (280, 115)
Screenshot: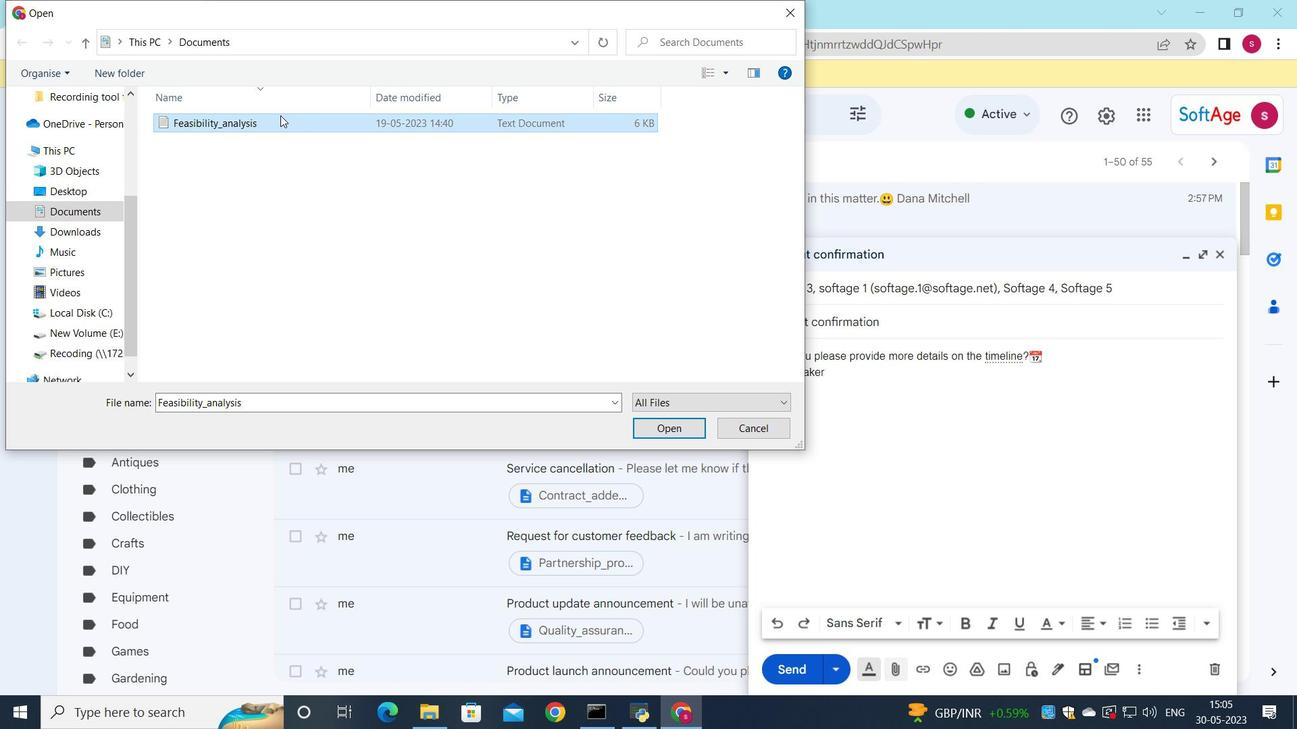 
Action: Mouse moved to (281, 135)
Screenshot: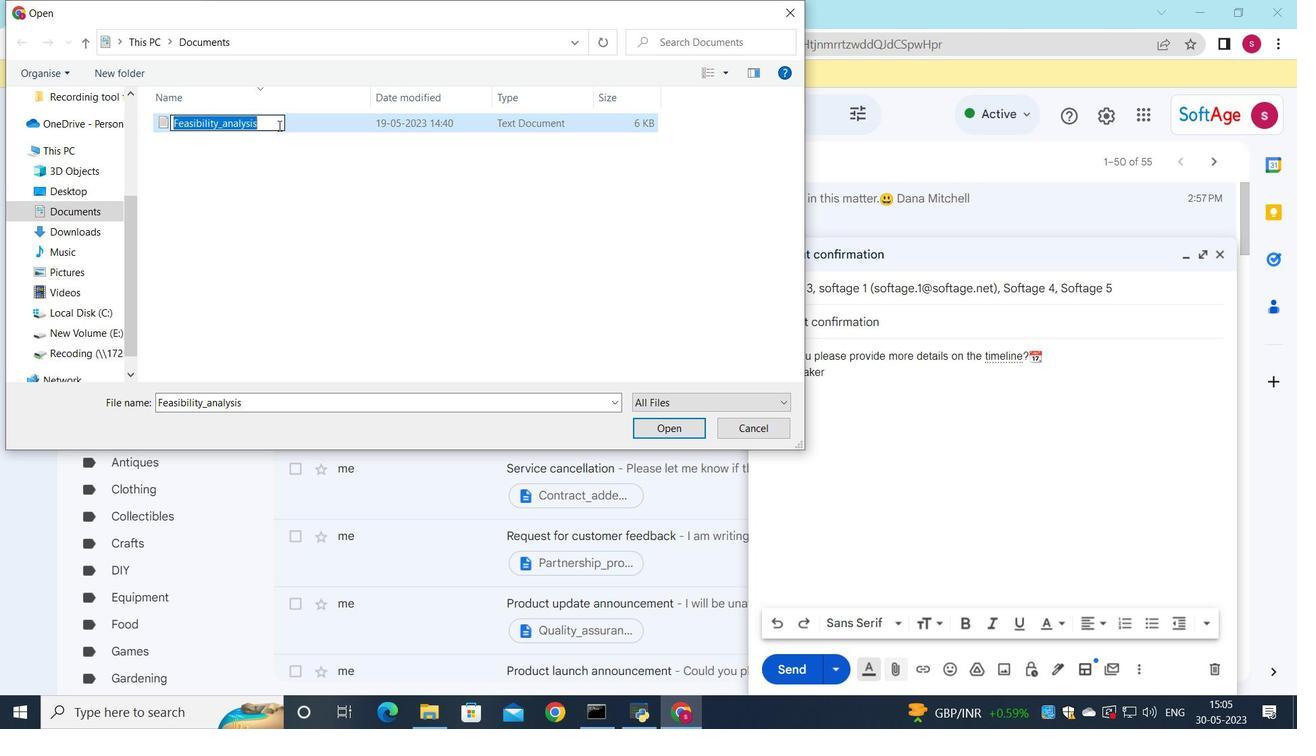 
Action: Mouse pressed left at (281, 135)
Screenshot: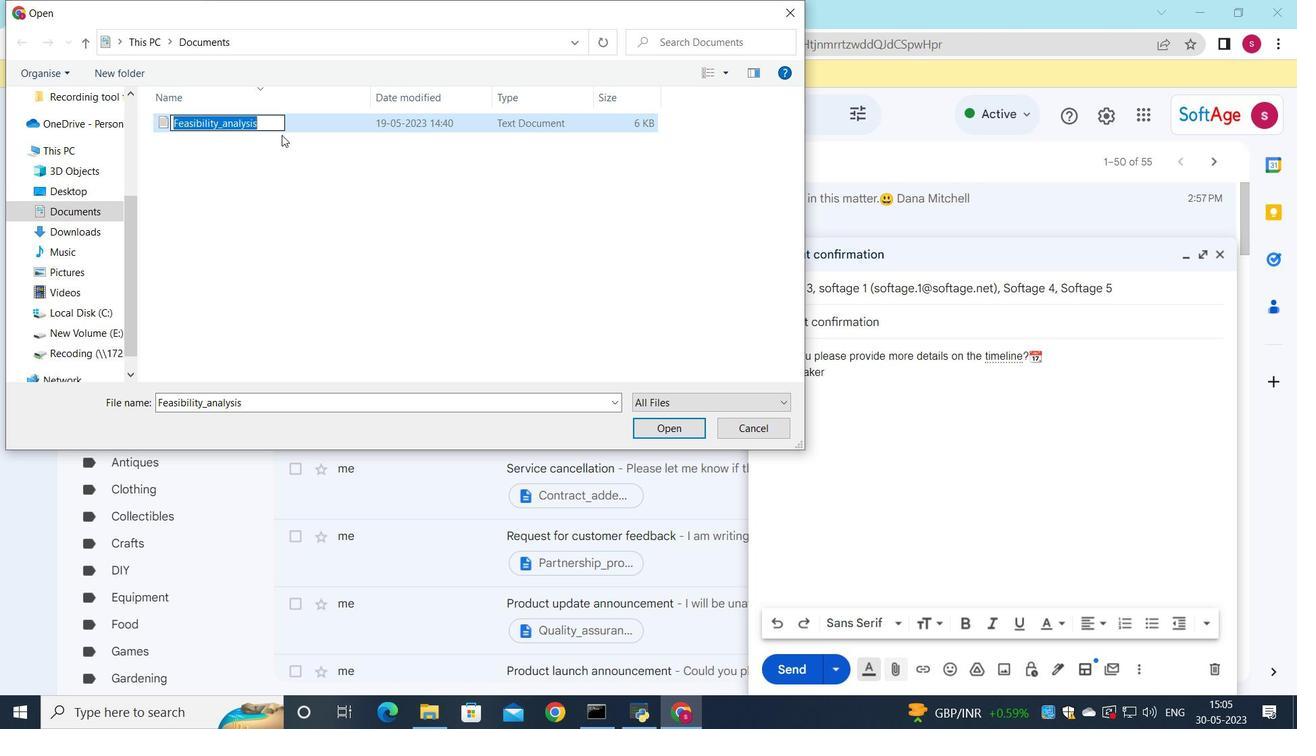 
Action: Mouse moved to (265, 125)
Screenshot: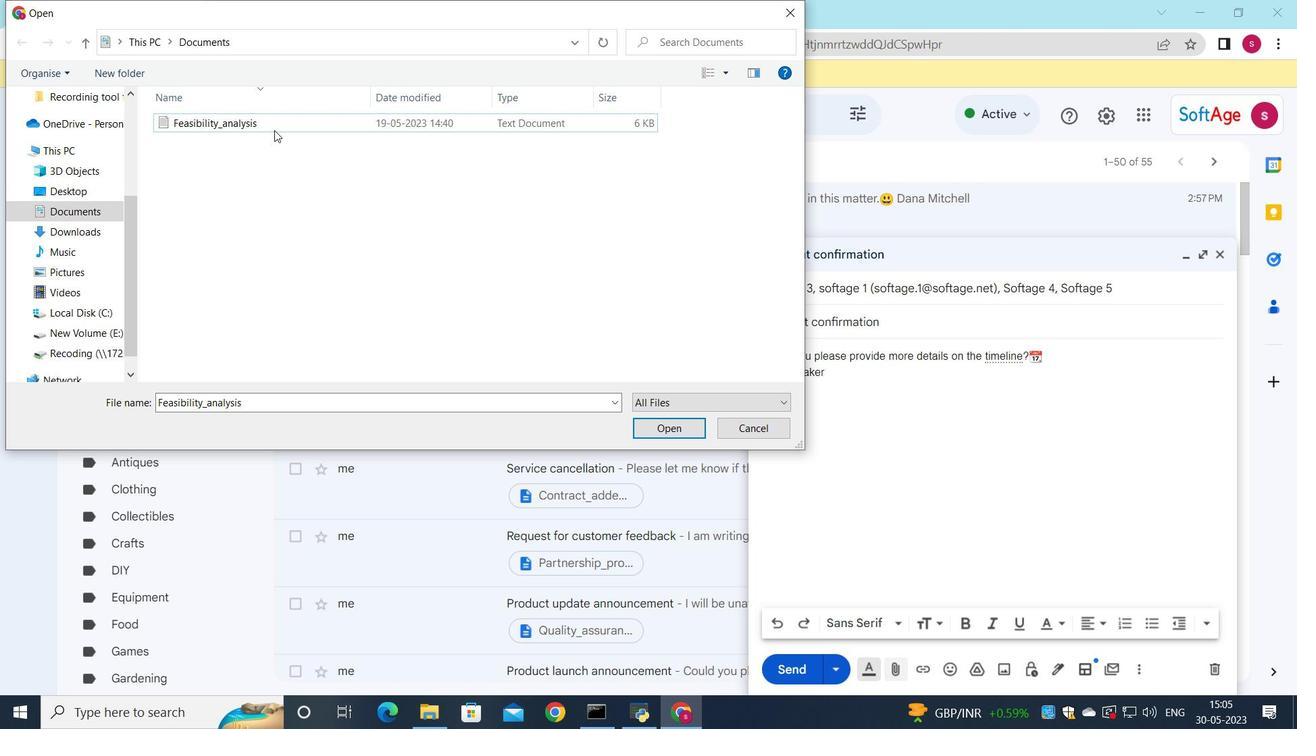 
Action: Mouse pressed left at (265, 125)
Screenshot: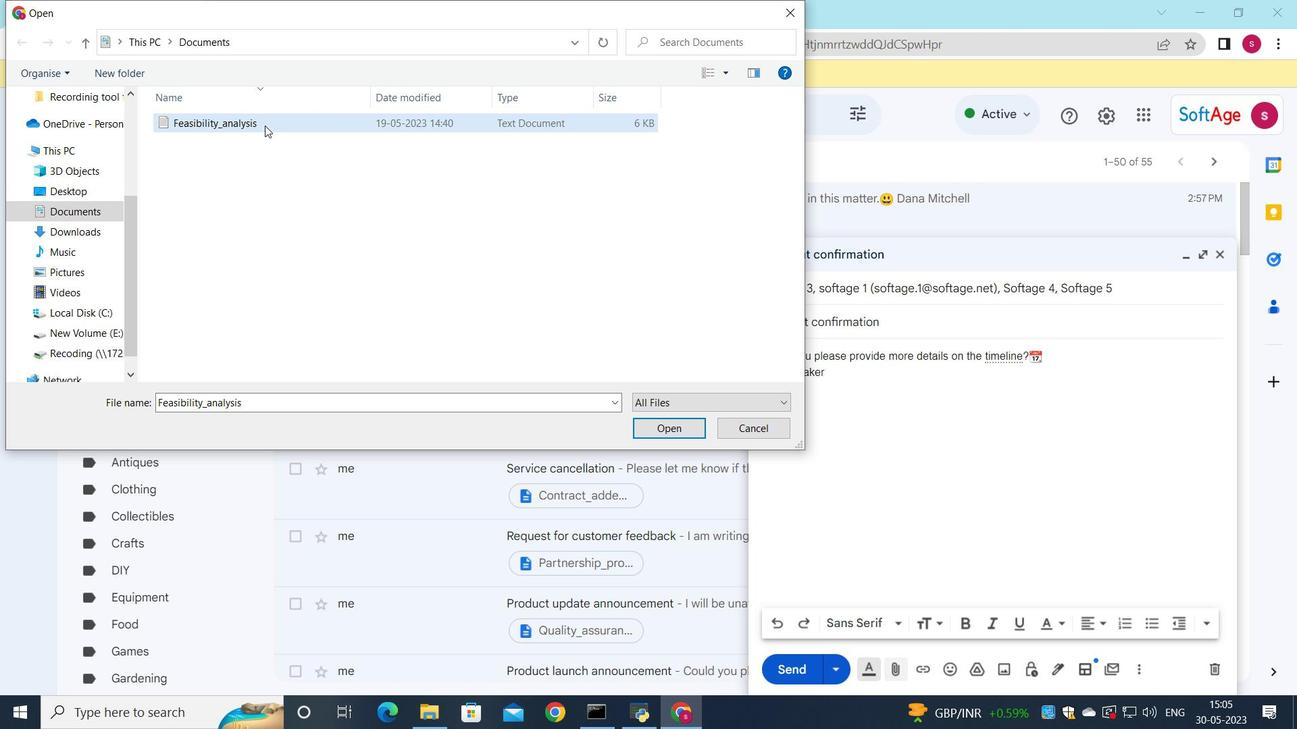 
Action: Mouse pressed left at (265, 125)
Screenshot: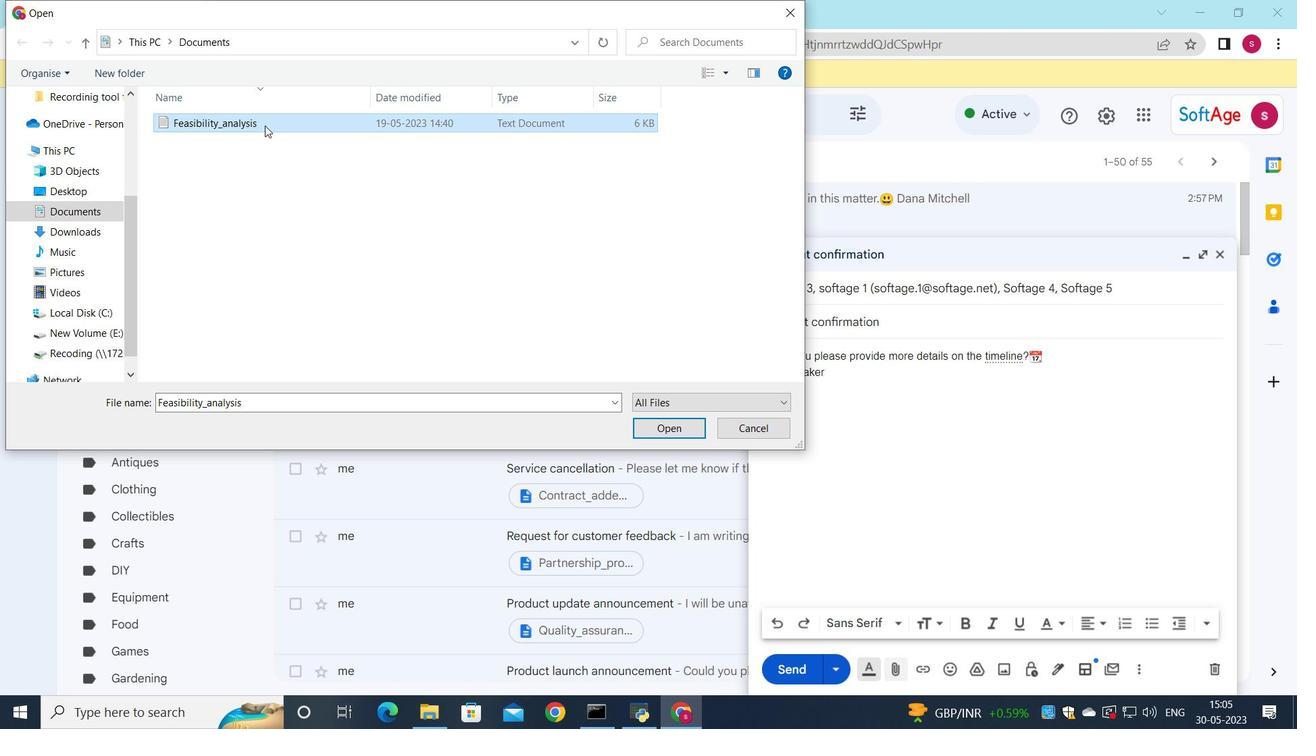 
Action: Mouse pressed left at (265, 125)
Screenshot: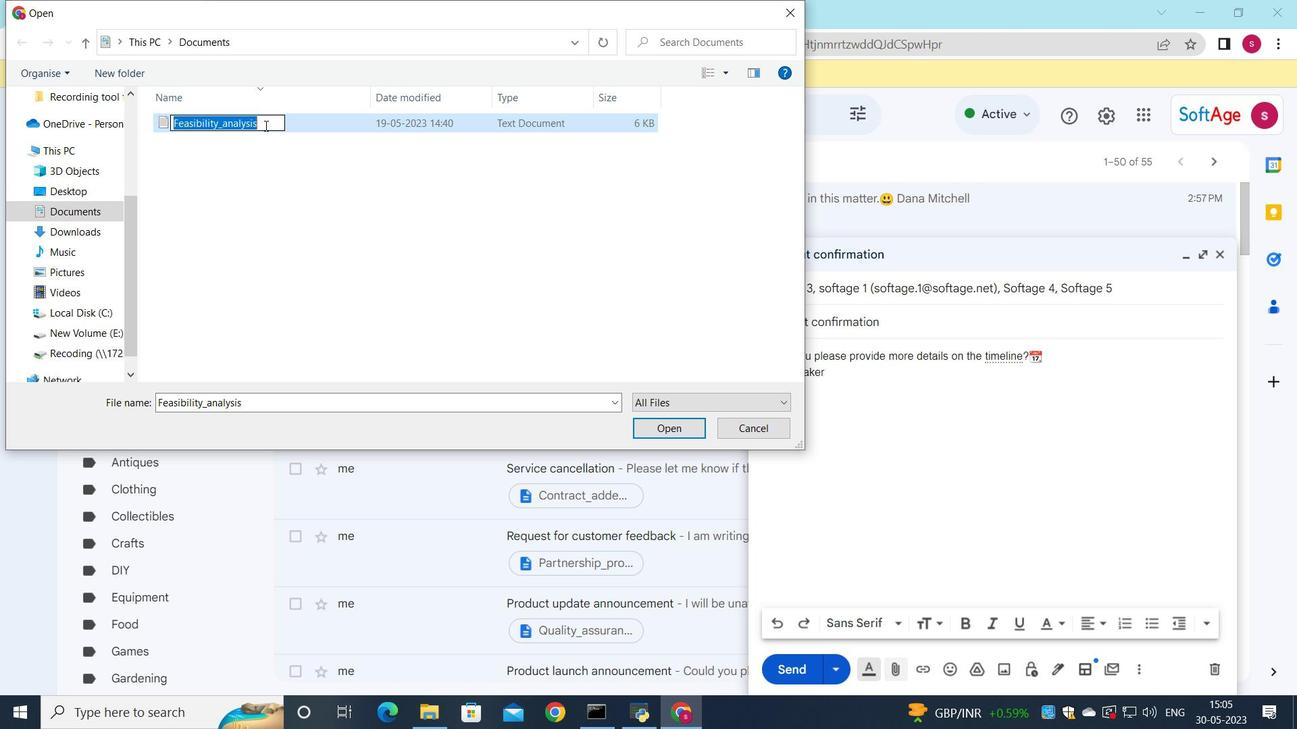 
Action: Key pressed .pdf
Screenshot: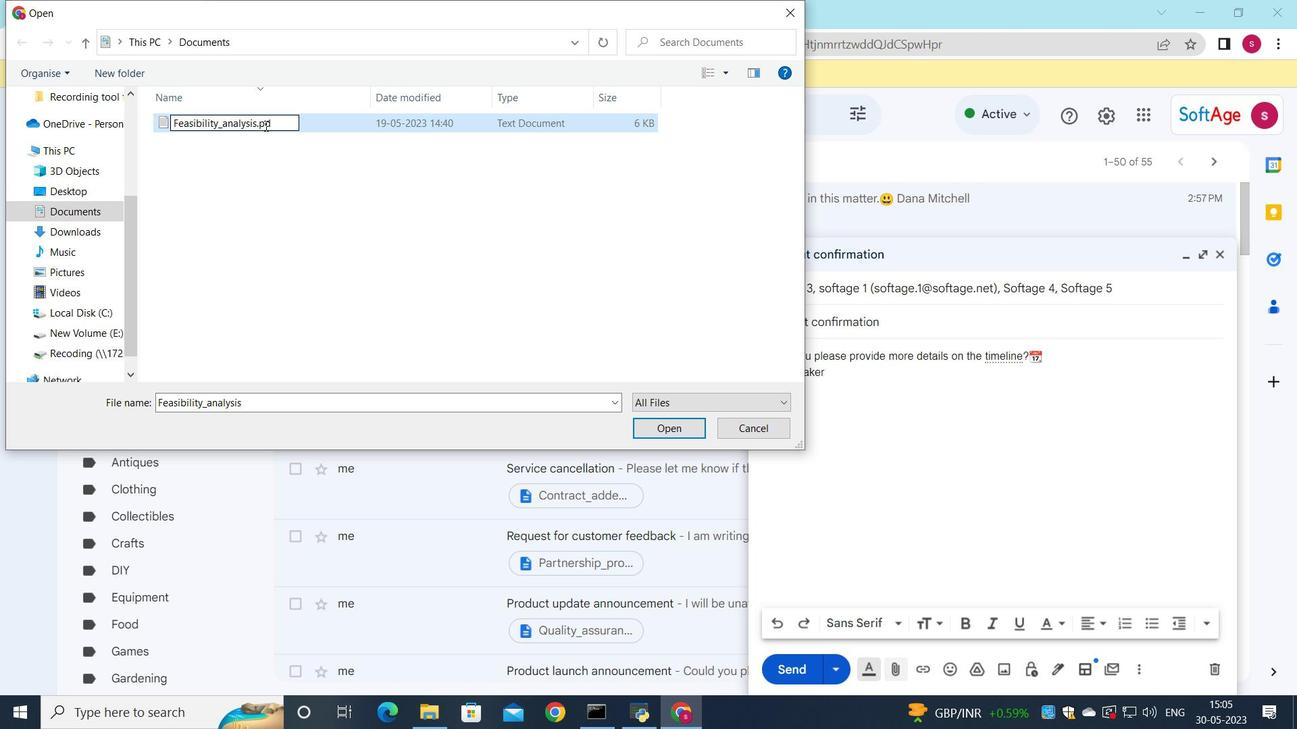 
Action: Mouse moved to (347, 129)
Screenshot: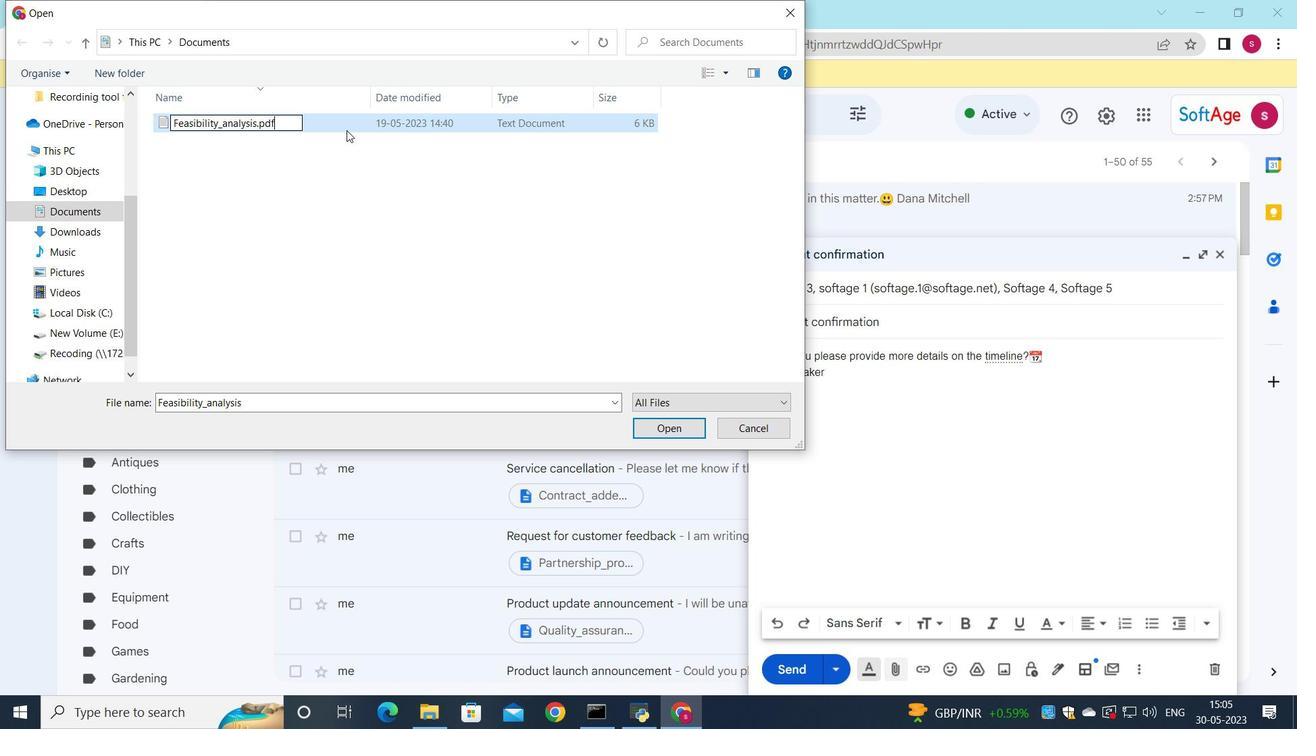 
Action: Mouse pressed left at (347, 129)
Screenshot: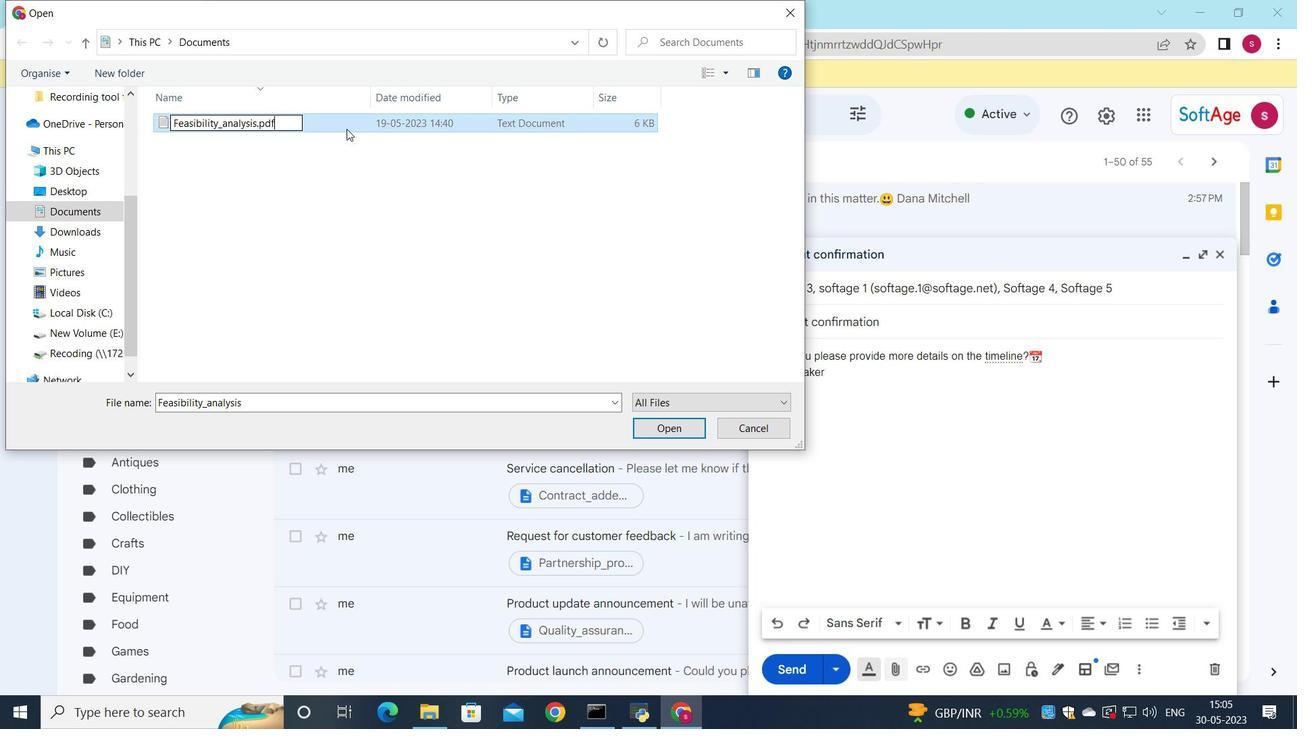 
Action: Mouse moved to (663, 435)
Screenshot: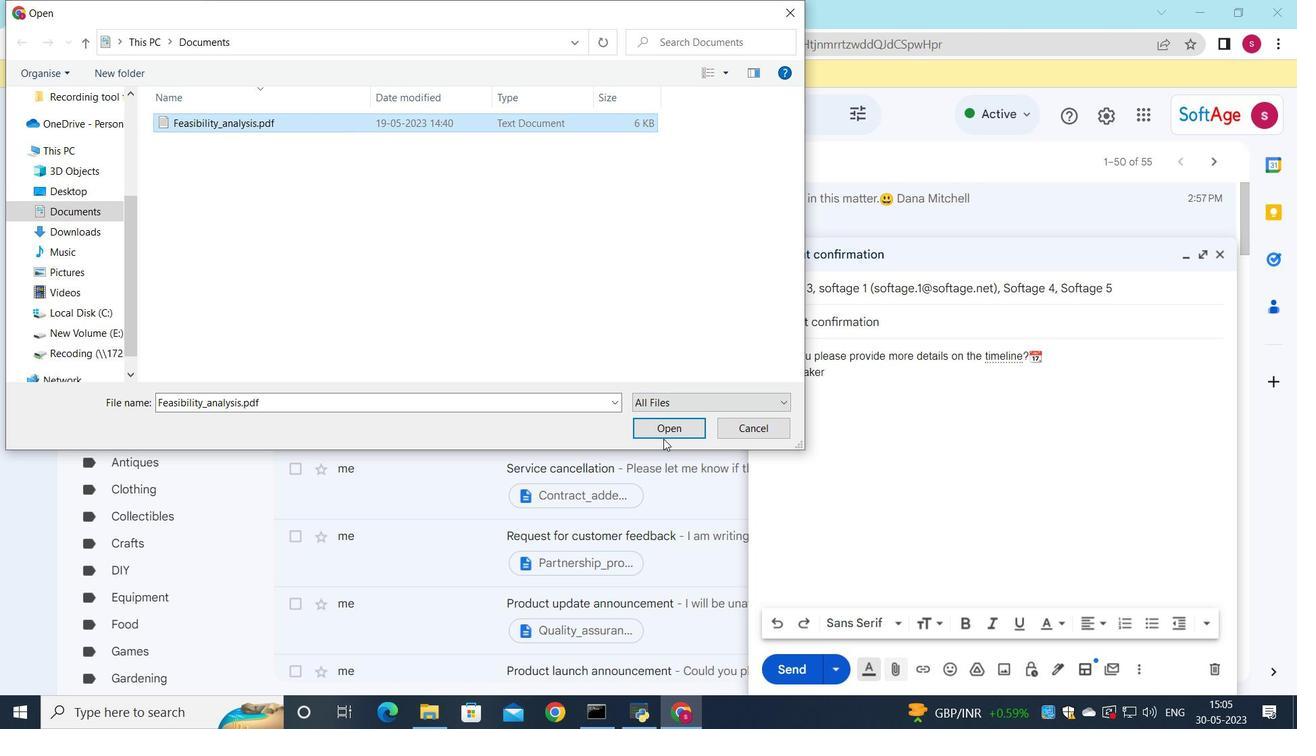 
Action: Mouse pressed left at (663, 435)
Screenshot: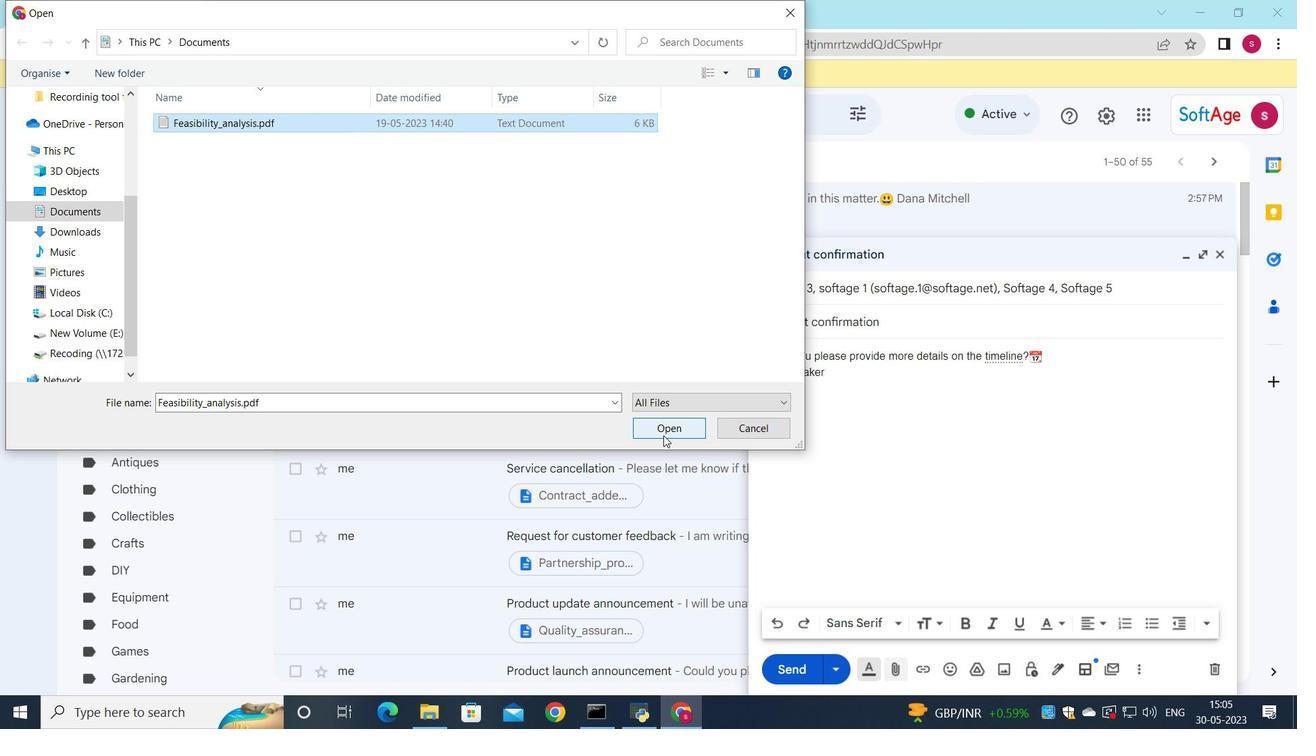 
Action: Mouse moved to (780, 673)
Screenshot: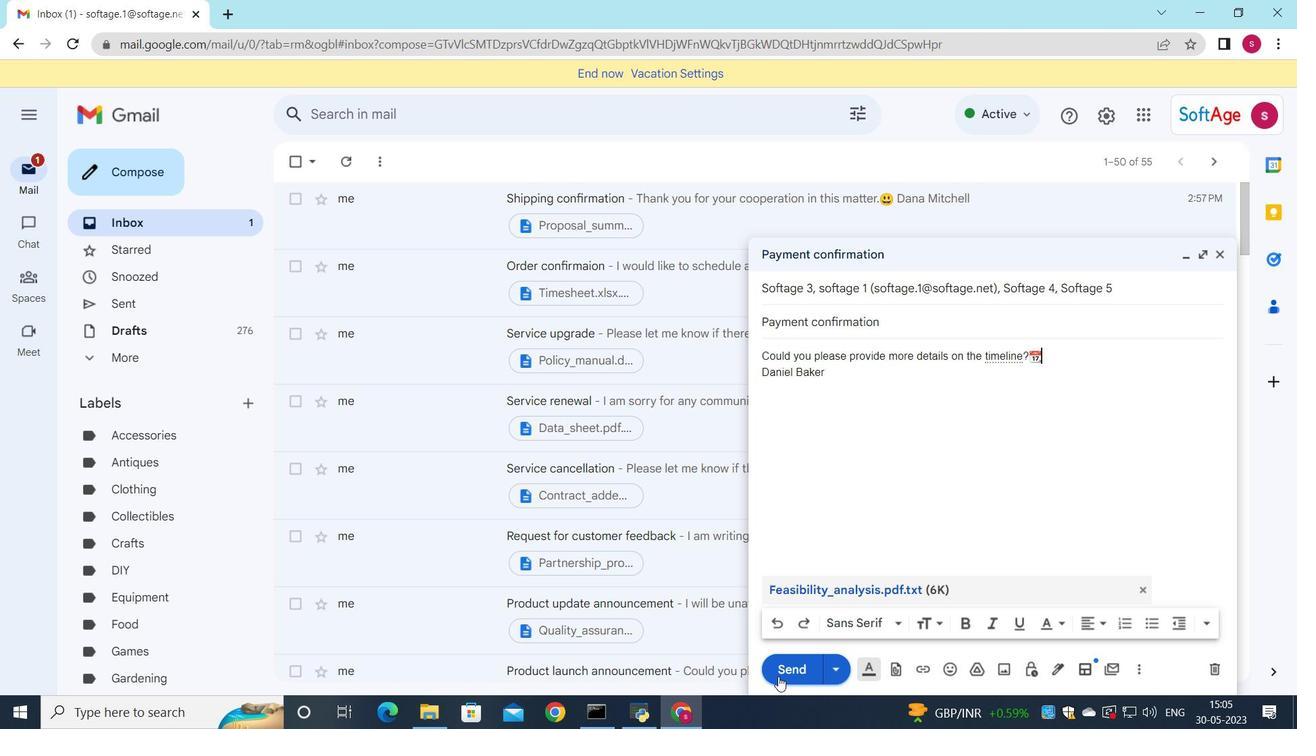 
Action: Mouse pressed left at (780, 673)
Screenshot: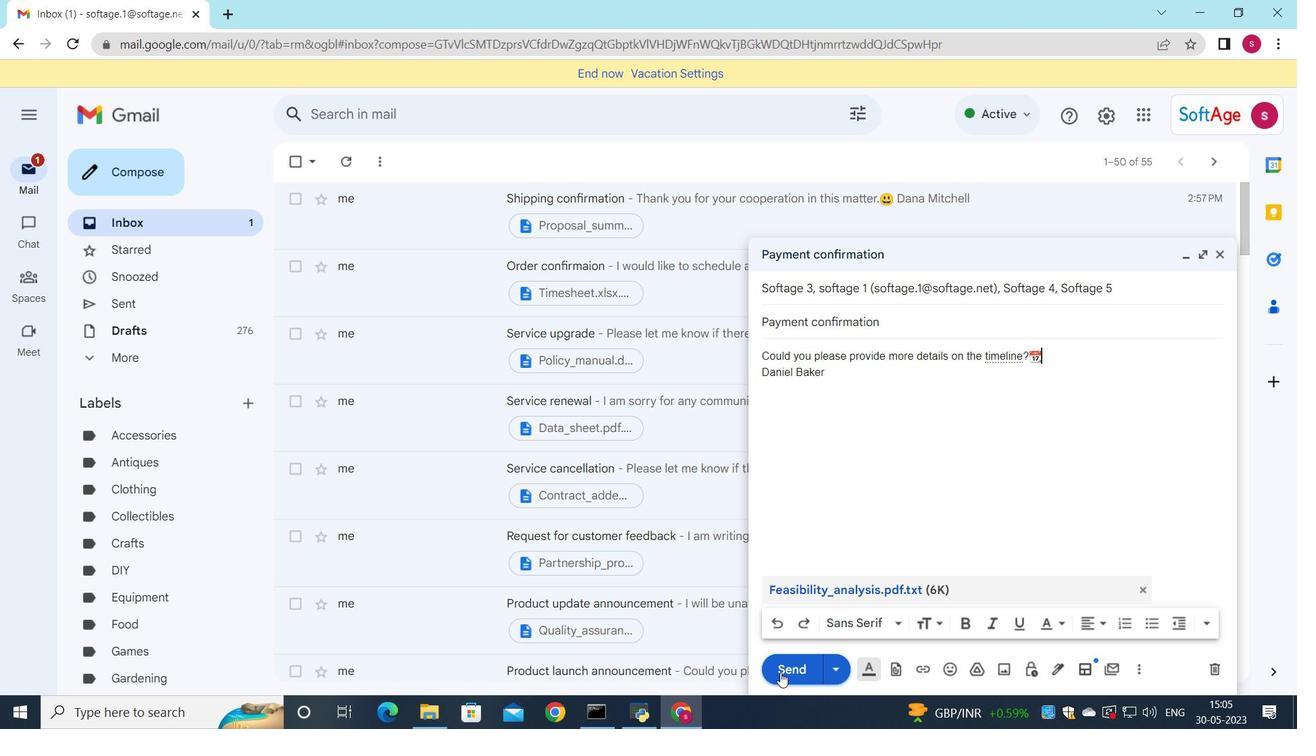 
Action: Mouse moved to (803, 214)
Screenshot: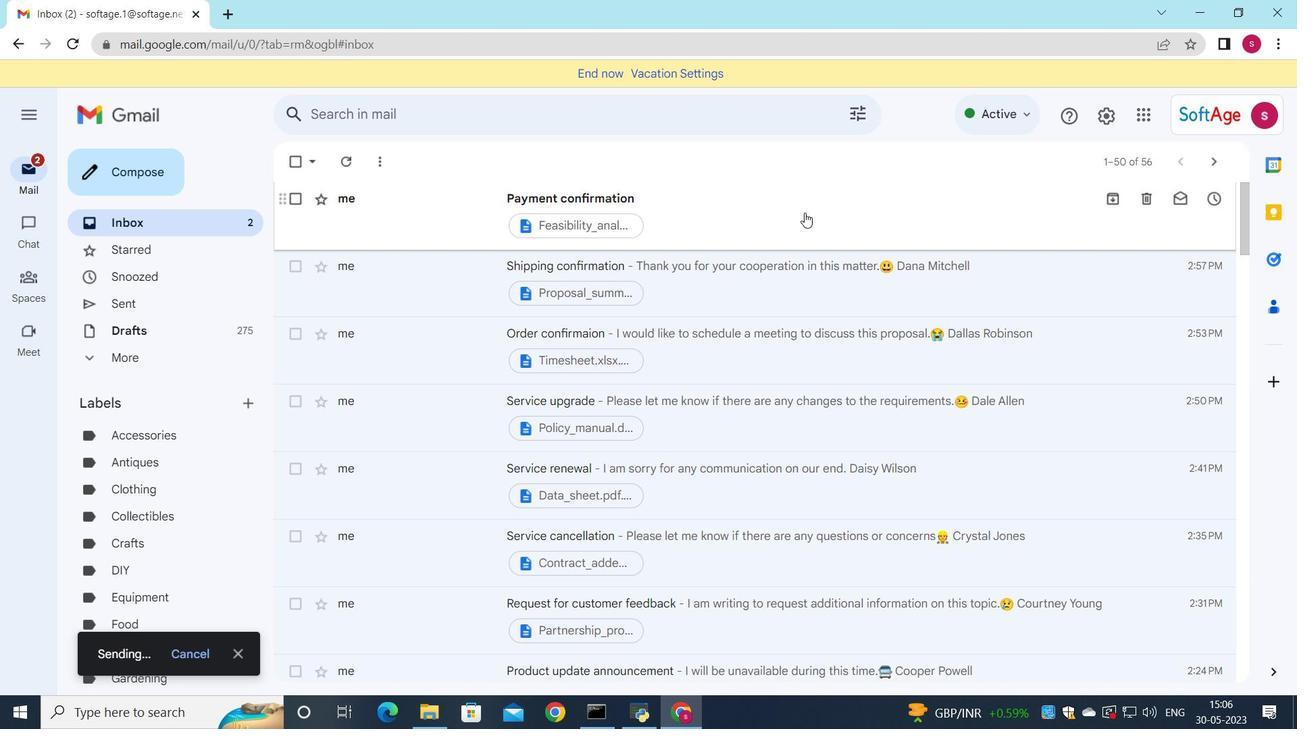 
Action: Mouse pressed left at (803, 214)
Screenshot: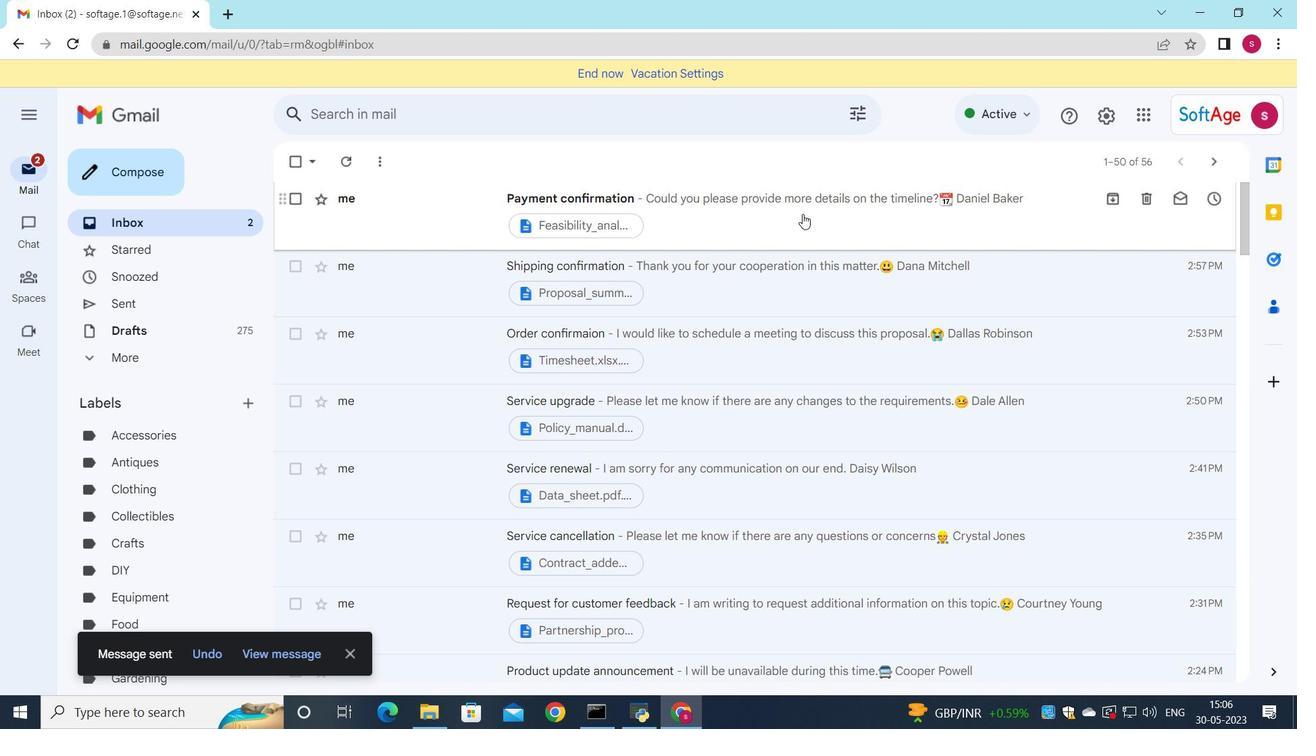 
Action: Mouse moved to (1125, 224)
Screenshot: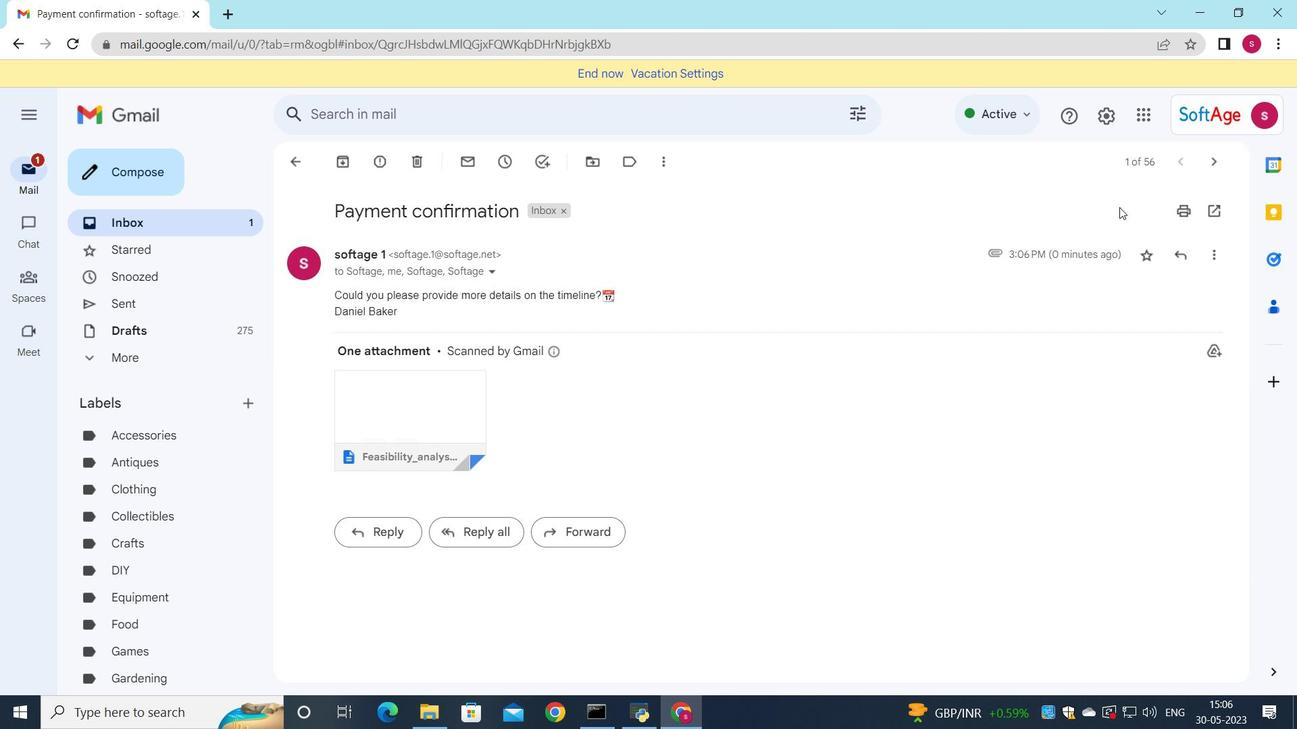 
